 Task: Create an event for the kitchen organization day.
Action: Mouse moved to (85, 107)
Screenshot: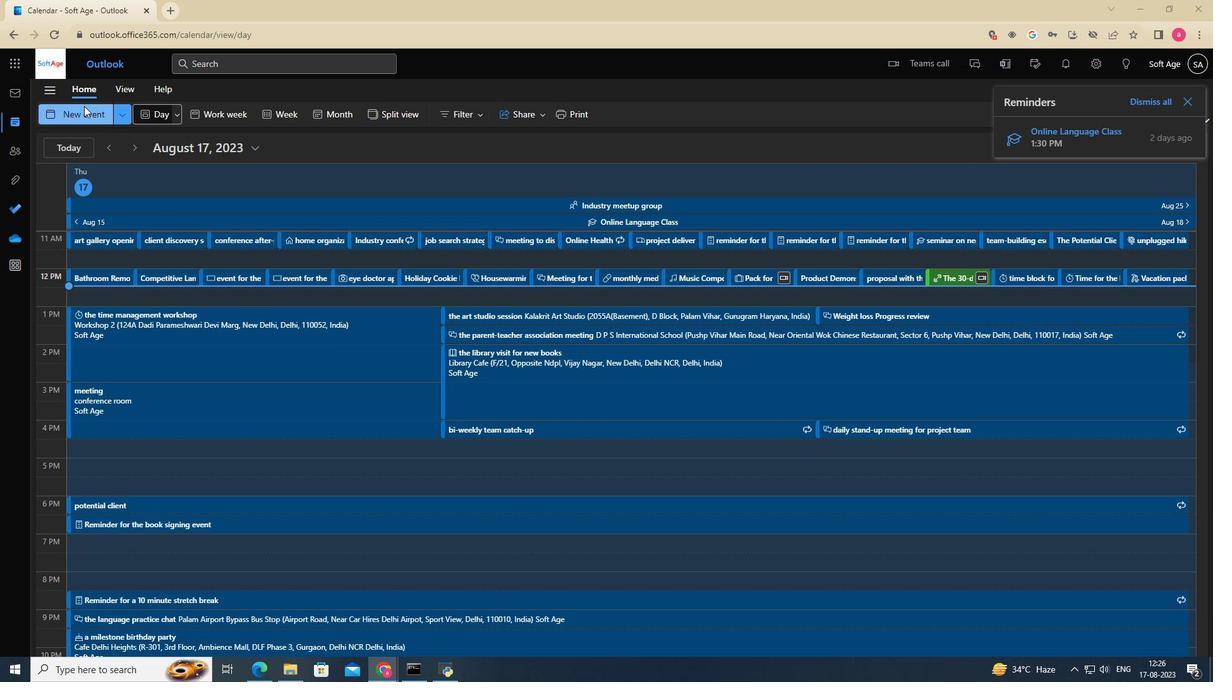 
Action: Mouse pressed left at (85, 107)
Screenshot: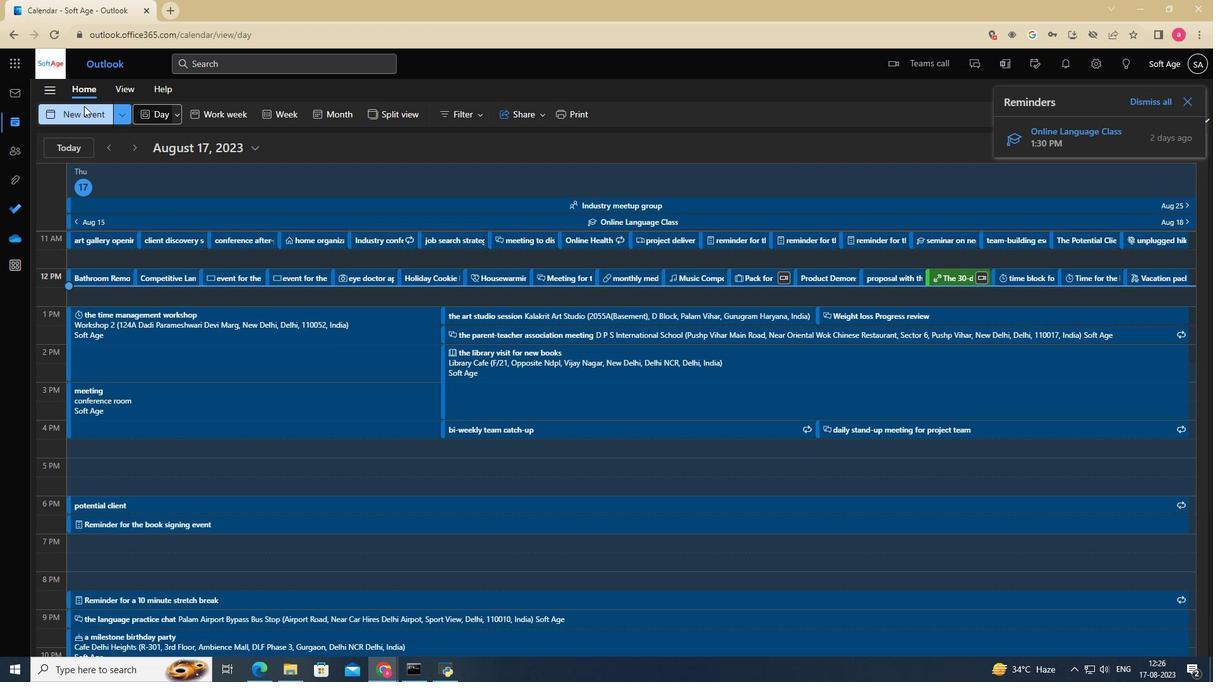 
Action: Mouse moved to (312, 194)
Screenshot: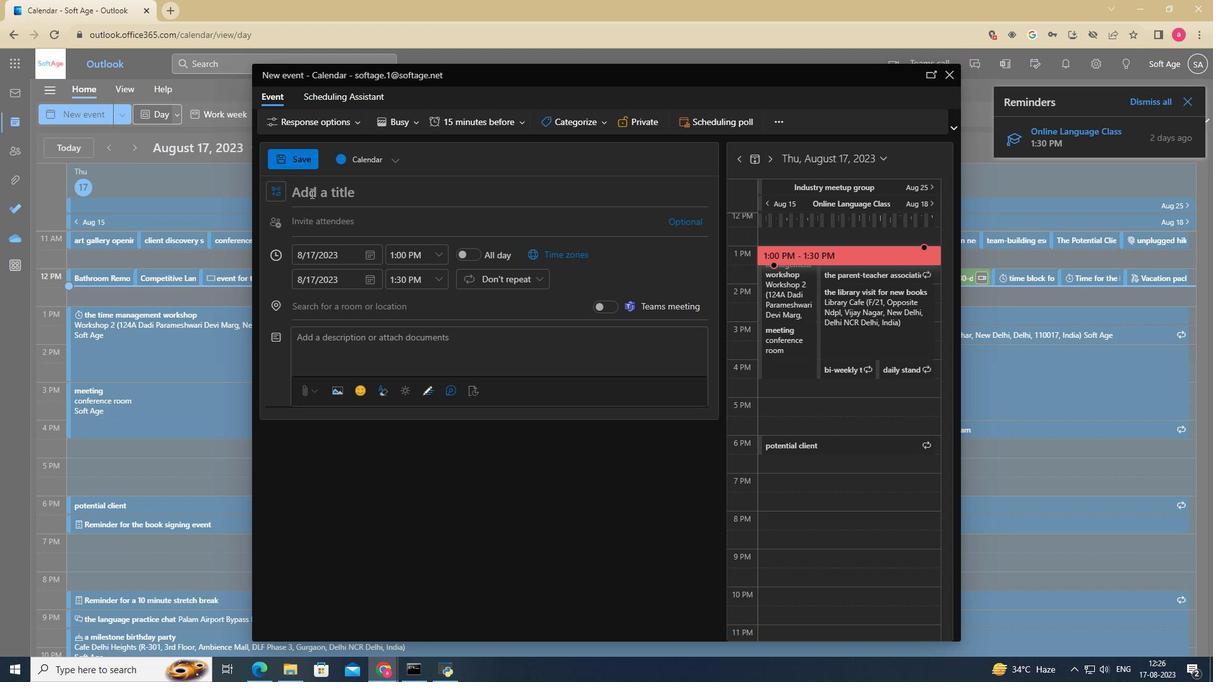
Action: Mouse pressed left at (312, 194)
Screenshot: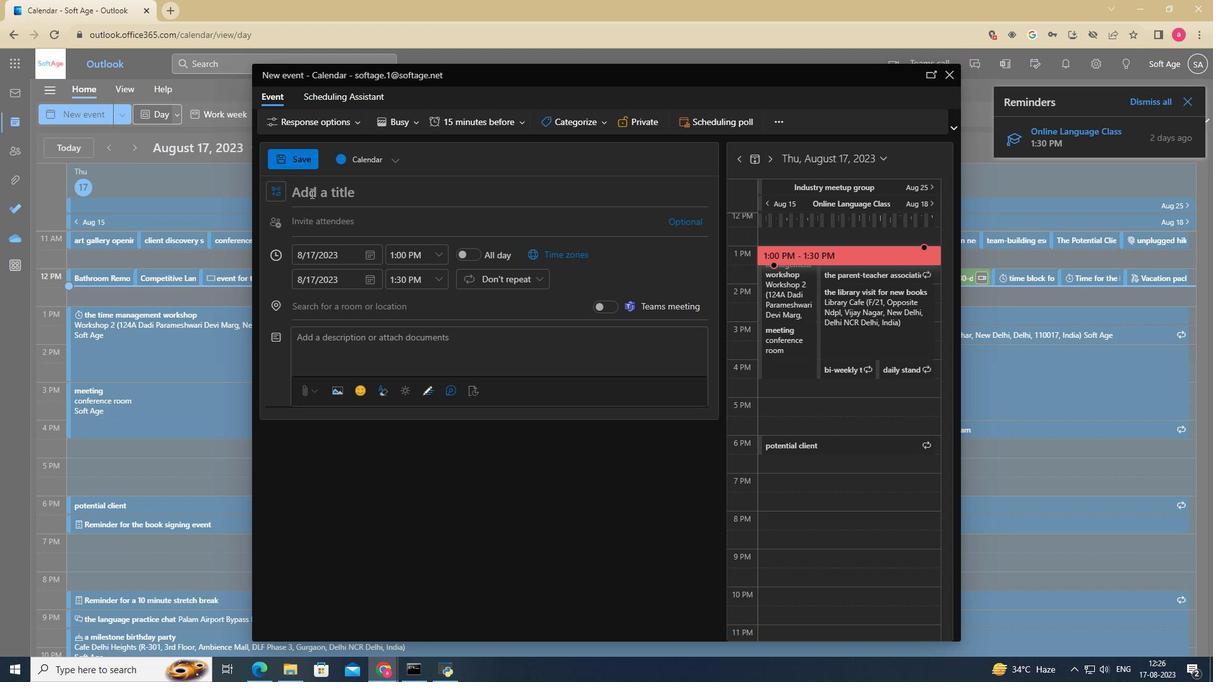 
Action: Key pressed the<Key.space>kicthen<Key.backspace><Key.backspace><Key.backspace><Key.backspace><Key.backspace>tchen<Key.space>organization<Key.space>day
Screenshot: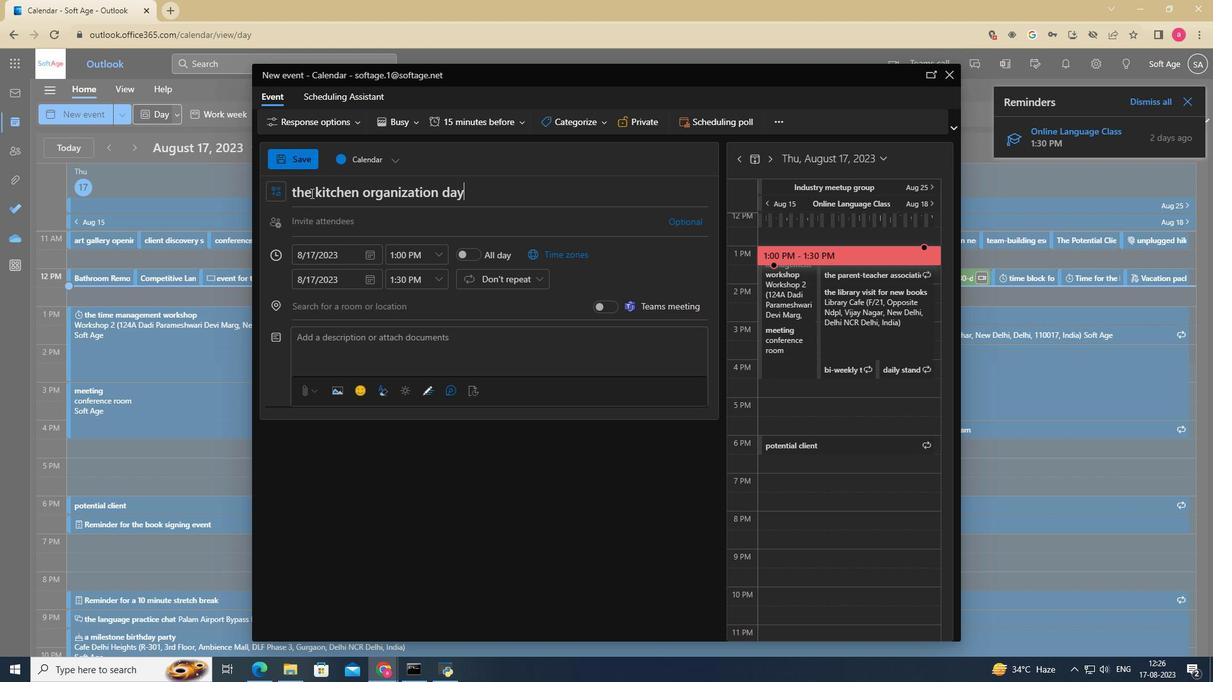 
Action: Mouse moved to (376, 220)
Screenshot: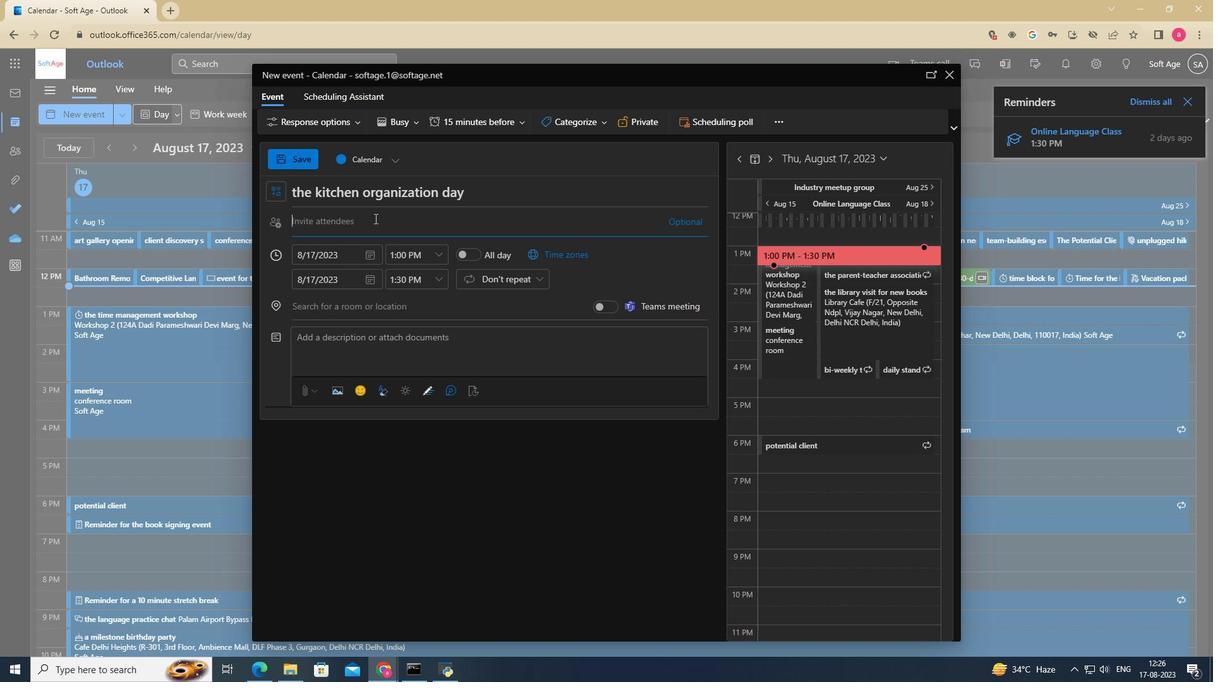 
Action: Mouse pressed left at (376, 220)
Screenshot: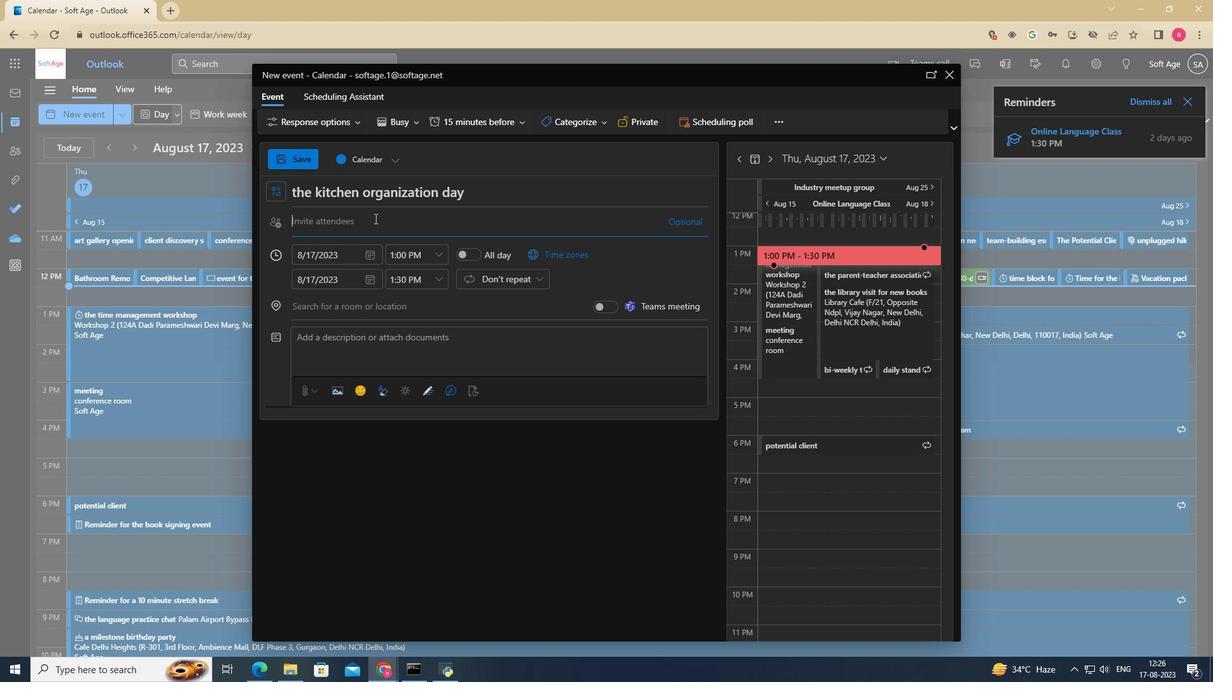 
Action: Mouse moved to (328, 328)
Screenshot: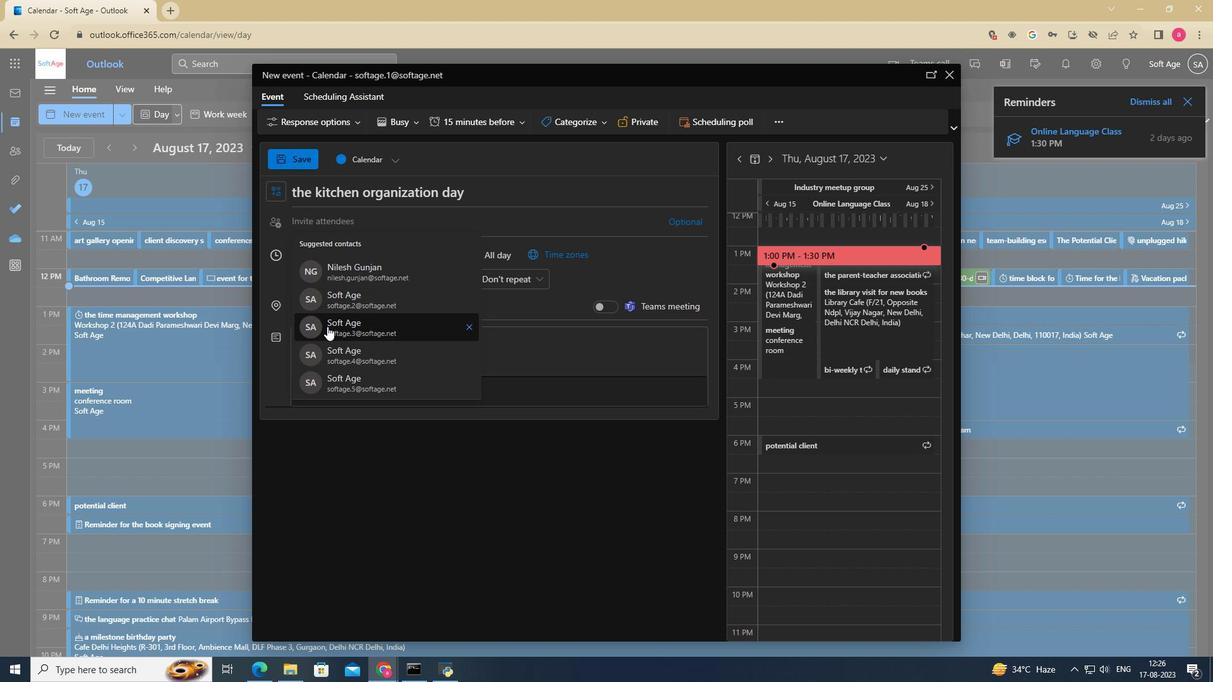 
Action: Mouse pressed left at (328, 328)
Screenshot: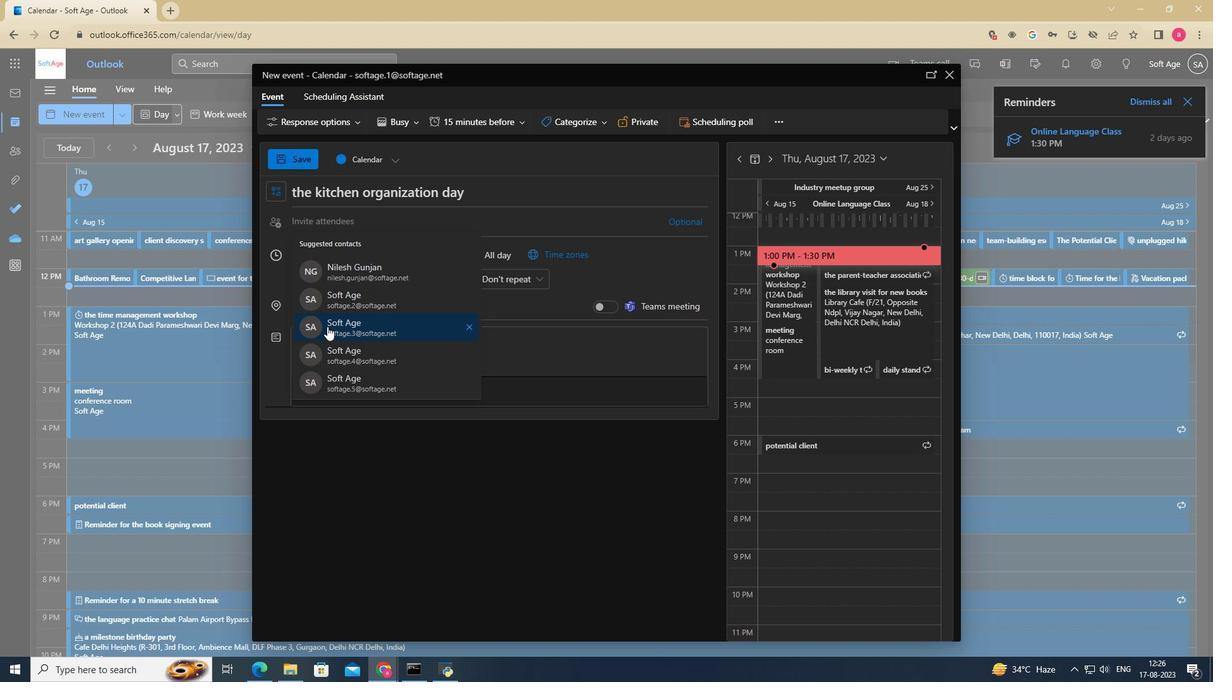 
Action: Mouse moved to (479, 290)
Screenshot: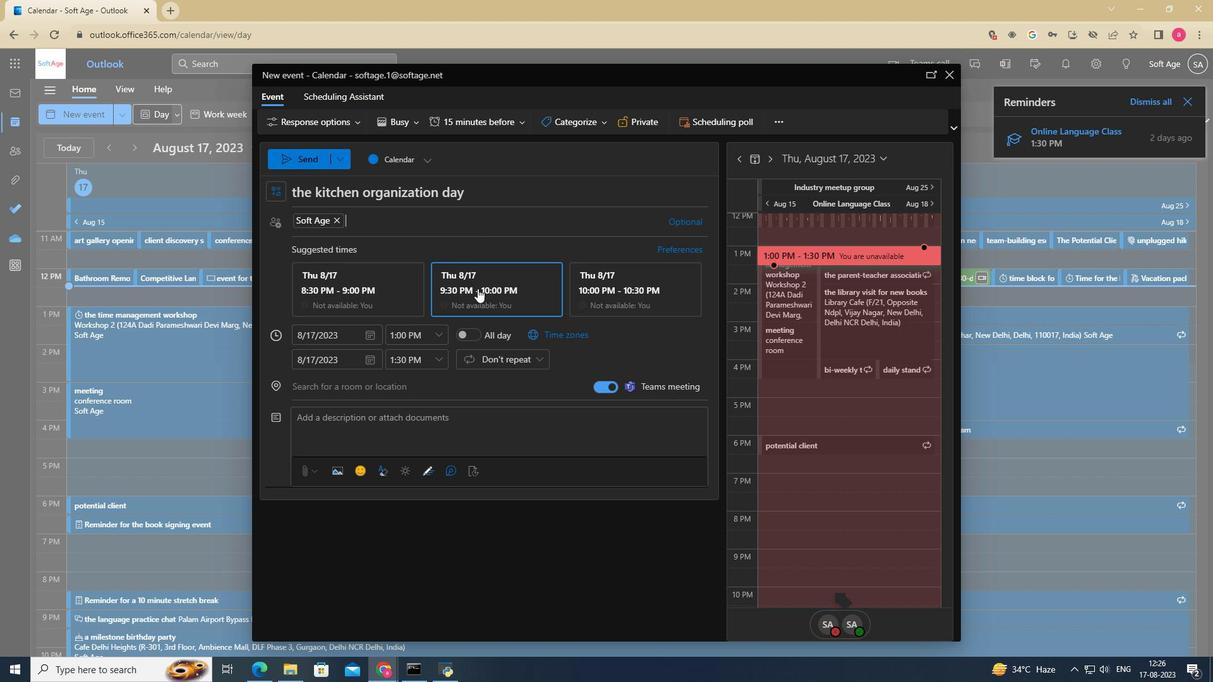 
Action: Mouse pressed left at (479, 290)
Screenshot: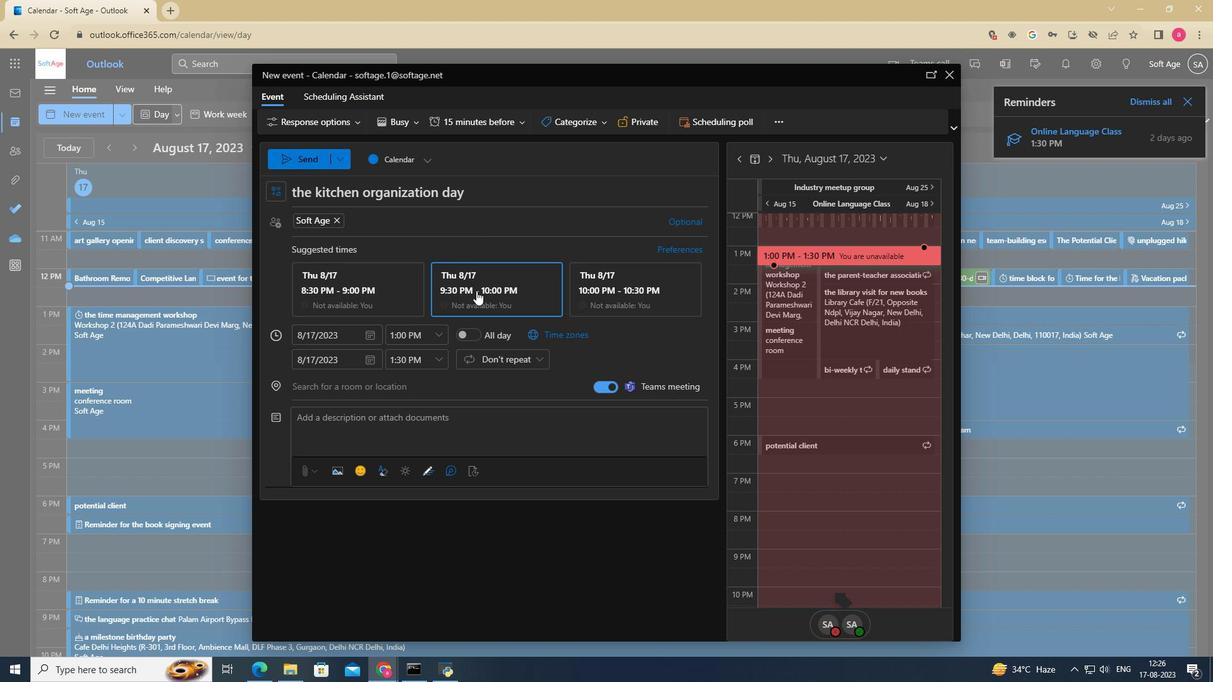 
Action: Mouse moved to (502, 360)
Screenshot: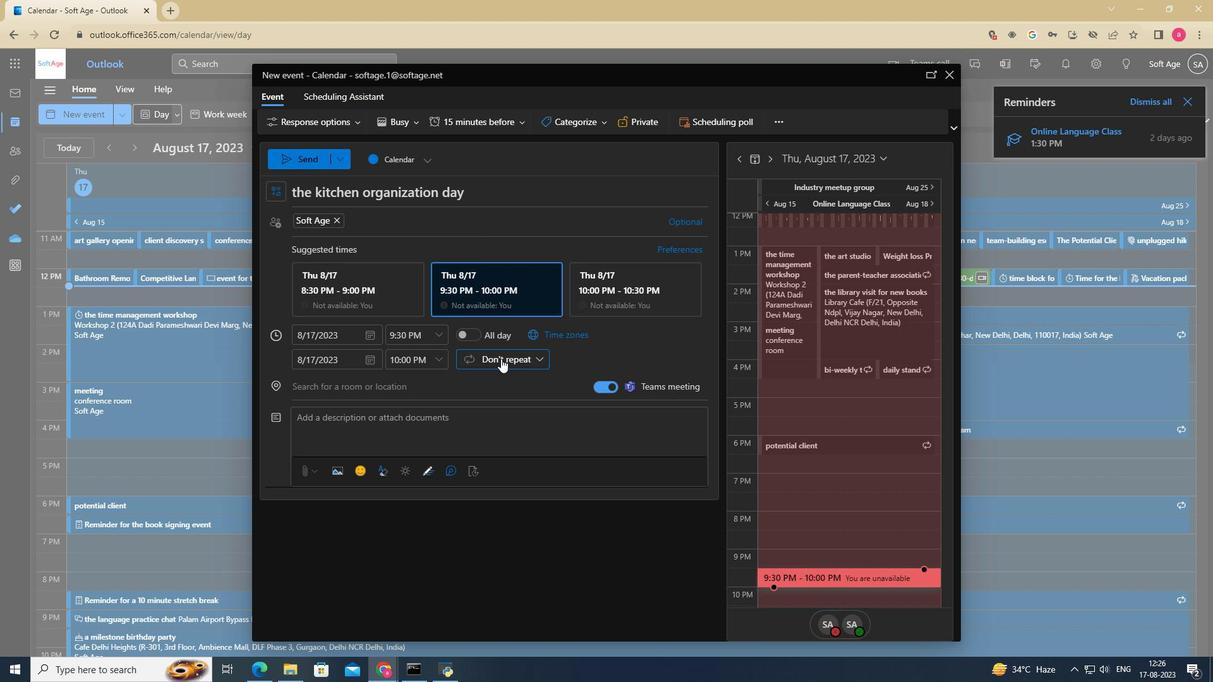 
Action: Mouse pressed left at (502, 360)
Screenshot: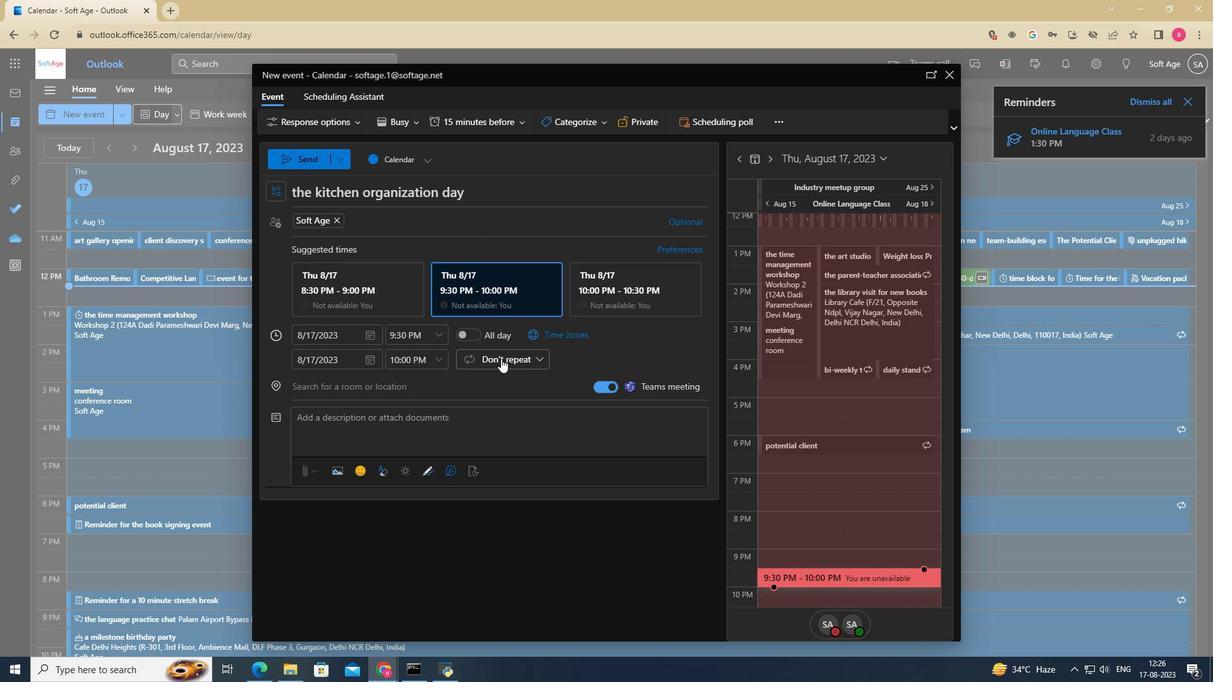 
Action: Mouse moved to (485, 406)
Screenshot: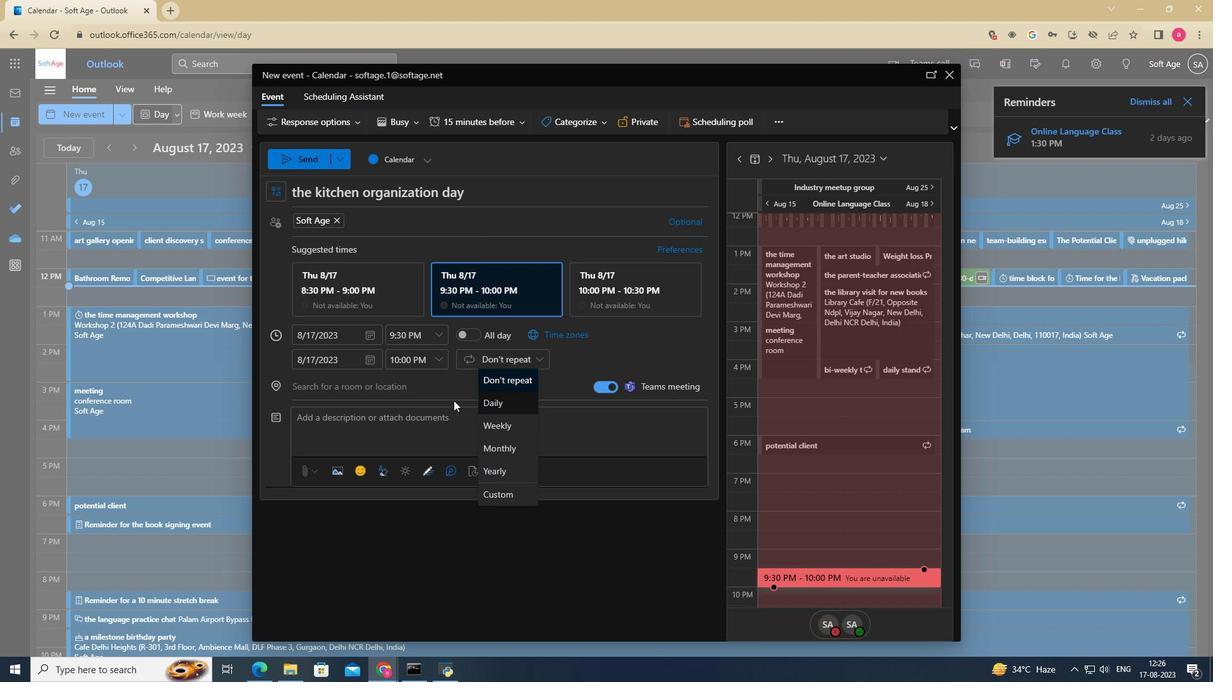 
Action: Mouse pressed left at (485, 406)
Screenshot: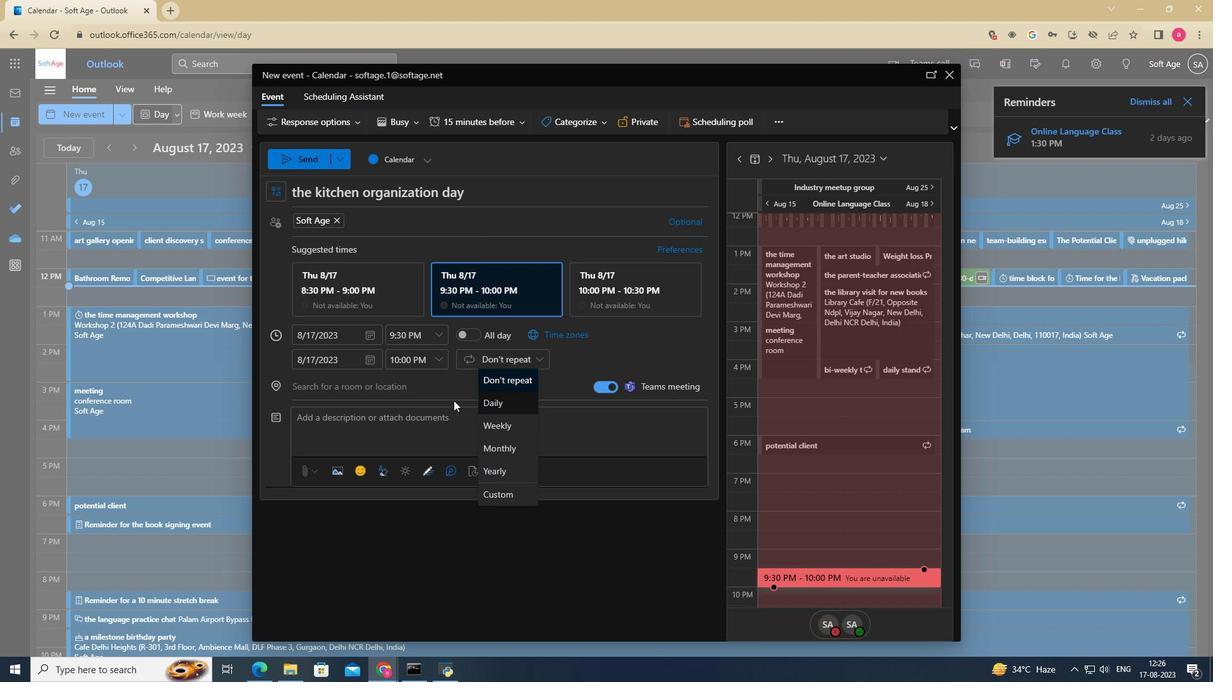 
Action: Mouse moved to (609, 373)
Screenshot: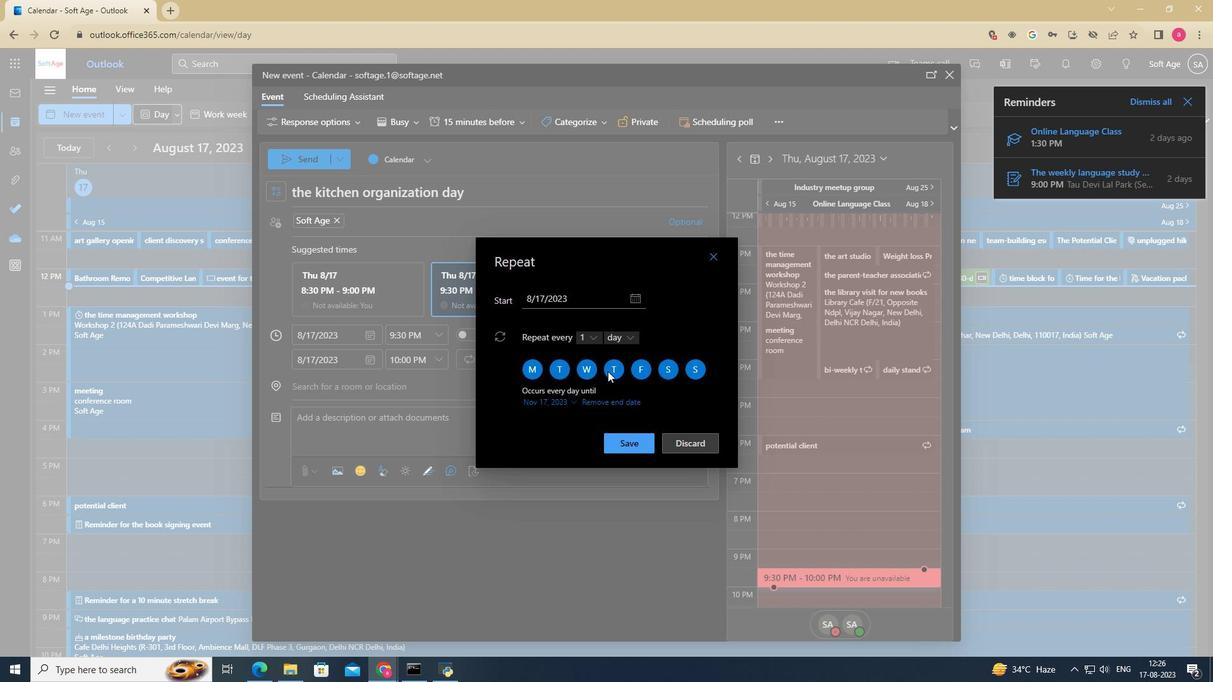 
Action: Mouse pressed left at (609, 373)
Screenshot: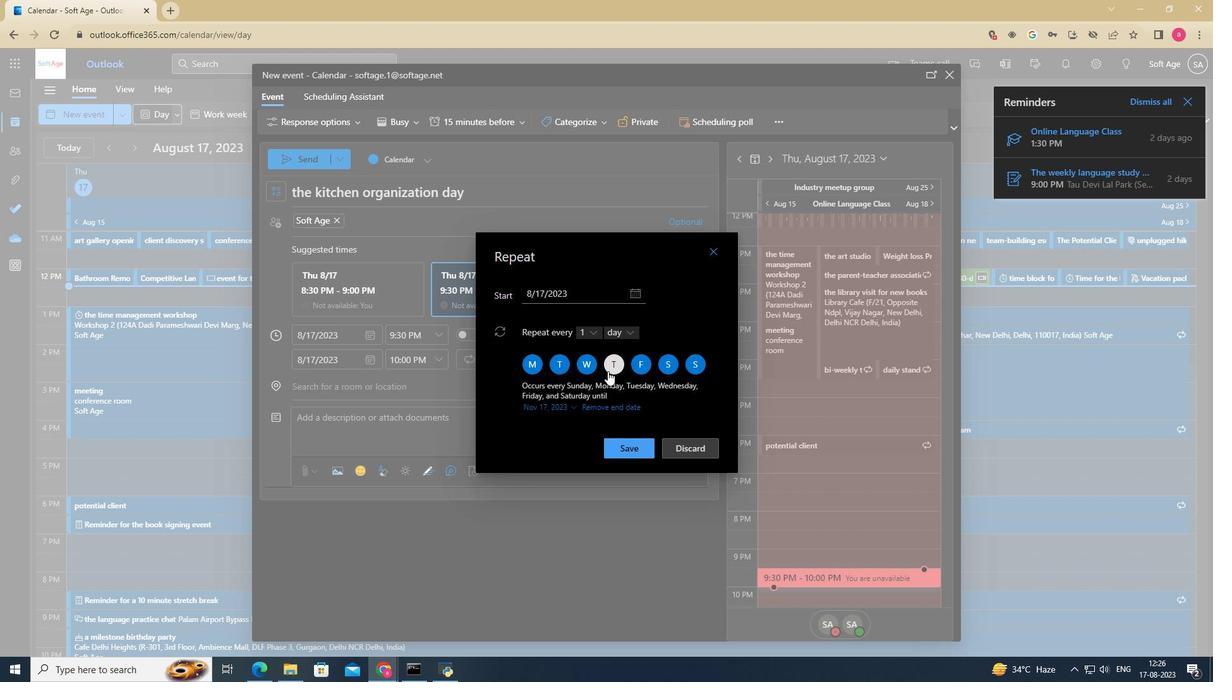 
Action: Mouse moved to (586, 365)
Screenshot: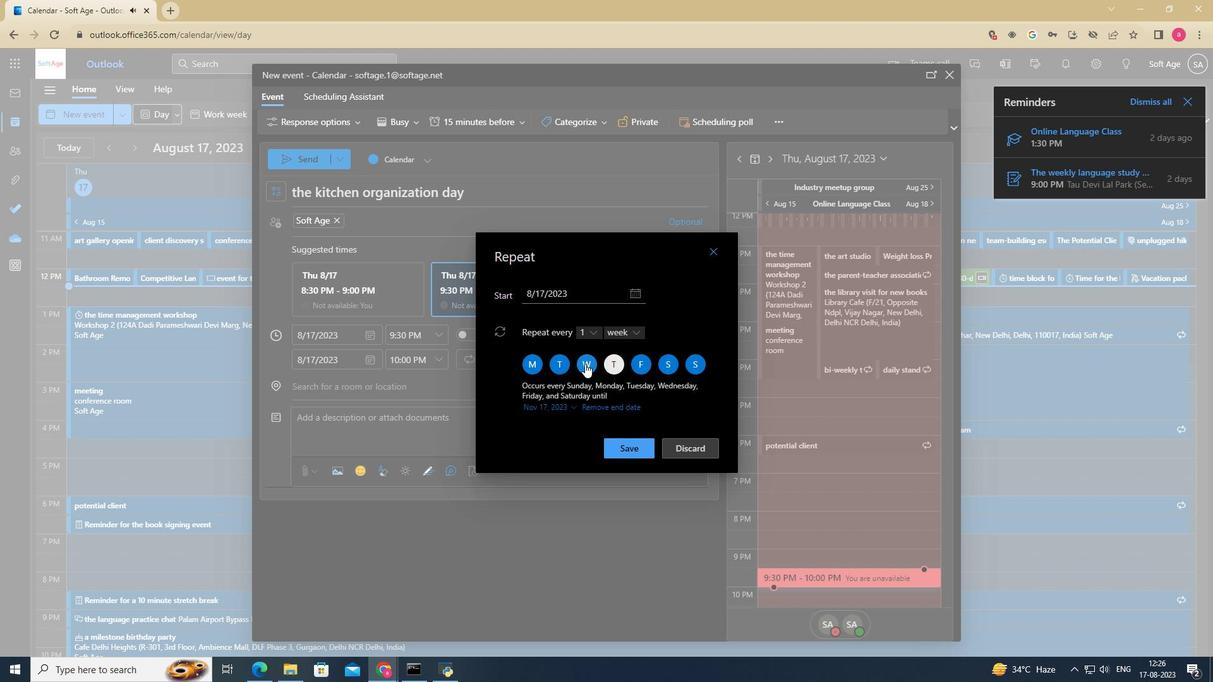 
Action: Mouse pressed left at (586, 365)
Screenshot: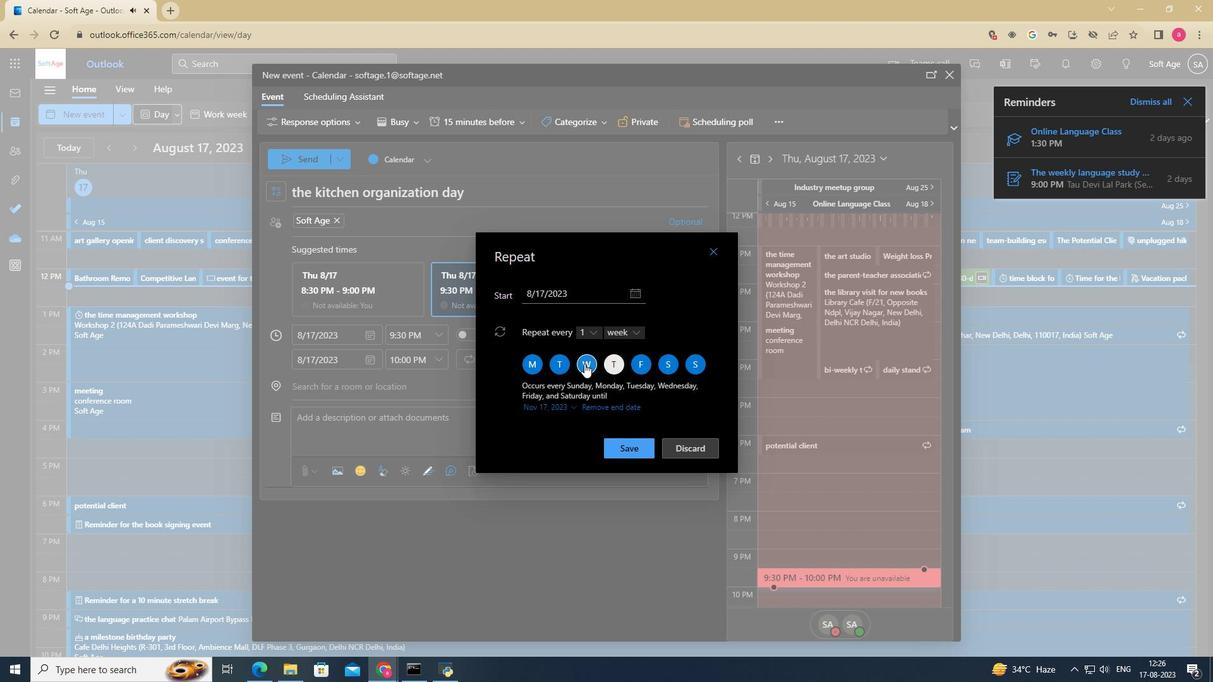 
Action: Mouse moved to (629, 448)
Screenshot: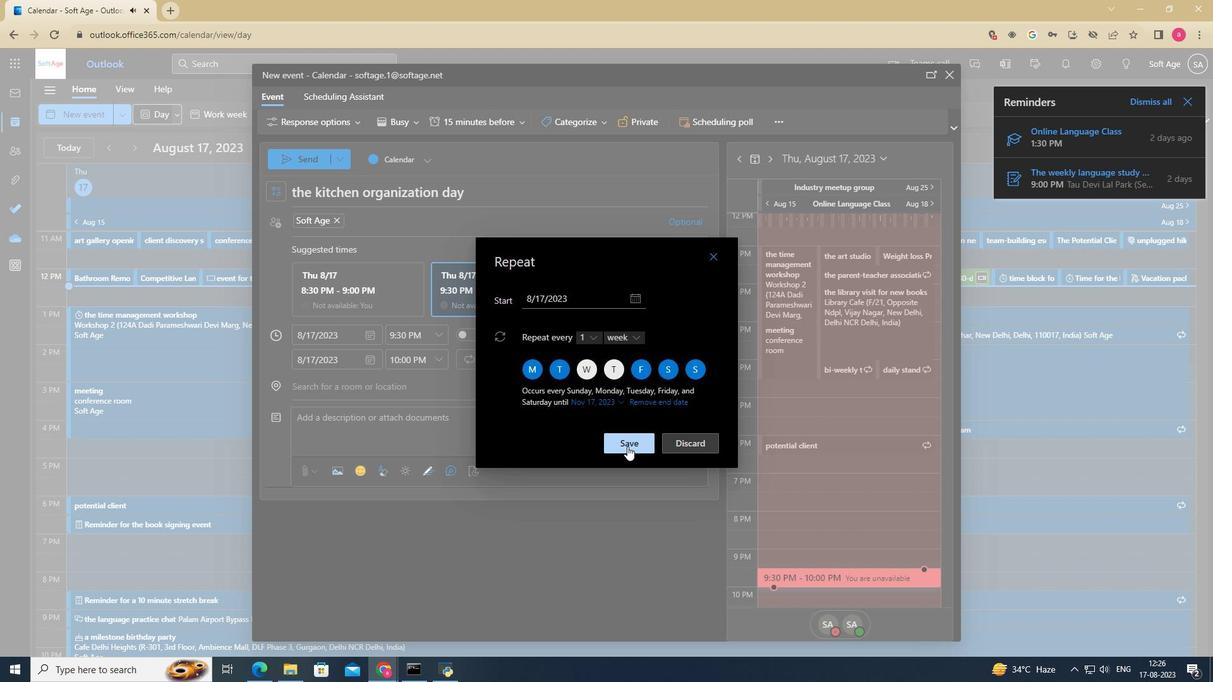 
Action: Mouse pressed left at (629, 448)
Screenshot: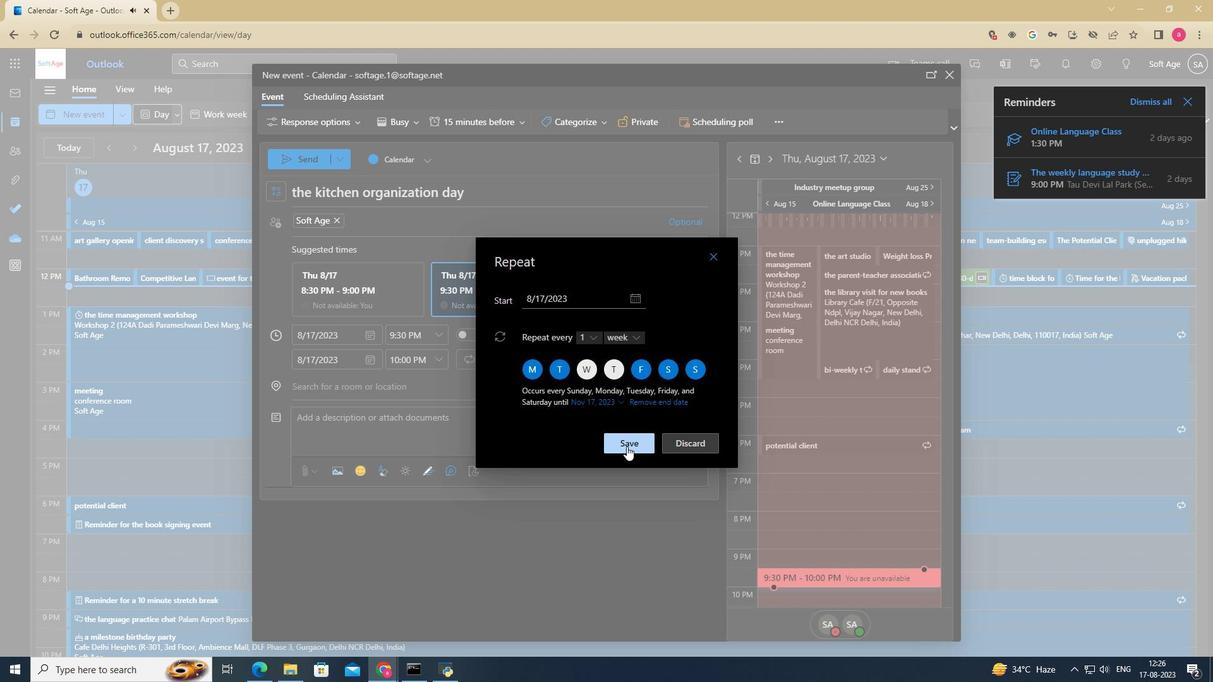 
Action: Mouse moved to (337, 410)
Screenshot: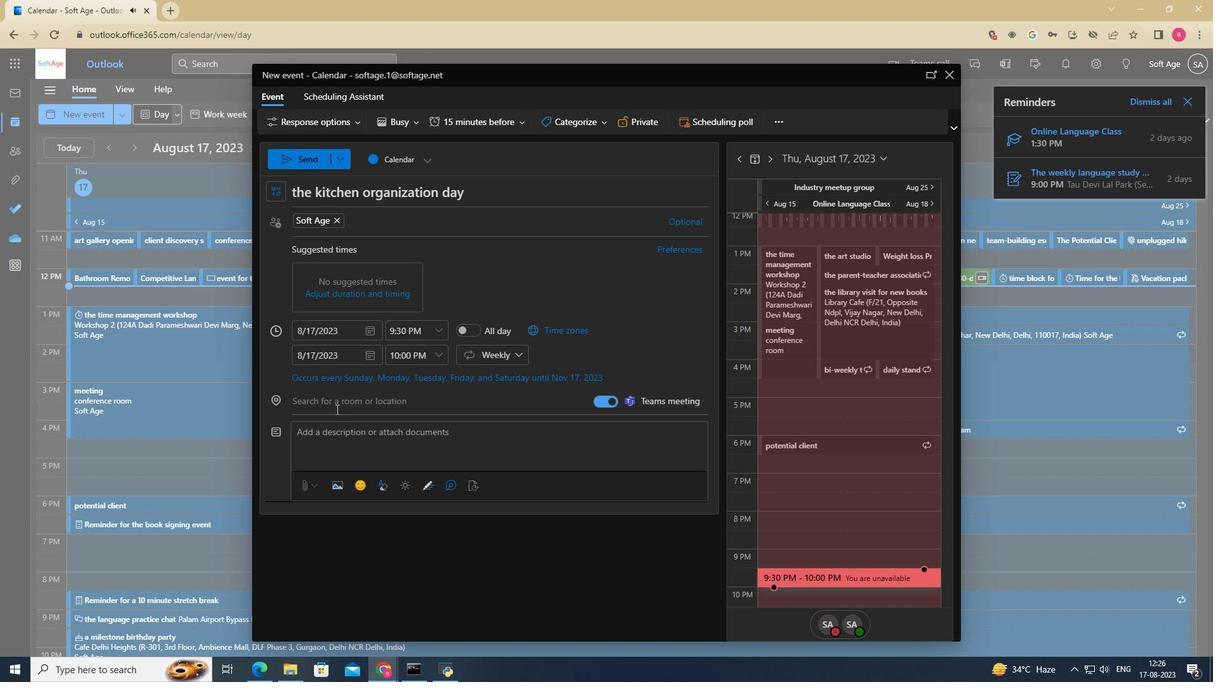 
Action: Mouse pressed left at (337, 410)
Screenshot: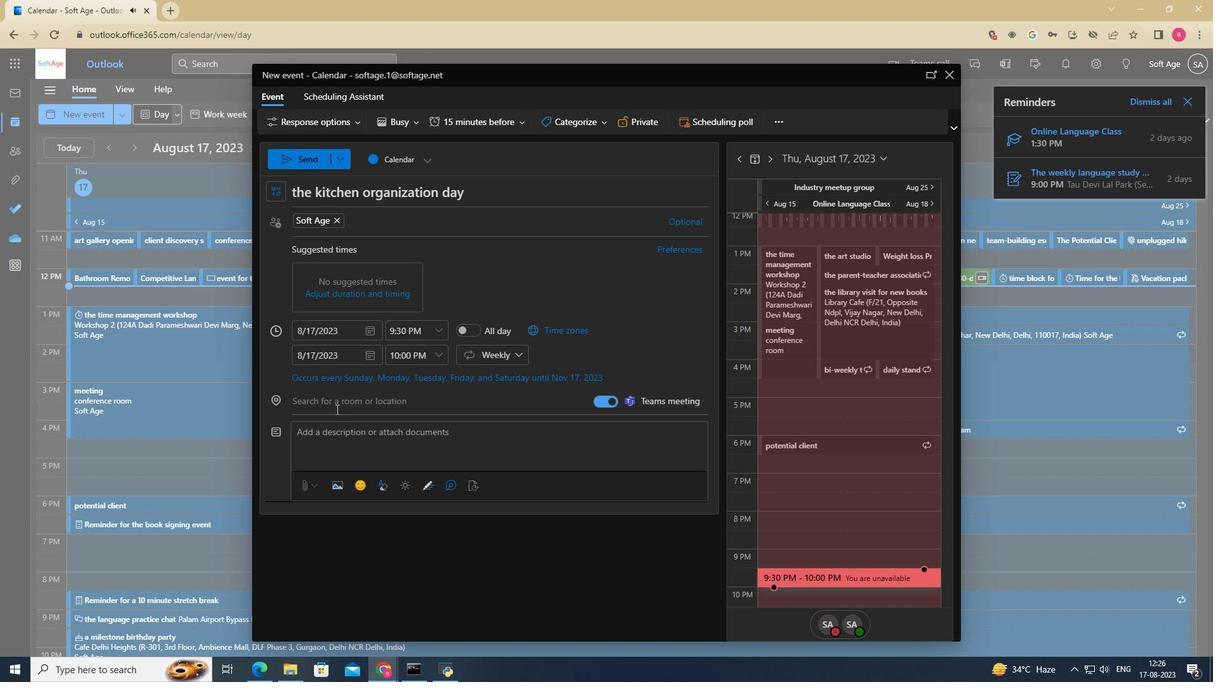 
Action: Mouse moved to (333, 406)
Screenshot: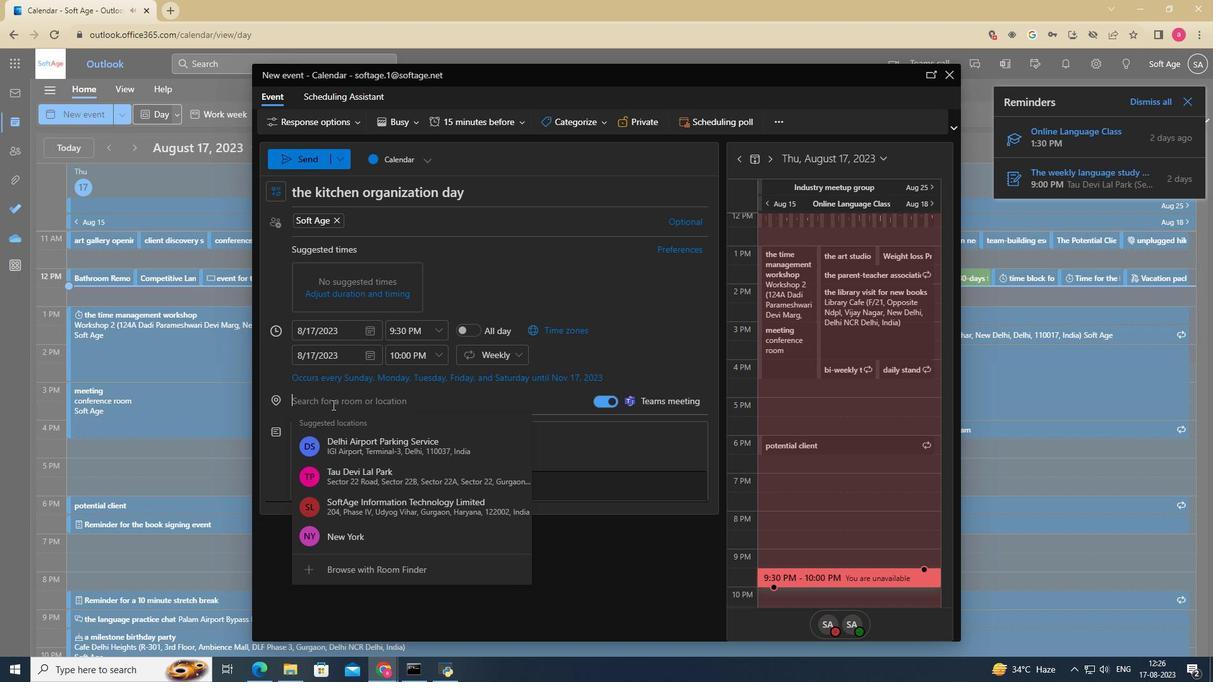 
Action: Key pressed kitchen<Key.space>
Screenshot: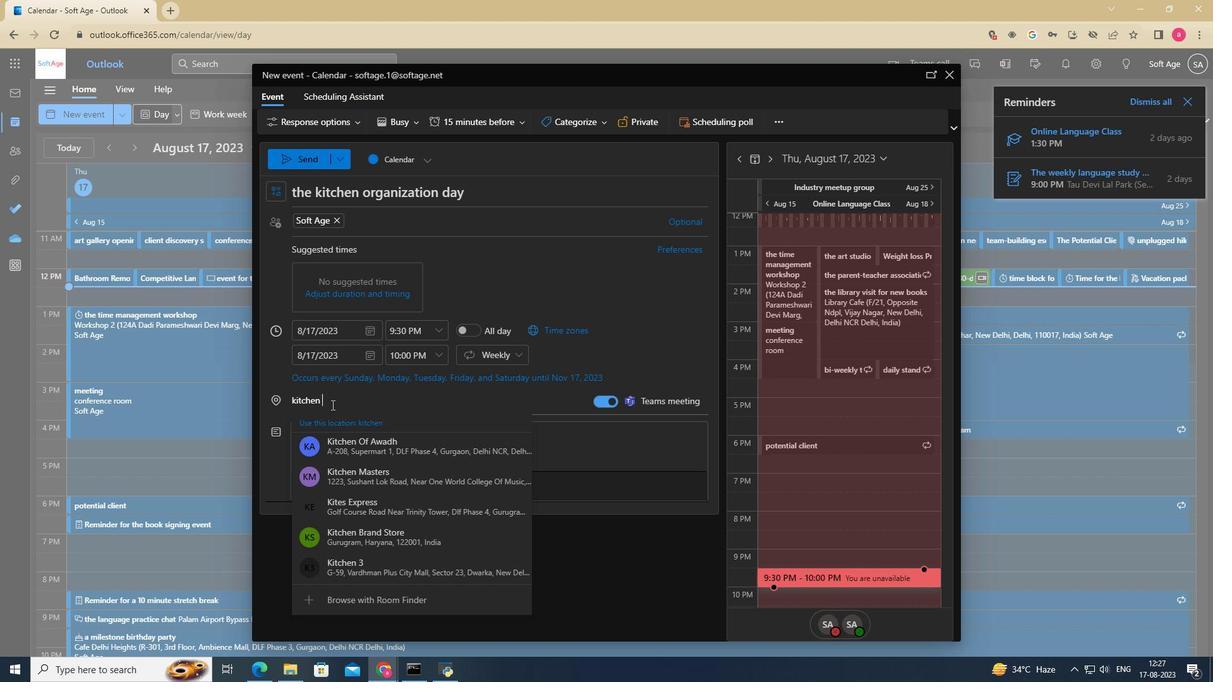 
Action: Mouse moved to (333, 406)
Screenshot: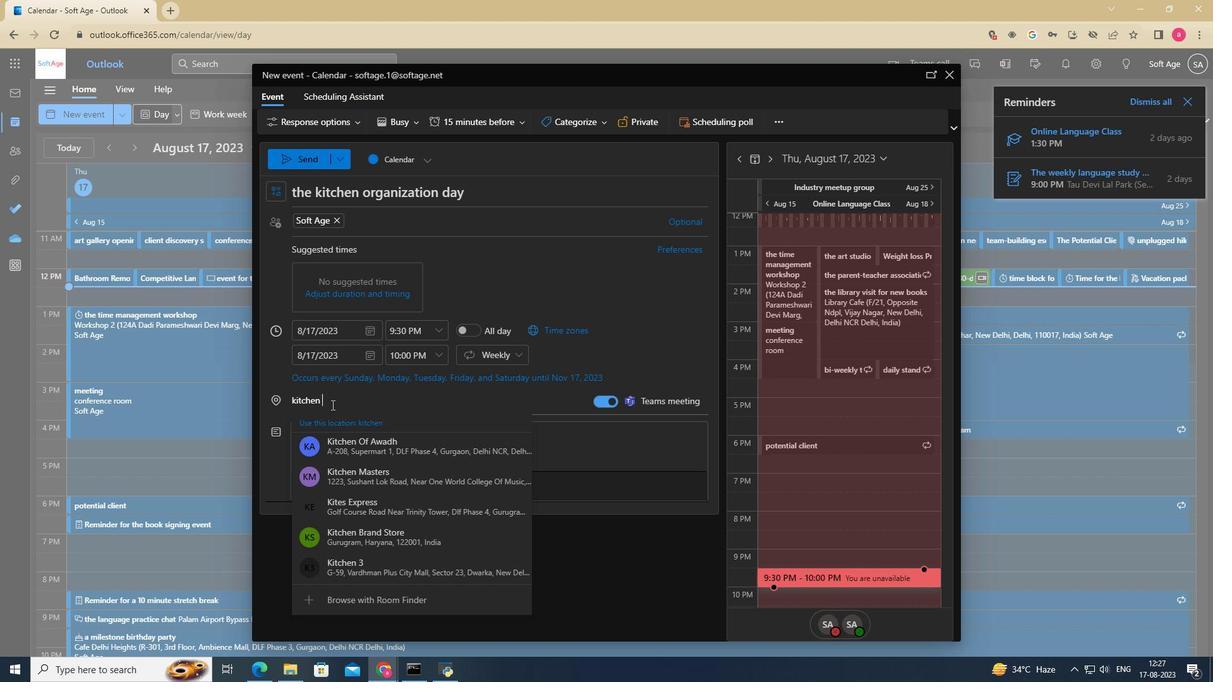 
Action: Key pressed c
Screenshot: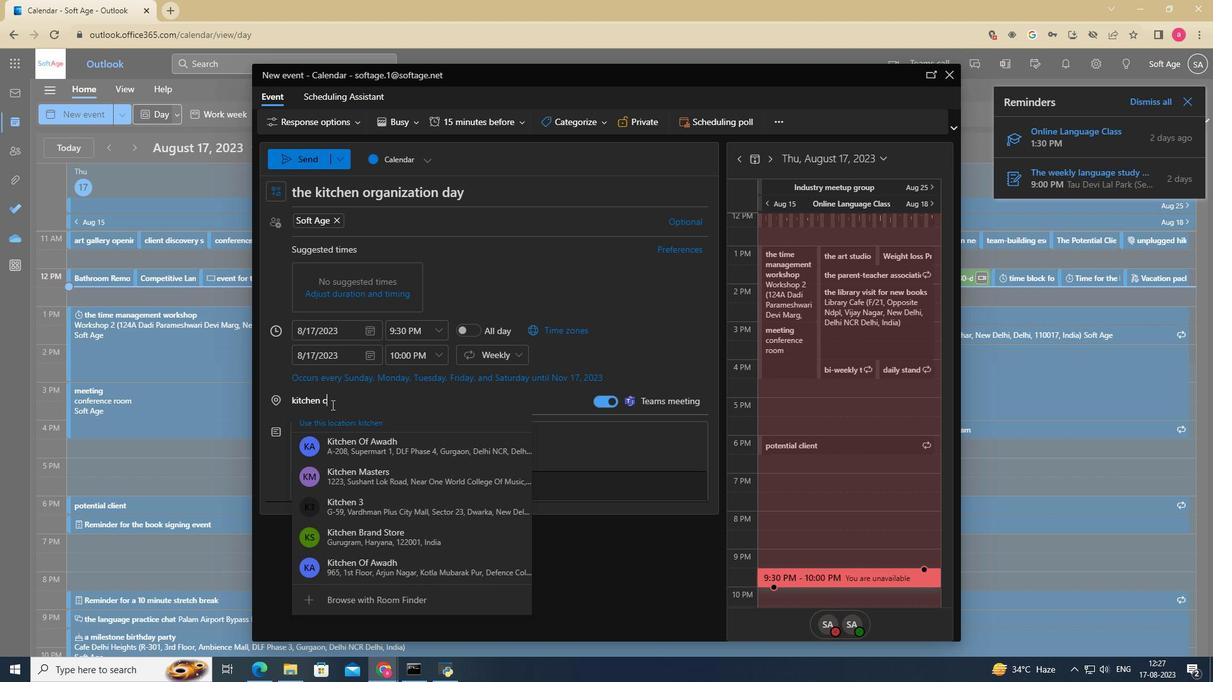 
Action: Mouse moved to (356, 468)
Screenshot: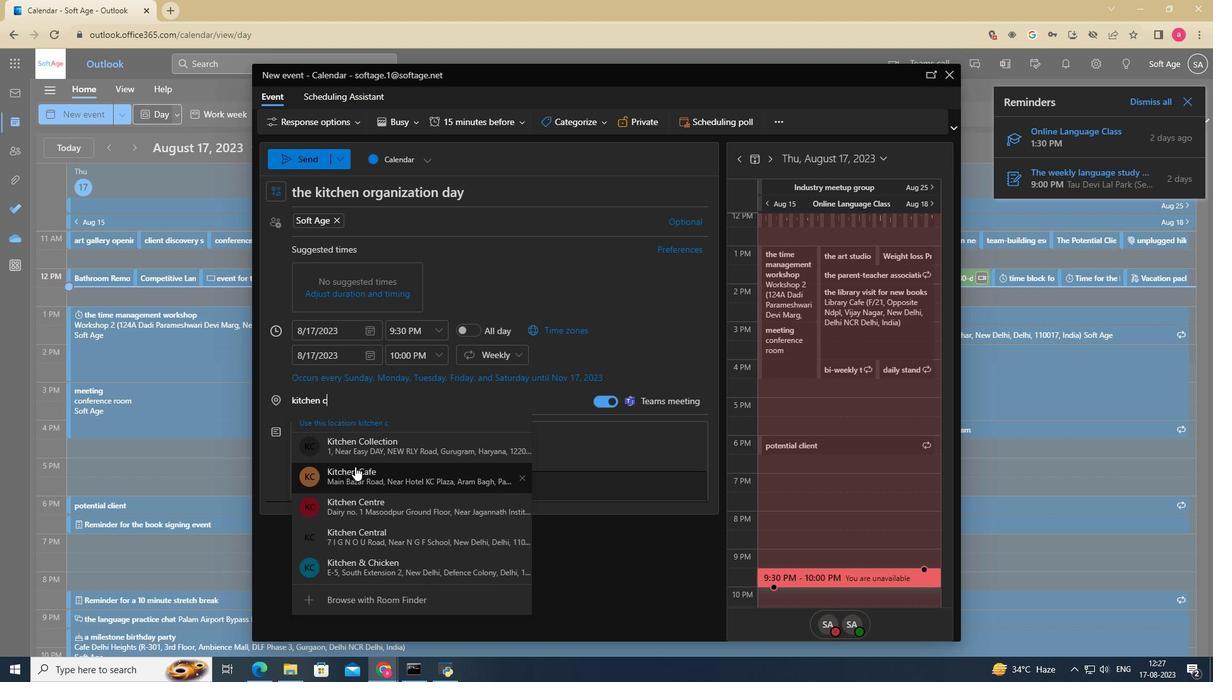 
Action: Mouse pressed left at (356, 468)
Screenshot: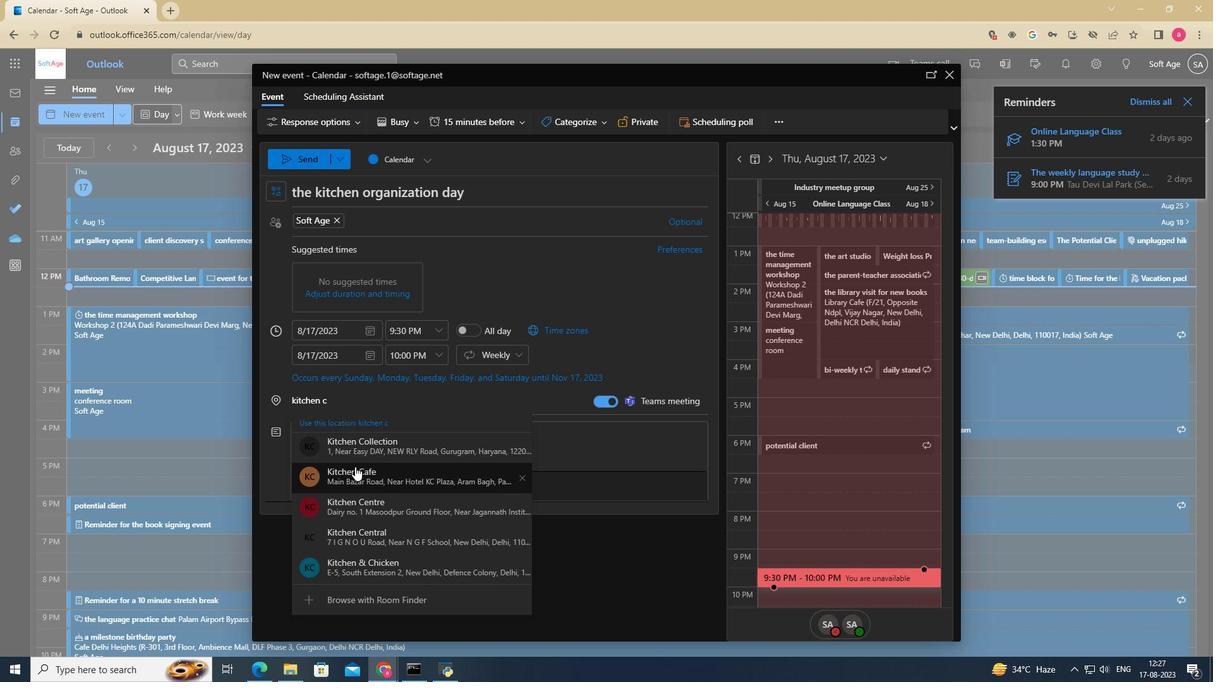 
Action: Mouse moved to (378, 438)
Screenshot: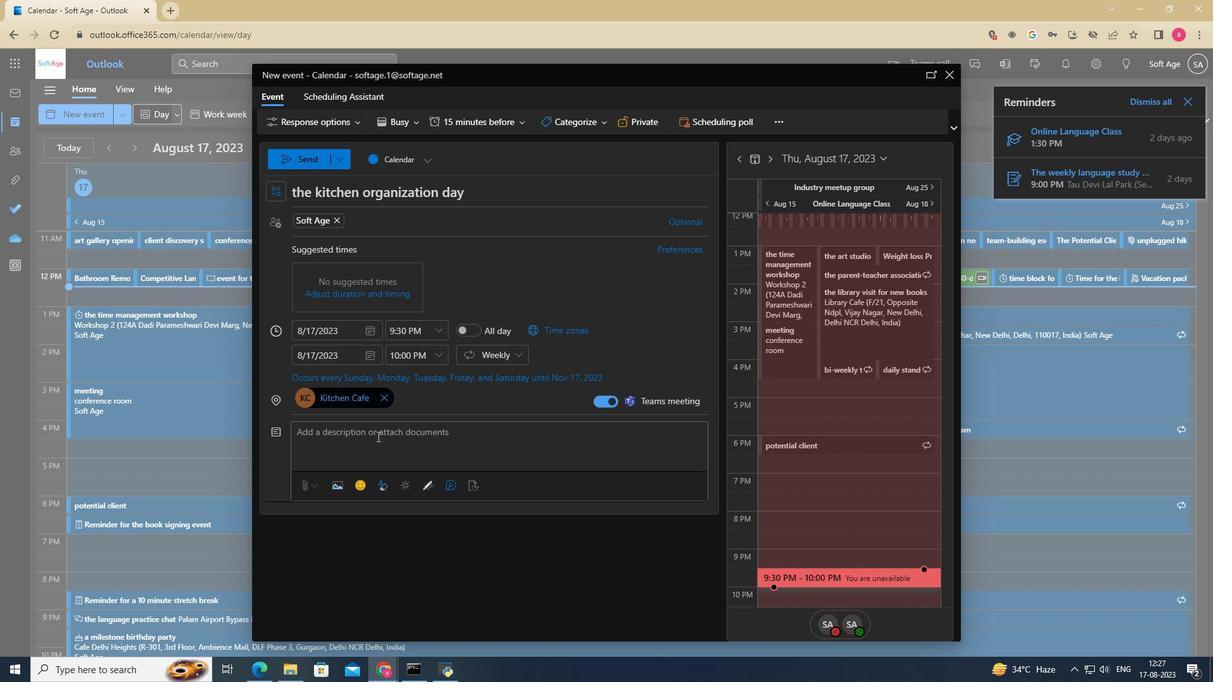 
Action: Mouse pressed left at (378, 438)
Screenshot: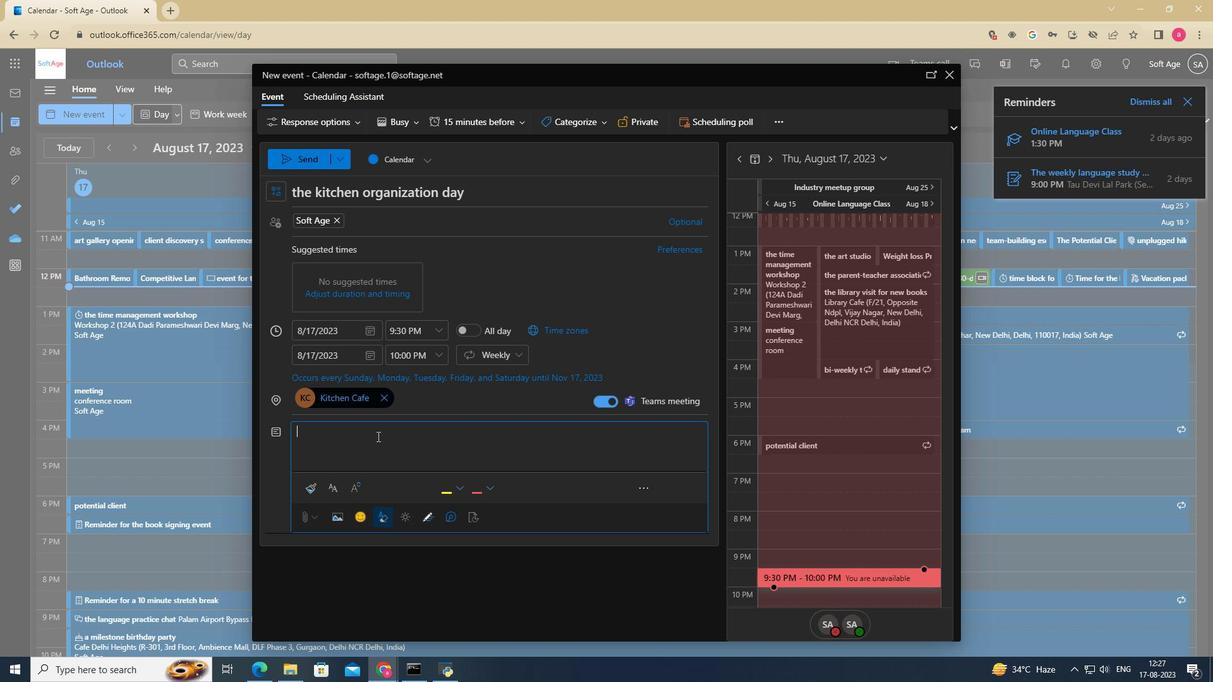 
Action: Mouse pressed left at (378, 438)
Screenshot: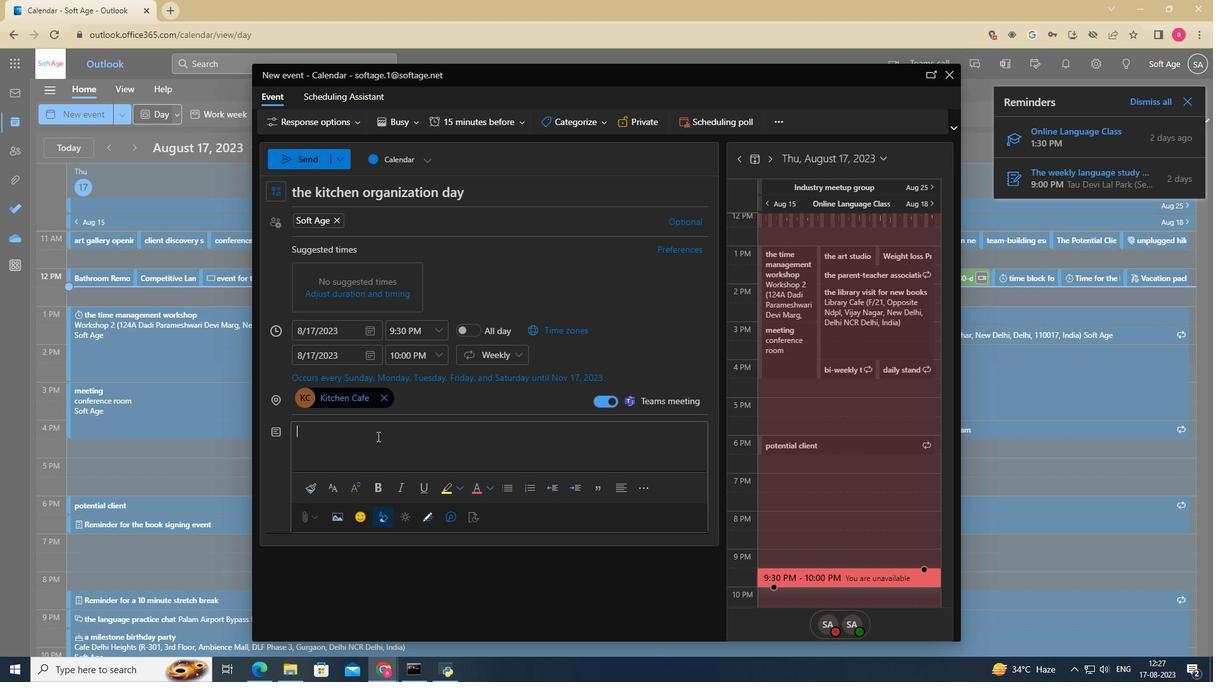 
Action: Mouse moved to (370, 424)
Screenshot: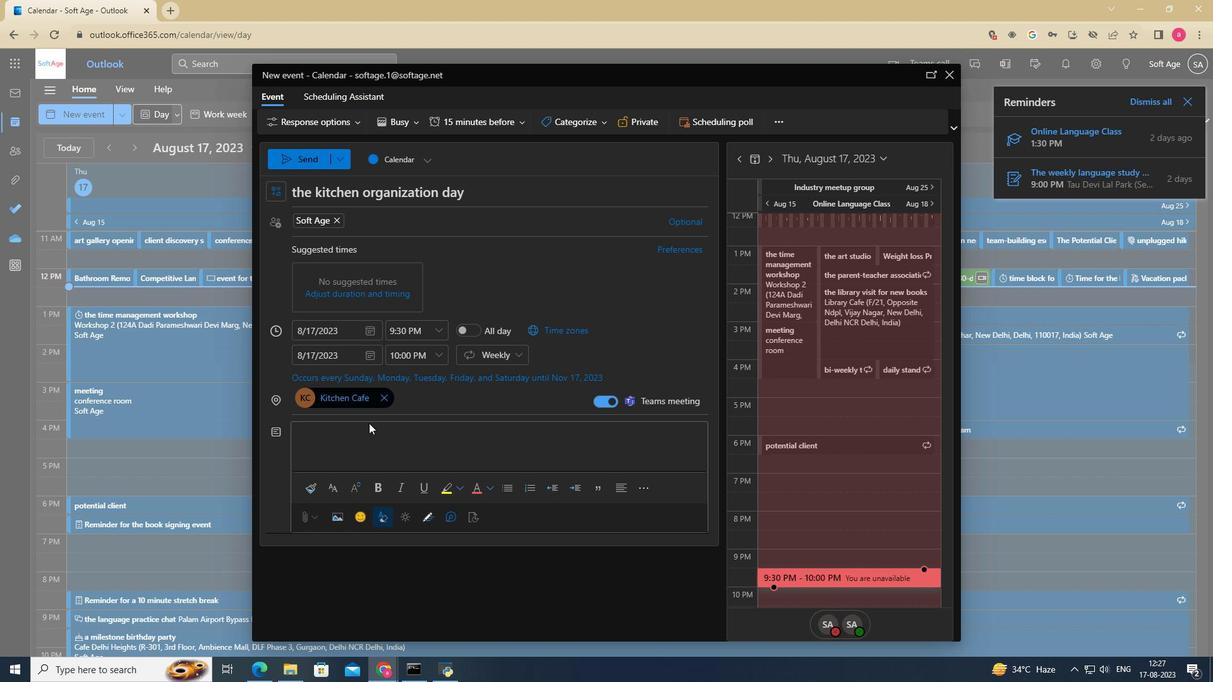 
Action: Key pressed <Key.shift>A<Key.space>kitchen<Key.space>organization<Key.space>day<Key.space>is<Key.space>a<Key.space>dedicated<Key.space>effort<Key.space>to<Key.space>declutter,<Key.space>reorganize<Key.space><Key.backspace>,<Key.space>and<Key.space>optimize<Key.space>the<Key.space>functiona<Key.backspace>ality<Key.space>of<Key.space>your<Key.space>kith<Key.backspace>chen<Key.space>space.<Key.space><Key.shift>It<Key.space>involves<Key.space>throught<Key.backspace>ly<Key.space>assessing<Key.space>the<Key.space>contents,<Key.space>layout<Key.space>,<Key.space>and<Key.space><Key.space>storage<Key.space>solutions<Key.space>withiin<Key.space>the<Key.space>t<Key.backspace>kitchen<Key.space>to<Key.space>create<Key.space>a<Key.space>more<Key.space>efficient<Key.space>and<Key.space>pleasant<Key.space>cooking<Key.space>and<Key.space>dining<Key.space>environment
Screenshot: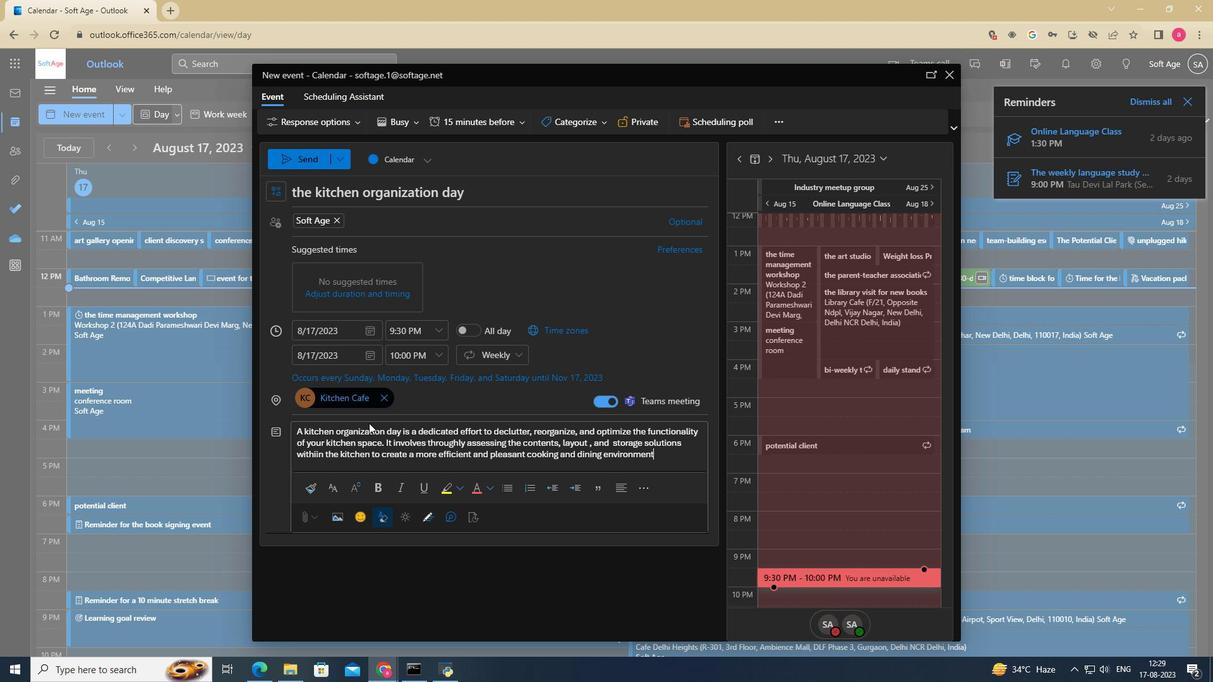 
Action: Mouse moved to (367, 447)
Screenshot: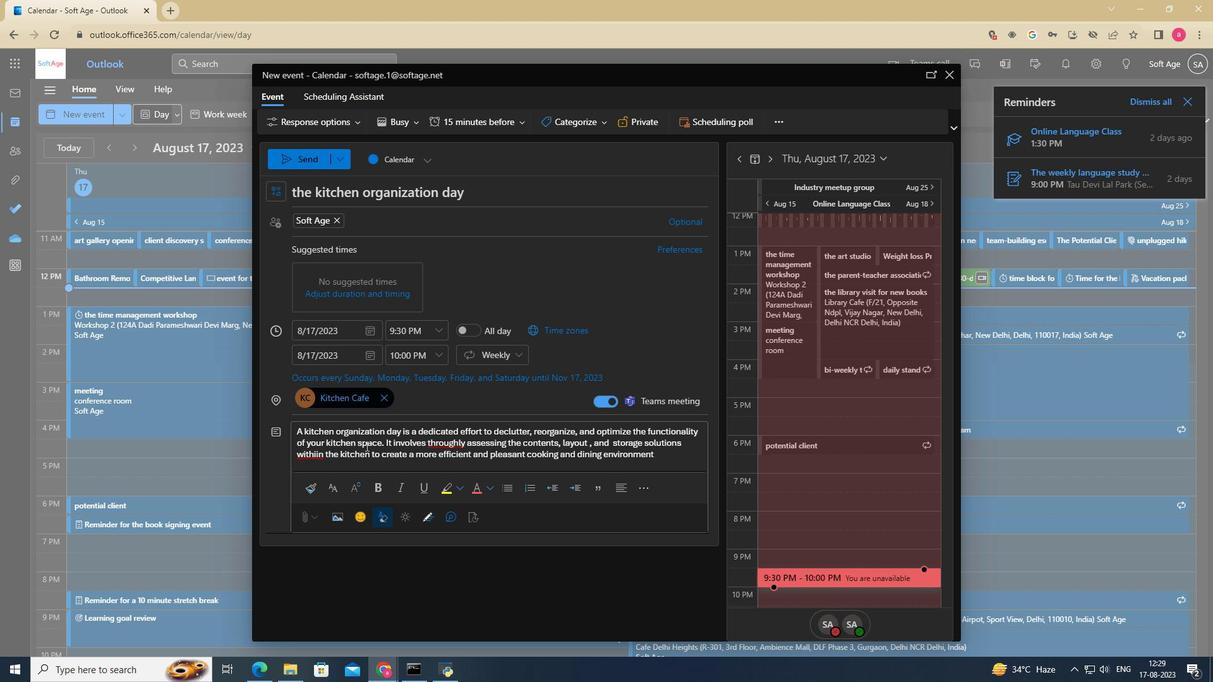 
Action: Mouse pressed left at (367, 447)
Screenshot: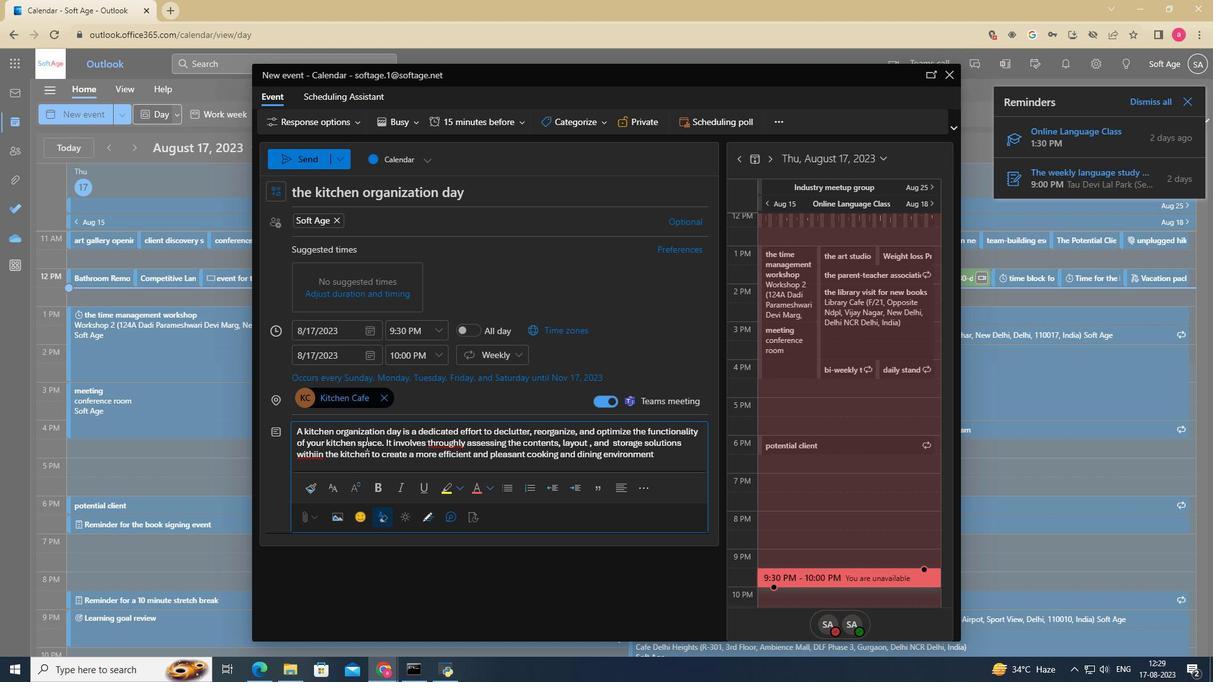 
Action: Mouse pressed left at (367, 447)
Screenshot: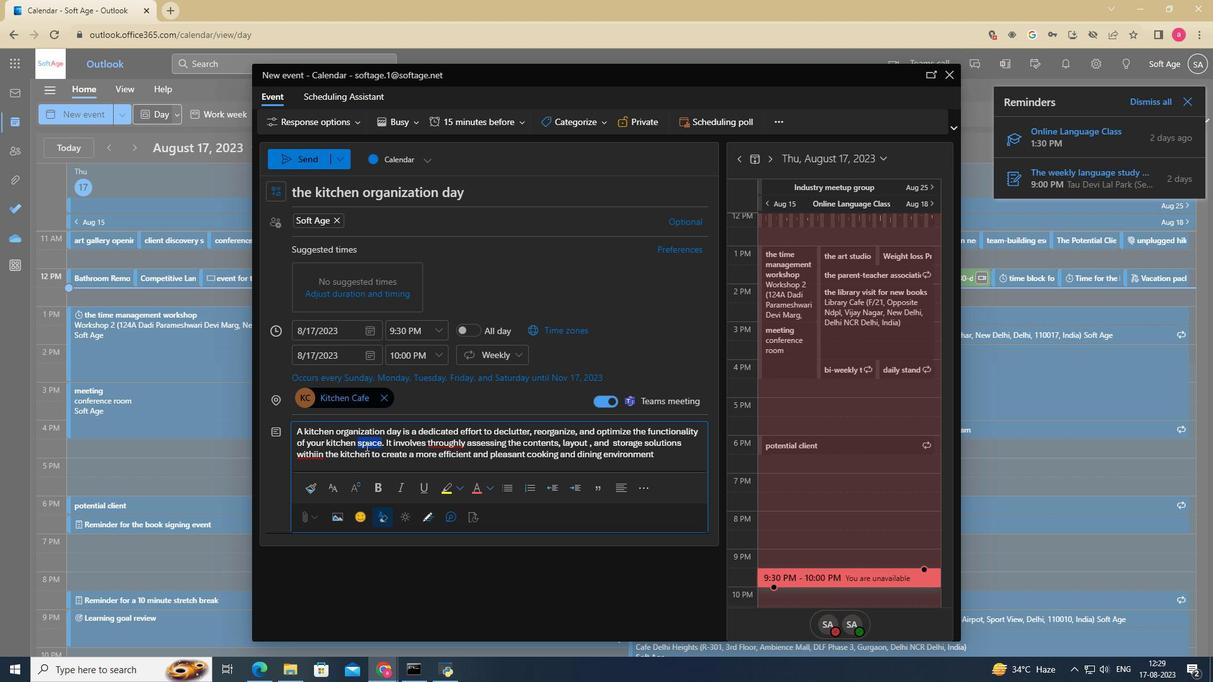 
Action: Mouse pressed left at (367, 447)
Screenshot: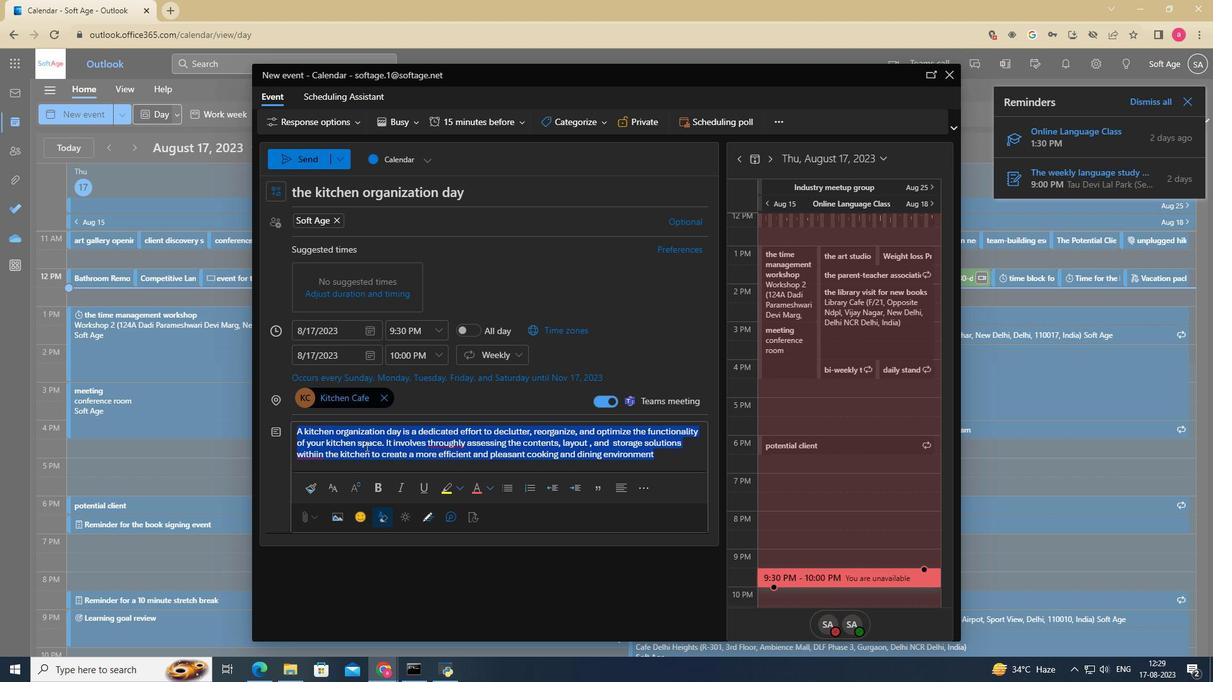 
Action: Mouse moved to (339, 492)
Screenshot: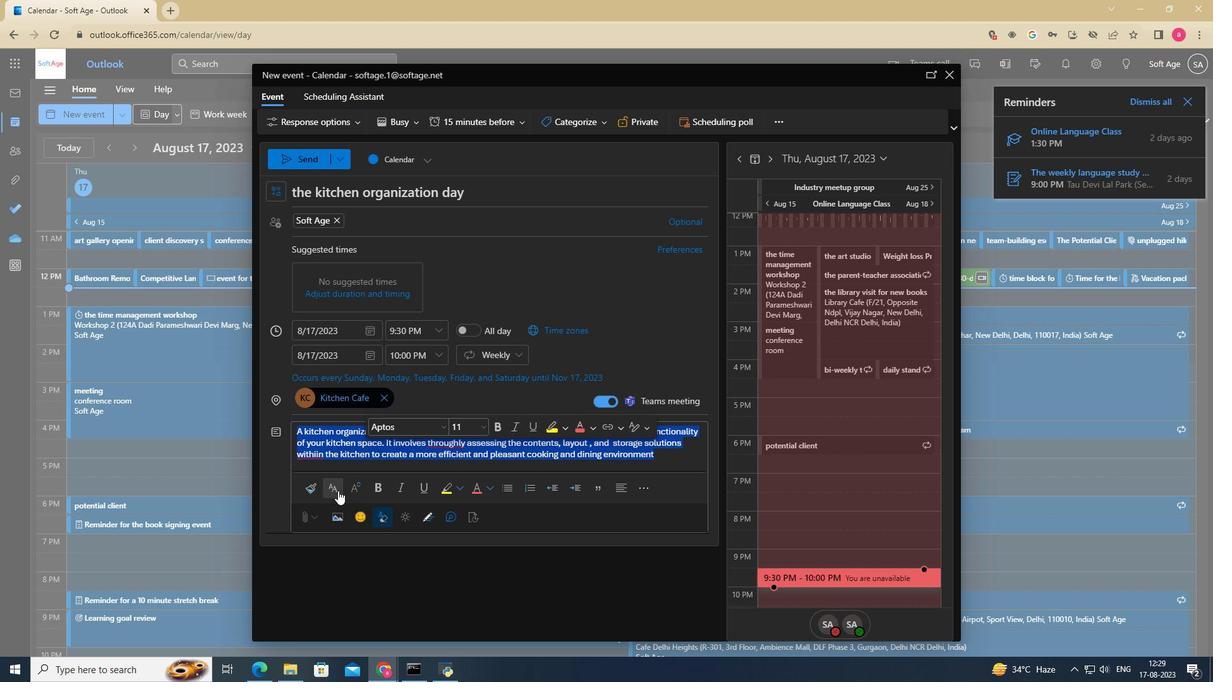 
Action: Mouse pressed left at (339, 492)
Screenshot: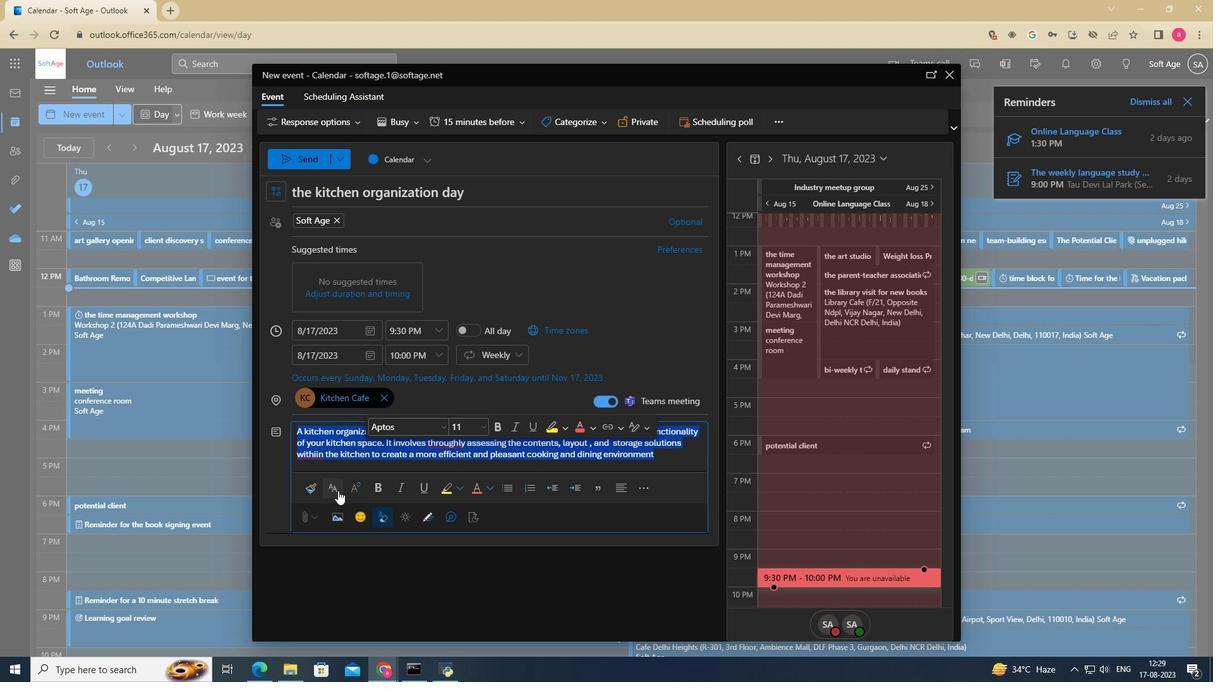 
Action: Mouse moved to (409, 398)
Screenshot: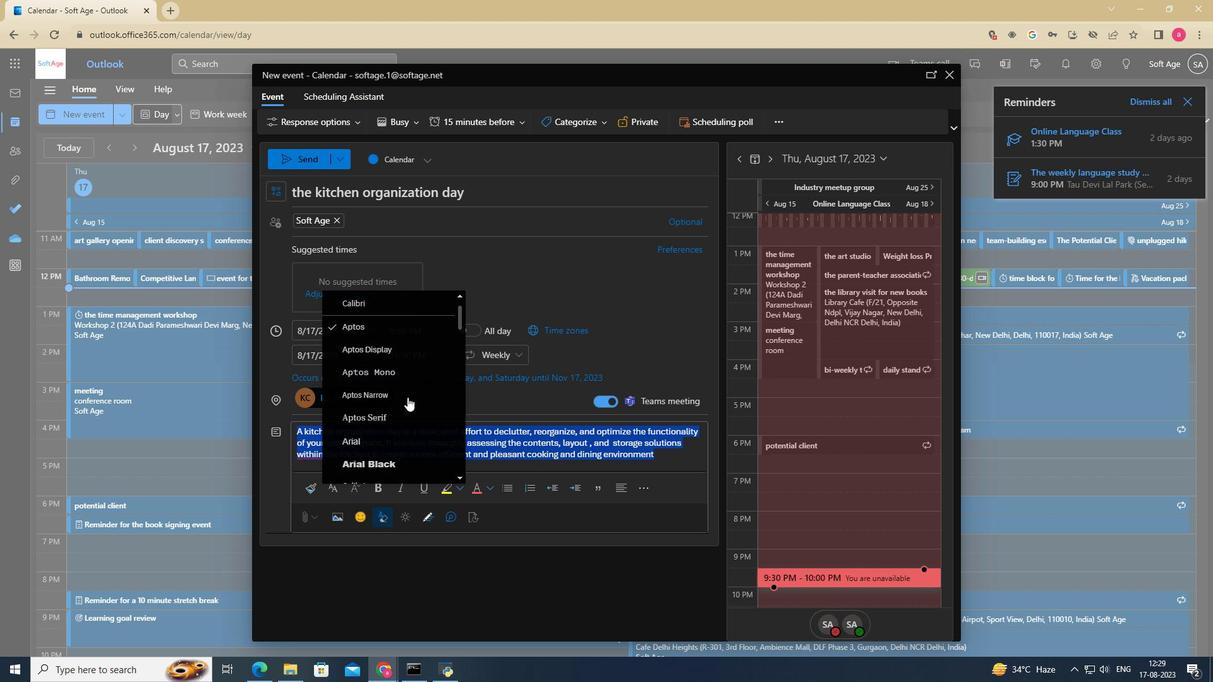 
Action: Mouse scrolled (409, 398) with delta (0, 0)
Screenshot: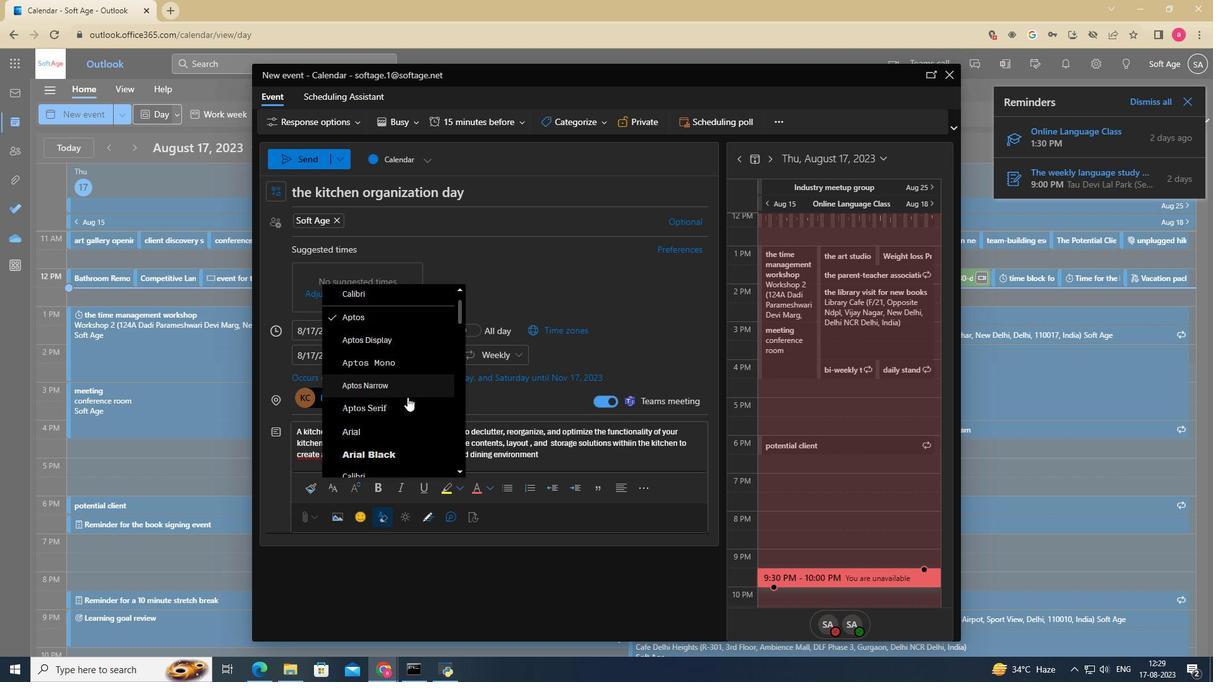 
Action: Mouse scrolled (409, 398) with delta (0, 0)
Screenshot: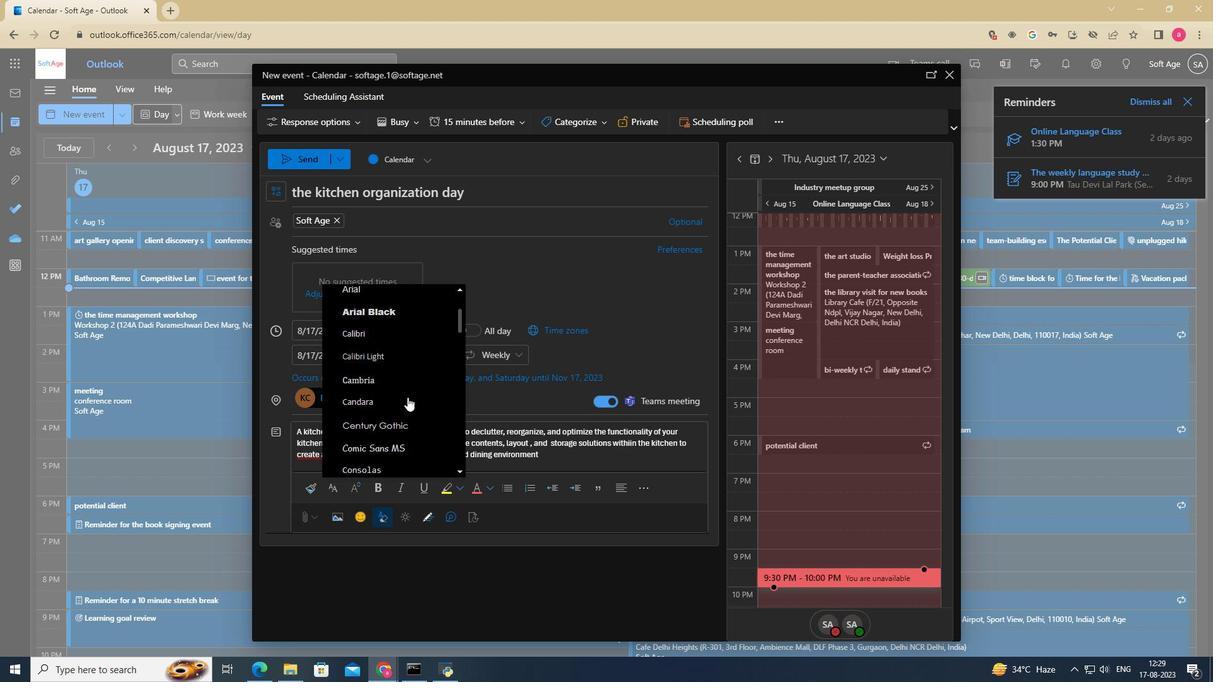 
Action: Mouse scrolled (409, 398) with delta (0, 0)
Screenshot: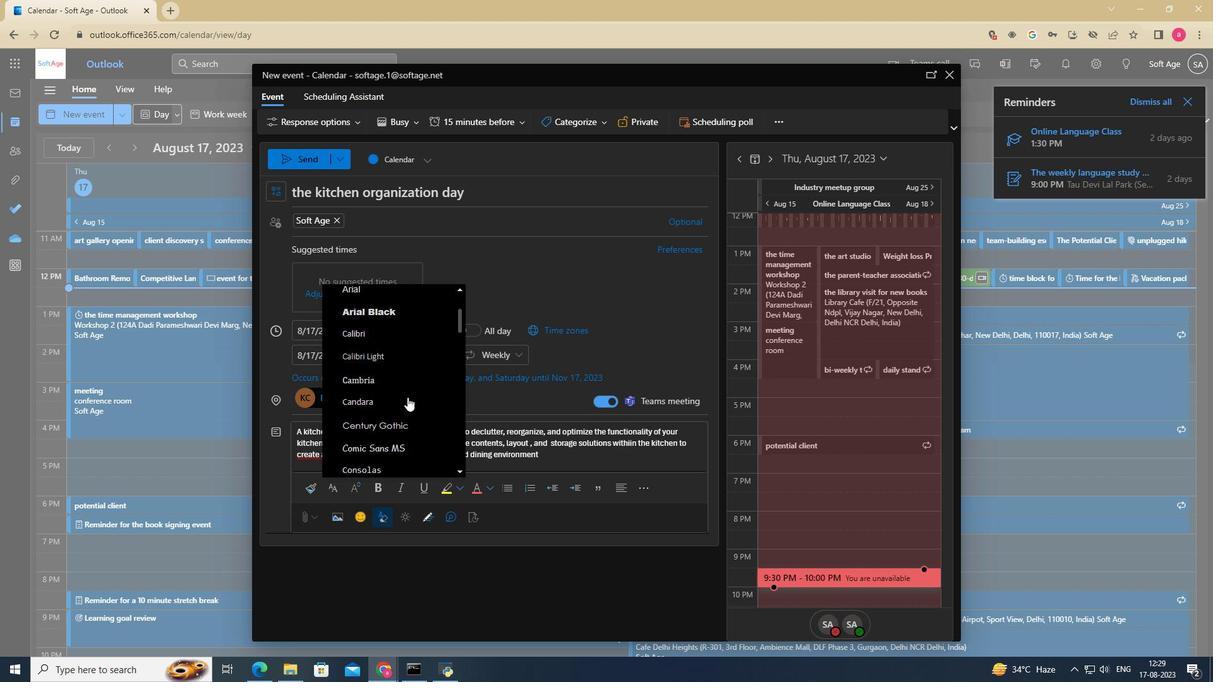 
Action: Mouse scrolled (409, 398) with delta (0, 0)
Screenshot: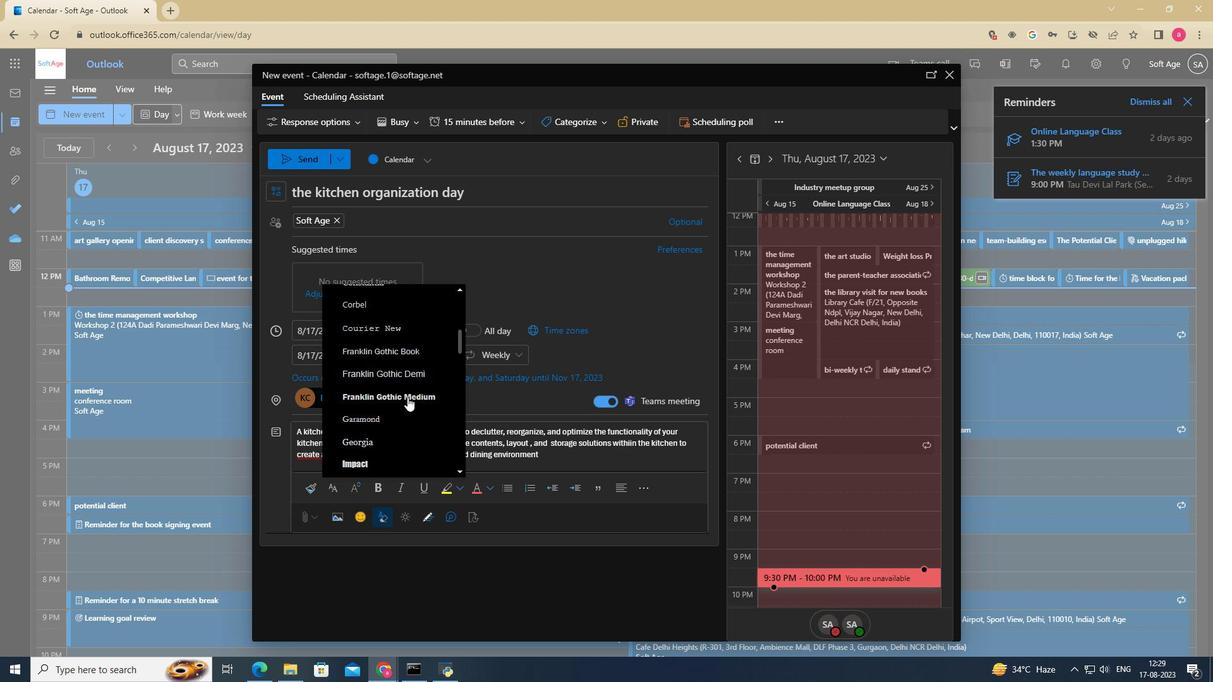 
Action: Mouse scrolled (409, 398) with delta (0, 0)
Screenshot: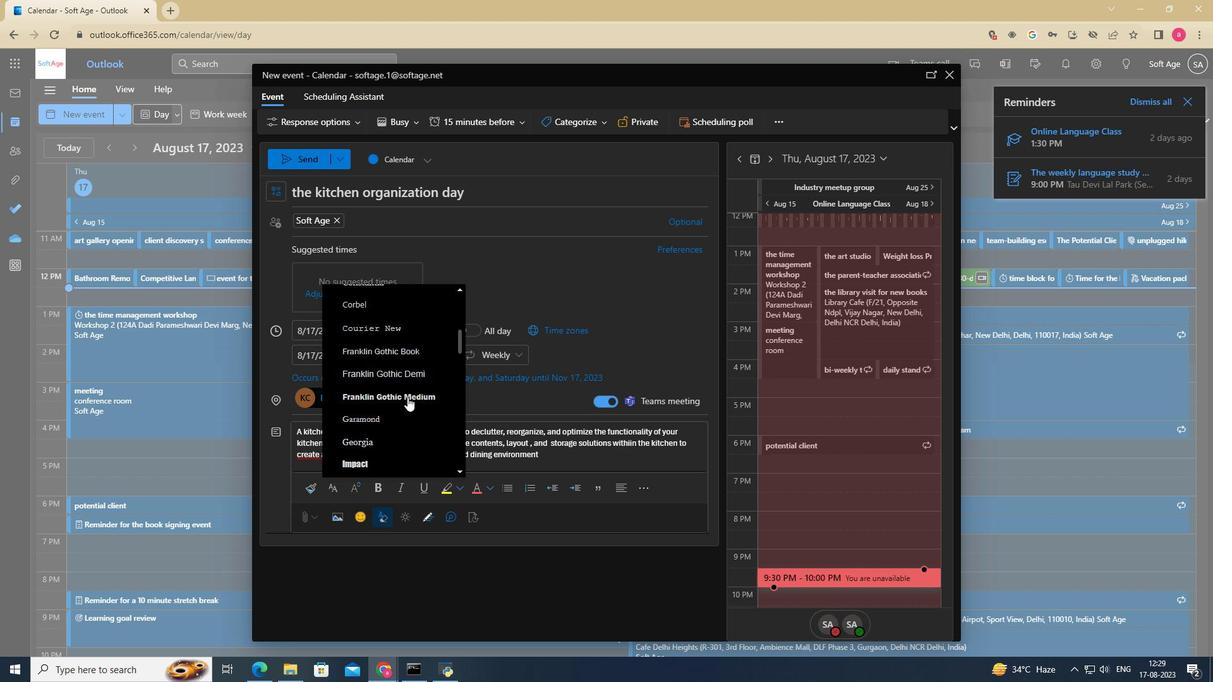 
Action: Mouse scrolled (409, 398) with delta (0, 0)
Screenshot: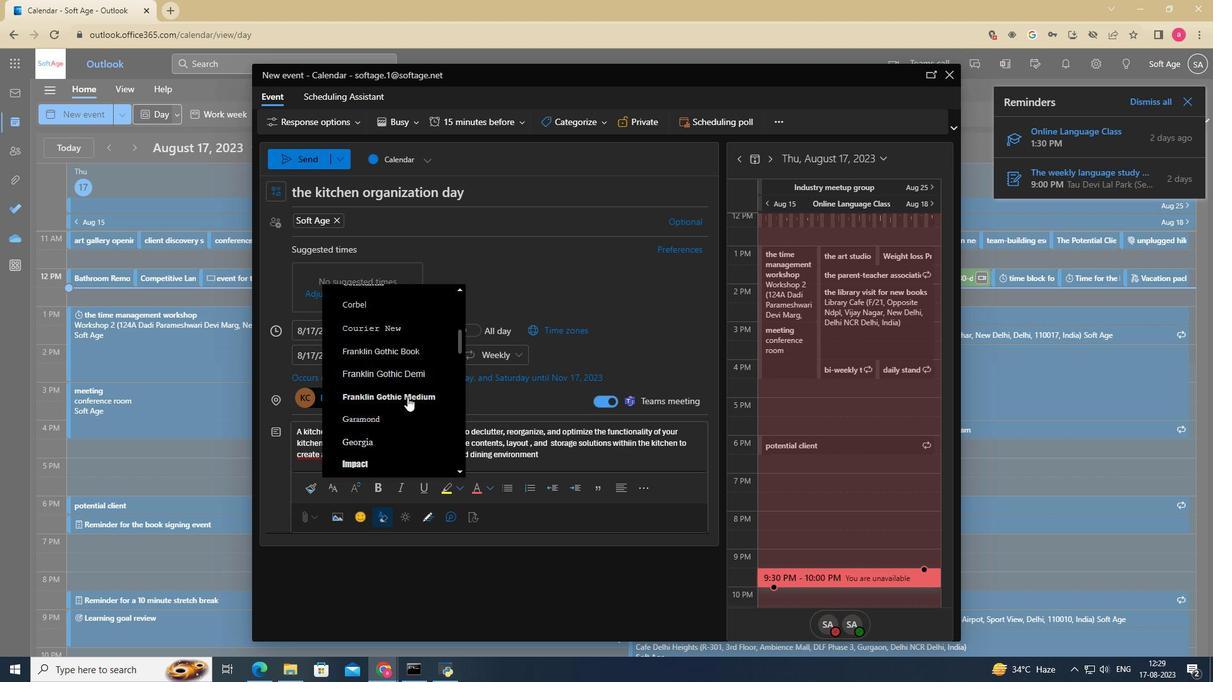 
Action: Mouse moved to (364, 421)
Screenshot: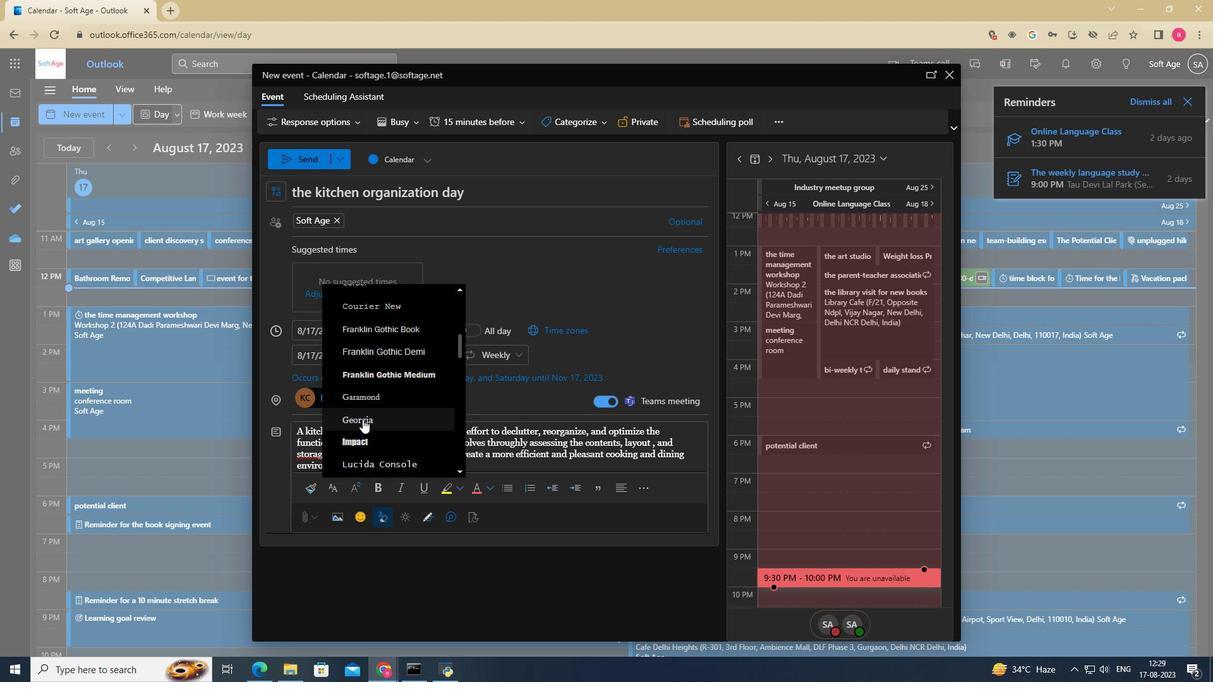 
Action: Mouse scrolled (364, 420) with delta (0, 0)
Screenshot: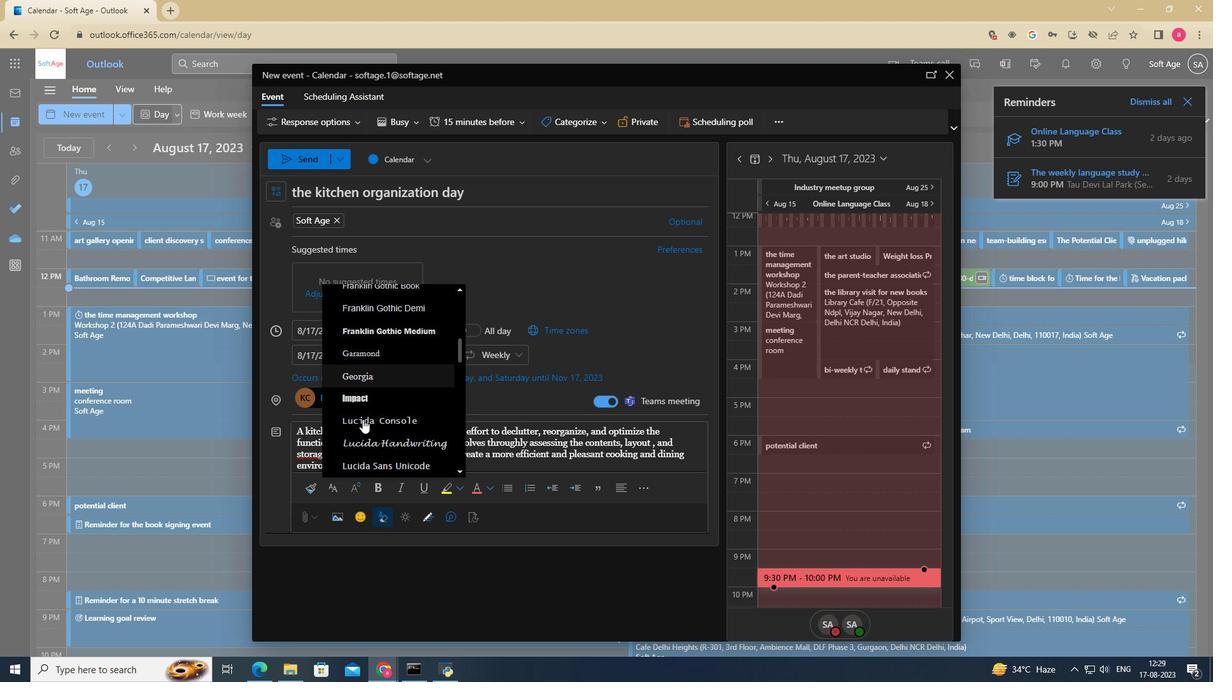 
Action: Mouse scrolled (364, 420) with delta (0, 0)
Screenshot: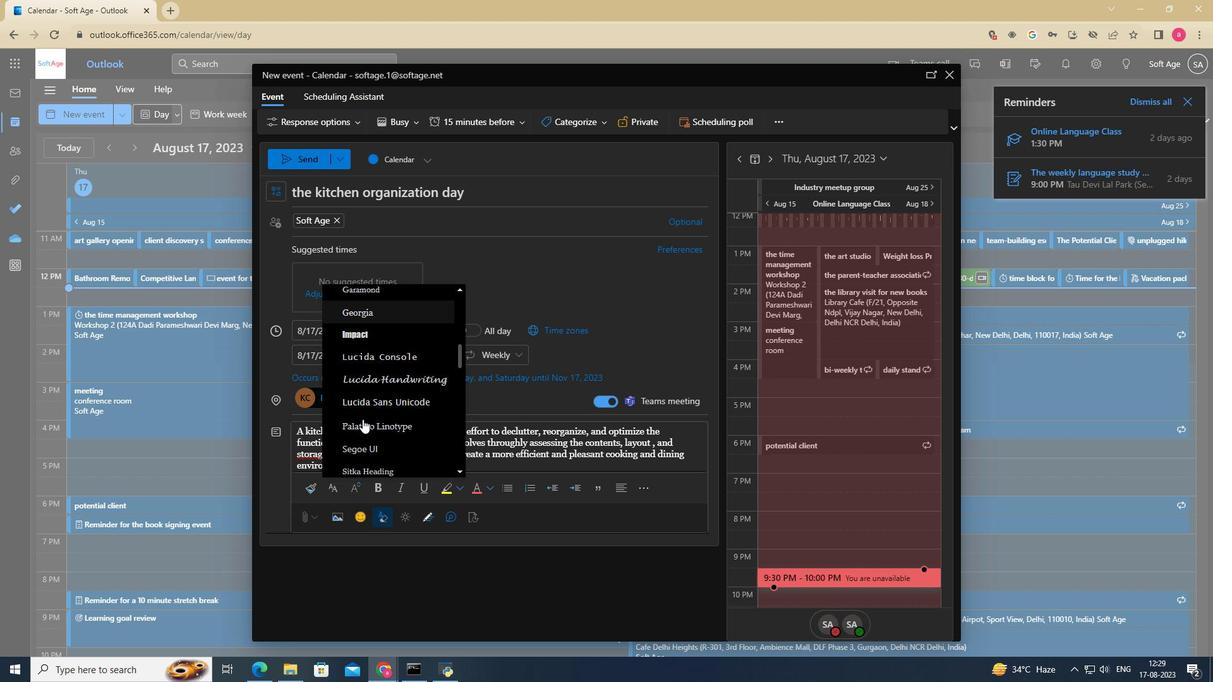 
Action: Mouse scrolled (364, 420) with delta (0, 0)
Screenshot: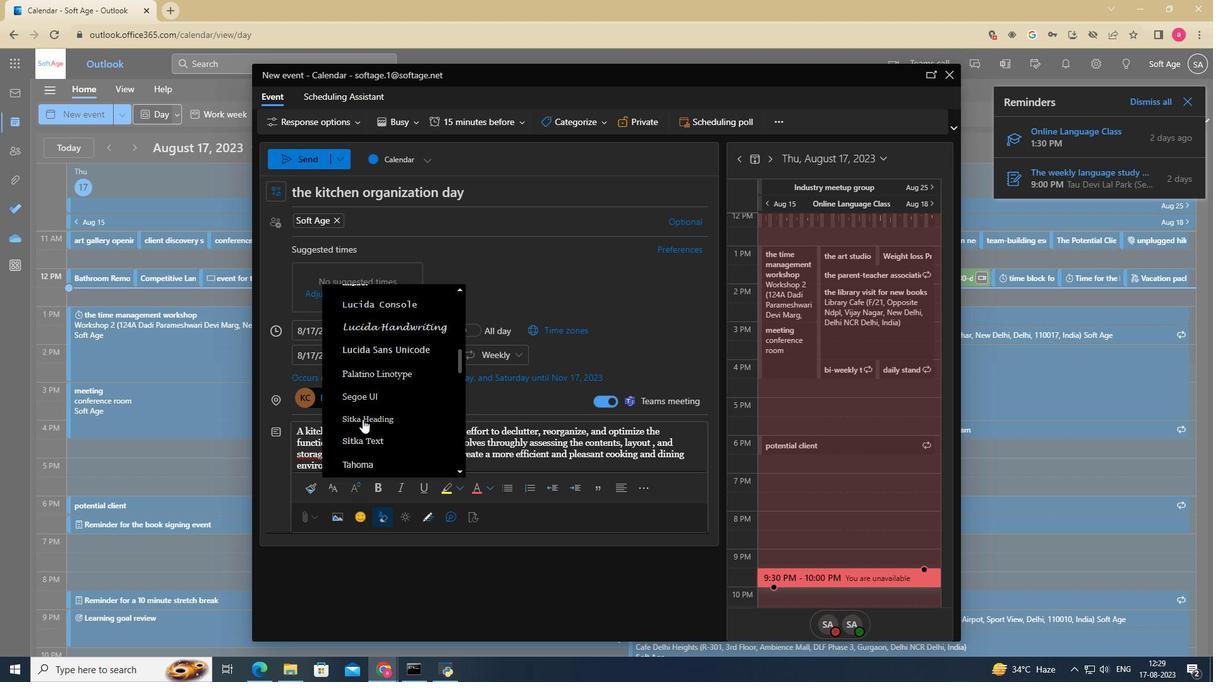 
Action: Mouse moved to (368, 367)
Screenshot: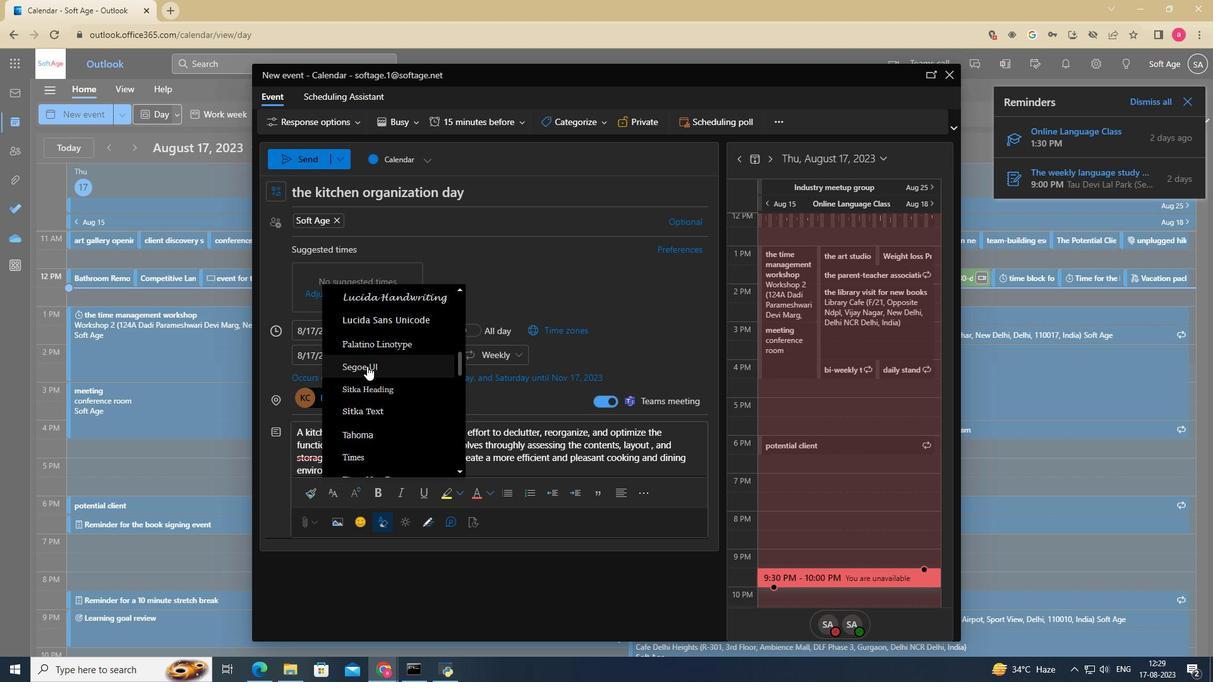 
Action: Mouse pressed left at (368, 367)
Screenshot: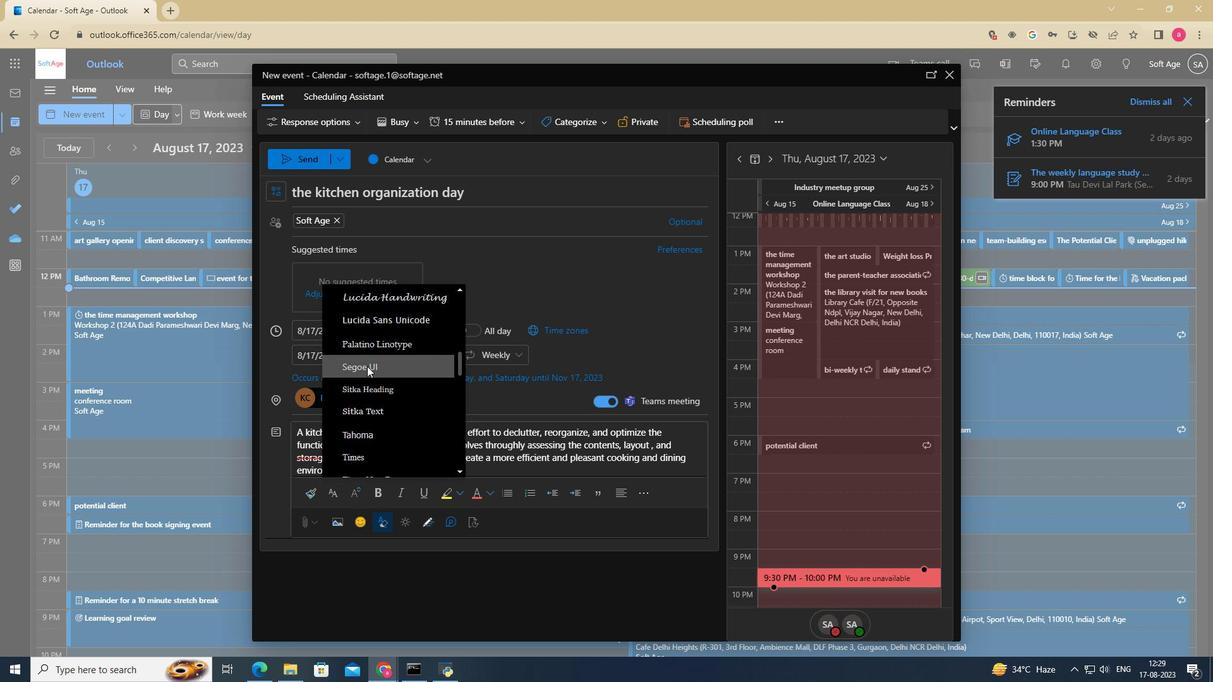 
Action: Mouse moved to (374, 494)
Screenshot: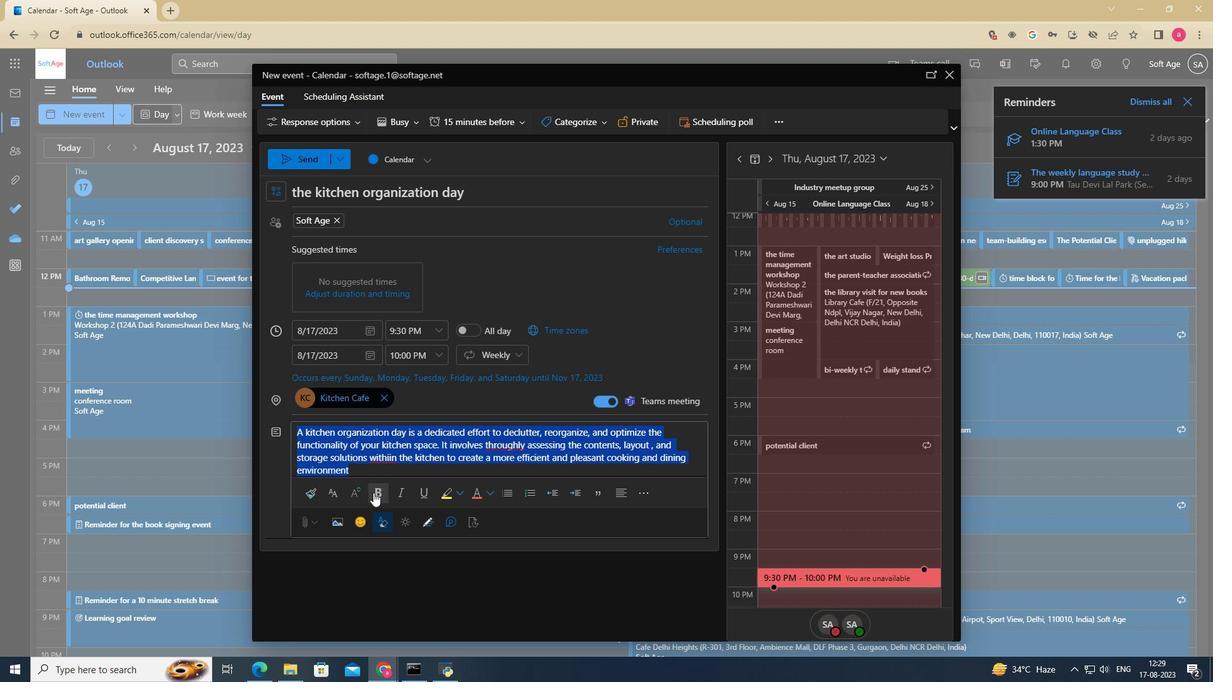 
Action: Mouse pressed left at (374, 494)
Screenshot: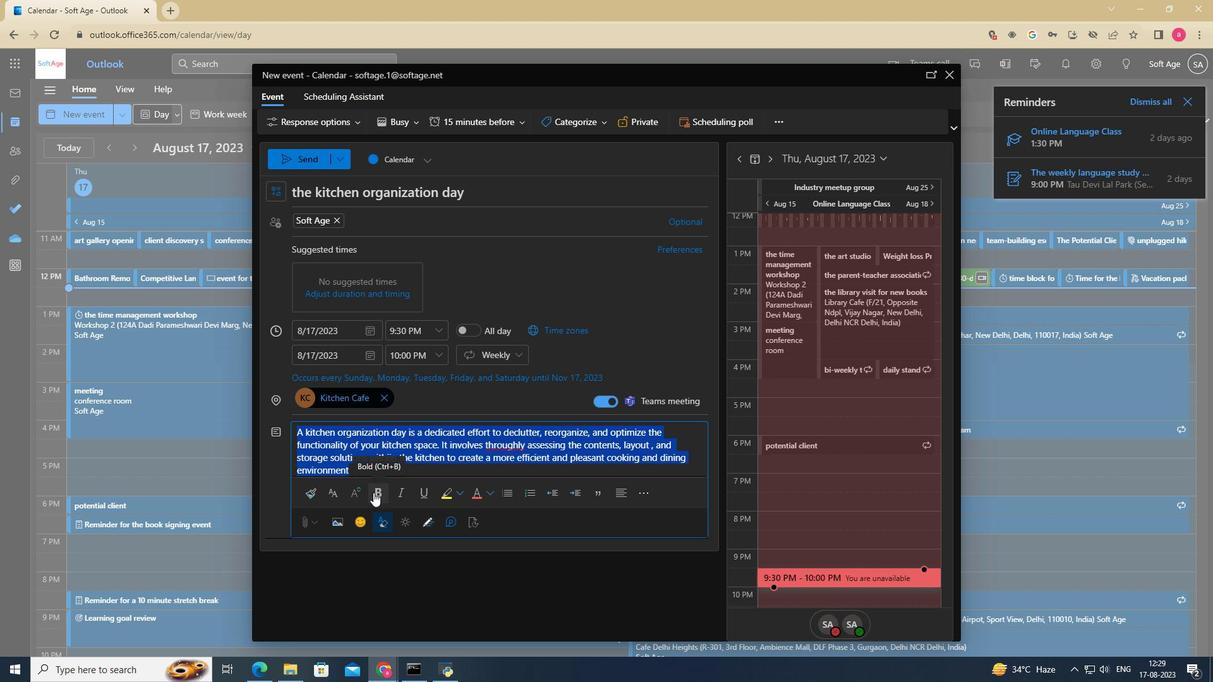 
Action: Mouse pressed left at (374, 494)
Screenshot: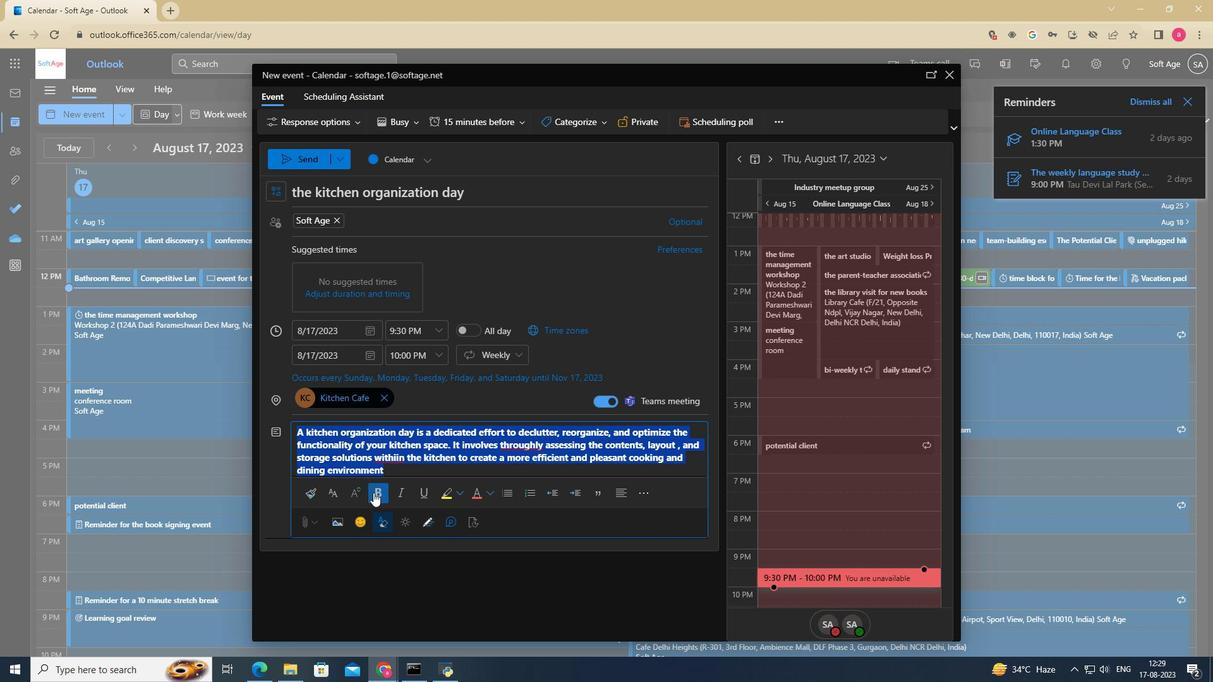 
Action: Mouse moved to (405, 496)
Screenshot: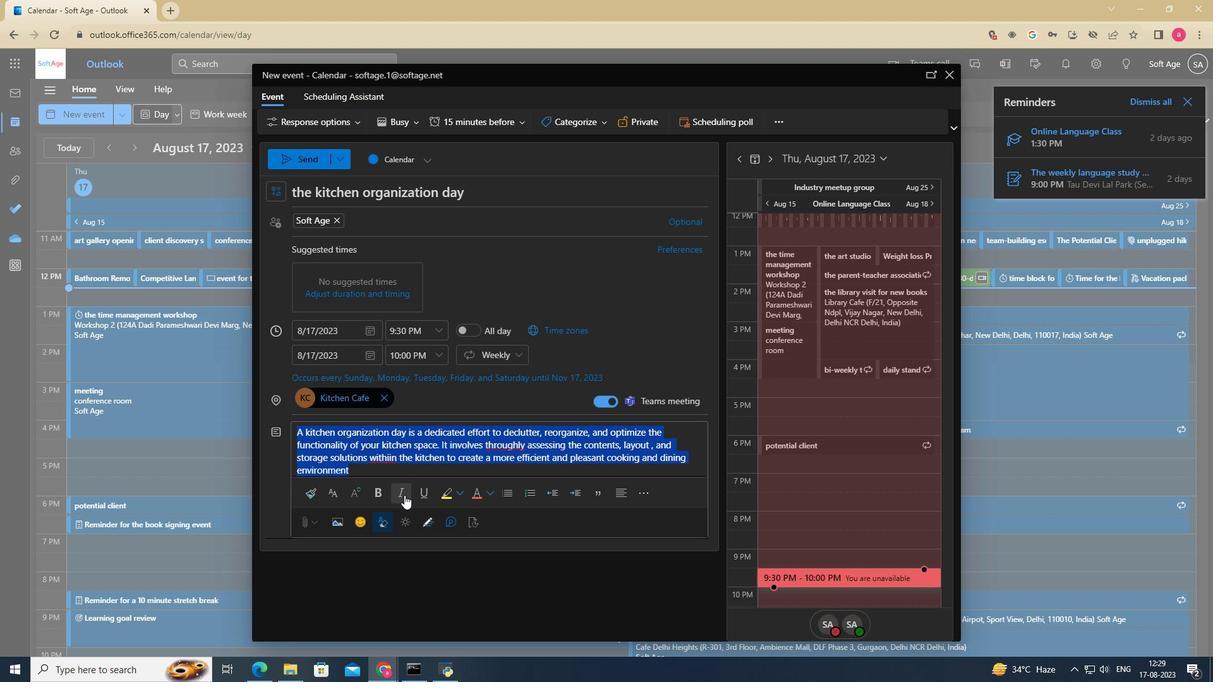
Action: Mouse pressed left at (405, 496)
Screenshot: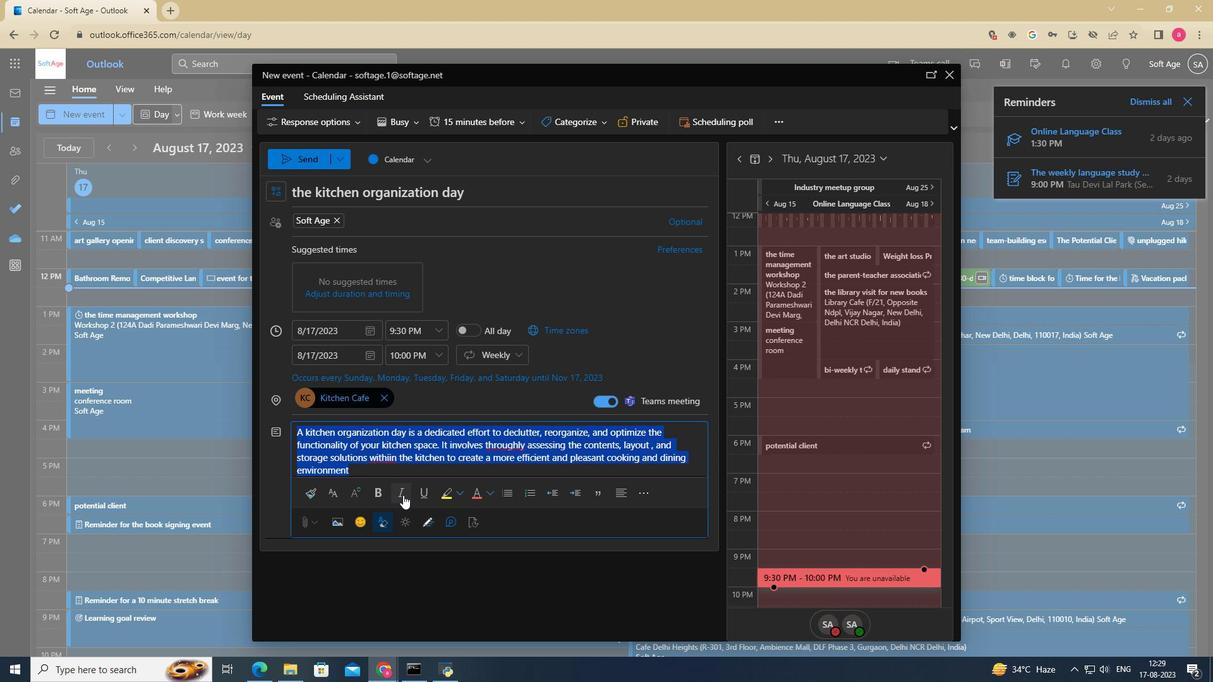
Action: Mouse moved to (395, 494)
Screenshot: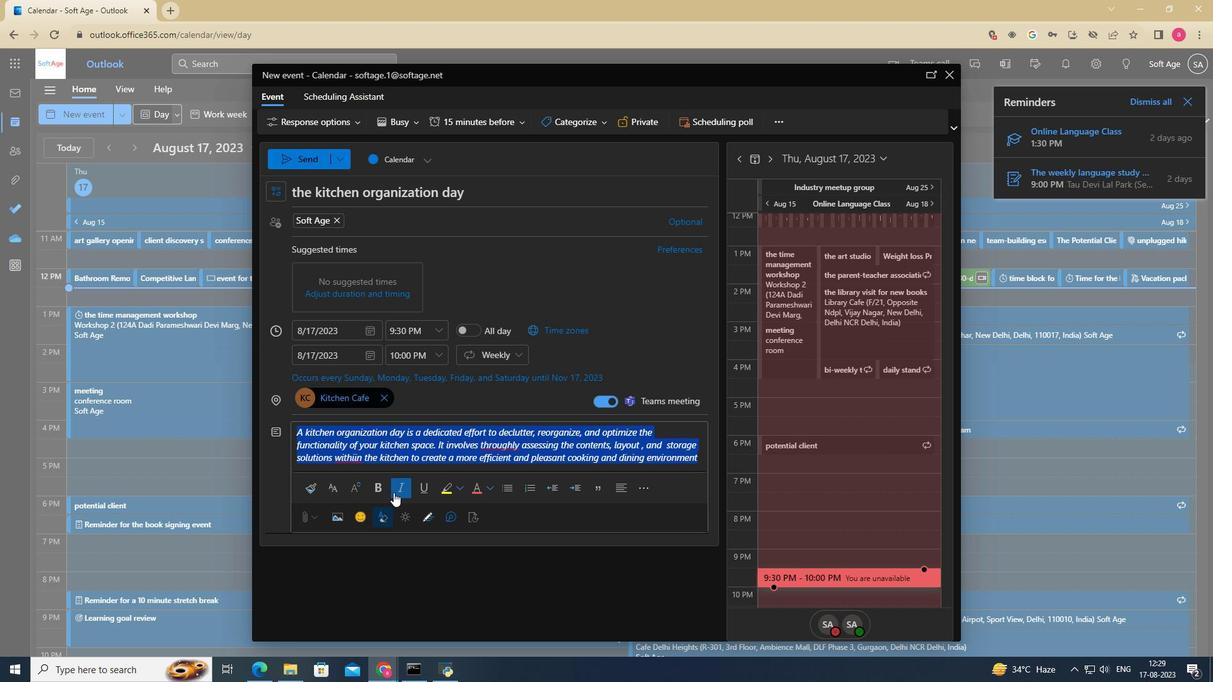 
Action: Mouse pressed left at (395, 494)
Screenshot: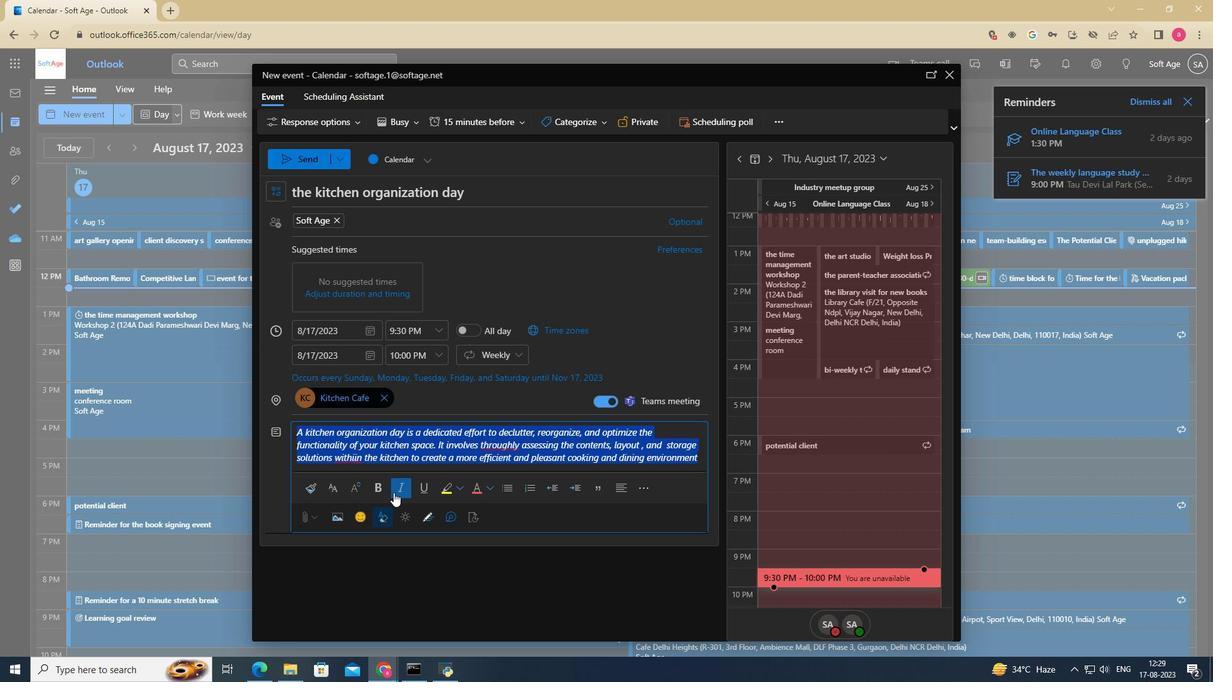
Action: Mouse moved to (352, 501)
Screenshot: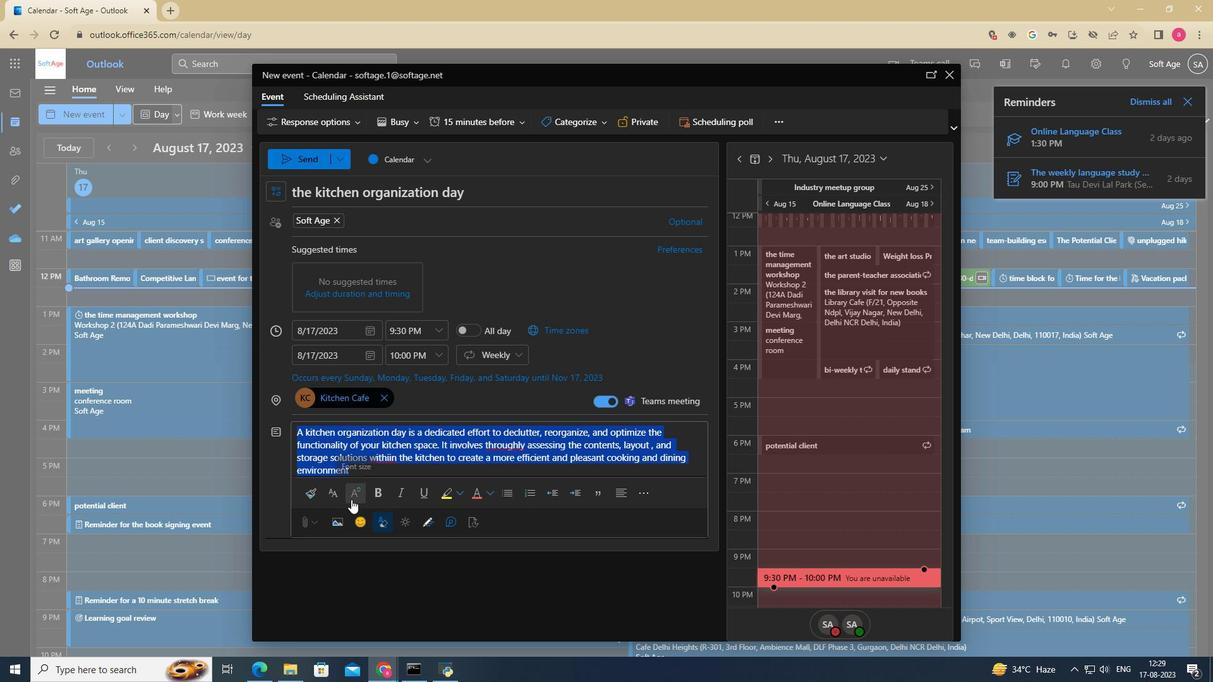 
Action: Mouse pressed left at (352, 501)
Screenshot: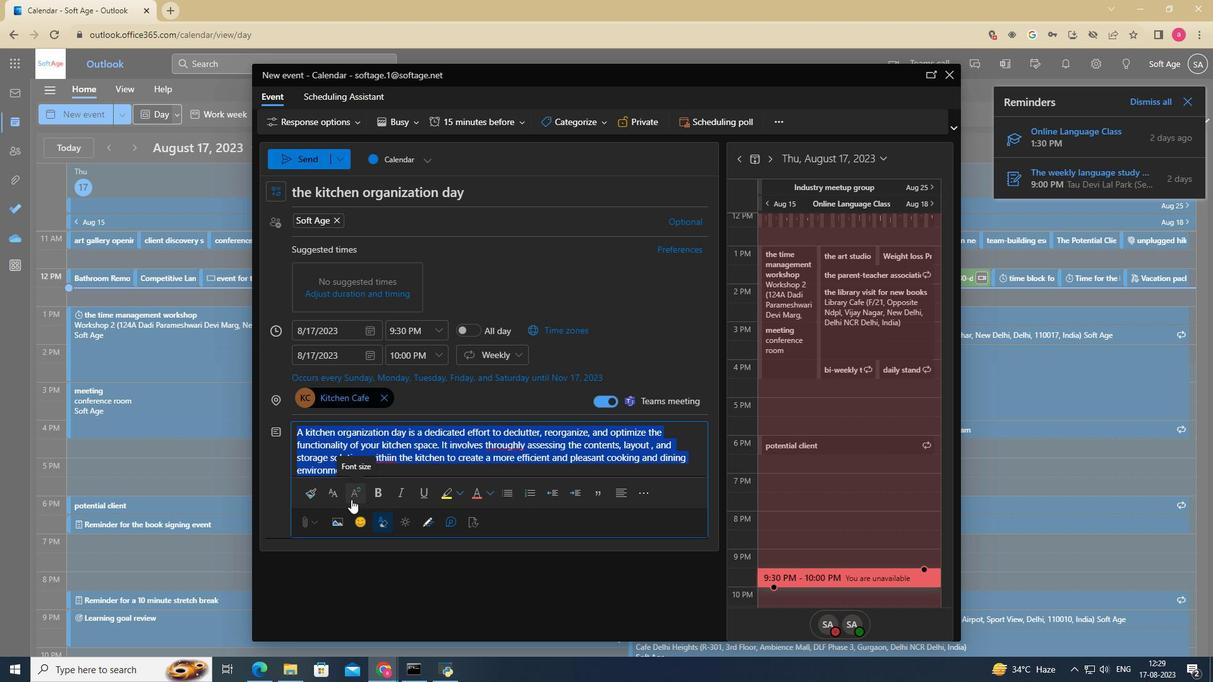 
Action: Mouse moved to (380, 378)
Screenshot: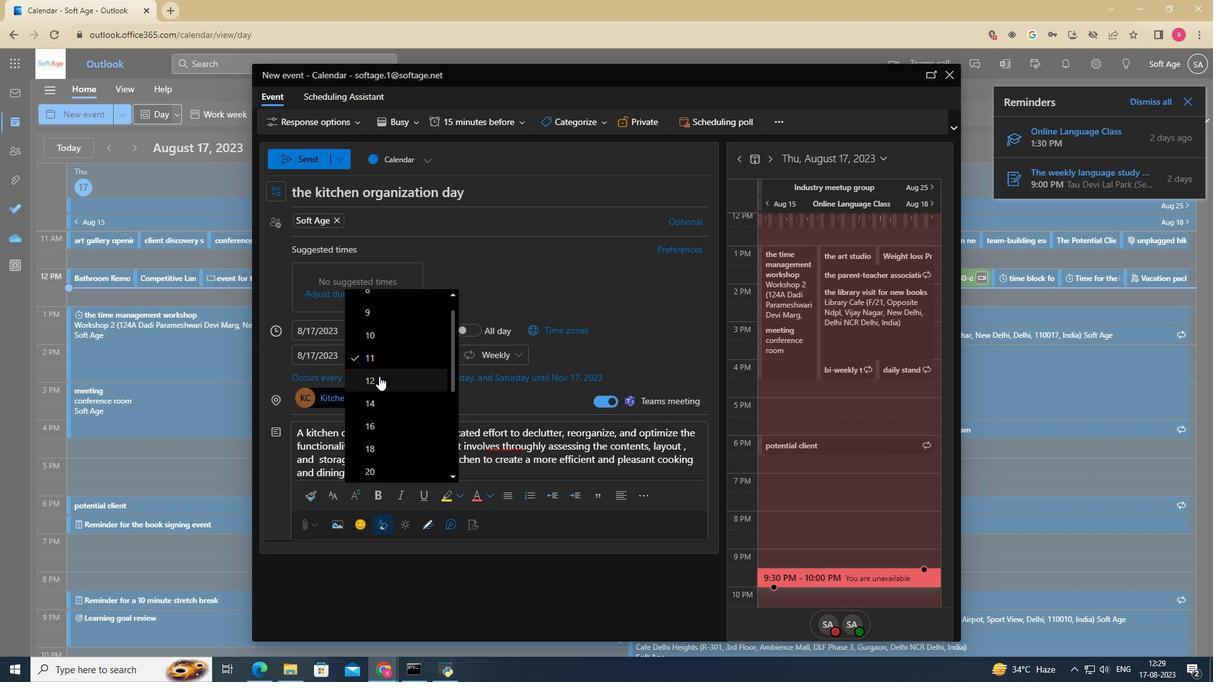 
Action: Mouse pressed left at (380, 378)
Screenshot: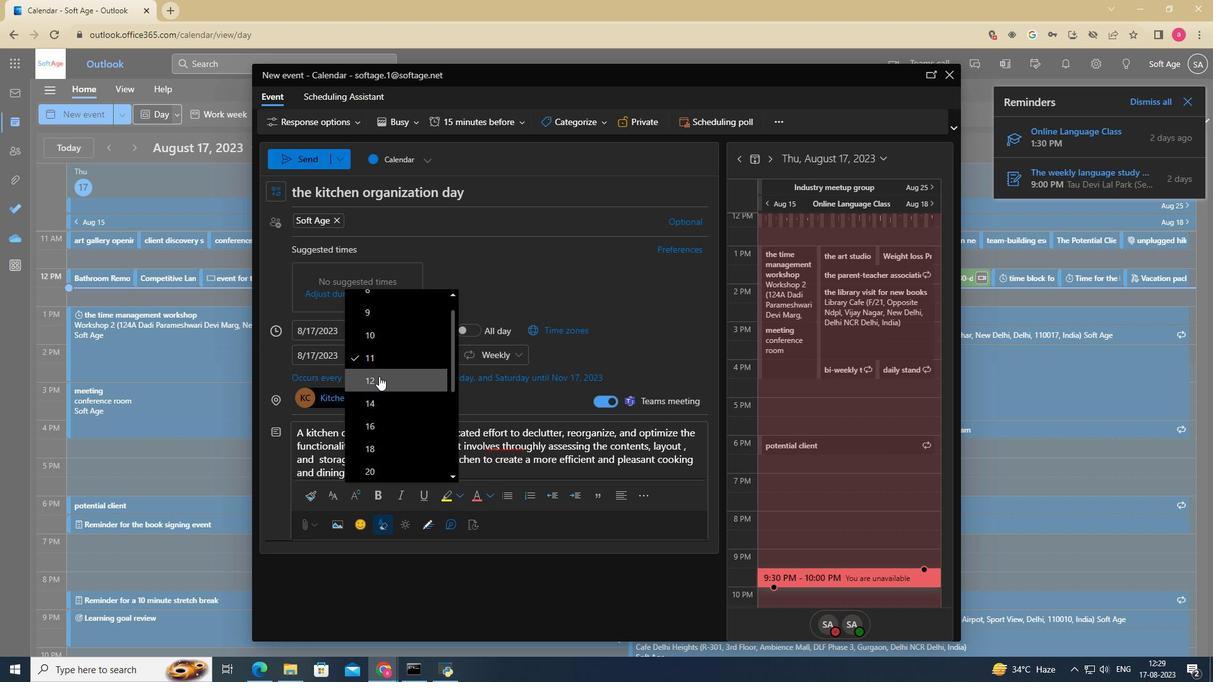 
Action: Mouse moved to (481, 500)
Screenshot: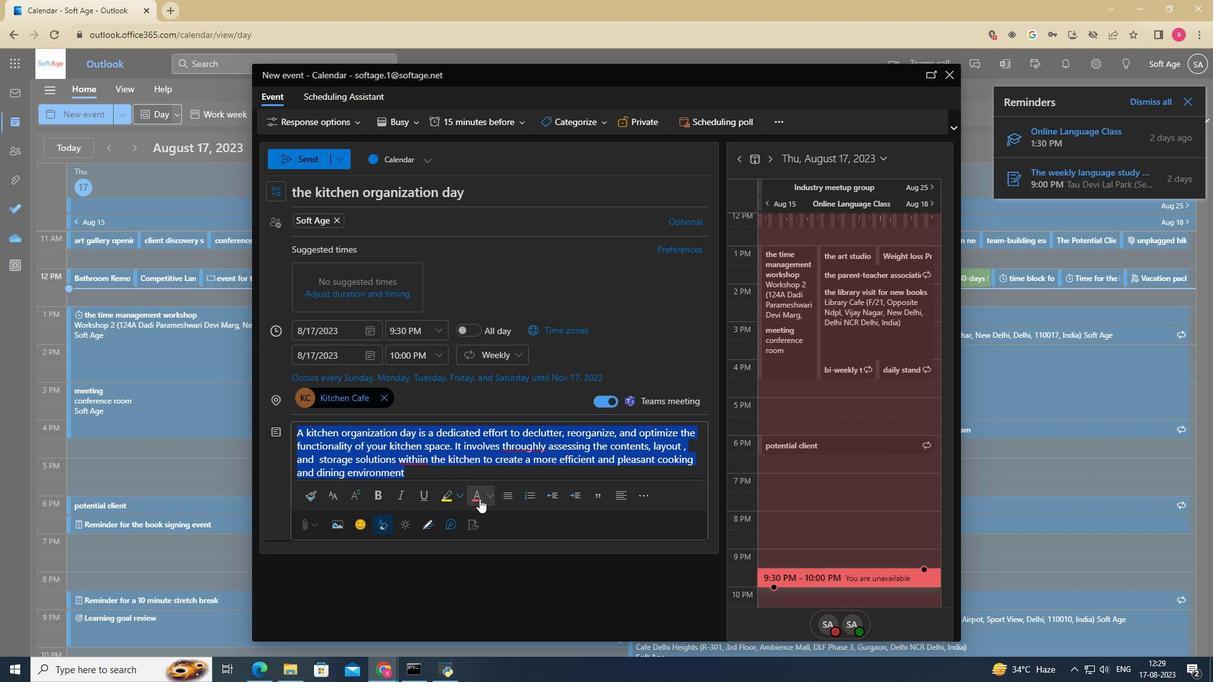 
Action: Mouse pressed left at (481, 500)
Screenshot: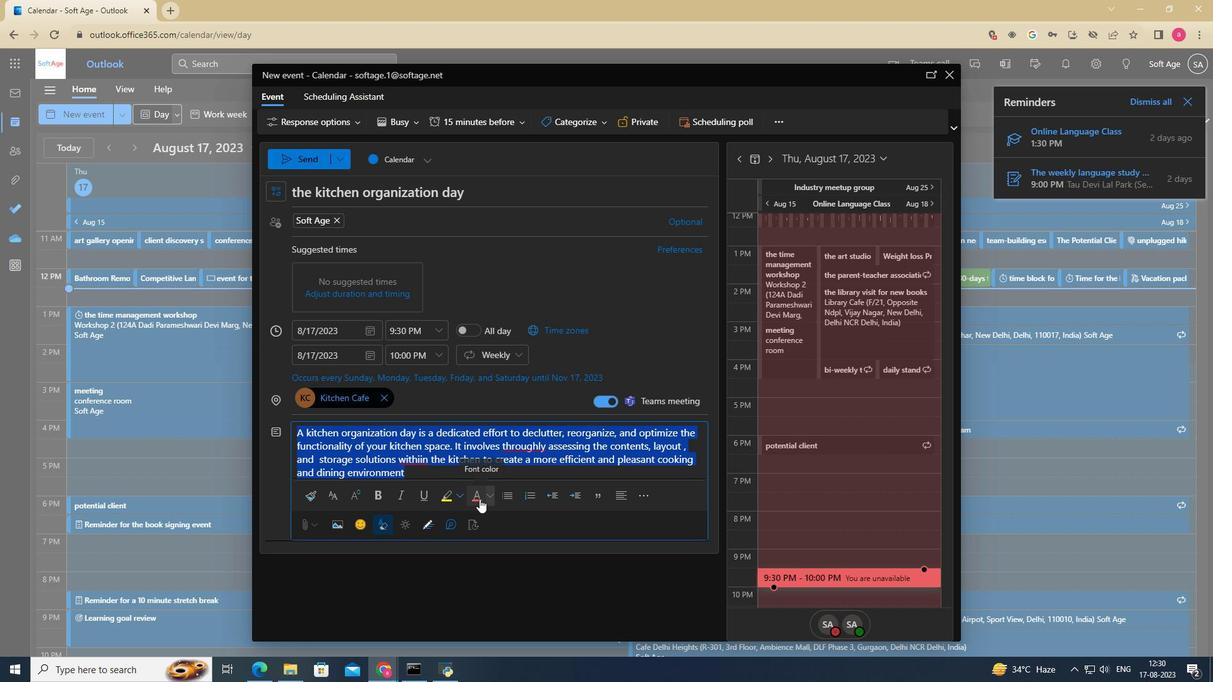 
Action: Mouse moved to (464, 496)
Screenshot: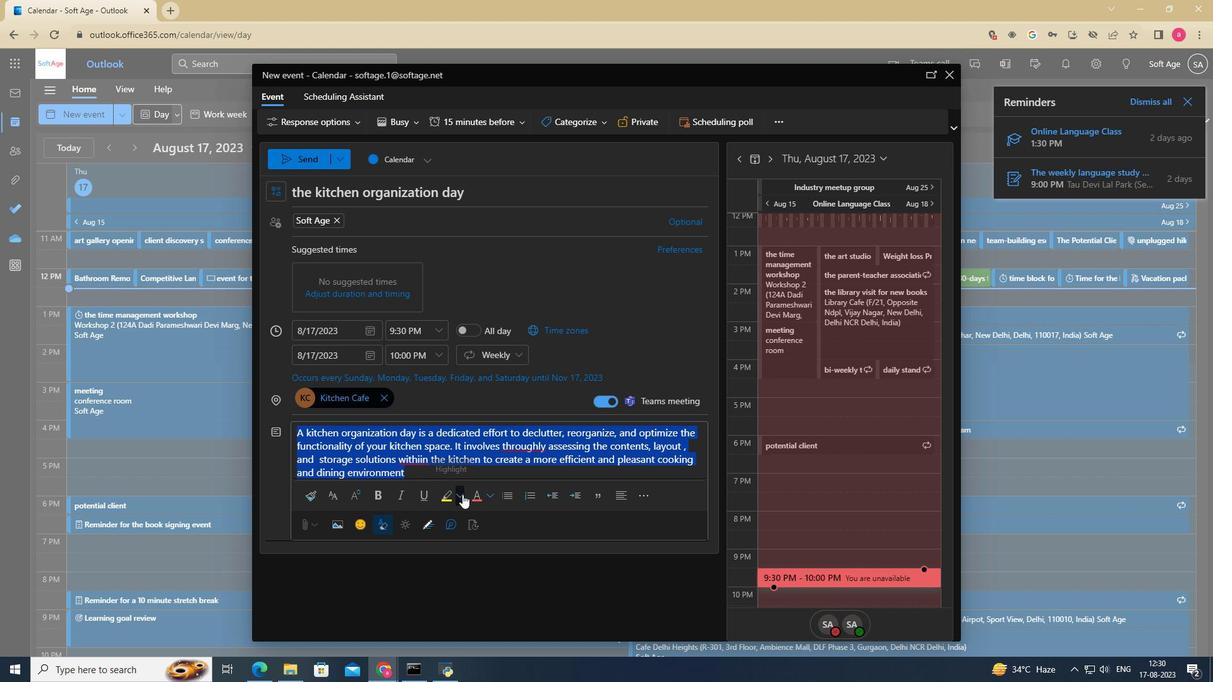 
Action: Mouse pressed left at (464, 496)
Screenshot: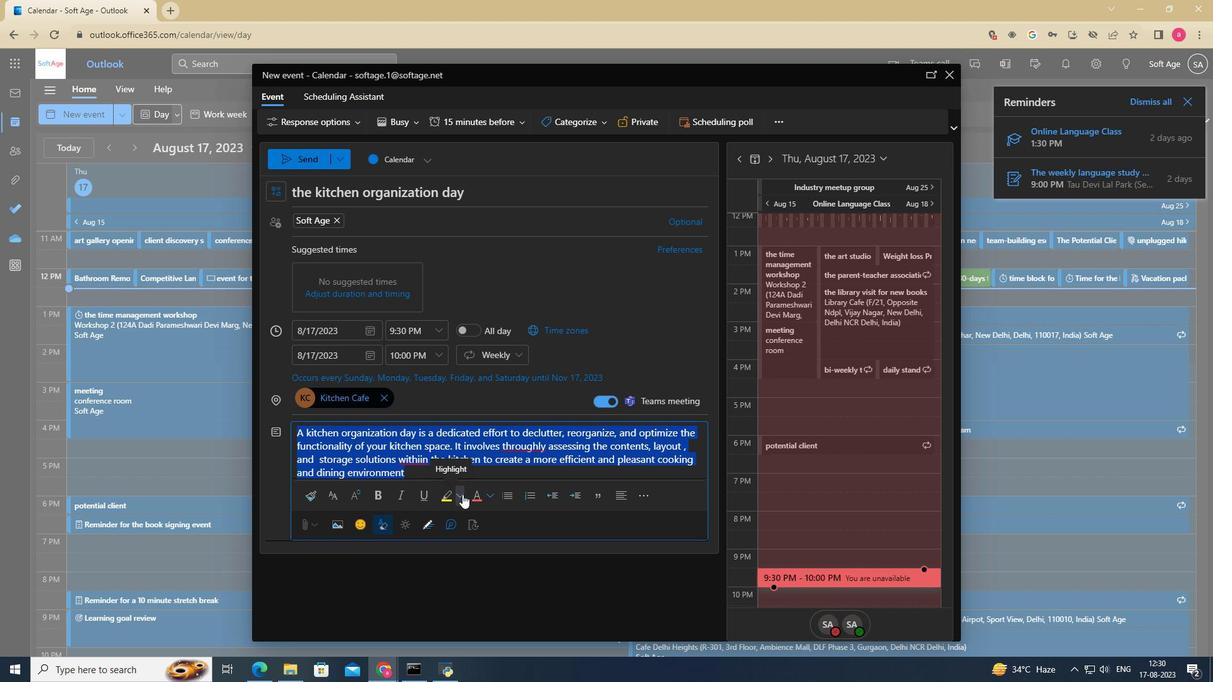 
Action: Mouse moved to (518, 527)
Screenshot: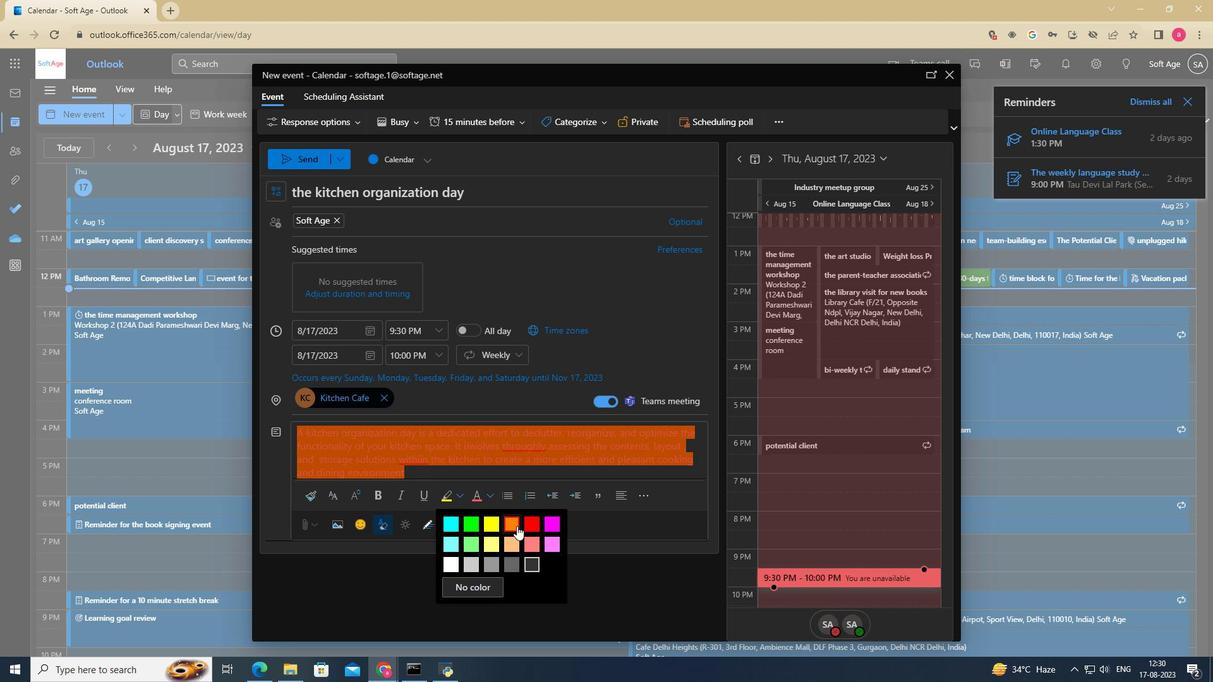 
Action: Mouse pressed left at (518, 527)
Screenshot: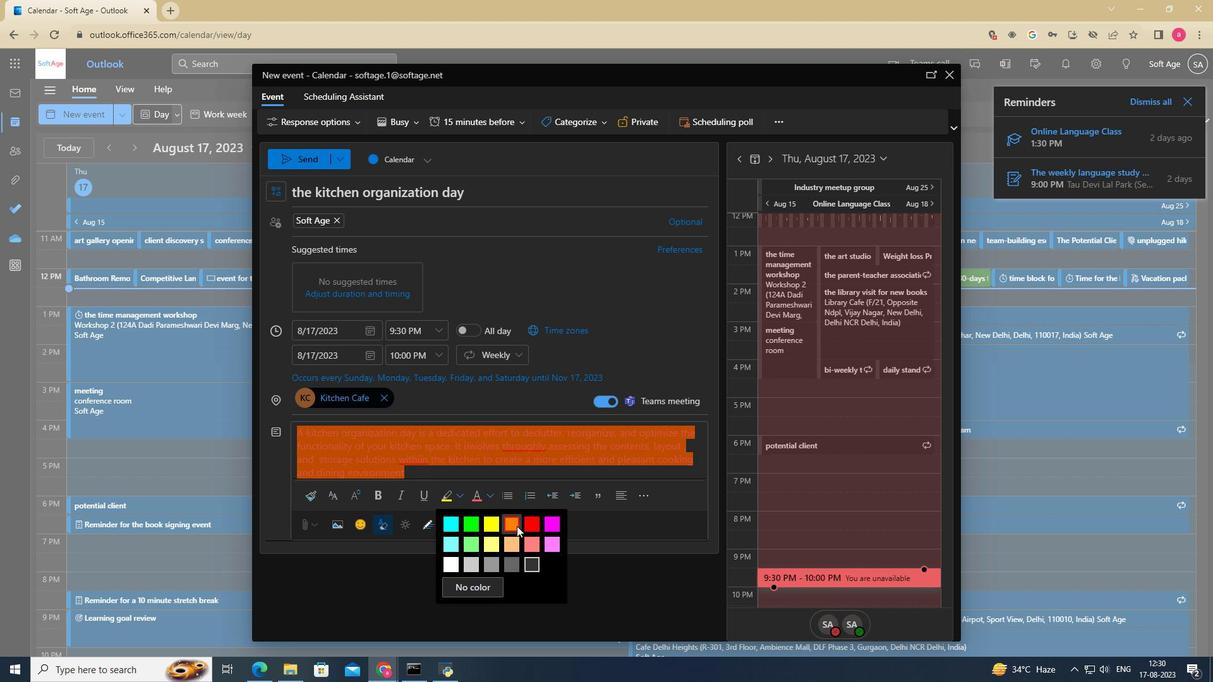 
Action: Mouse moved to (491, 477)
Screenshot: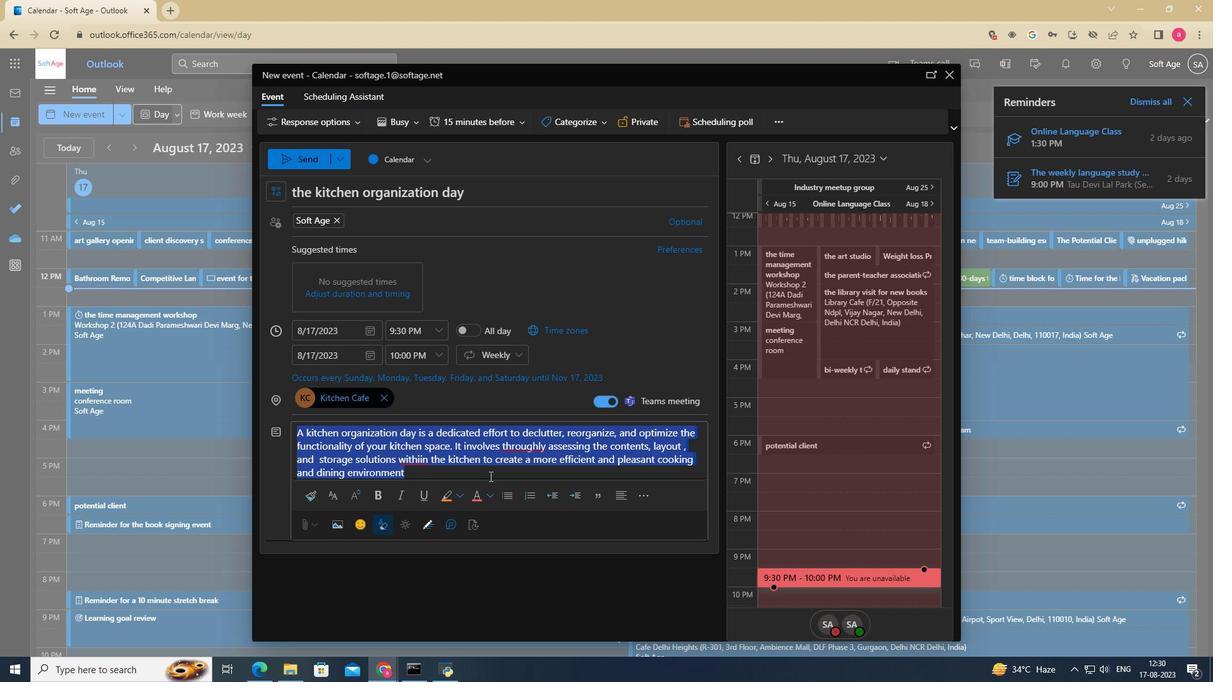 
Action: Mouse pressed left at (491, 477)
Screenshot: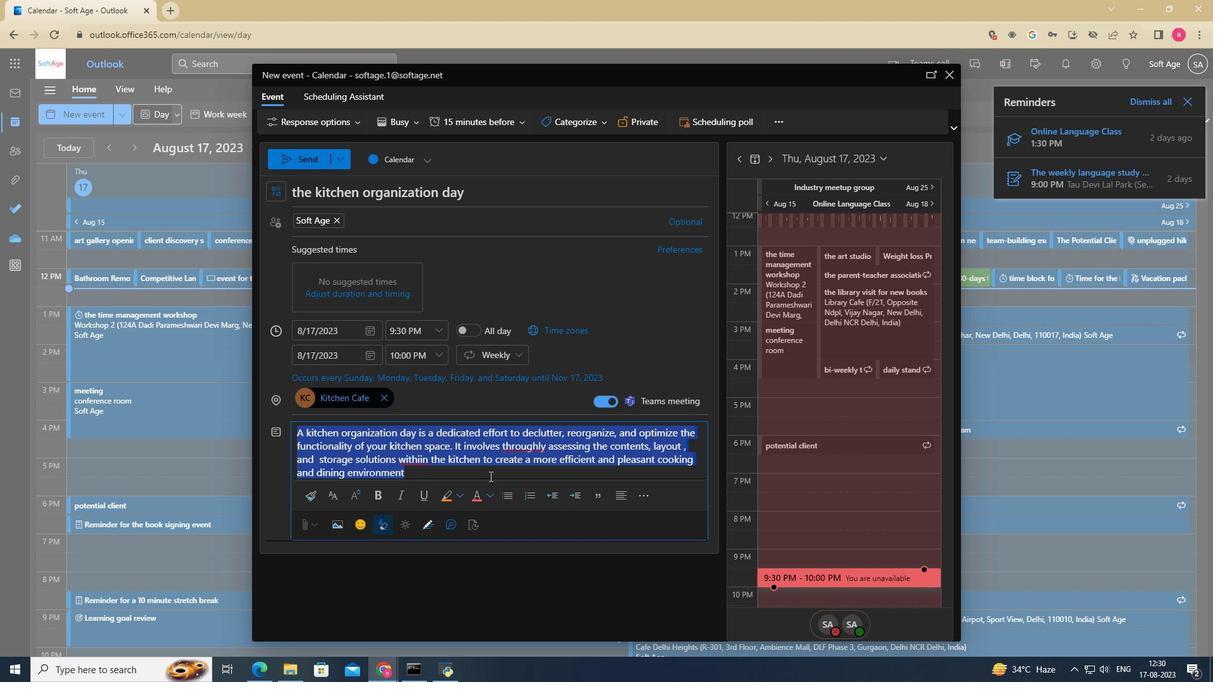 
Action: Mouse moved to (464, 494)
Screenshot: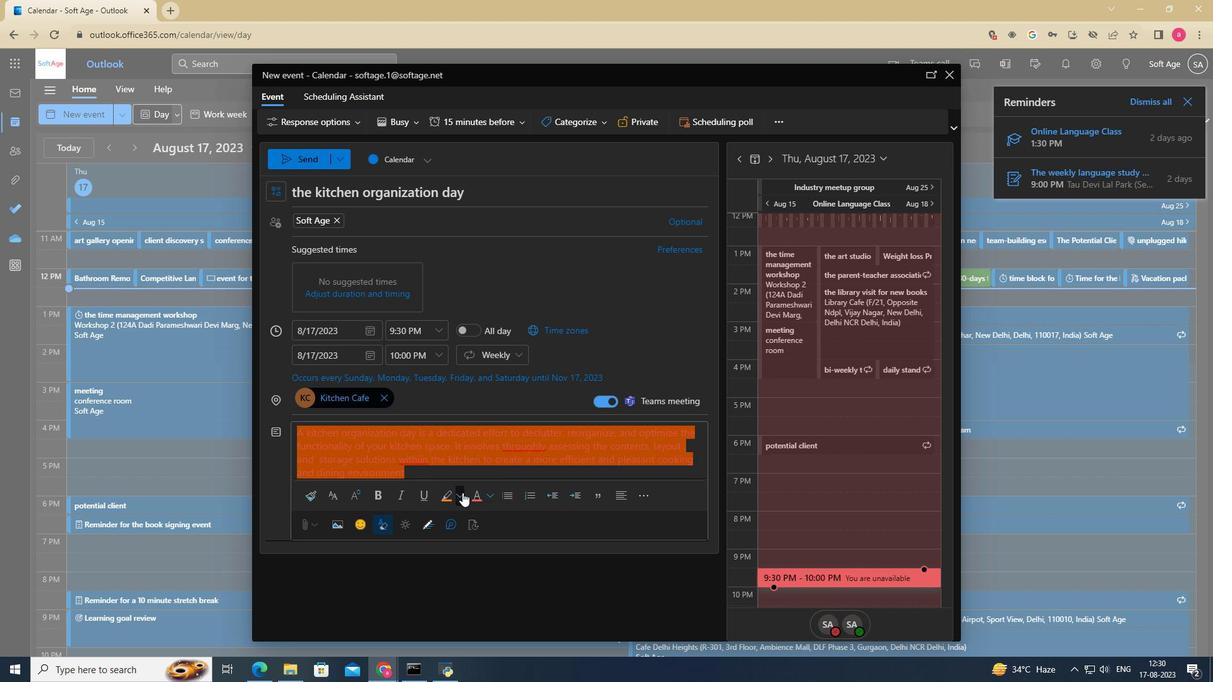 
Action: Mouse pressed left at (464, 494)
Screenshot: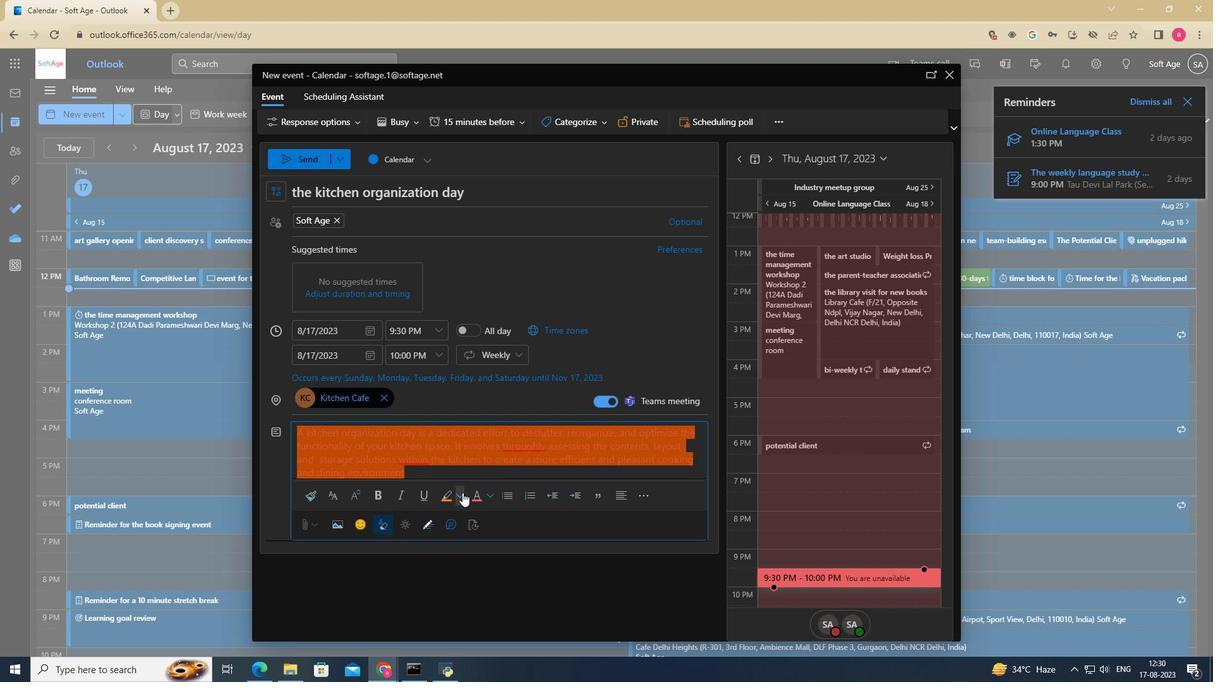 
Action: Mouse moved to (447, 568)
Screenshot: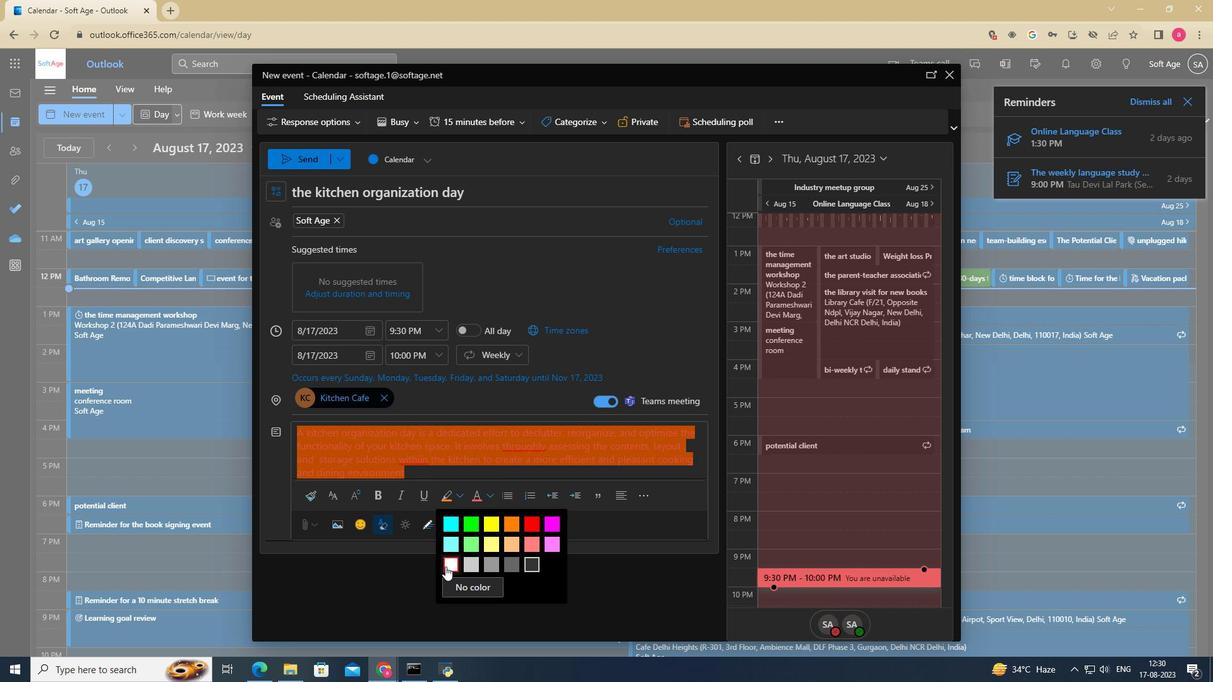 
Action: Mouse pressed left at (447, 568)
Screenshot: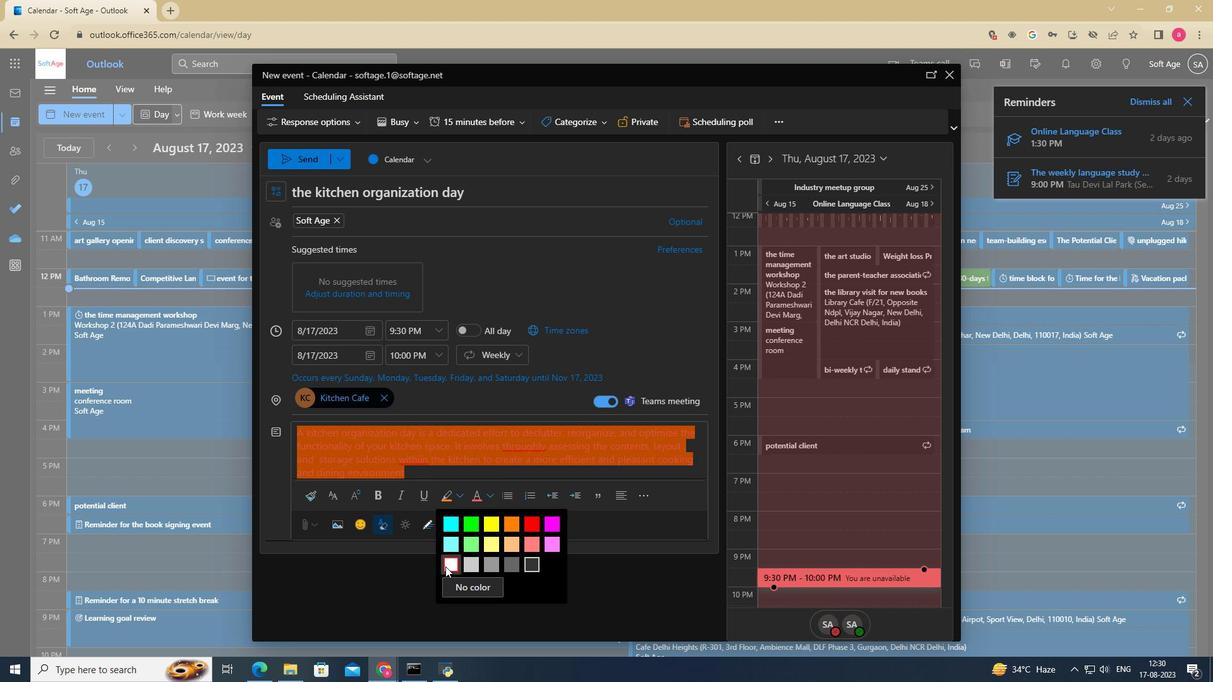 
Action: Mouse moved to (479, 480)
Screenshot: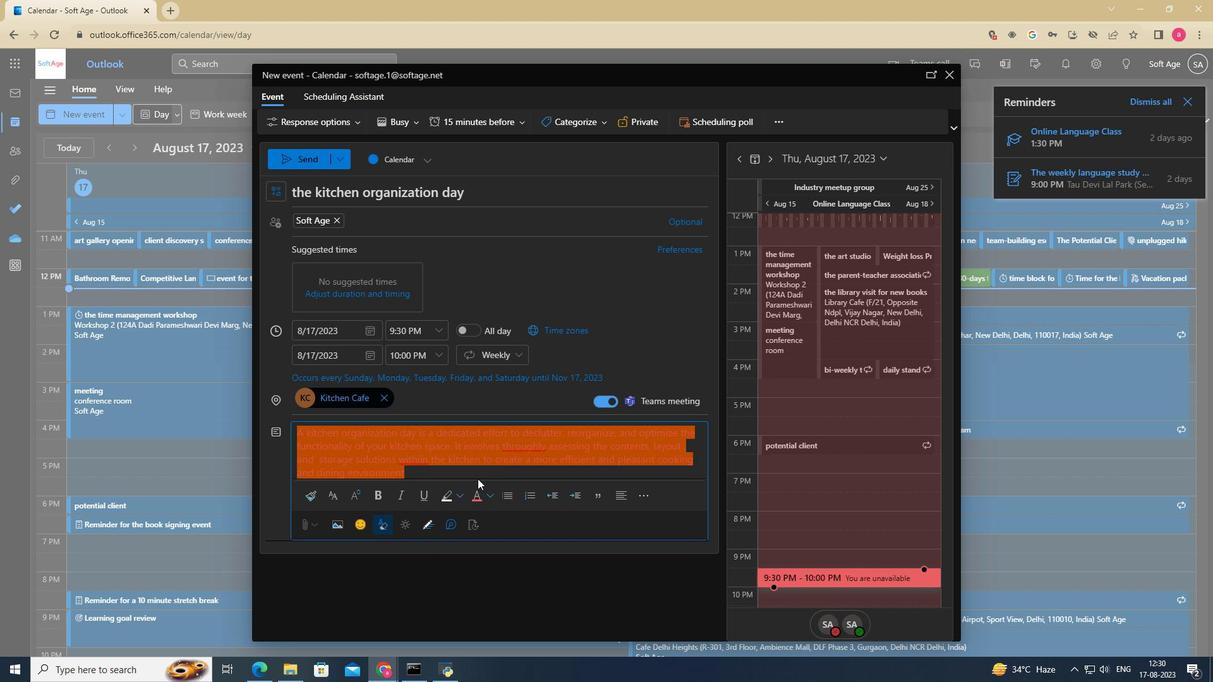 
Action: Mouse pressed left at (479, 480)
Screenshot: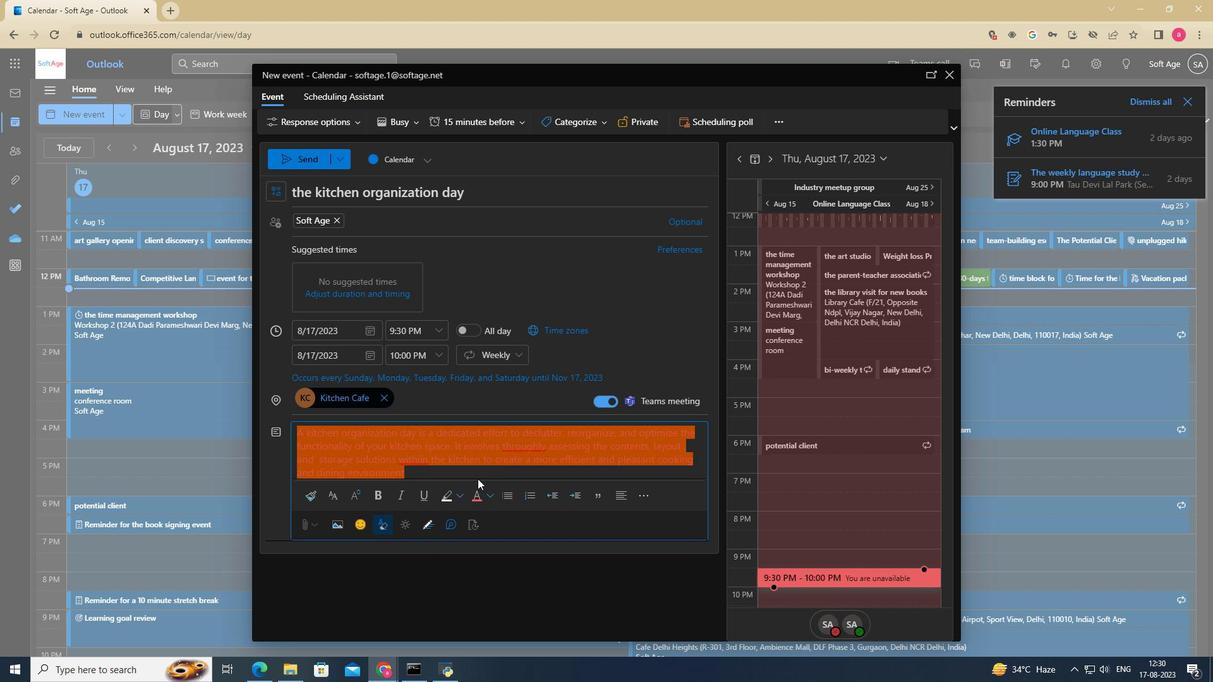 
Action: Mouse moved to (493, 469)
Screenshot: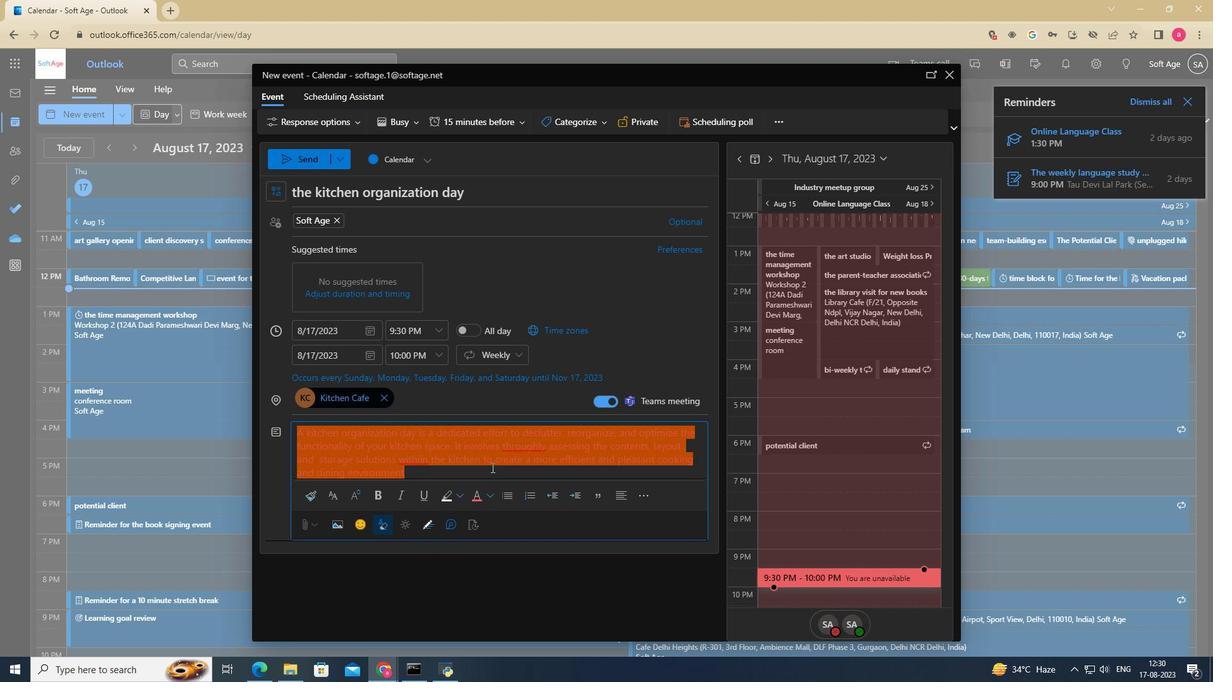 
Action: Mouse pressed left at (493, 469)
Screenshot: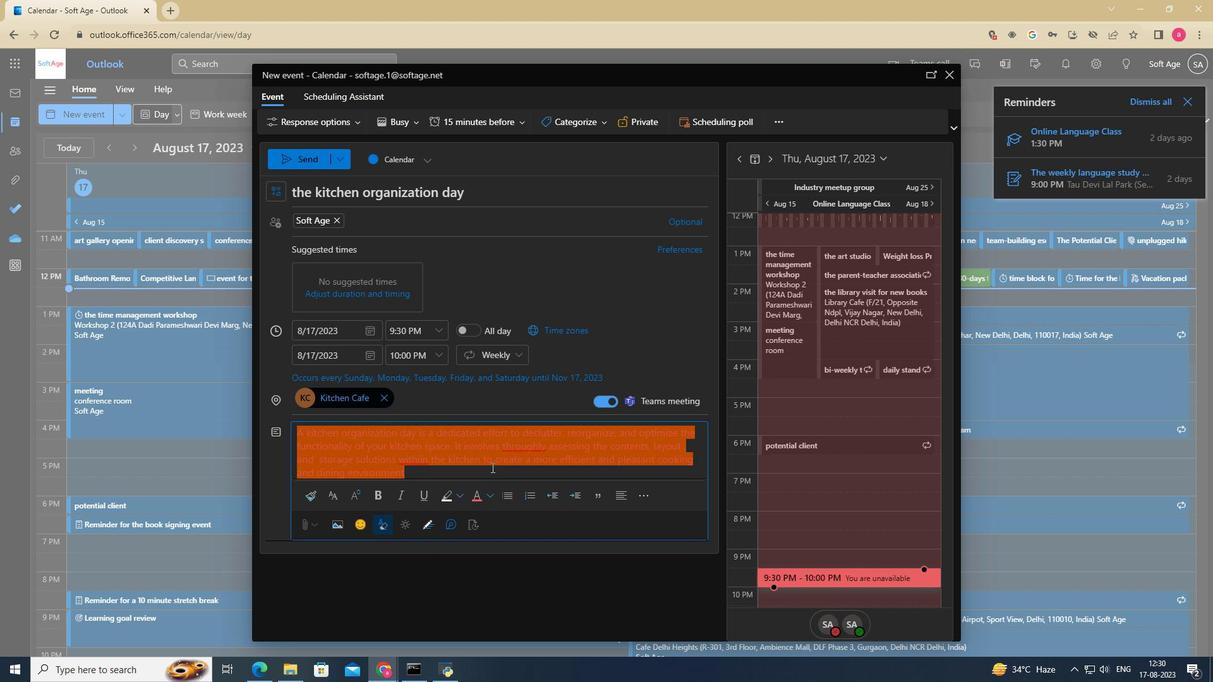 
Action: Mouse moved to (493, 460)
Screenshot: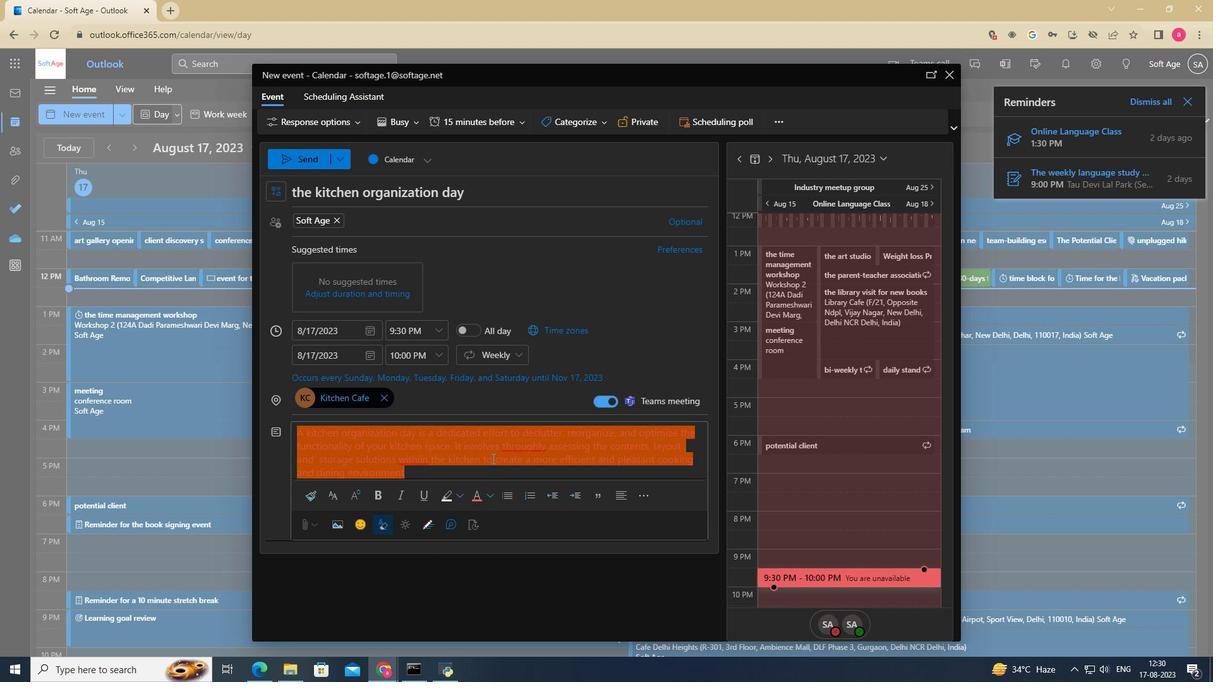 
Action: Mouse pressed left at (493, 460)
Screenshot: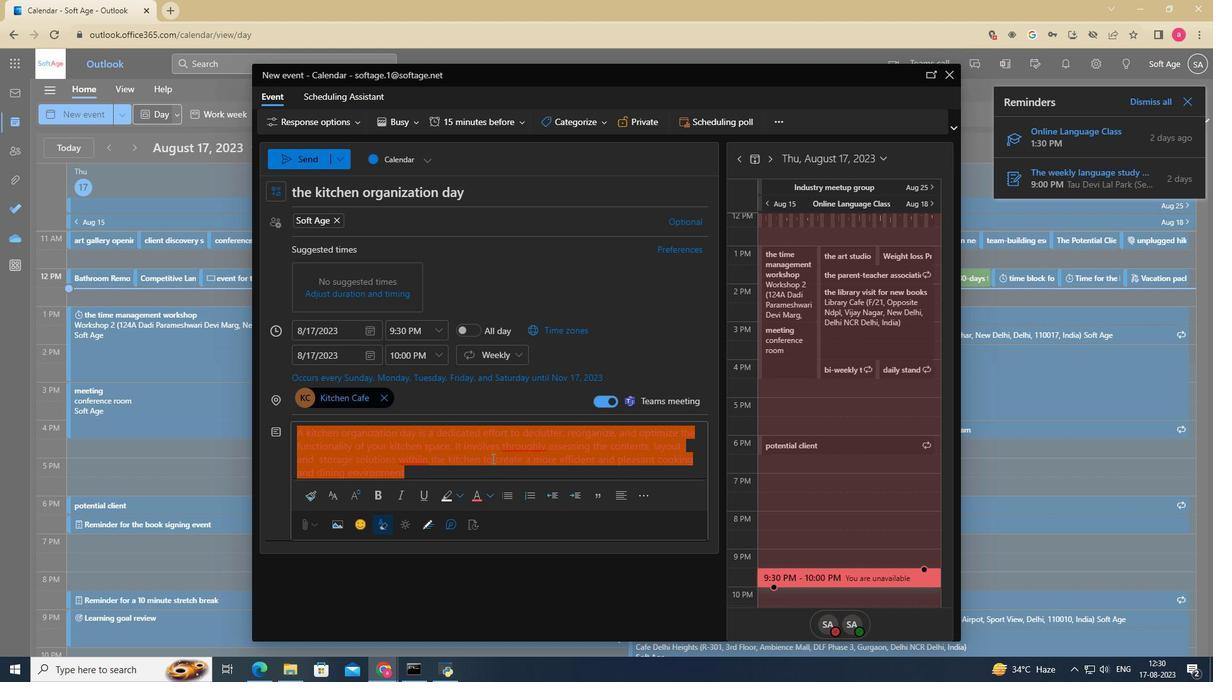 
Action: Mouse moved to (483, 457)
Screenshot: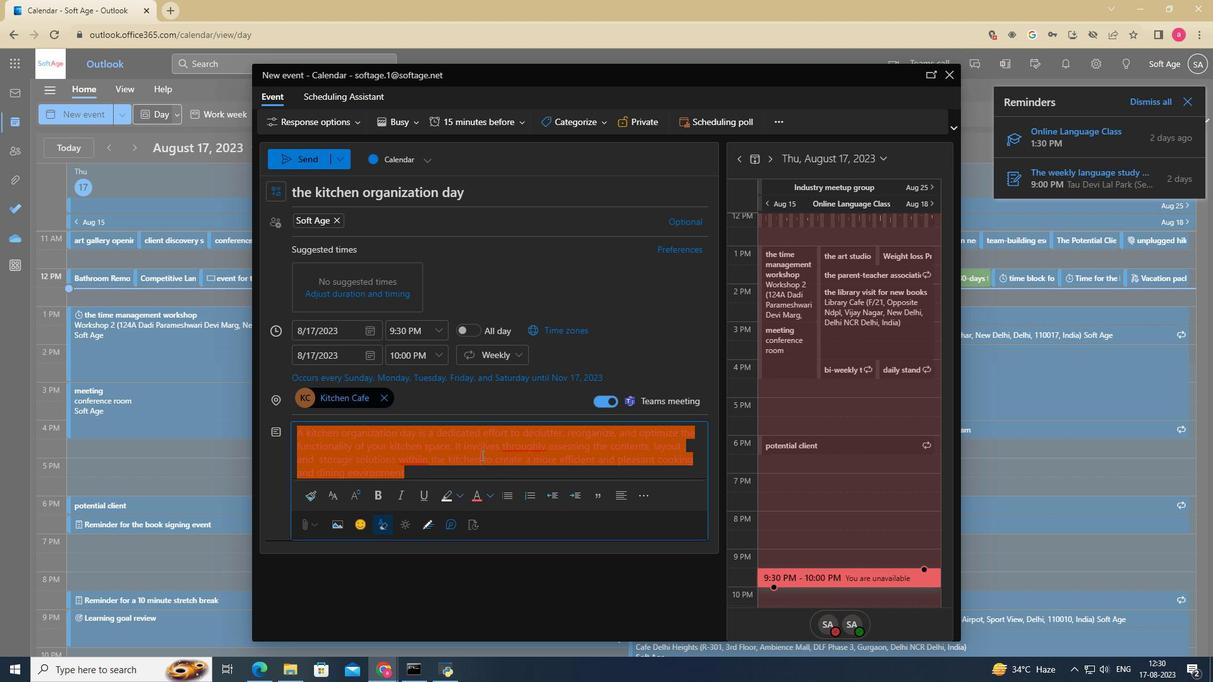 
Action: Mouse pressed left at (483, 457)
Screenshot: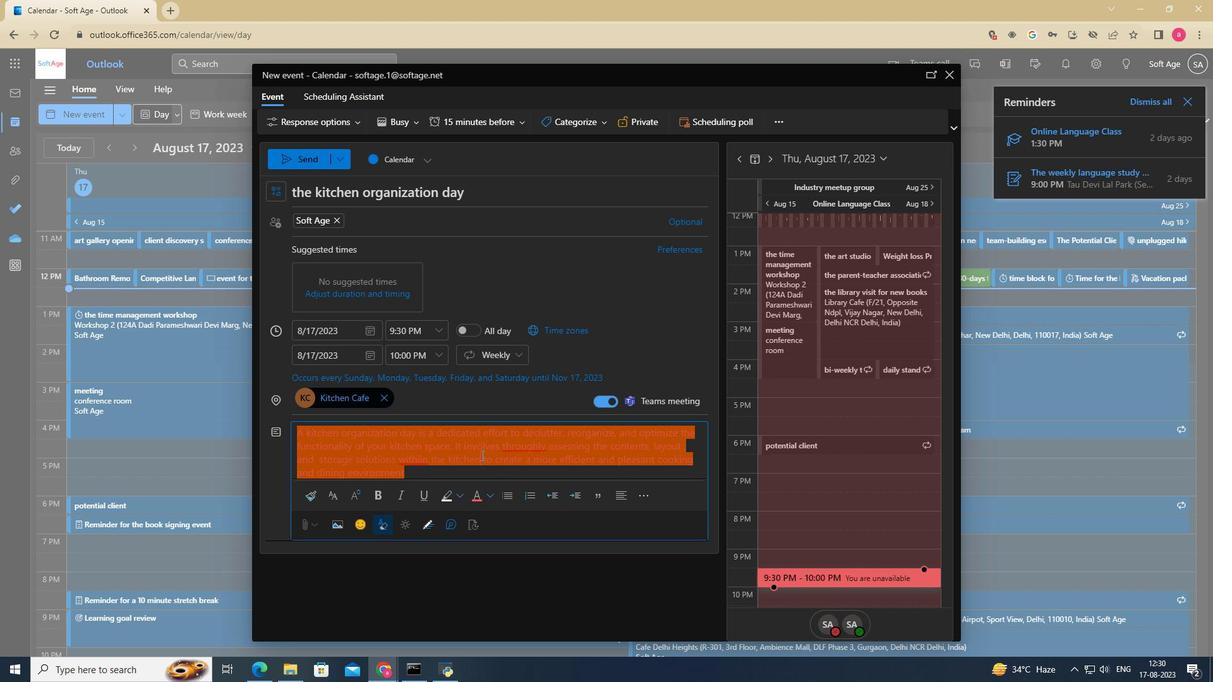 
Action: Mouse pressed left at (483, 457)
Screenshot: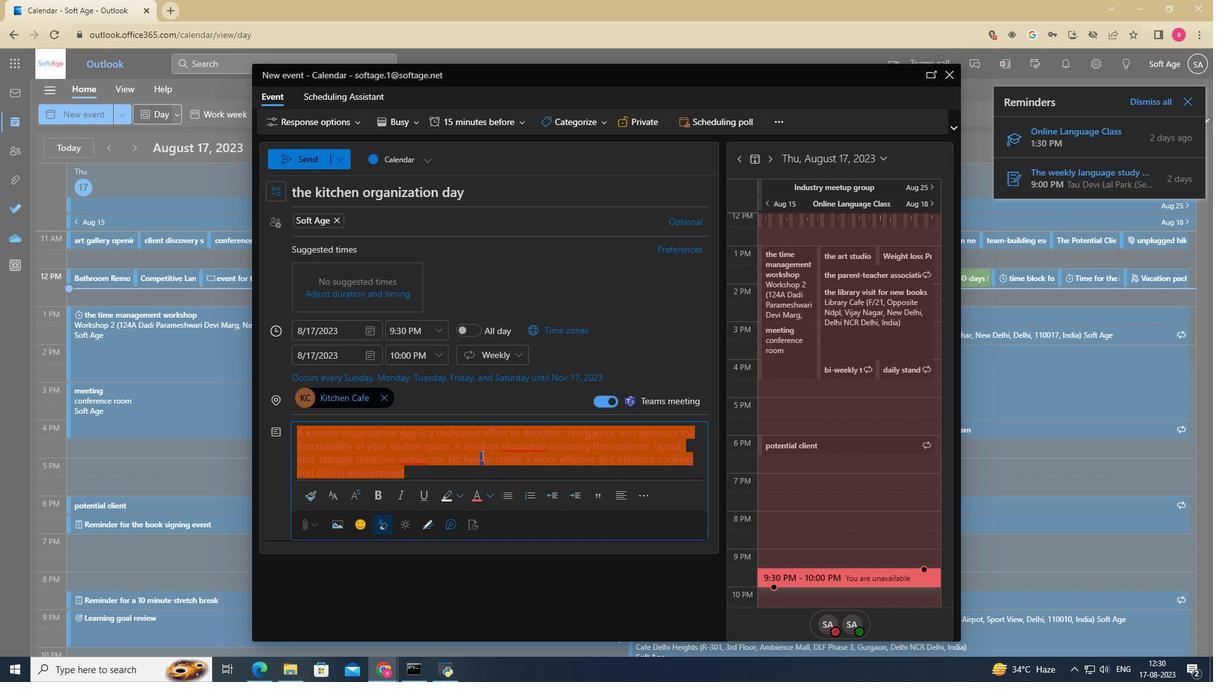 
Action: Mouse pressed left at (483, 457)
Screenshot: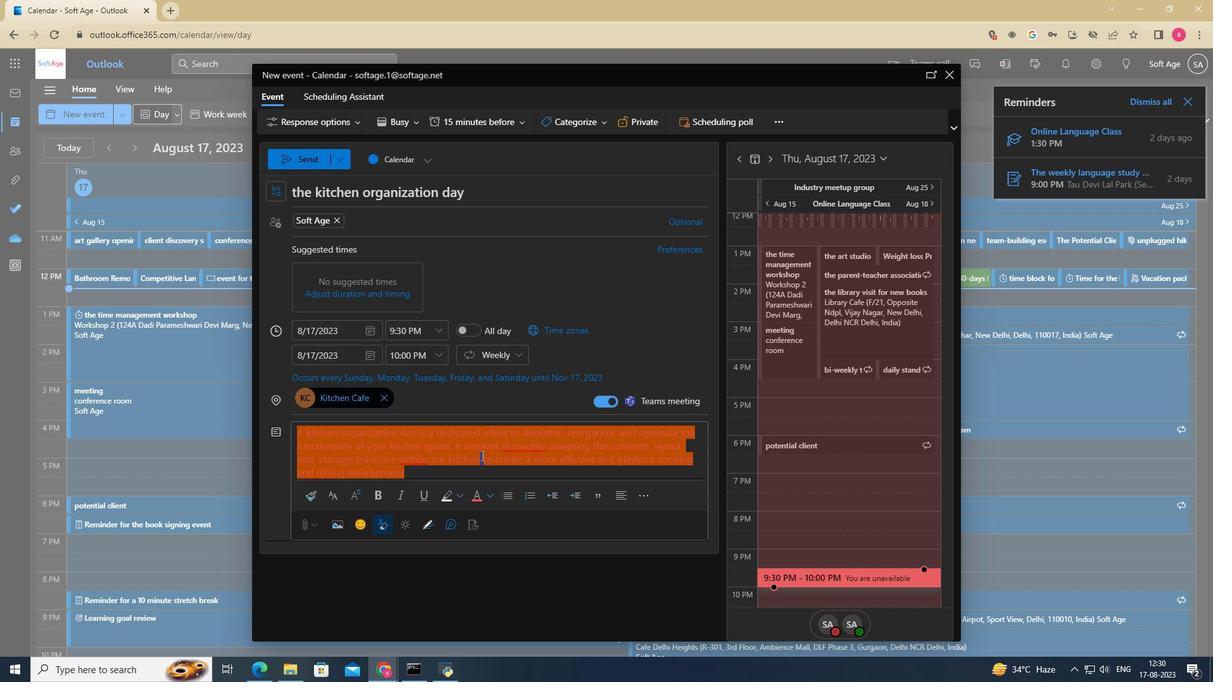 
Action: Mouse moved to (459, 500)
Screenshot: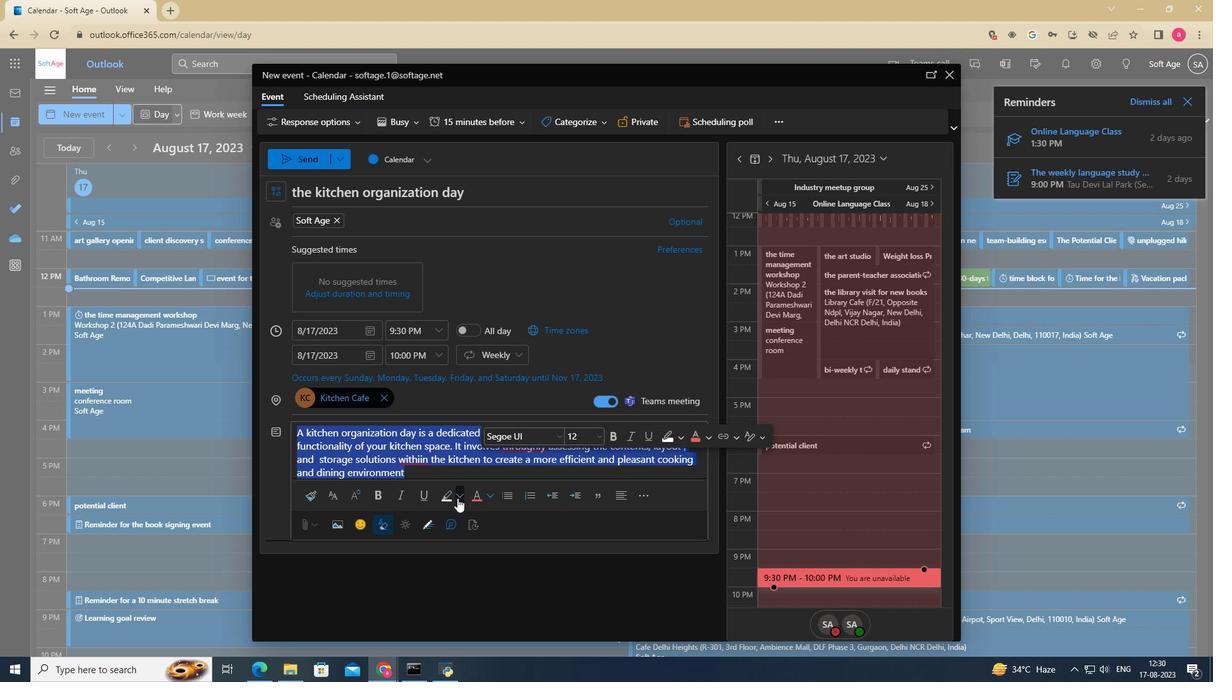 
Action: Mouse pressed left at (459, 500)
Screenshot: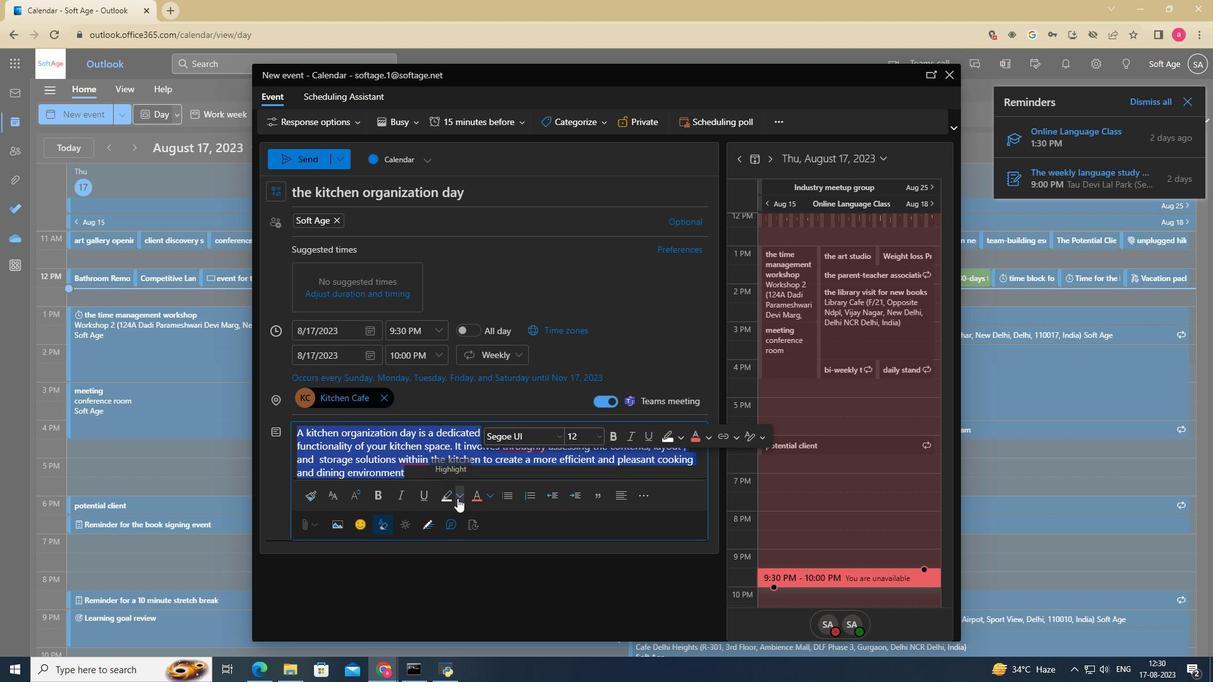 
Action: Mouse moved to (450, 502)
Screenshot: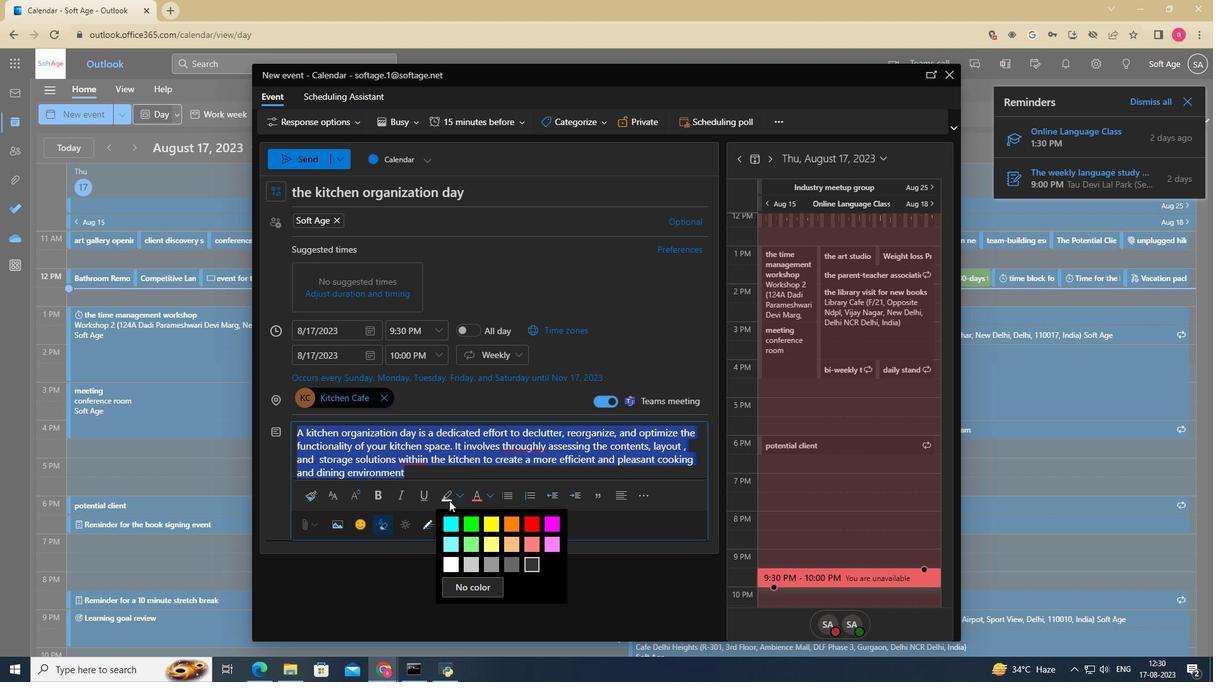 
Action: Mouse pressed left at (450, 502)
Screenshot: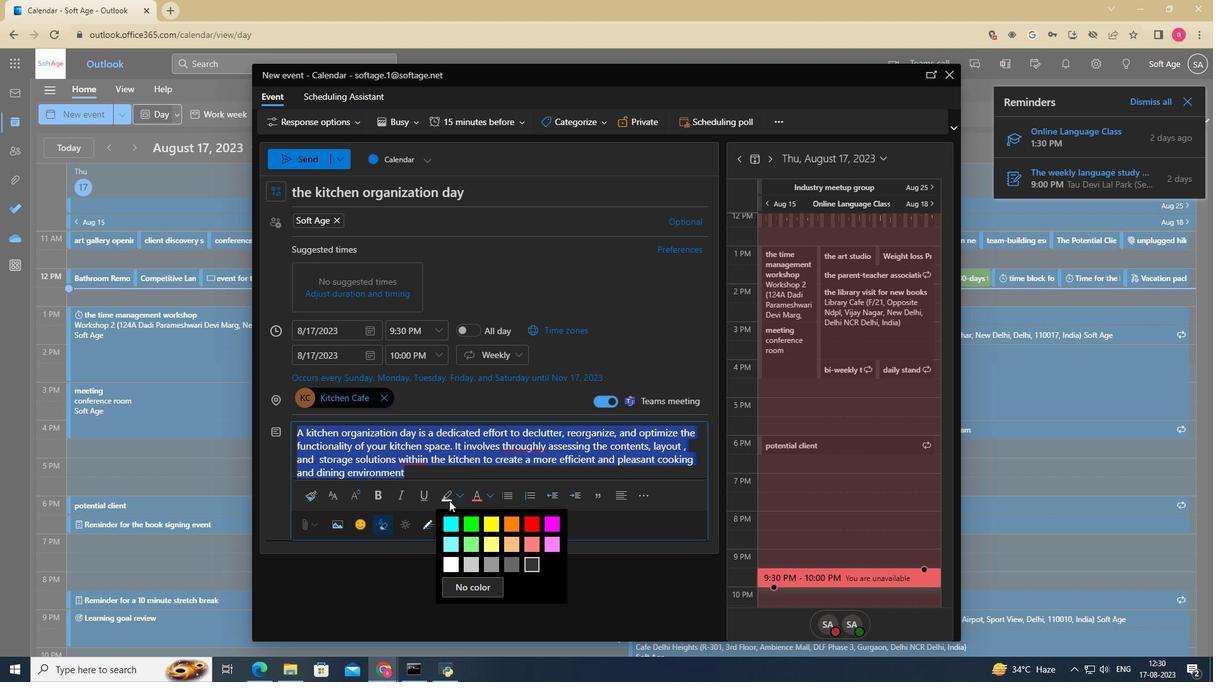 
Action: Mouse moved to (483, 477)
Screenshot: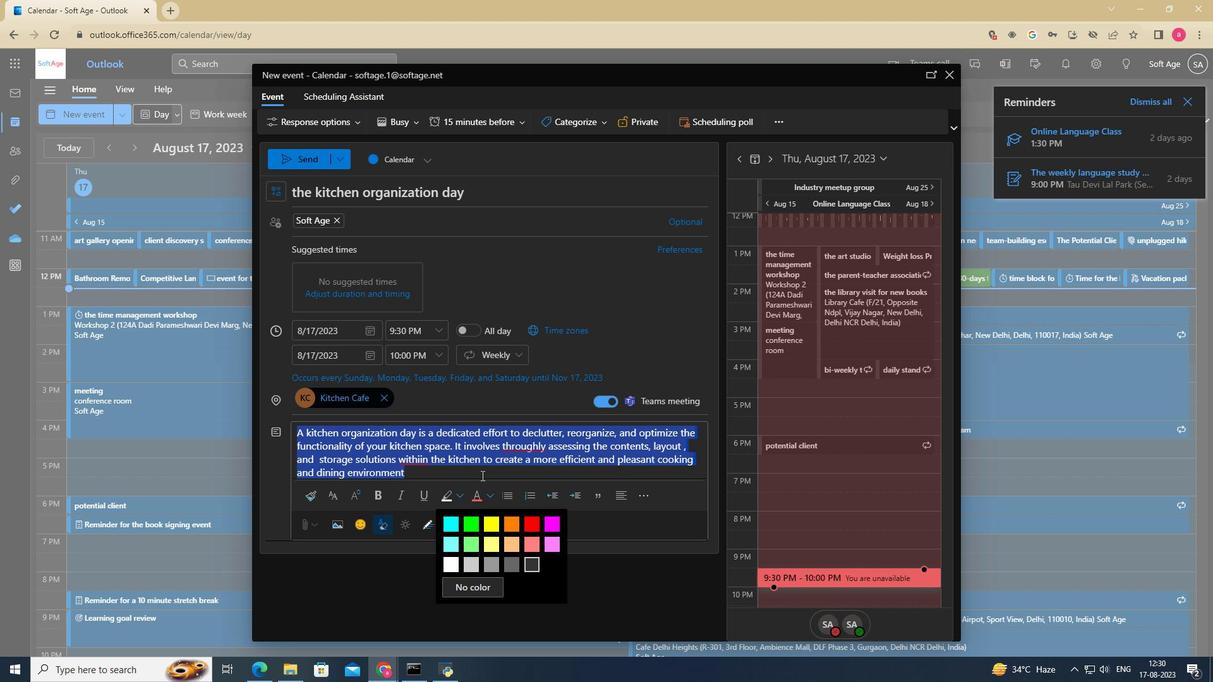
Action: Mouse pressed left at (483, 477)
Screenshot: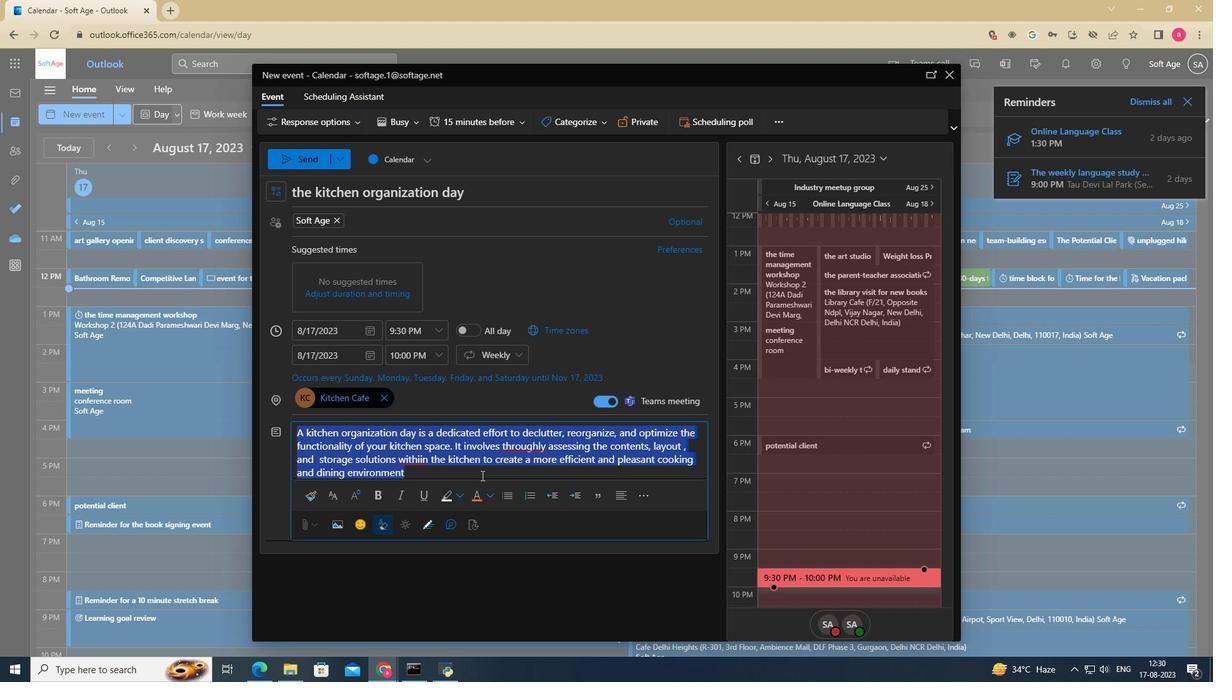 
Action: Mouse moved to (483, 472)
Screenshot: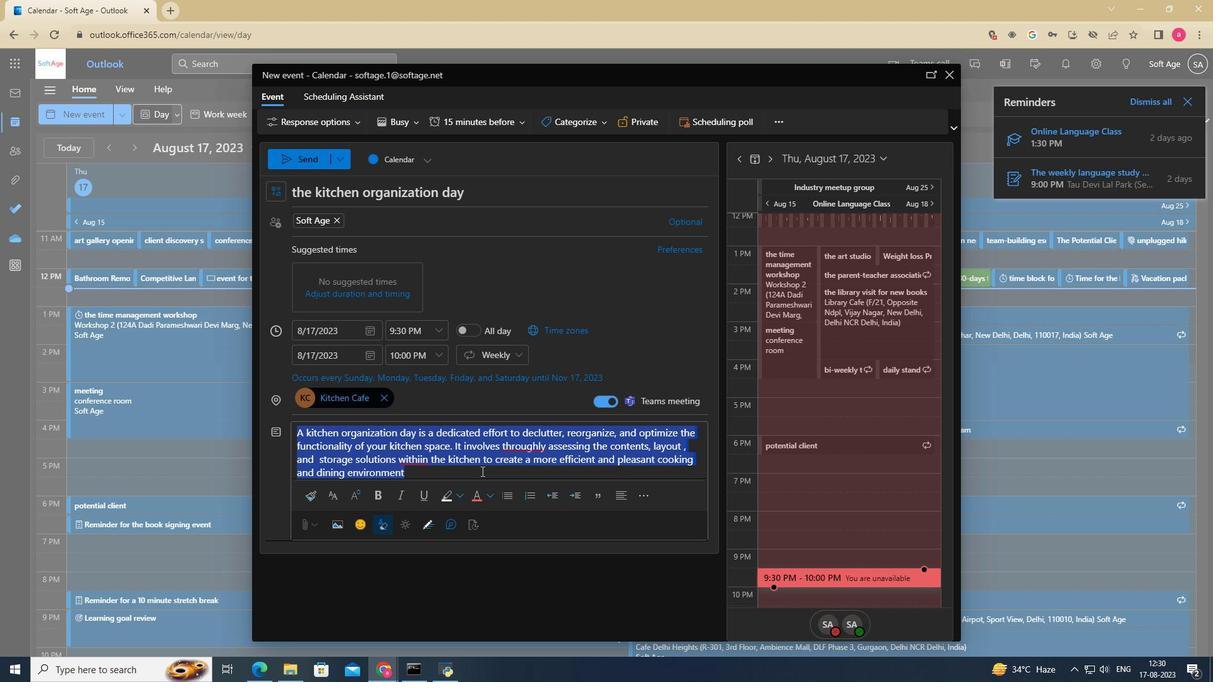 
Action: Mouse pressed left at (483, 472)
Screenshot: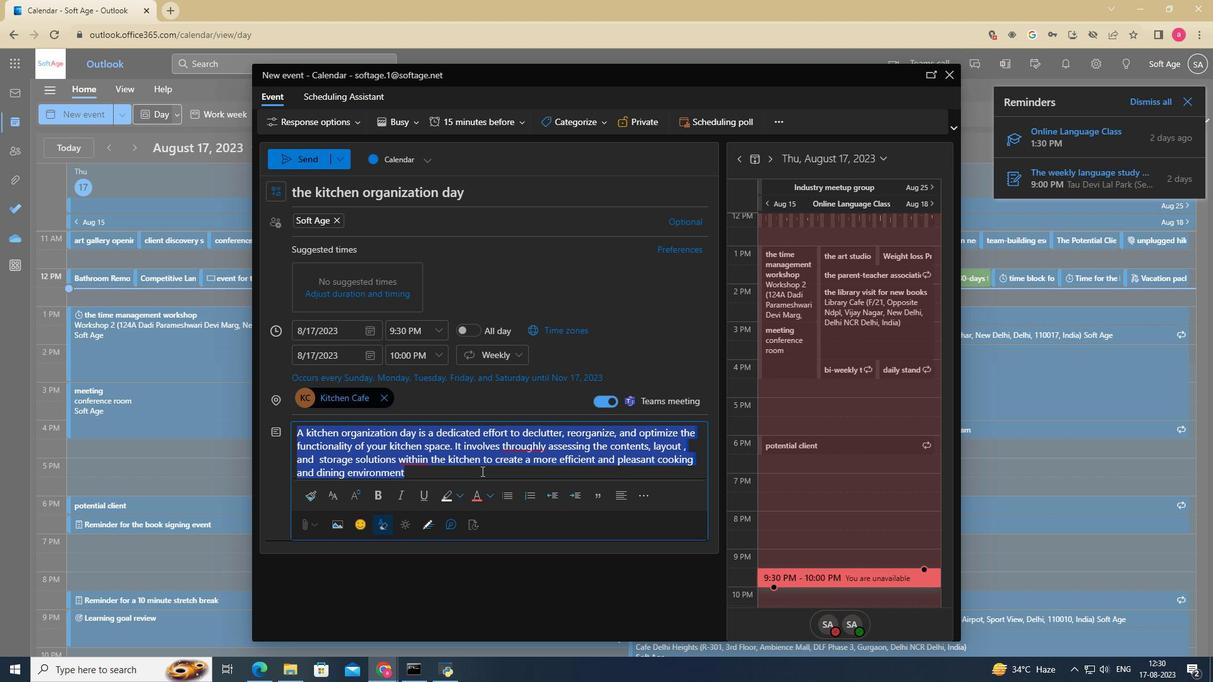 
Action: Mouse moved to (420, 478)
Screenshot: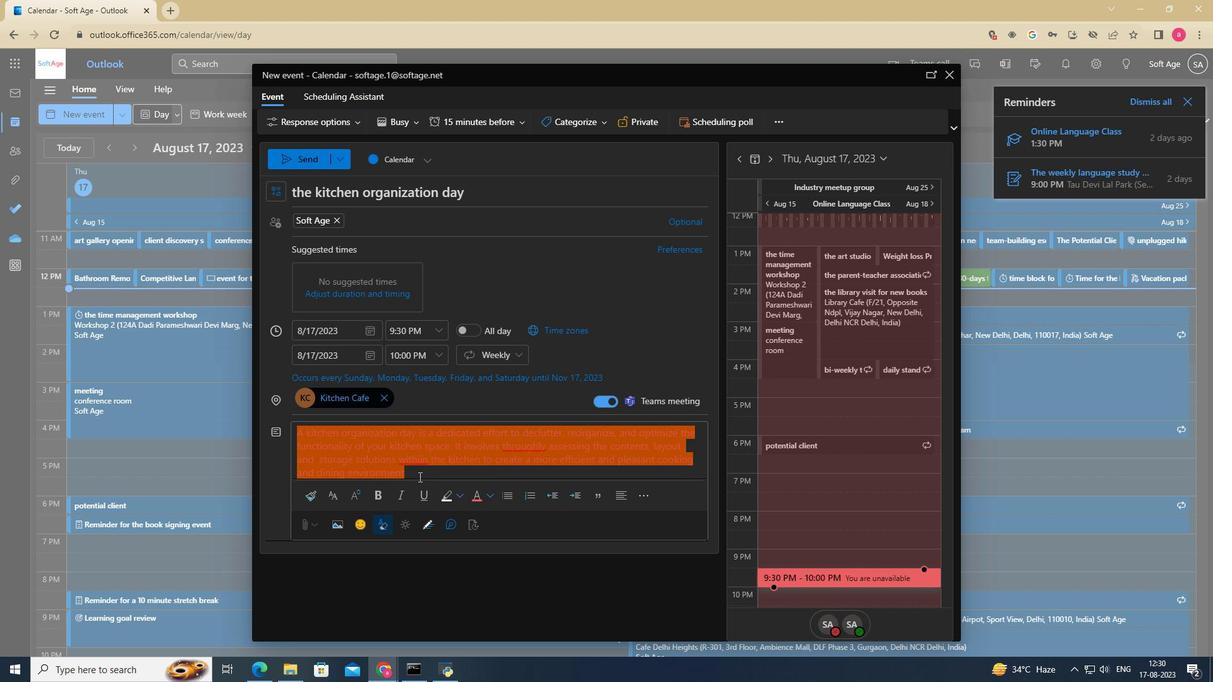 
Action: Mouse pressed left at (420, 478)
Screenshot: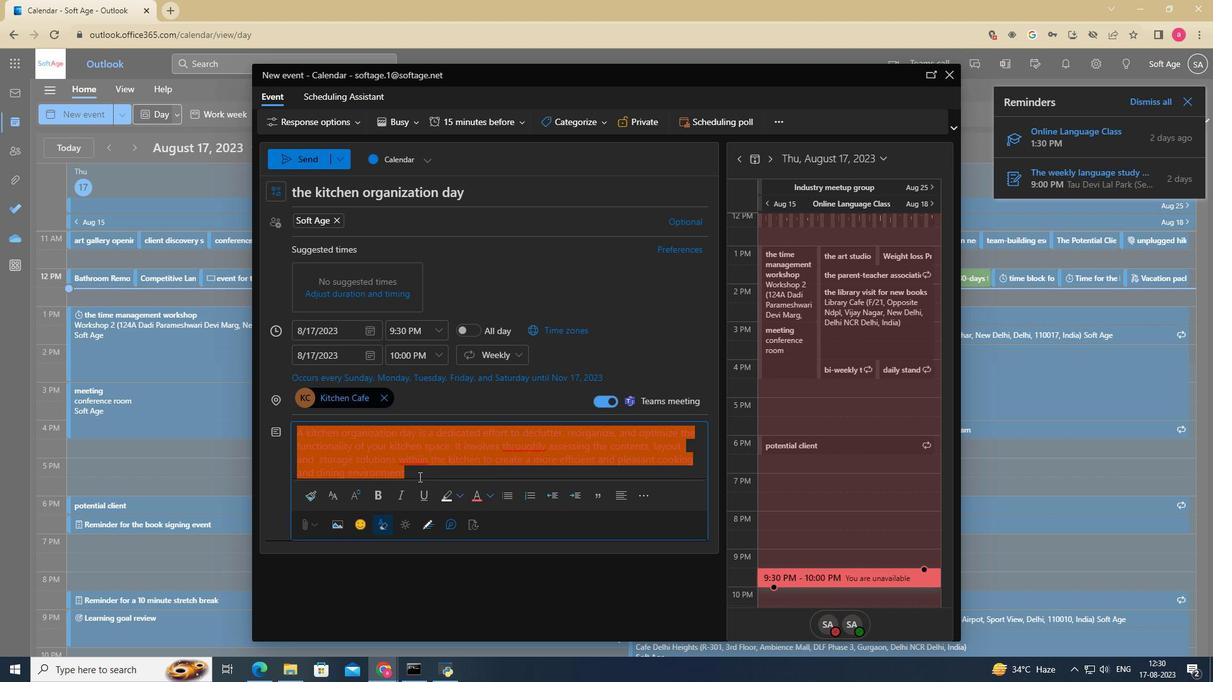
Action: Mouse moved to (414, 477)
Screenshot: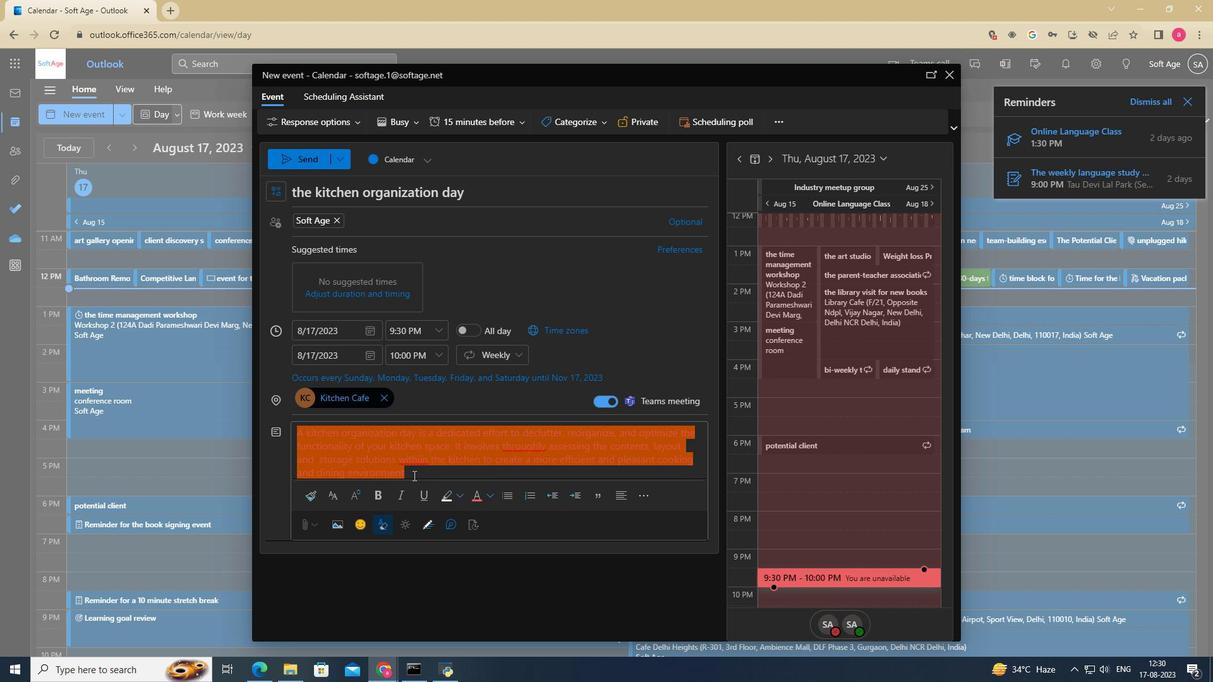 
Action: Mouse pressed left at (414, 477)
Screenshot: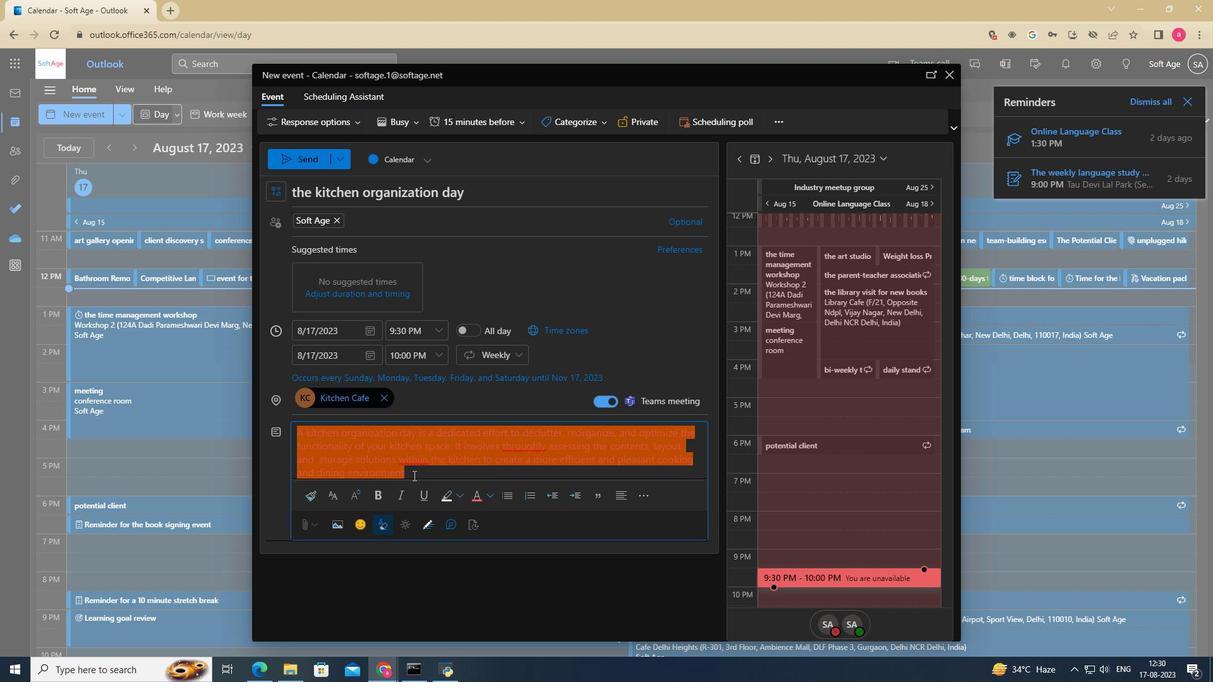 
Action: Mouse pressed left at (414, 477)
Screenshot: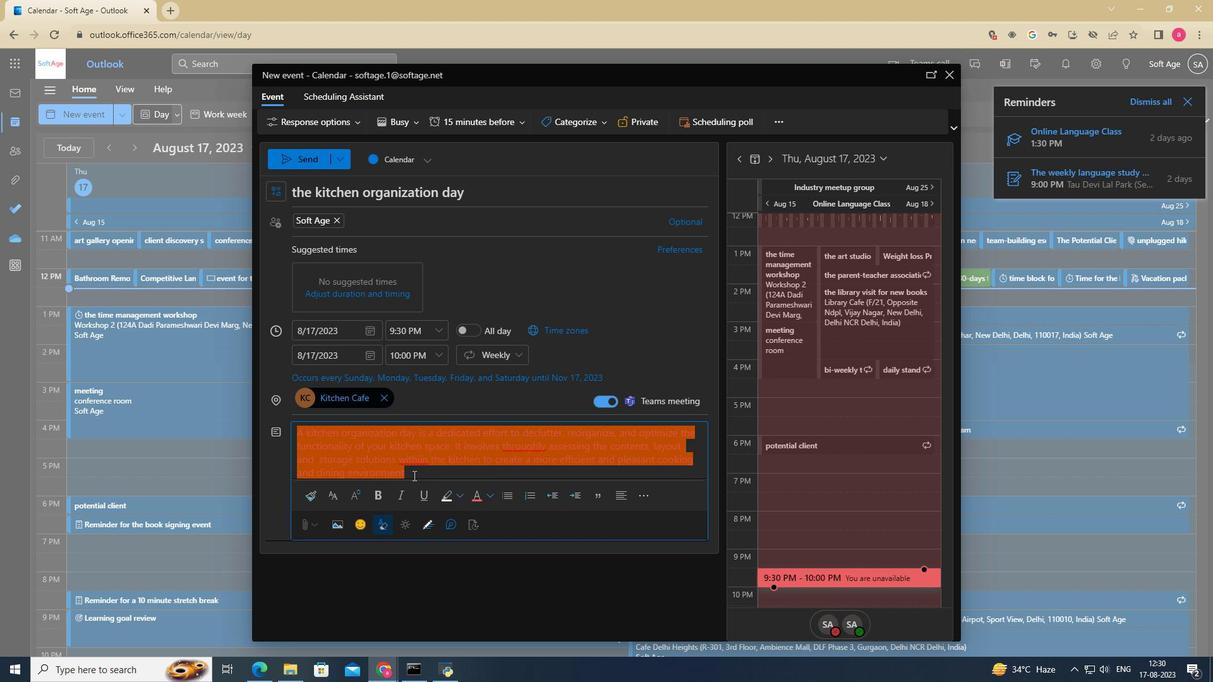 
Action: Mouse pressed left at (414, 477)
Screenshot: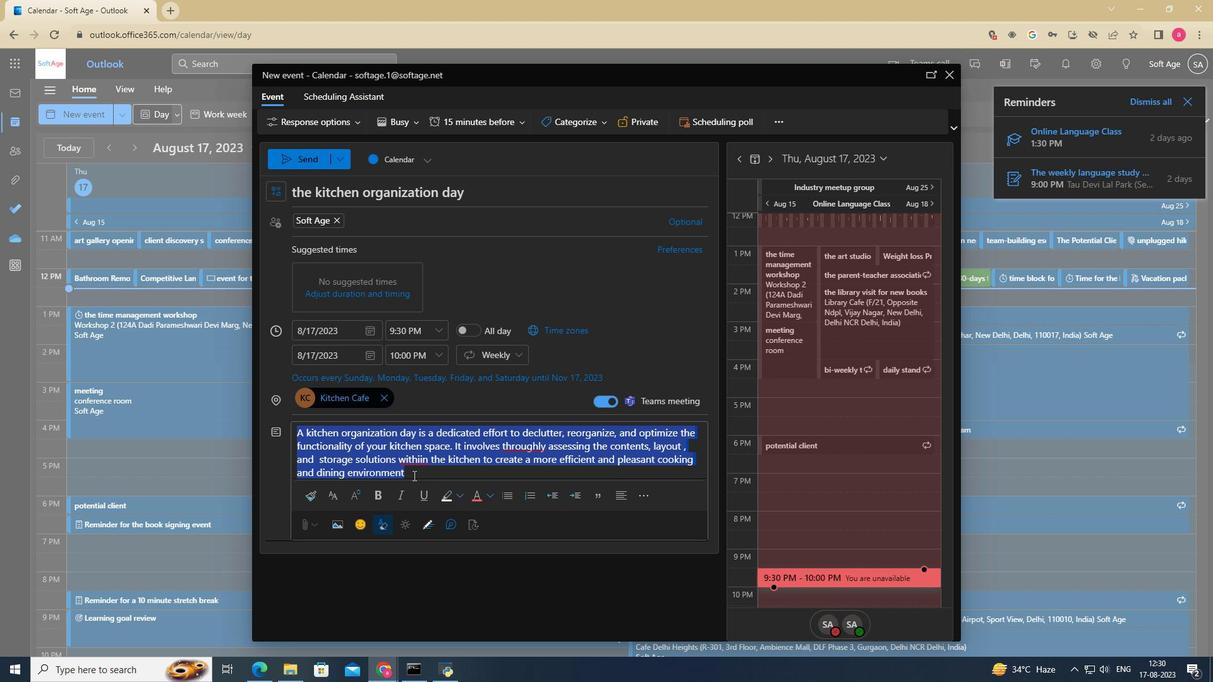 
Action: Mouse moved to (447, 499)
Screenshot: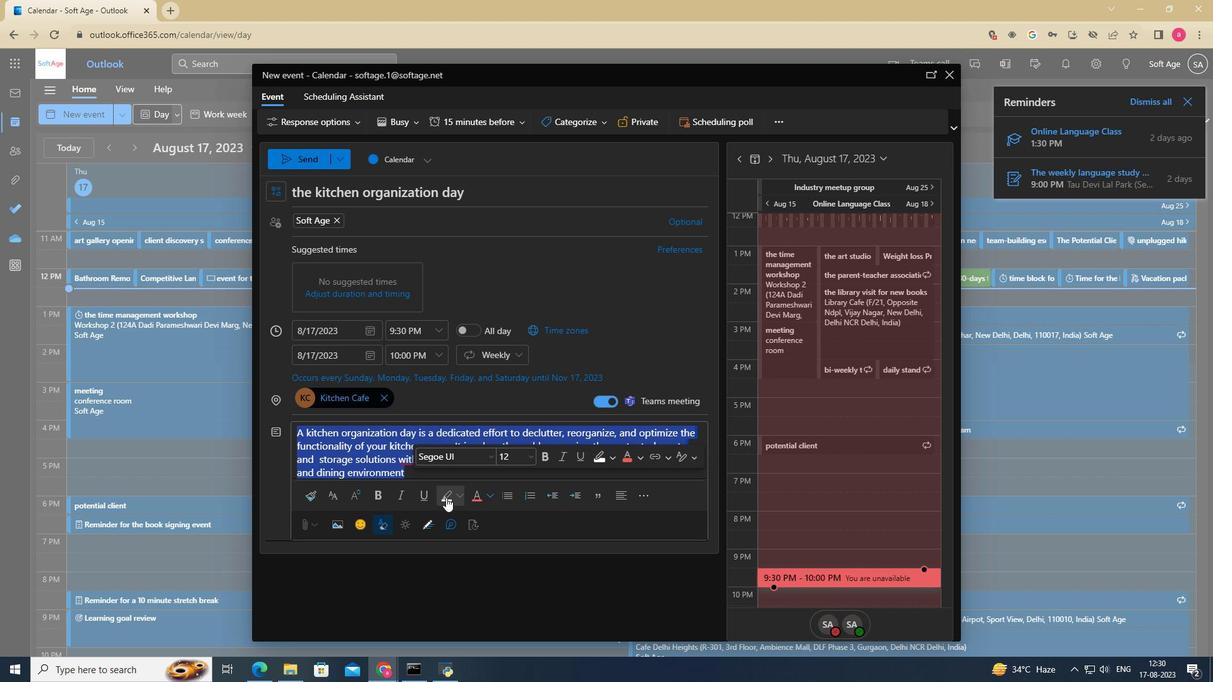 
Action: Mouse pressed left at (447, 499)
Screenshot: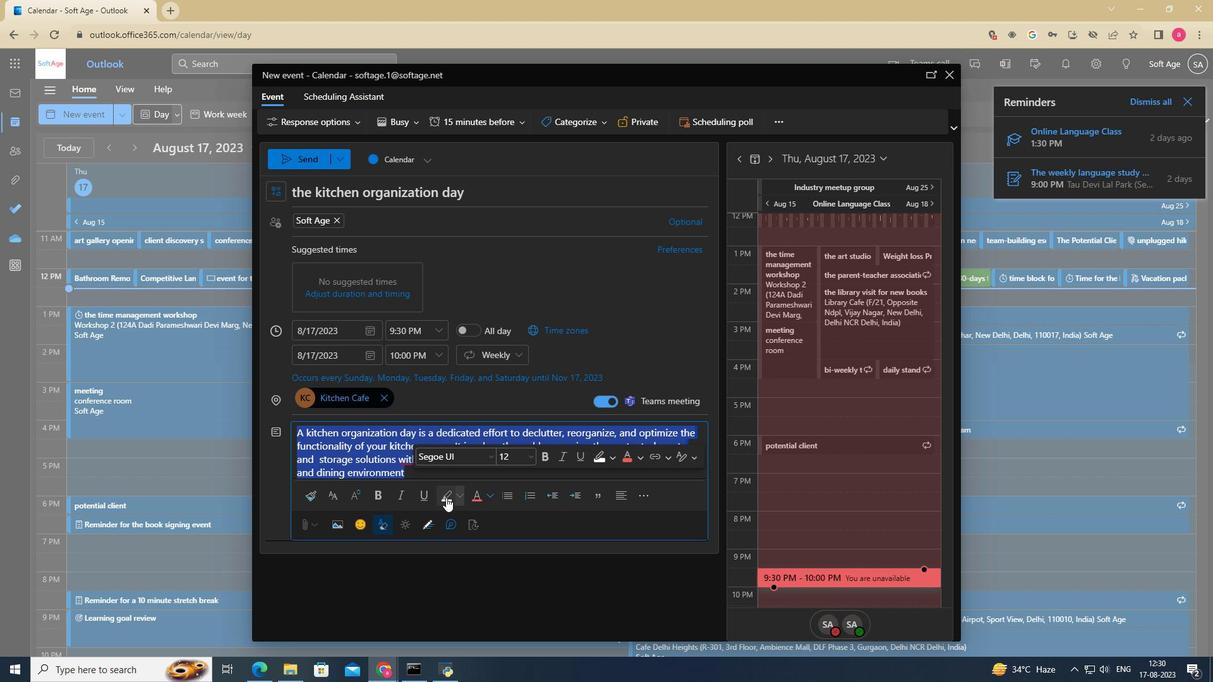 
Action: Mouse moved to (481, 496)
Screenshot: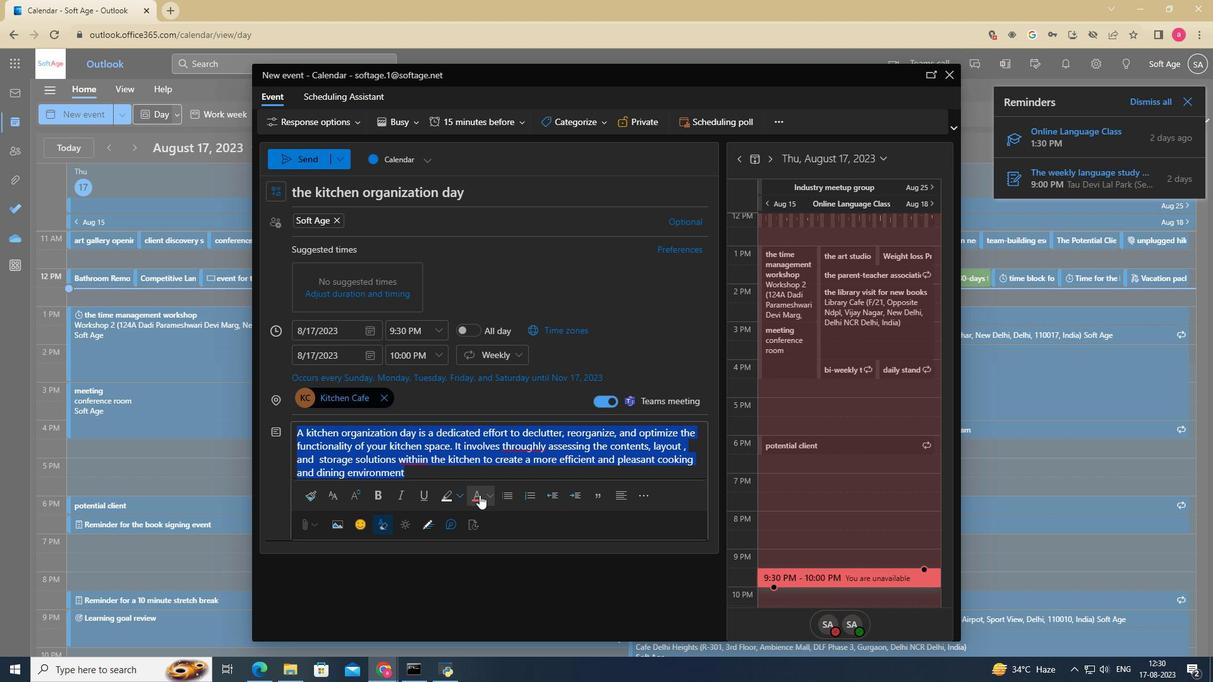 
Action: Mouse pressed left at (481, 496)
Screenshot: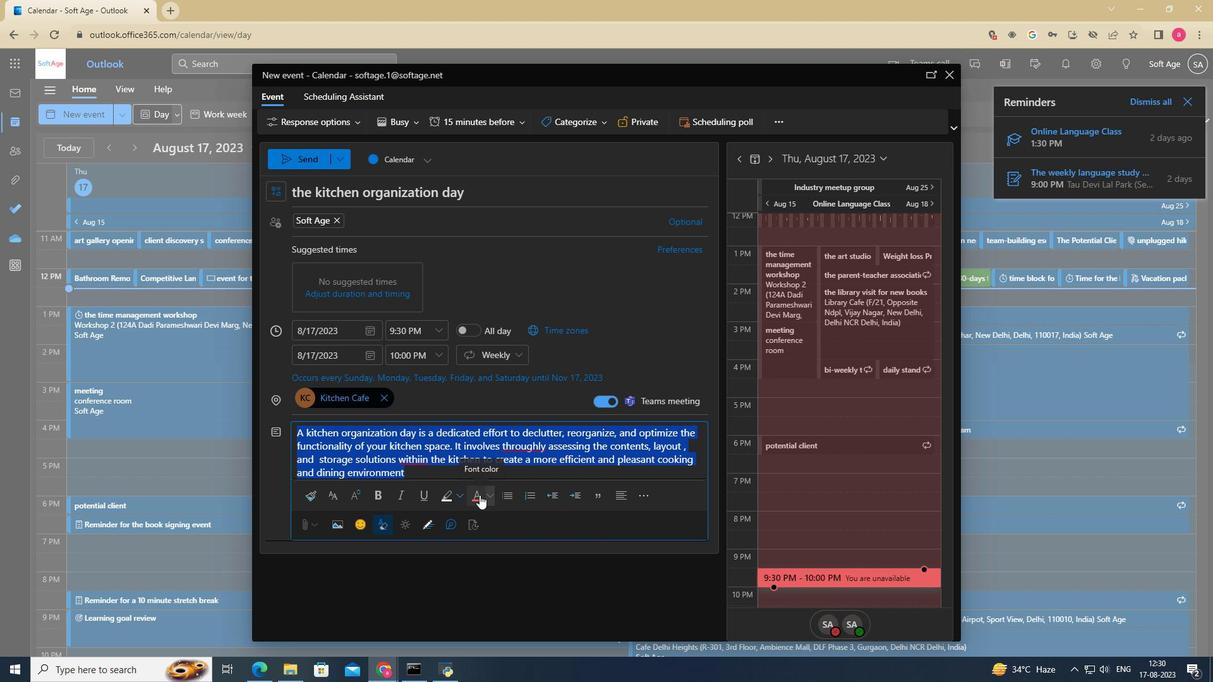 
Action: Mouse moved to (491, 499)
Screenshot: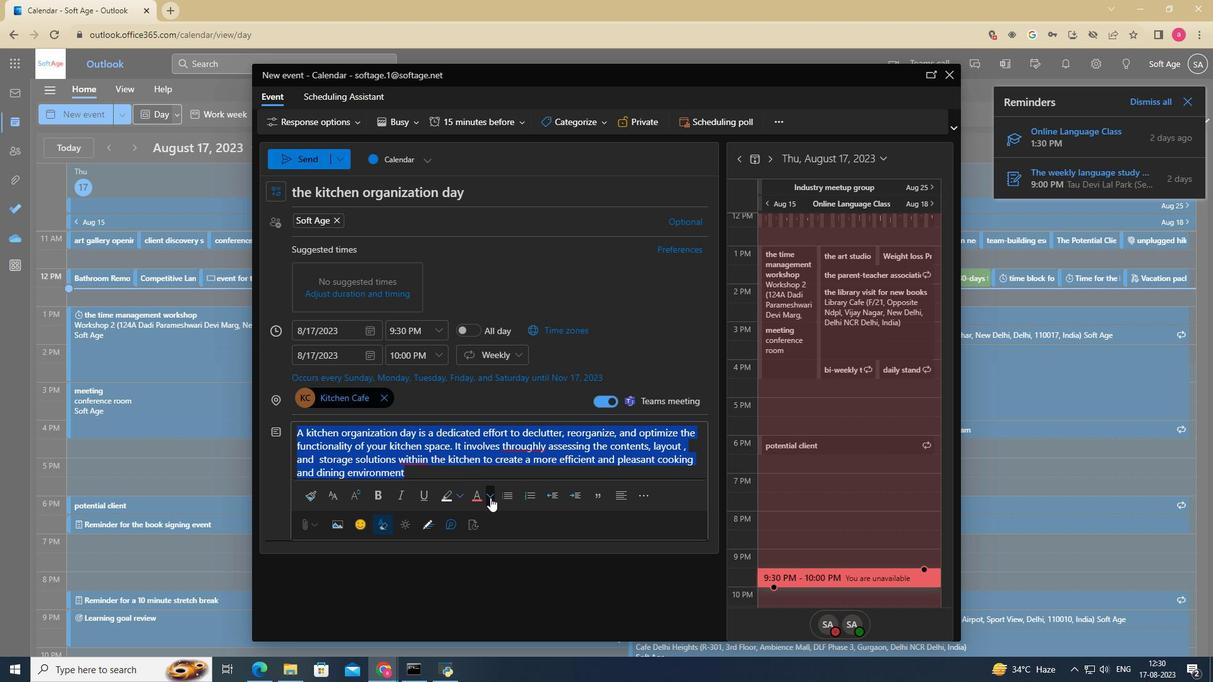 
Action: Mouse pressed left at (491, 499)
Screenshot: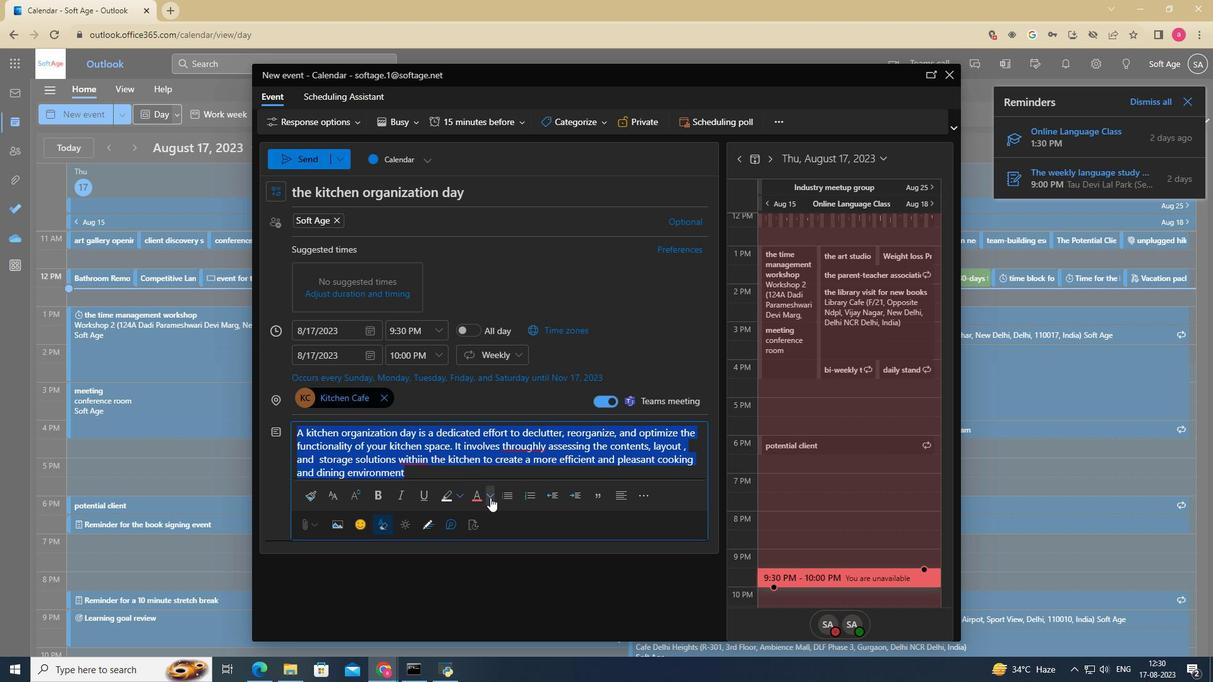 
Action: Mouse moved to (496, 527)
Screenshot: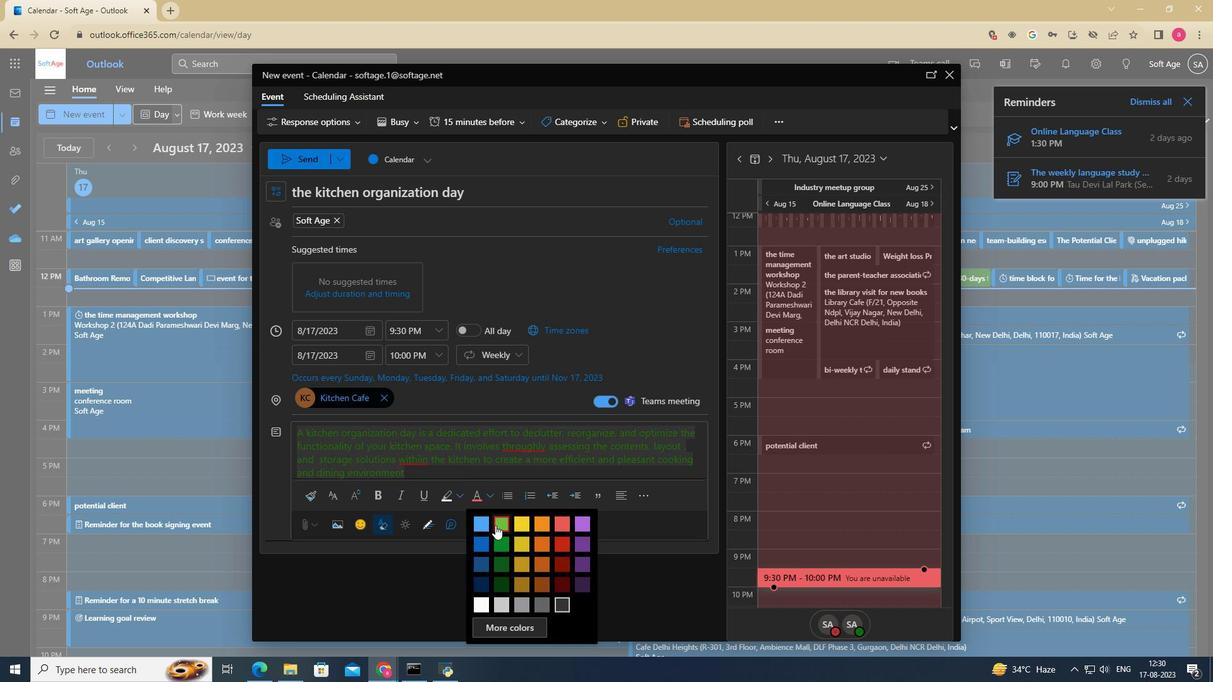 
Action: Mouse pressed left at (496, 527)
Screenshot: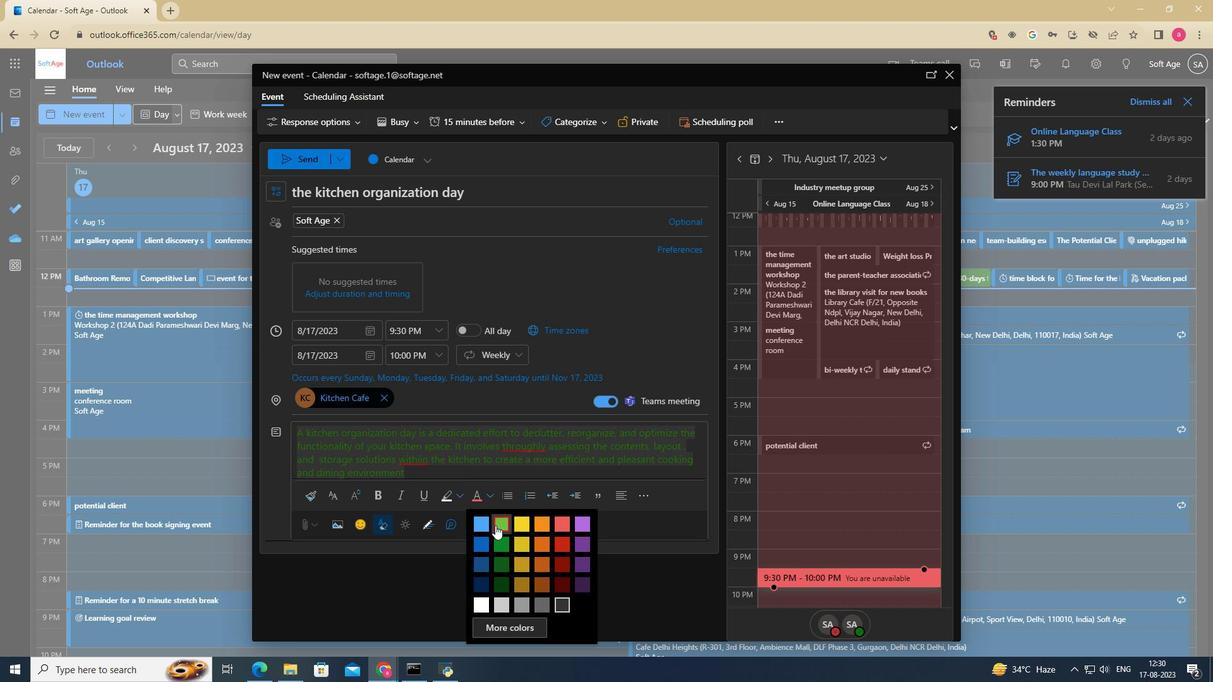 
Action: Mouse moved to (432, 479)
Screenshot: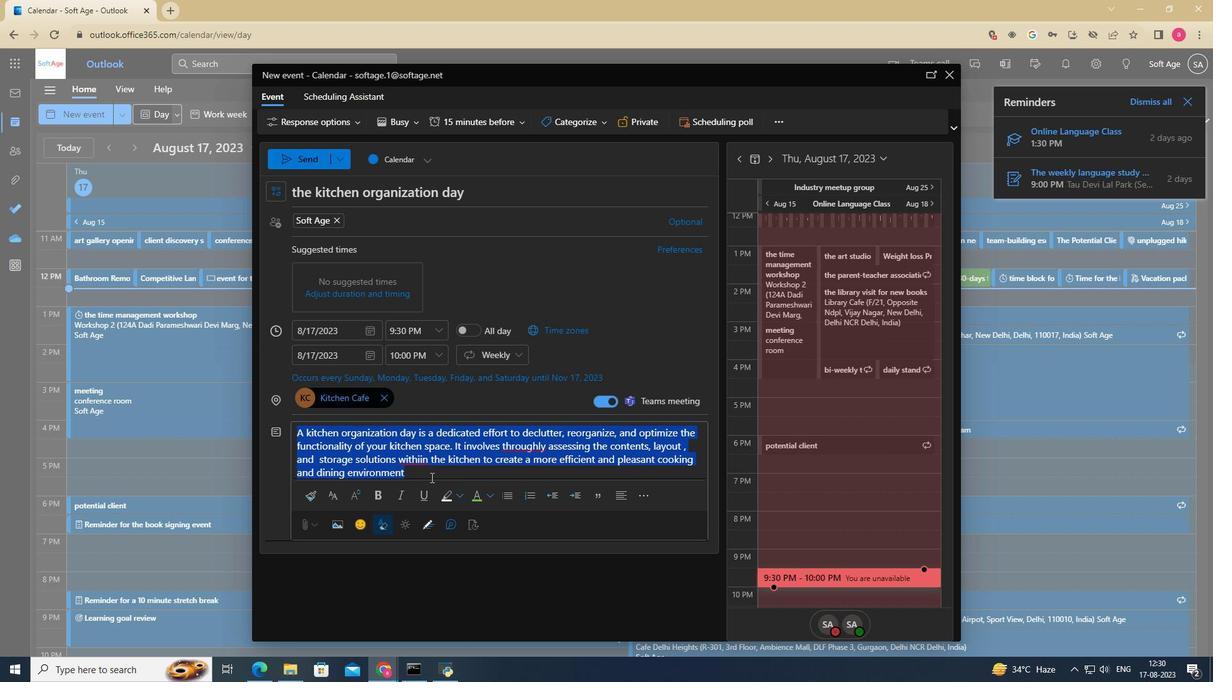 
Action: Mouse pressed left at (432, 479)
Screenshot: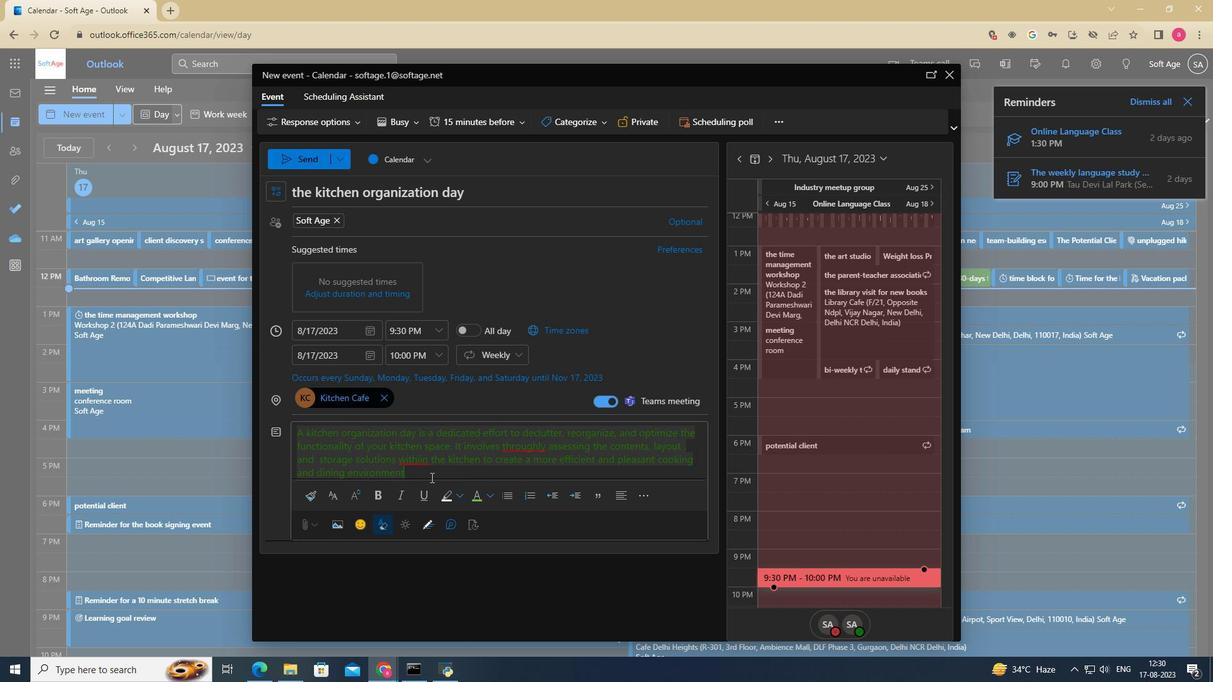 
Action: Mouse moved to (528, 514)
Screenshot: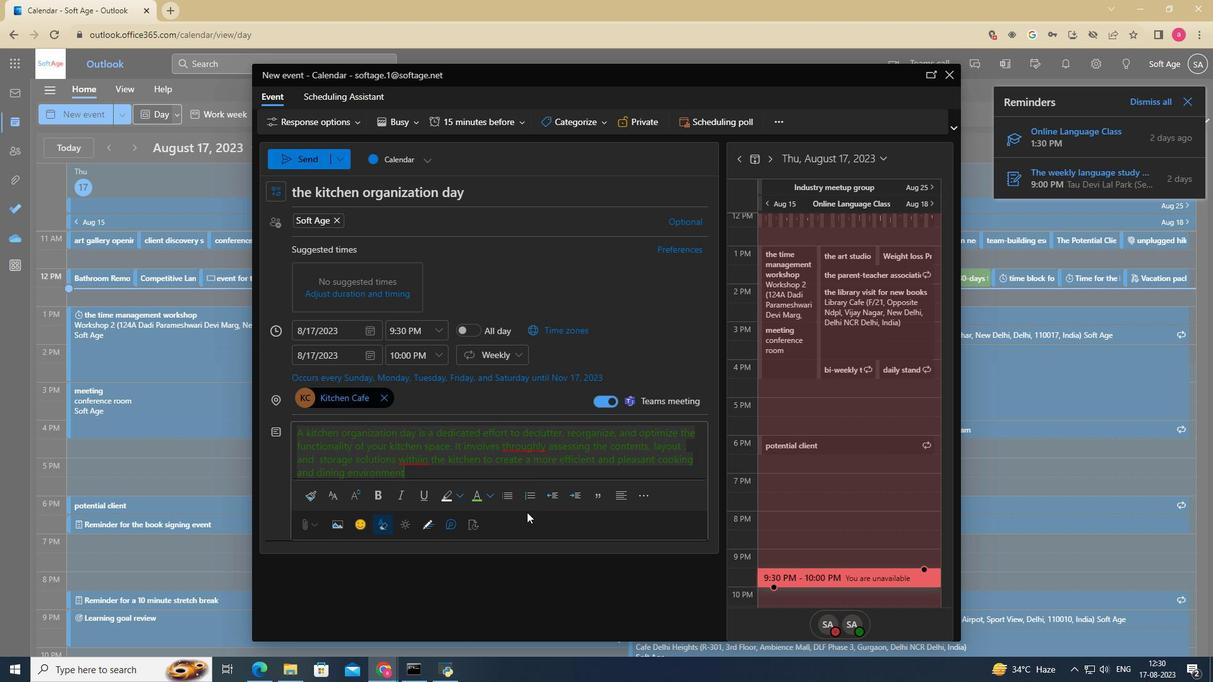 
Action: Key pressed <Key.space>
Screenshot: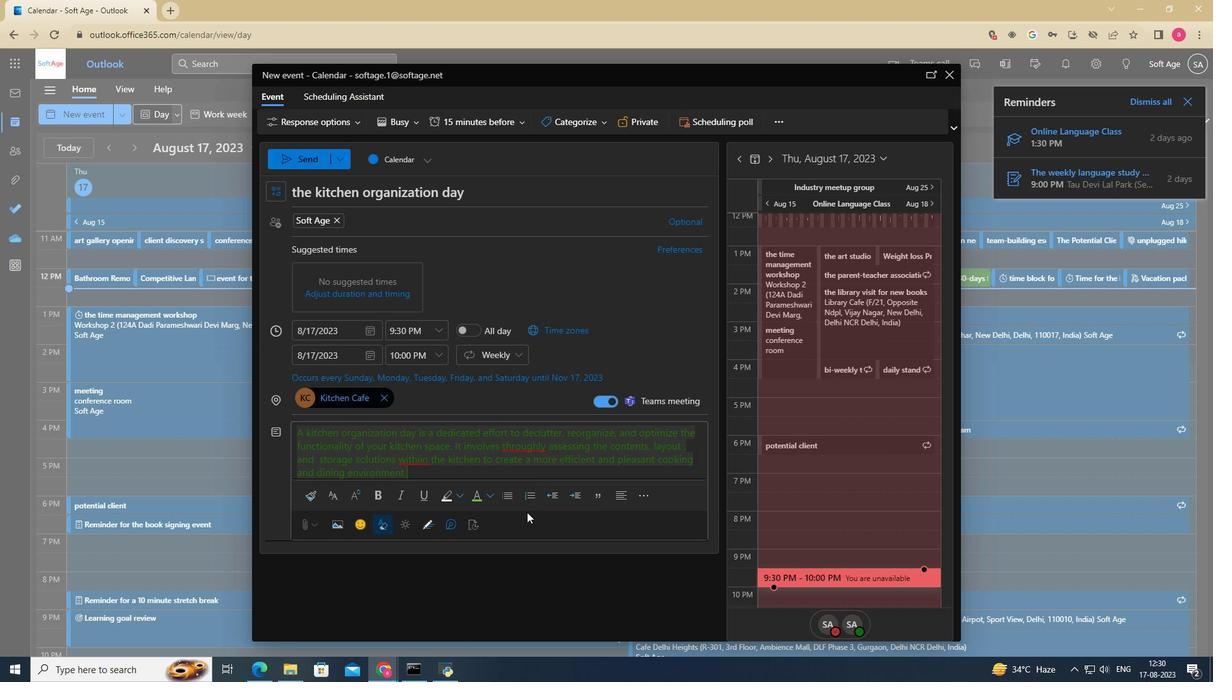 
Action: Mouse moved to (360, 531)
Screenshot: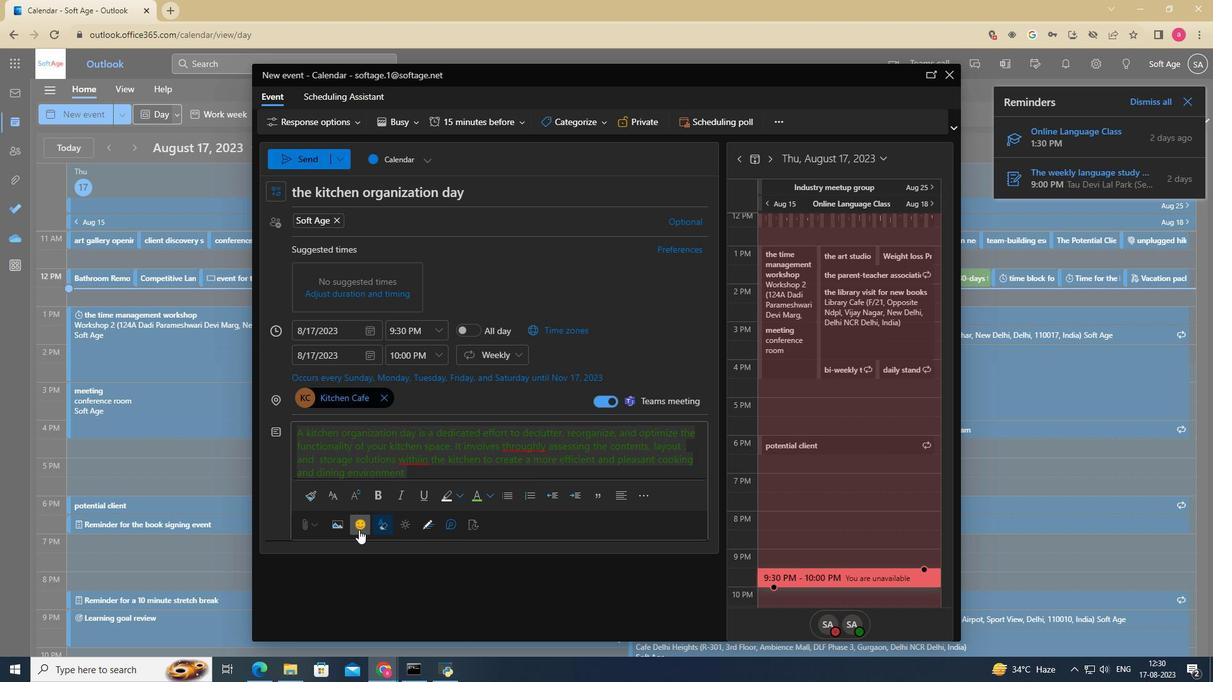 
Action: Mouse pressed left at (360, 531)
Screenshot: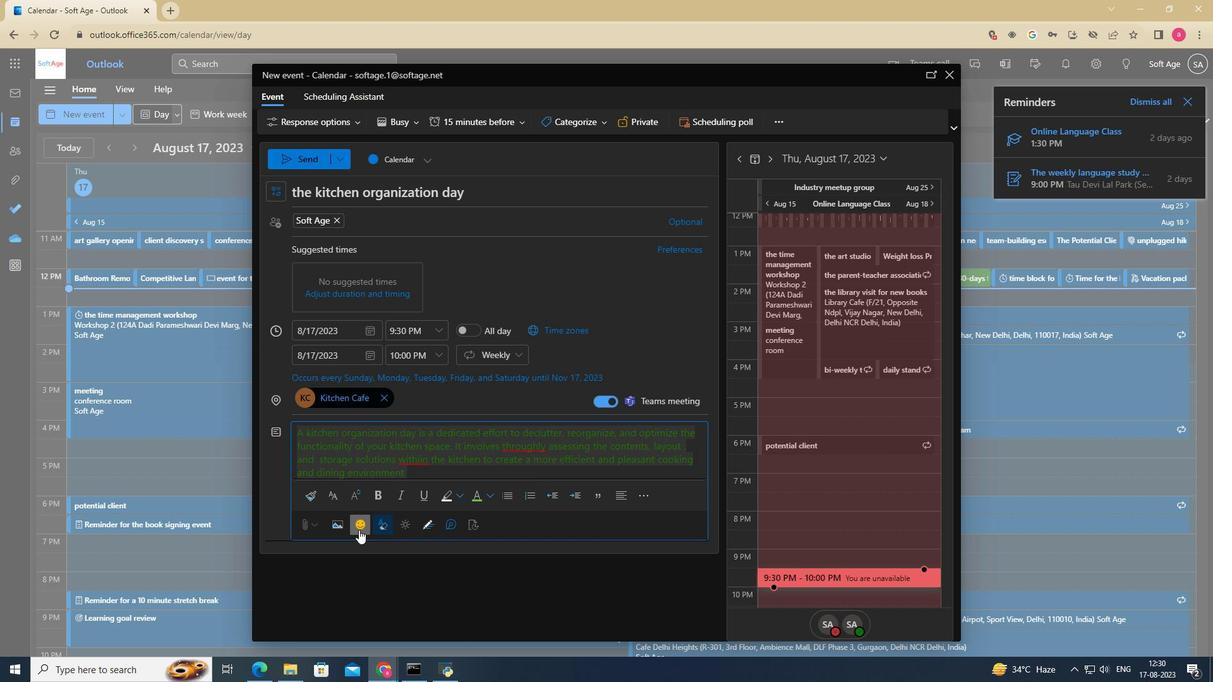 
Action: Mouse moved to (787, 457)
Screenshot: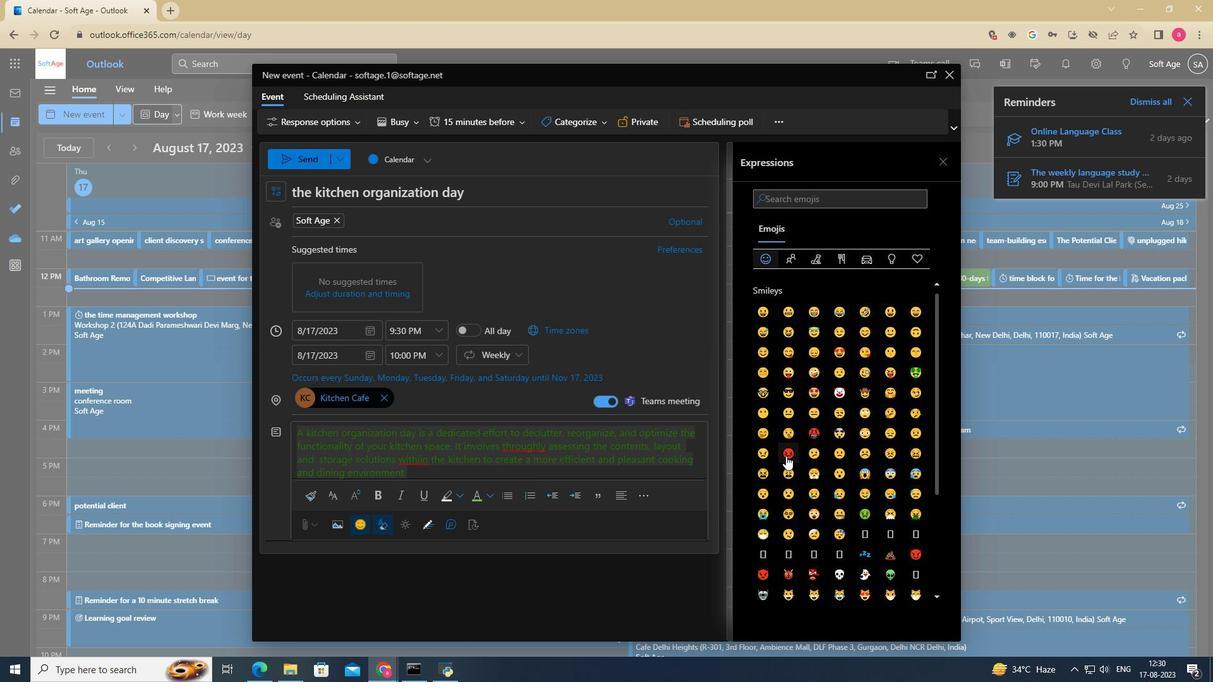 
Action: Mouse pressed left at (787, 457)
Screenshot: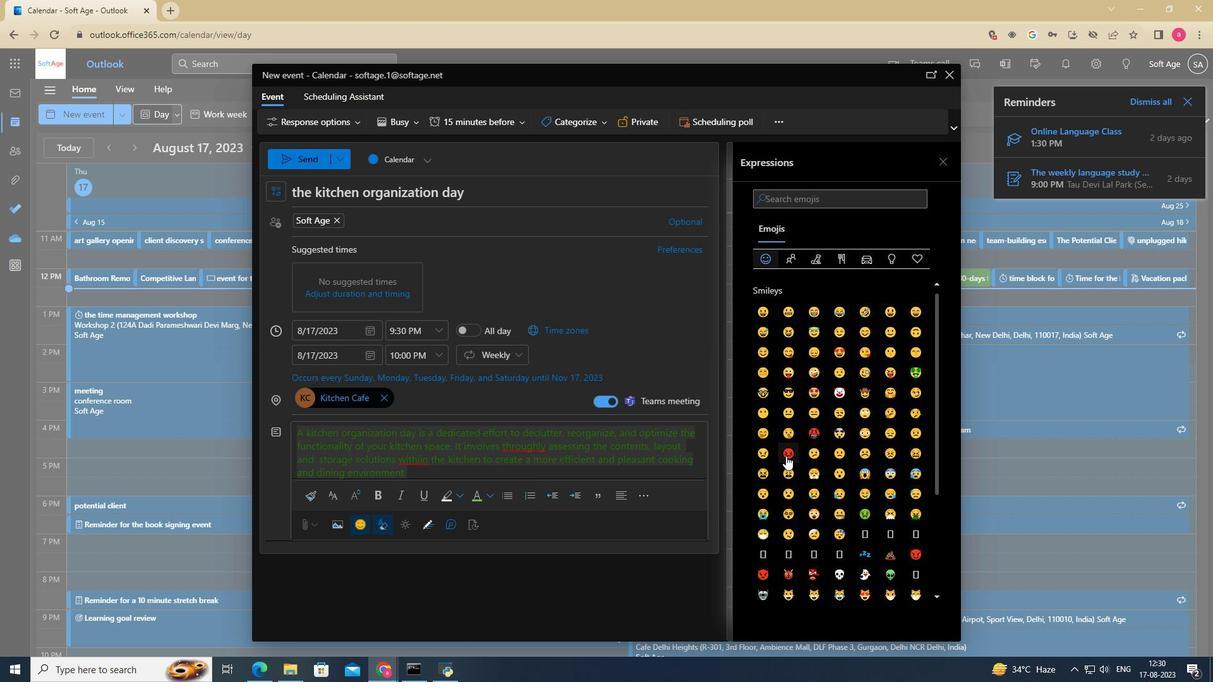 
Action: Mouse pressed left at (787, 457)
Screenshot: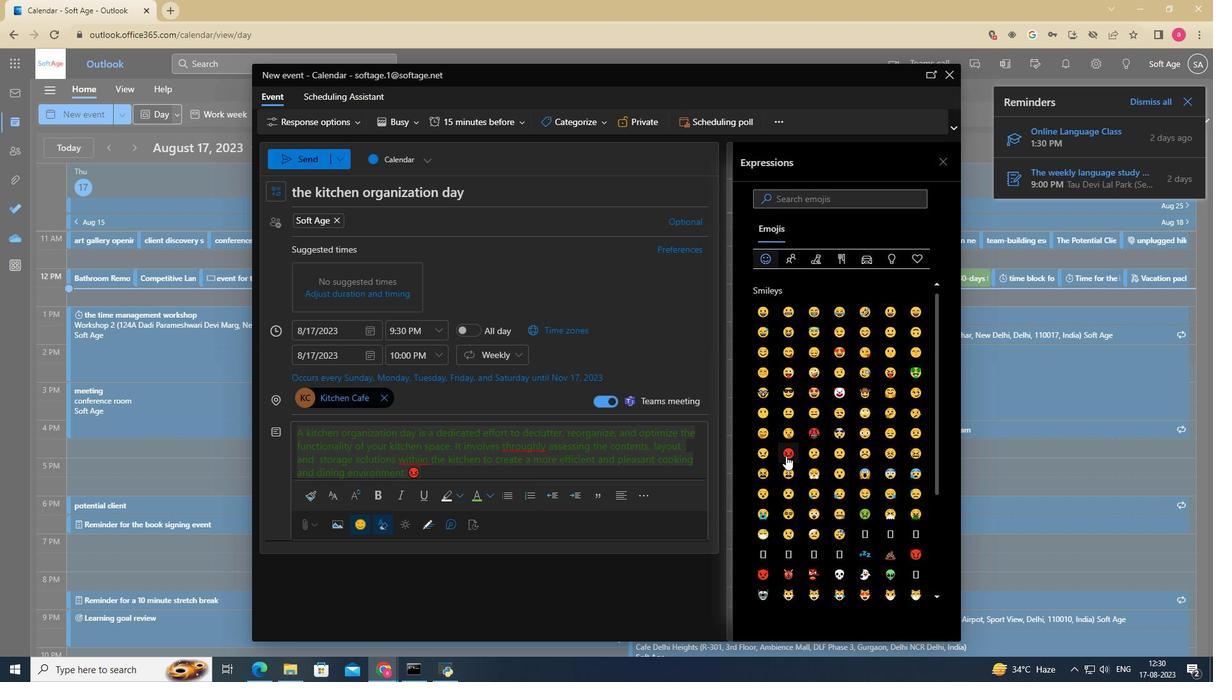 
Action: Mouse moved to (335, 524)
Screenshot: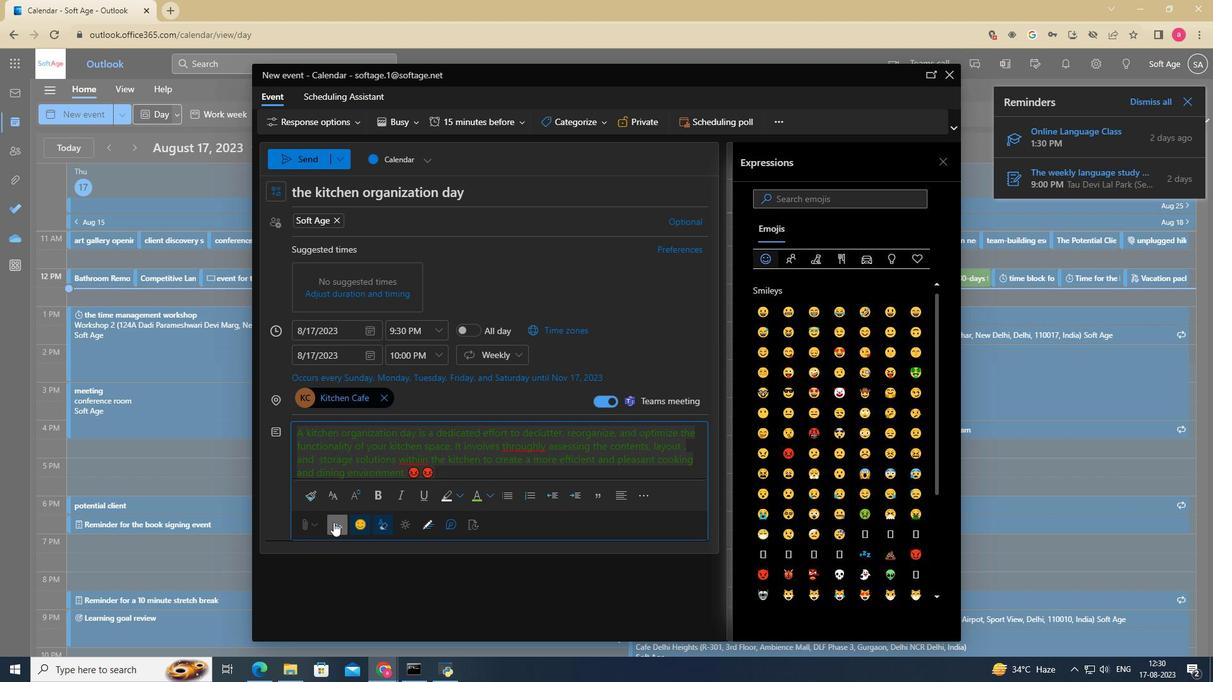 
Action: Mouse pressed left at (335, 524)
Screenshot: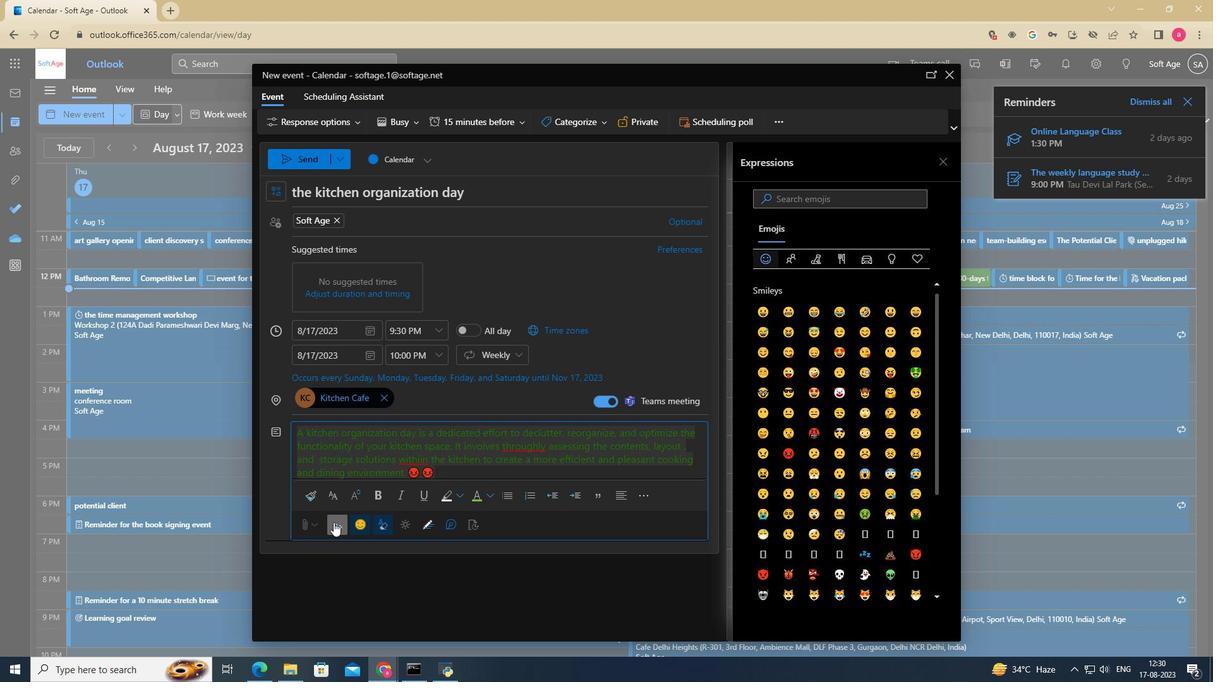 
Action: Mouse moved to (552, 316)
Screenshot: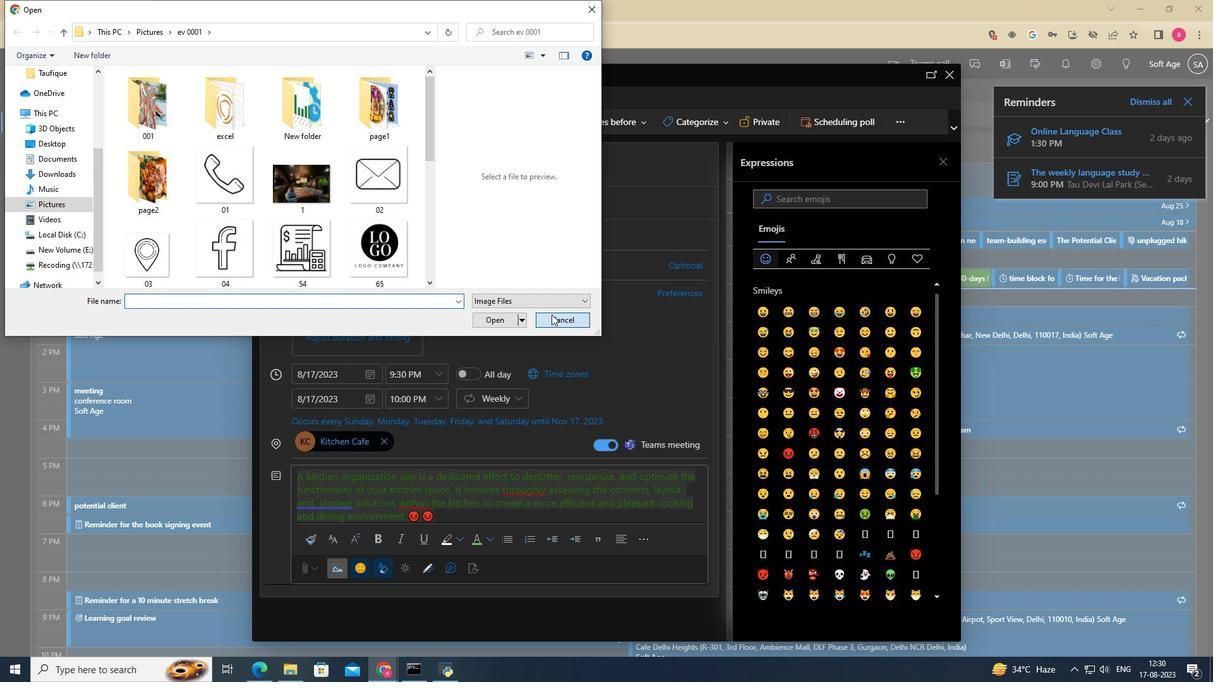 
Action: Mouse pressed left at (552, 316)
Screenshot: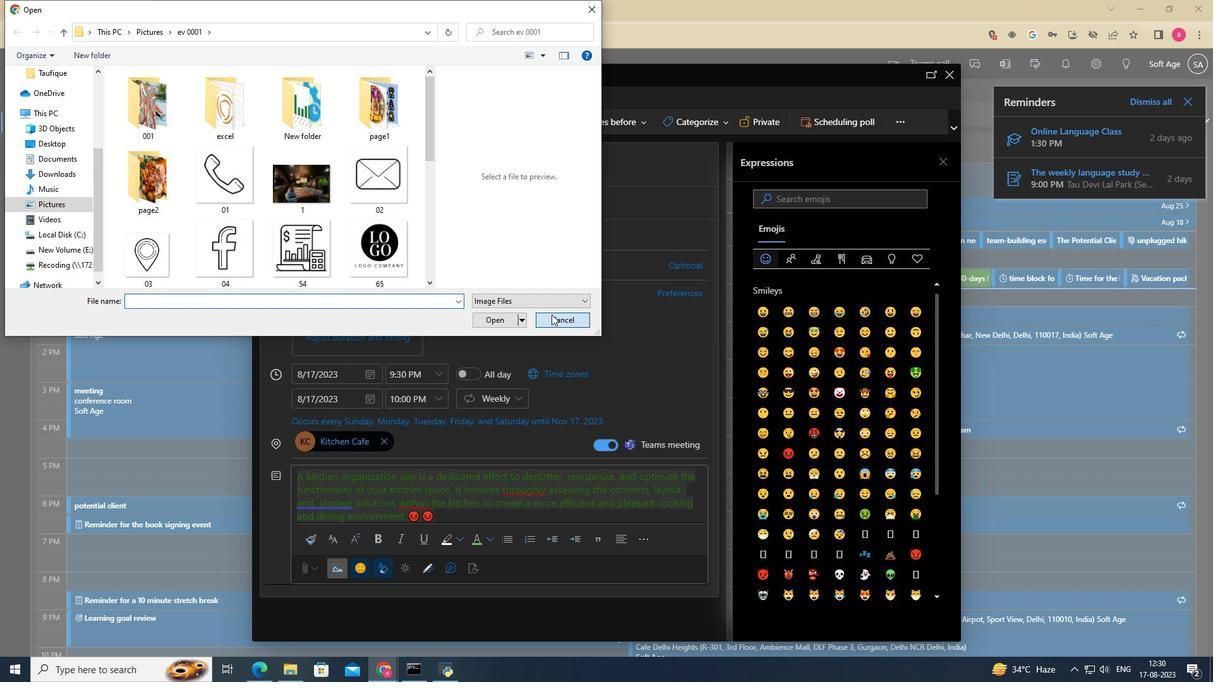
Action: Mouse moved to (438, 519)
Screenshot: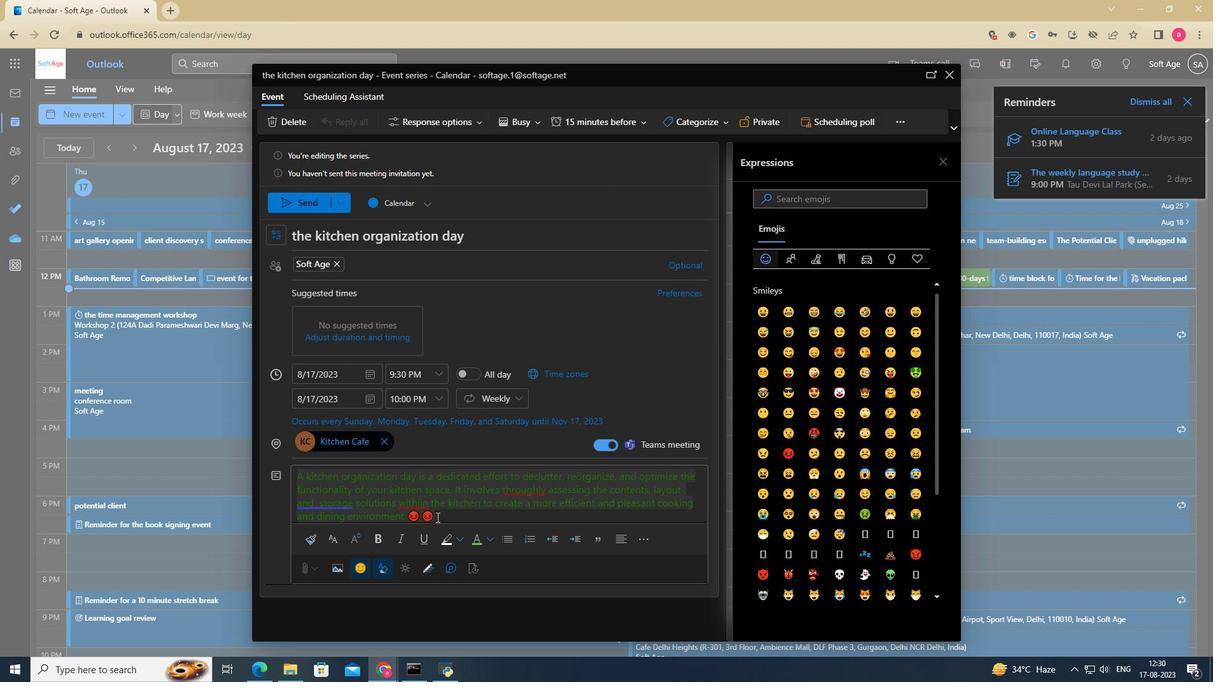 
Action: Mouse pressed left at (438, 519)
Screenshot: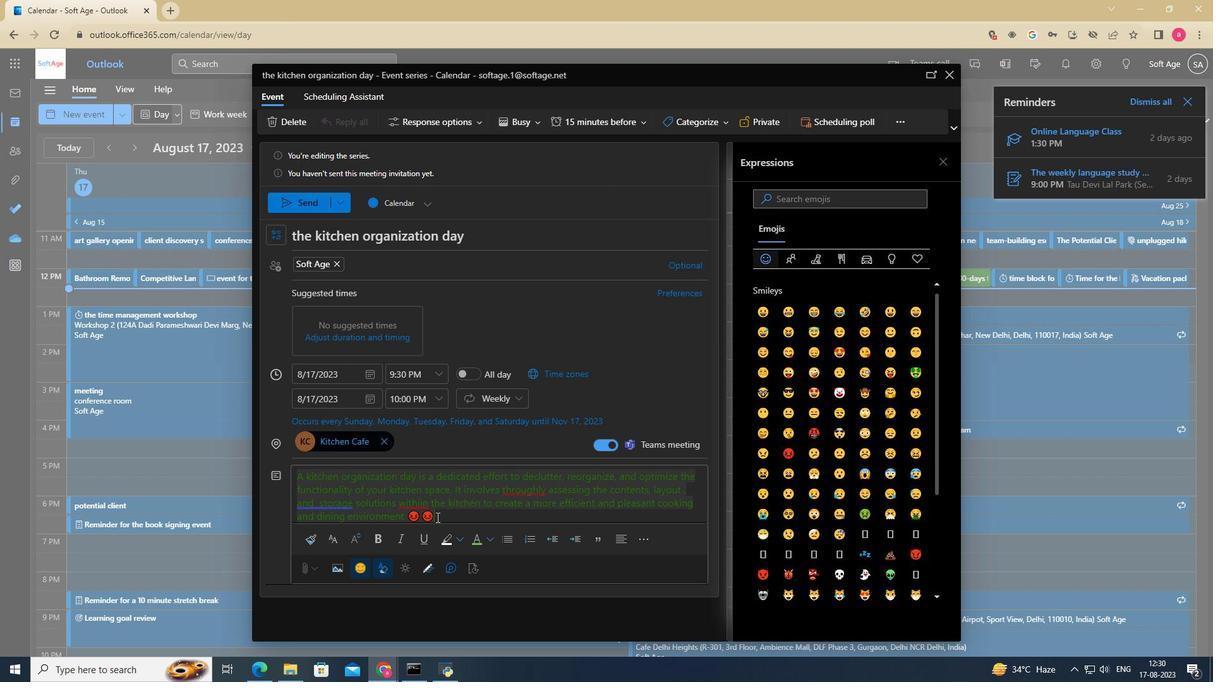 
Action: Mouse moved to (445, 522)
Screenshot: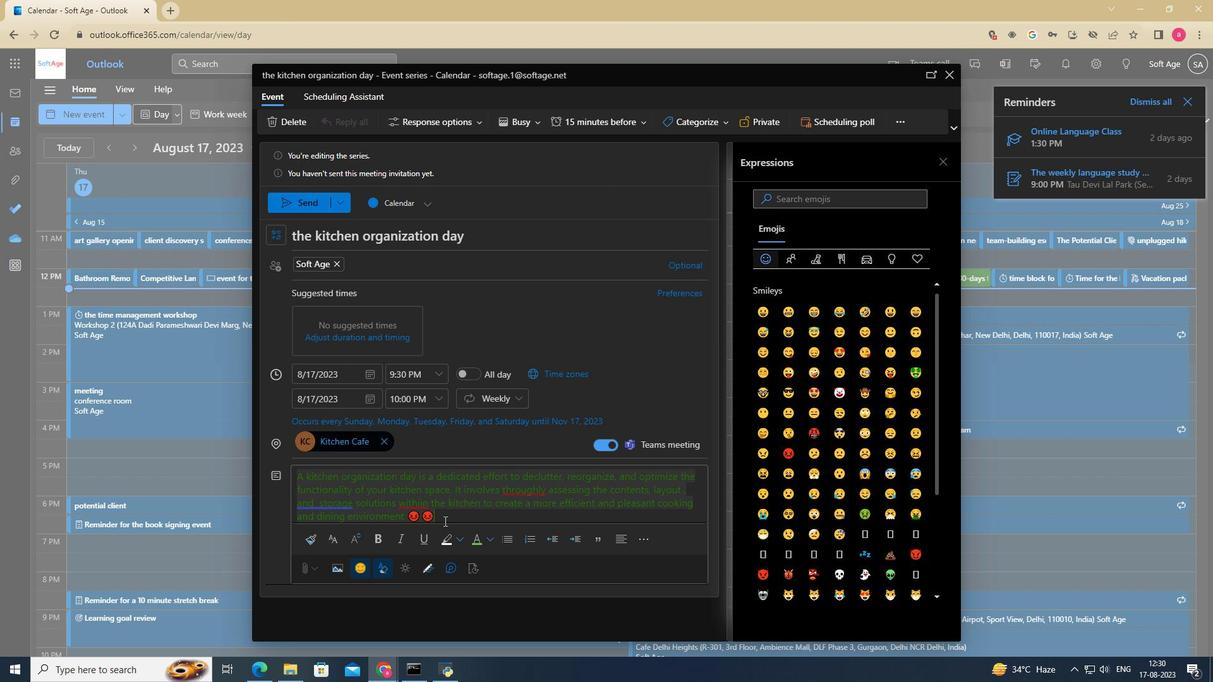 
Action: Key pressed <Key.enter><Key.enter><Key.enter>
Screenshot: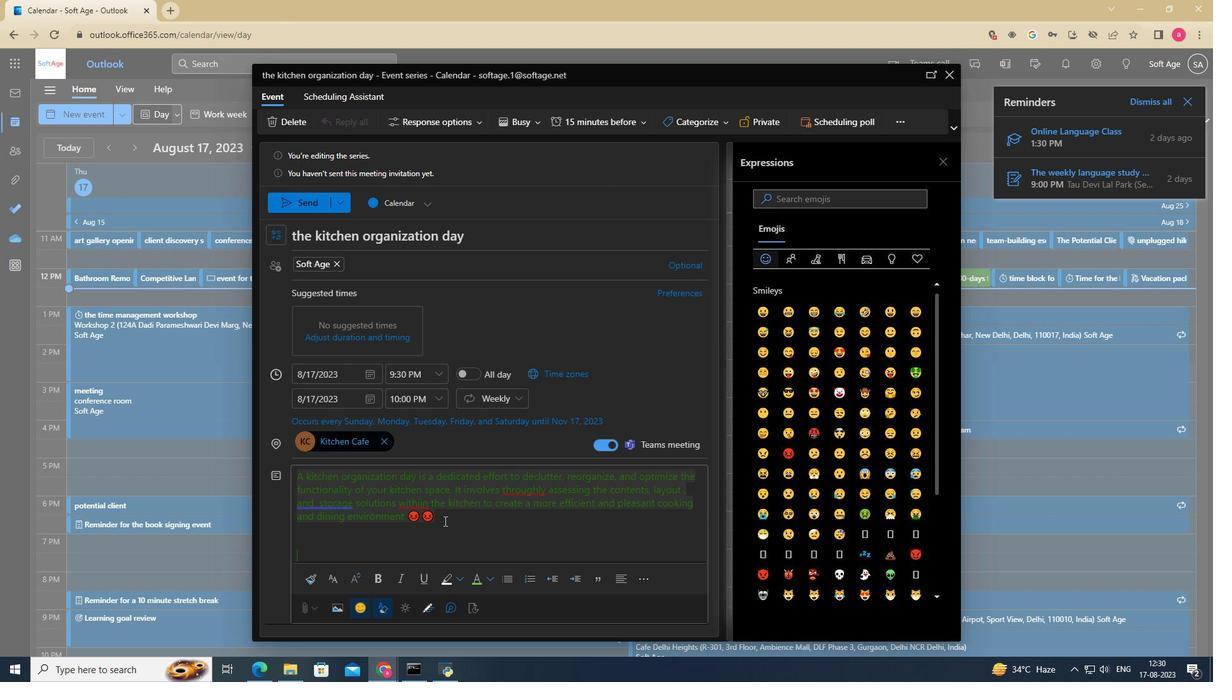 
Action: Mouse moved to (328, 262)
Screenshot: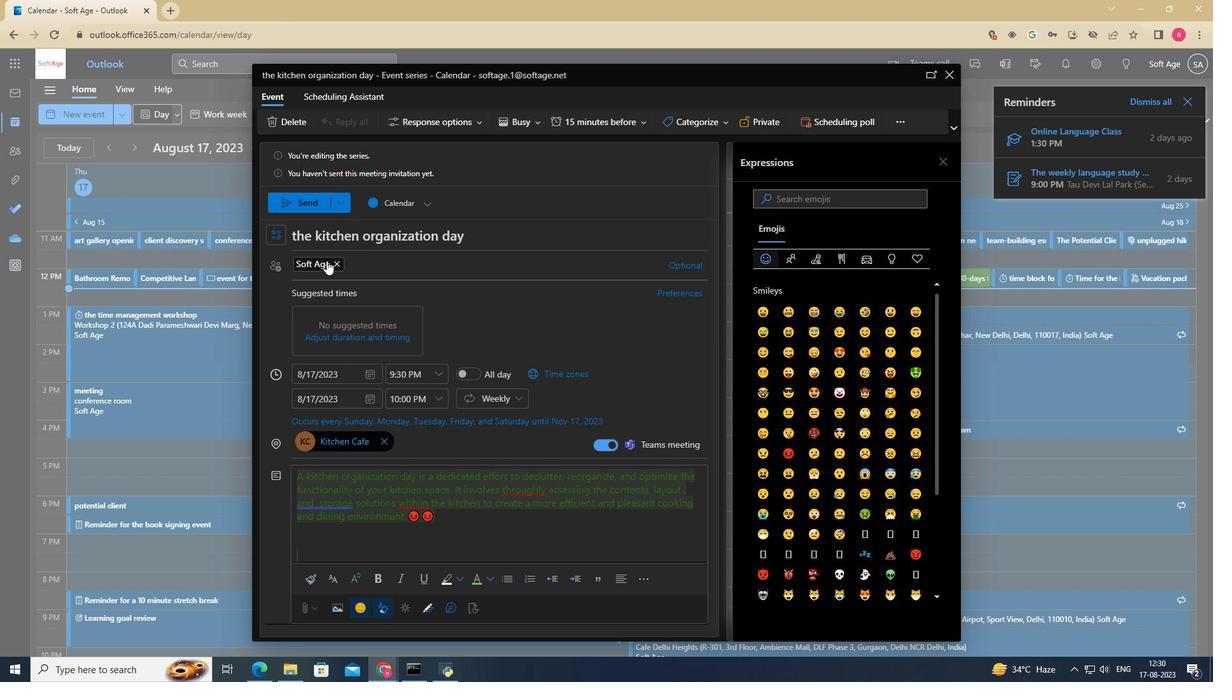
Action: Key pressed <Key.backspace>
Screenshot: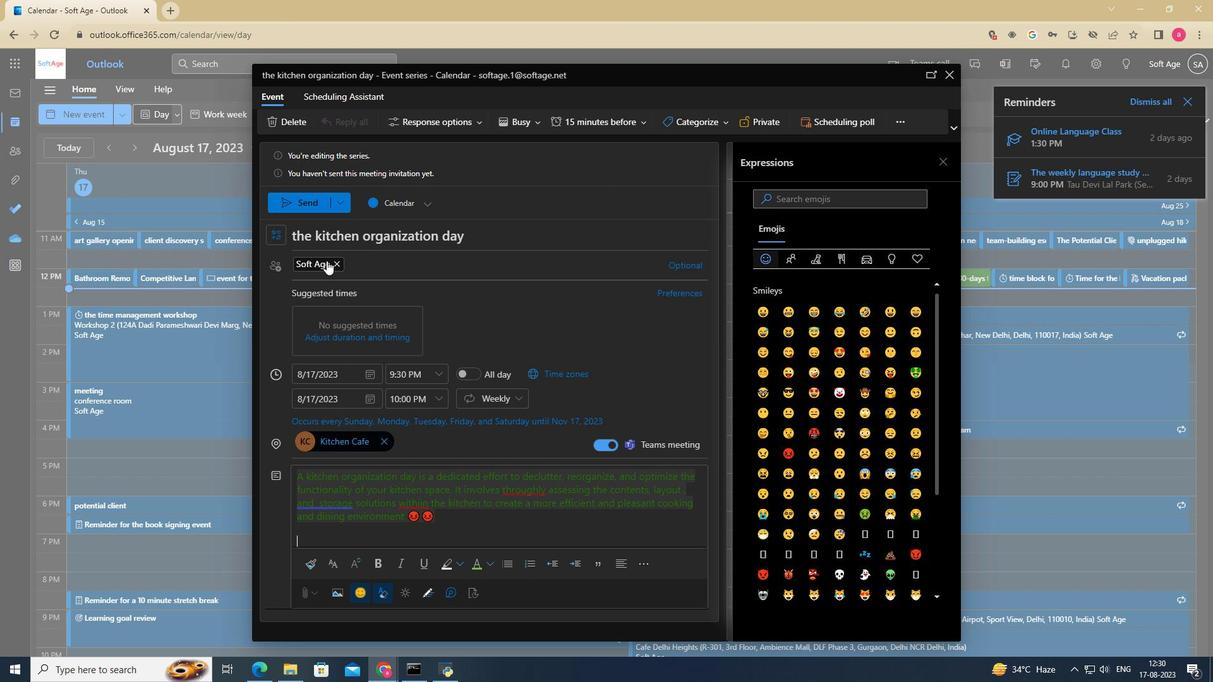 
Action: Mouse moved to (340, 589)
Screenshot: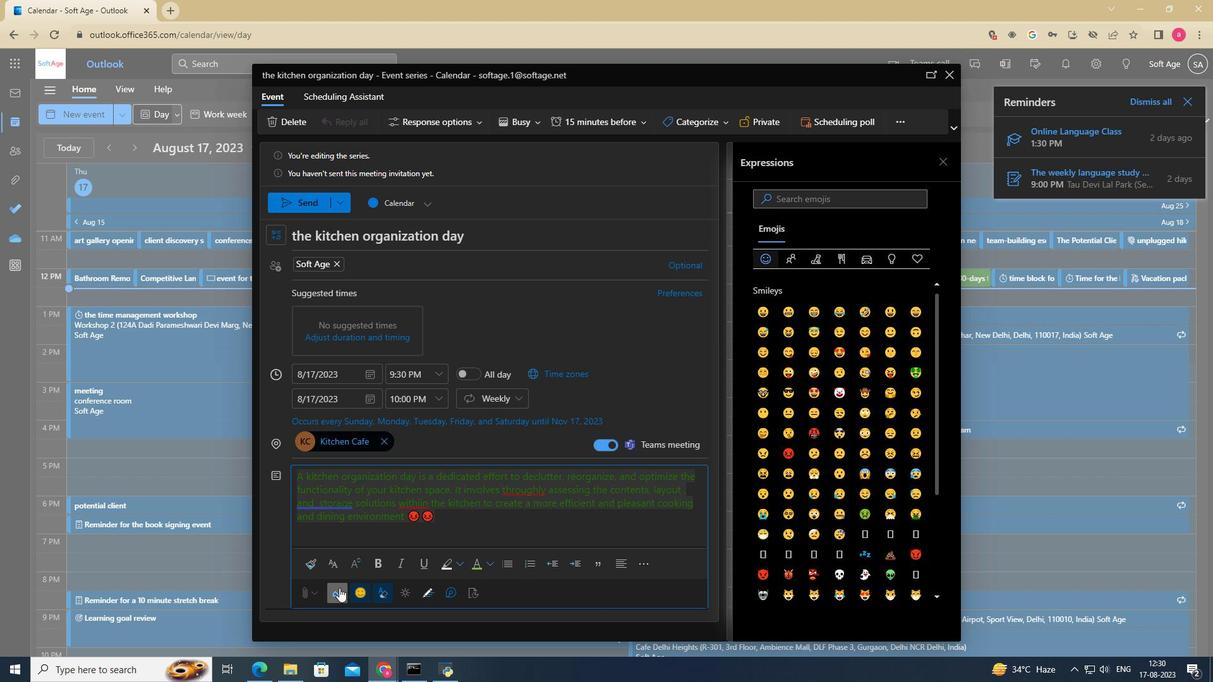 
Action: Mouse pressed left at (340, 589)
Screenshot: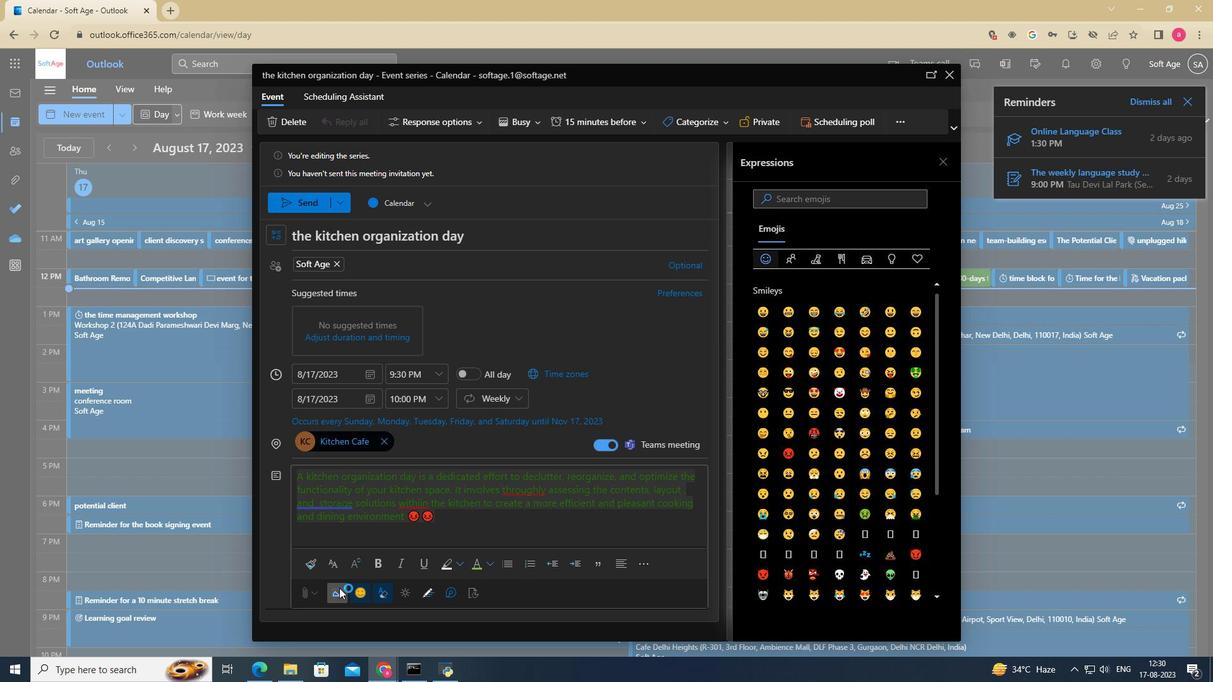 
Action: Mouse moved to (147, 175)
Screenshot: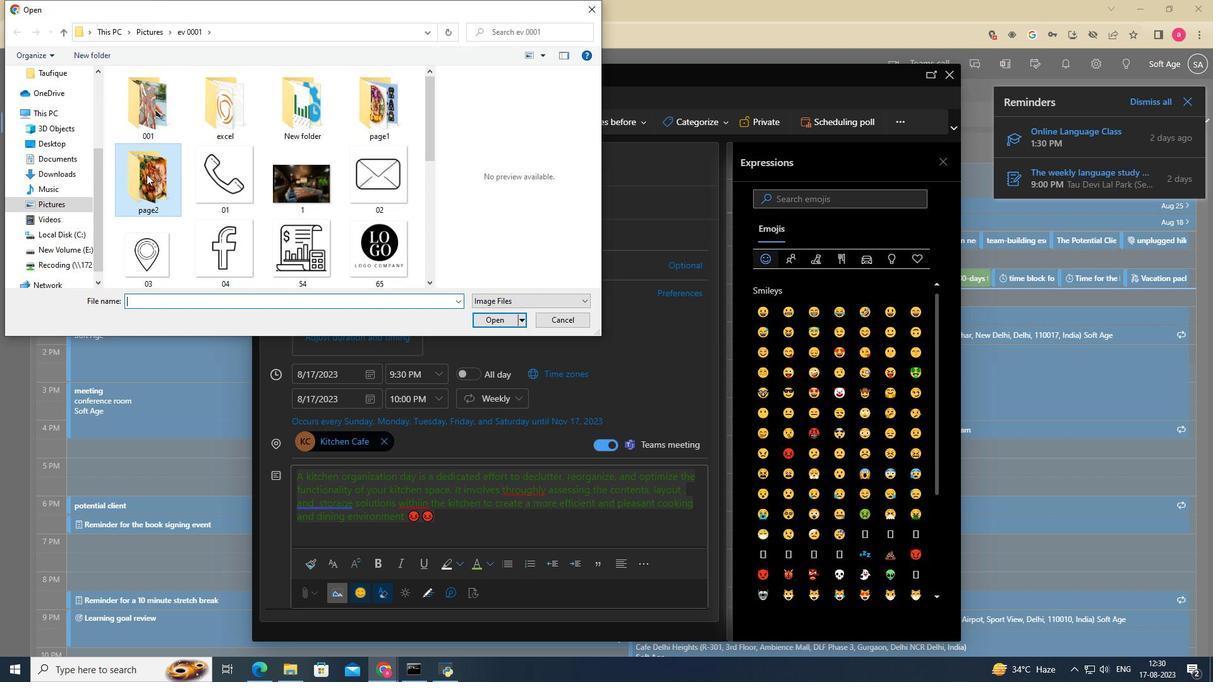 
Action: Mouse pressed left at (147, 175)
Screenshot: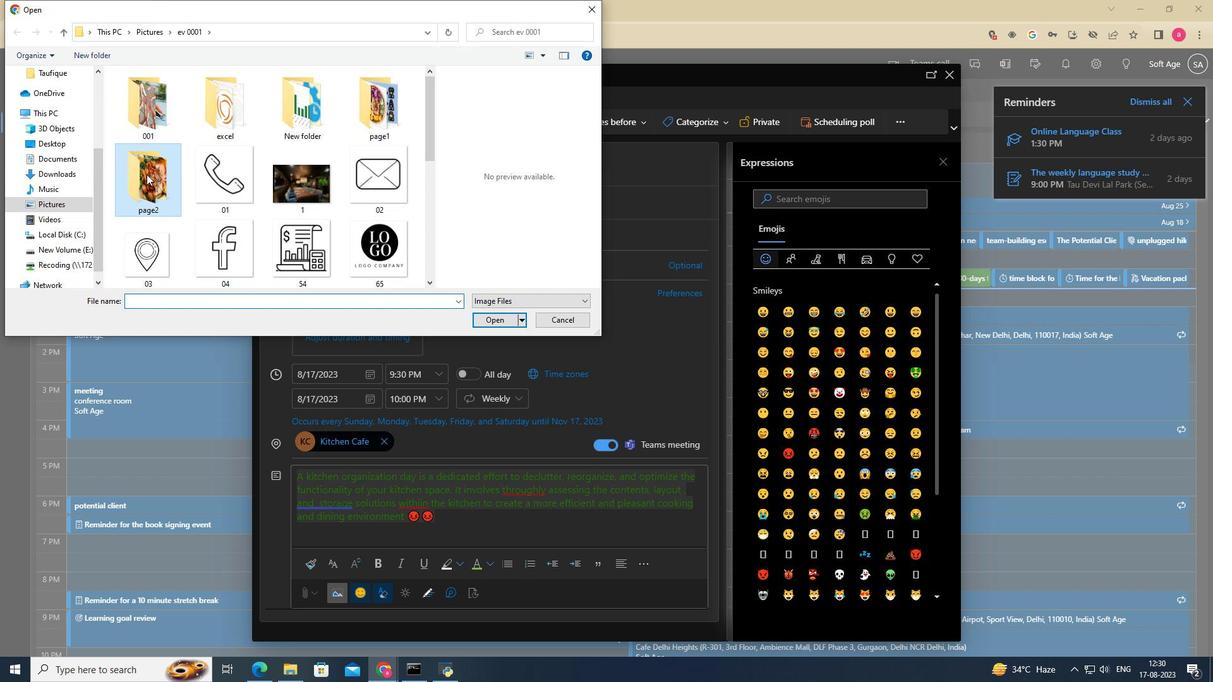 
Action: Mouse pressed left at (147, 175)
Screenshot: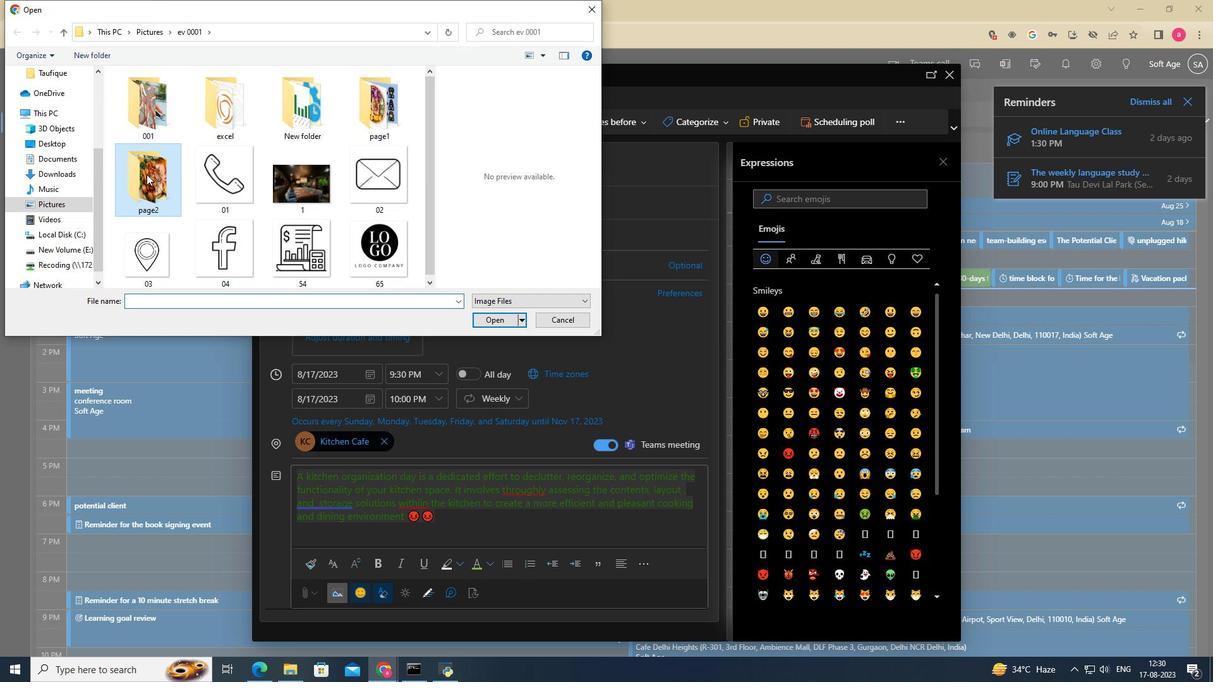 
Action: Mouse moved to (144, 202)
Screenshot: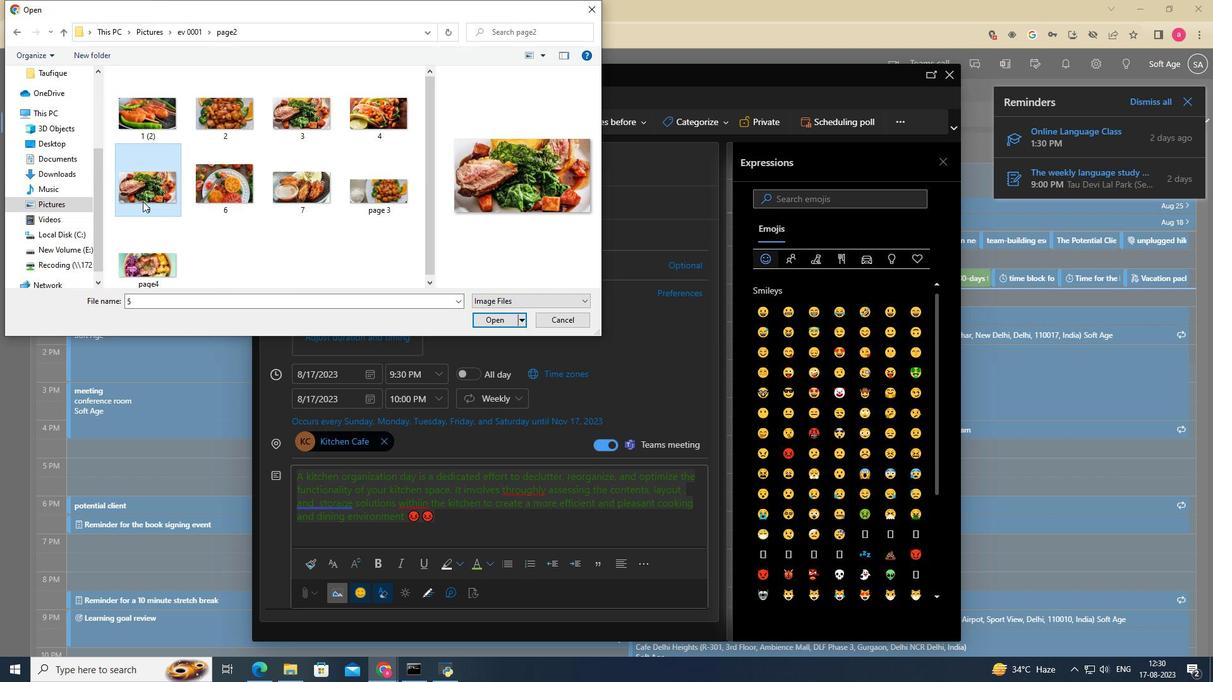 
Action: Mouse pressed left at (144, 202)
Screenshot: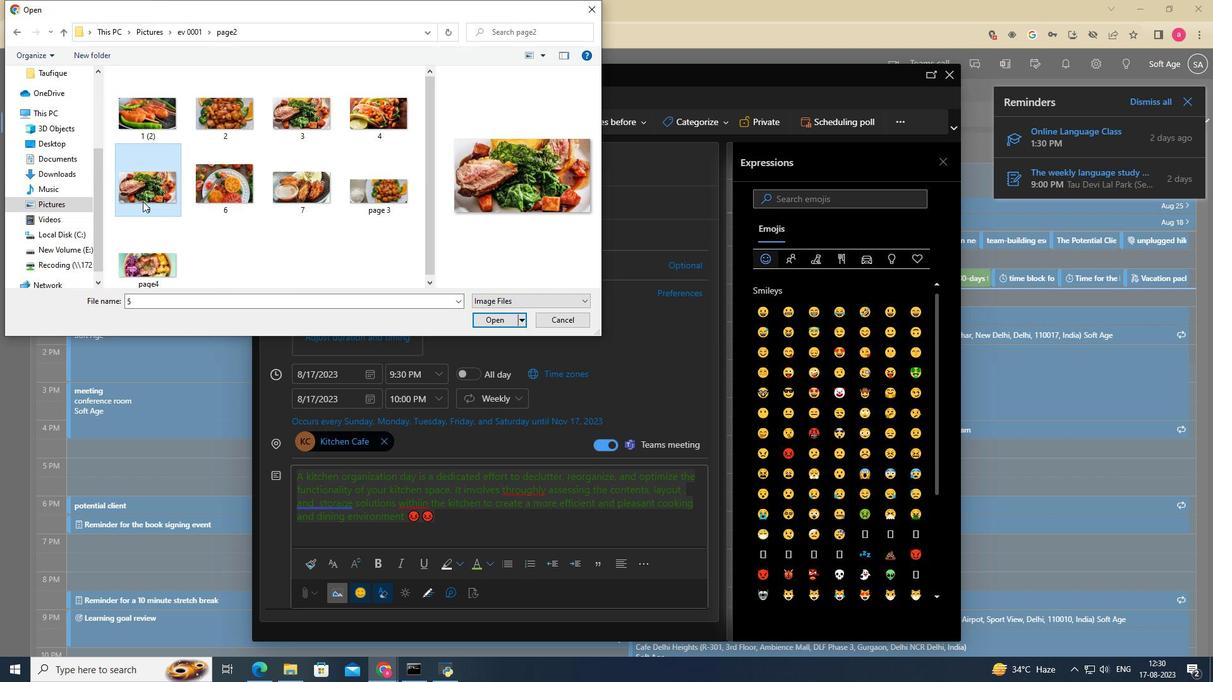 
Action: Mouse moved to (327, 186)
Screenshot: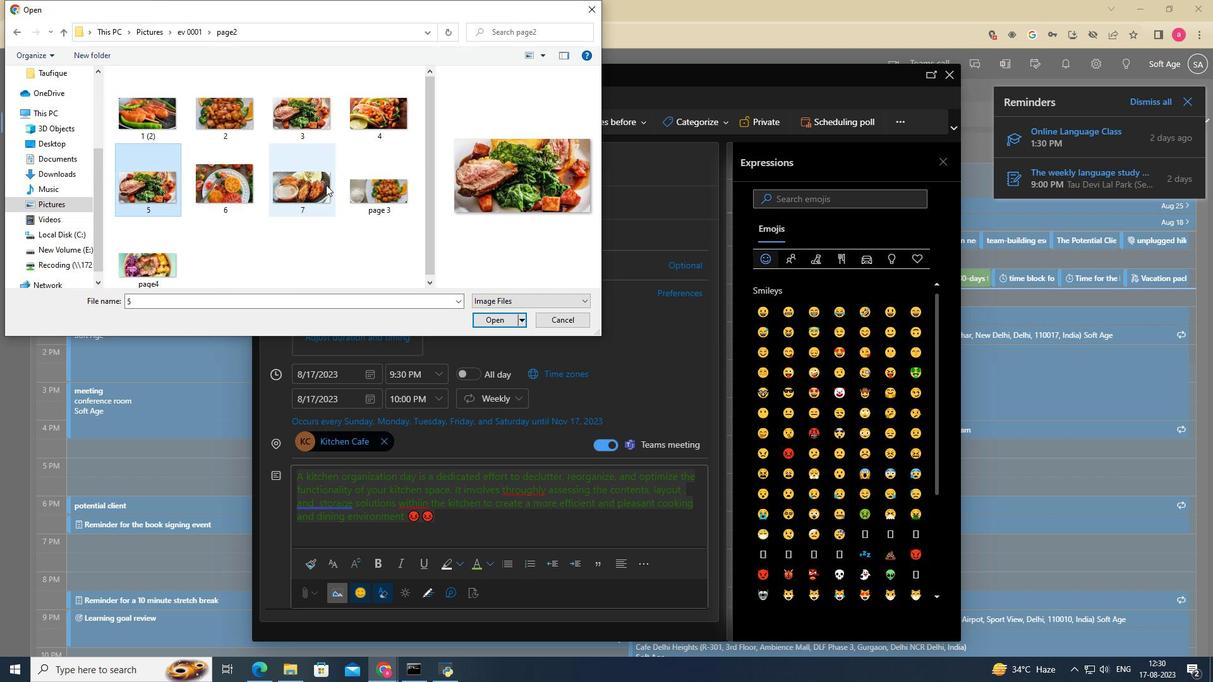 
Action: Mouse pressed left at (327, 186)
Screenshot: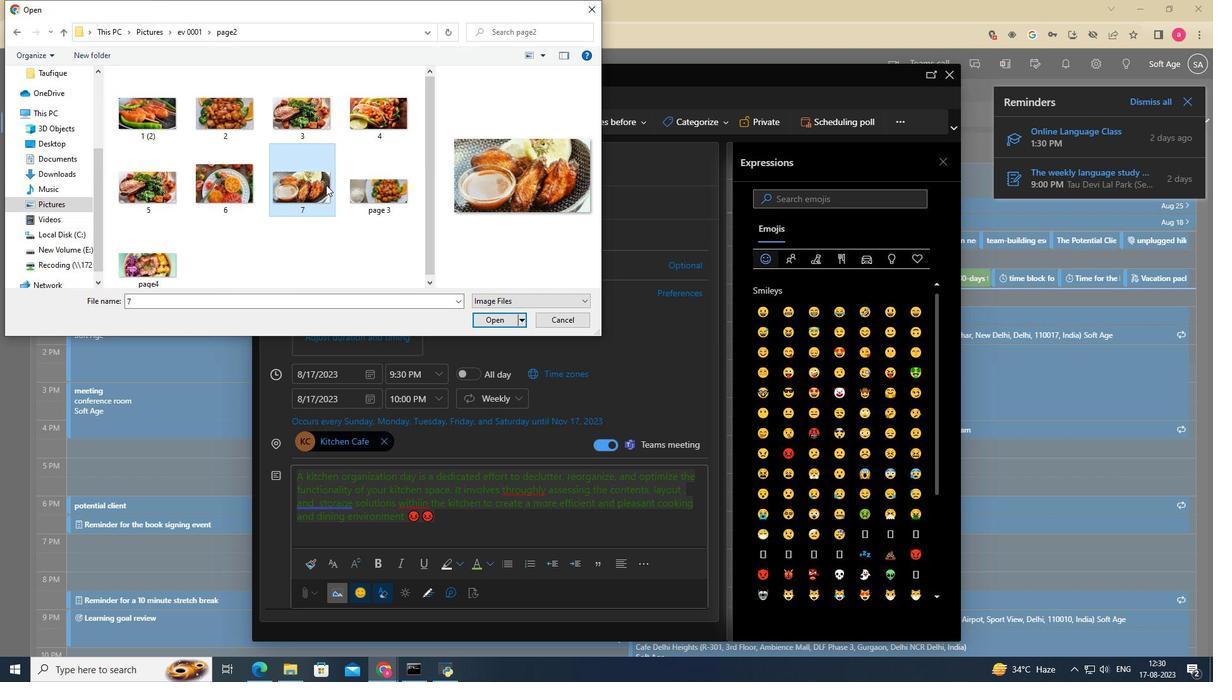 
Action: Mouse moved to (489, 330)
Screenshot: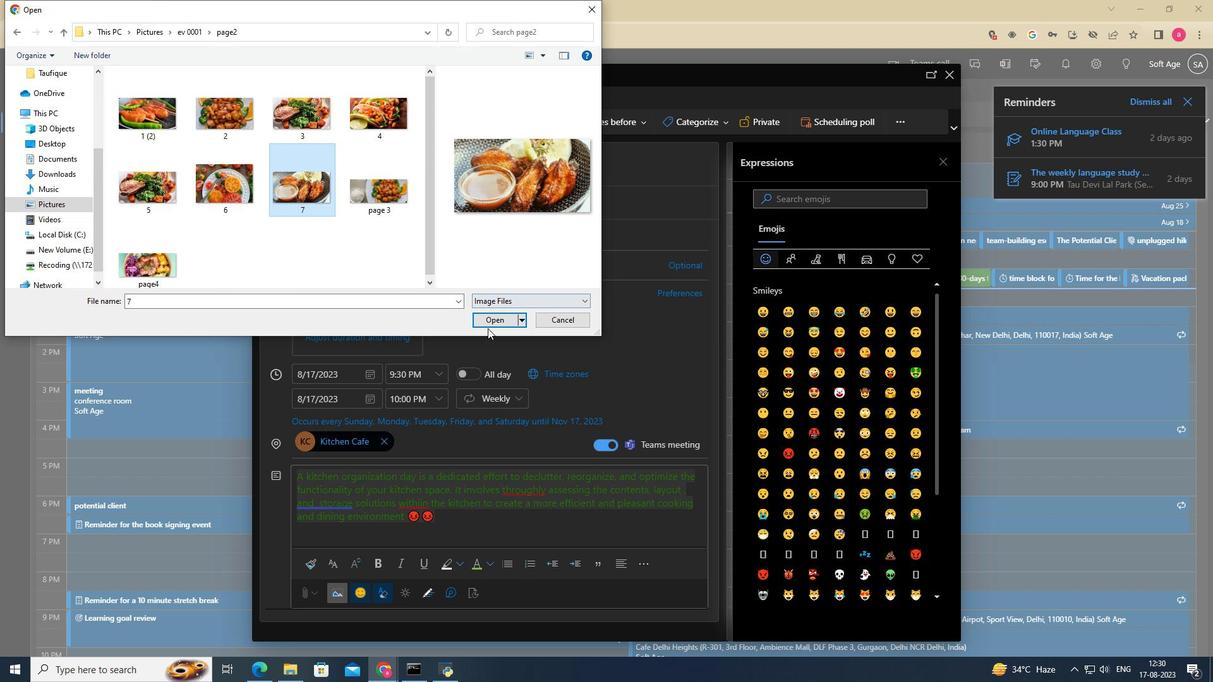 
Action: Mouse pressed left at (489, 330)
Screenshot: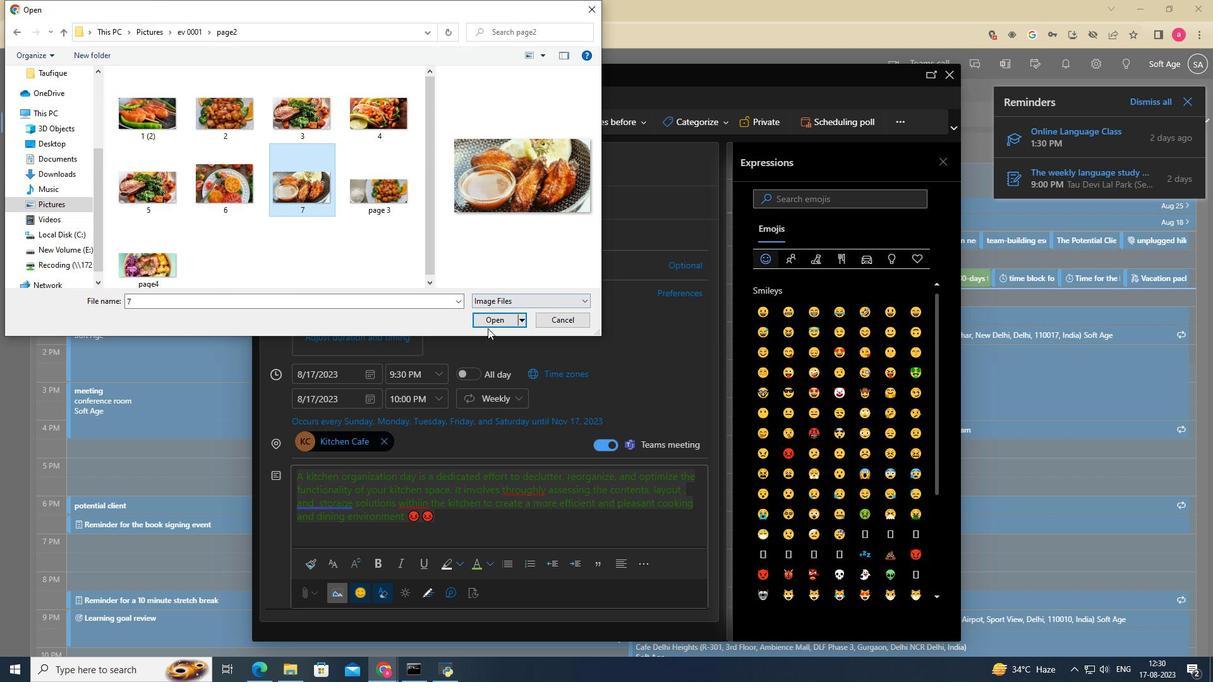 
Action: Mouse moved to (495, 326)
Screenshot: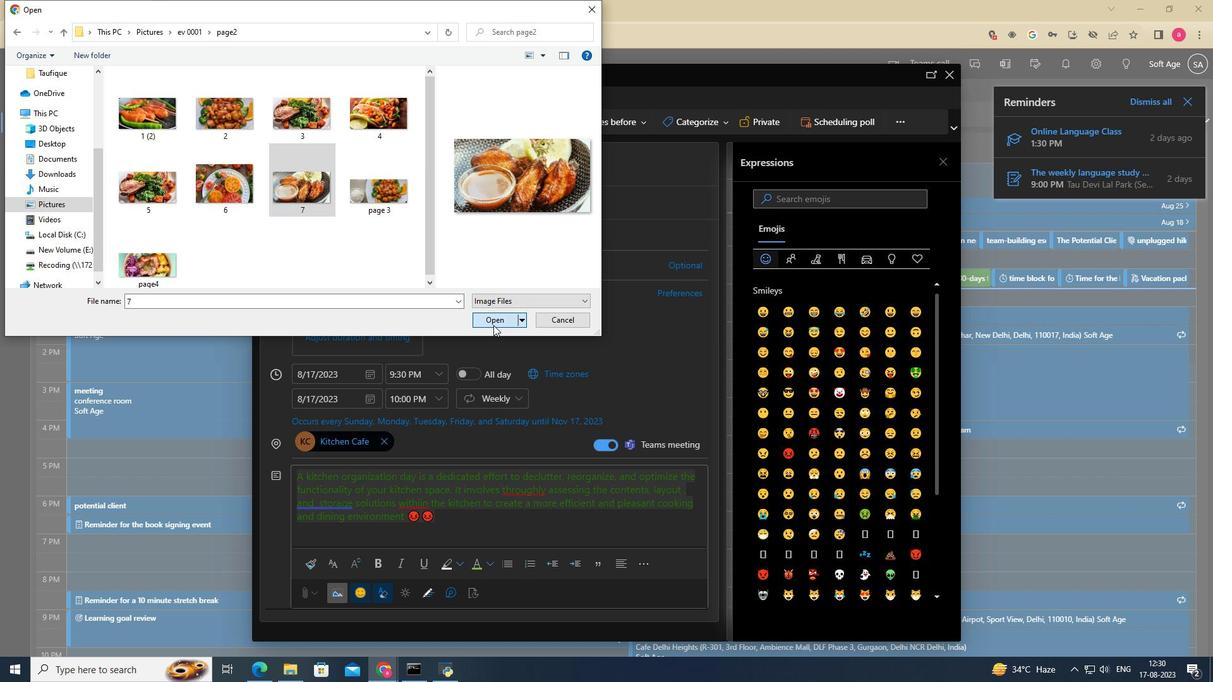 
Action: Mouse pressed left at (495, 326)
Screenshot: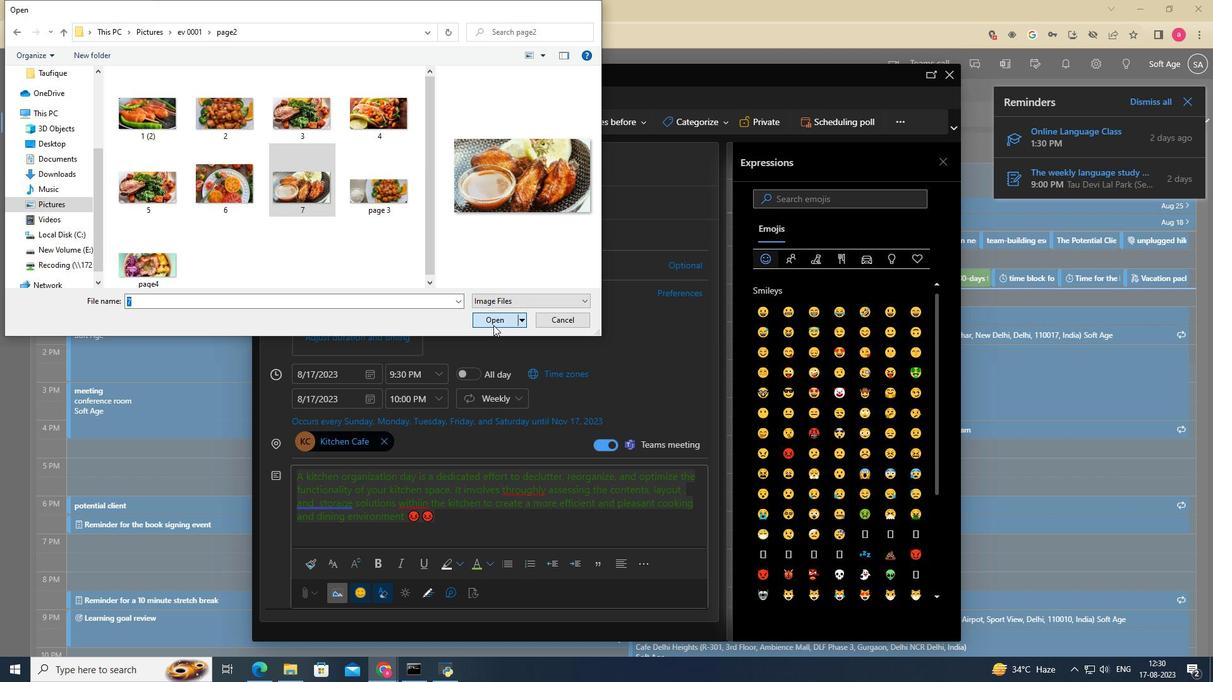 
Action: Mouse moved to (495, 326)
Screenshot: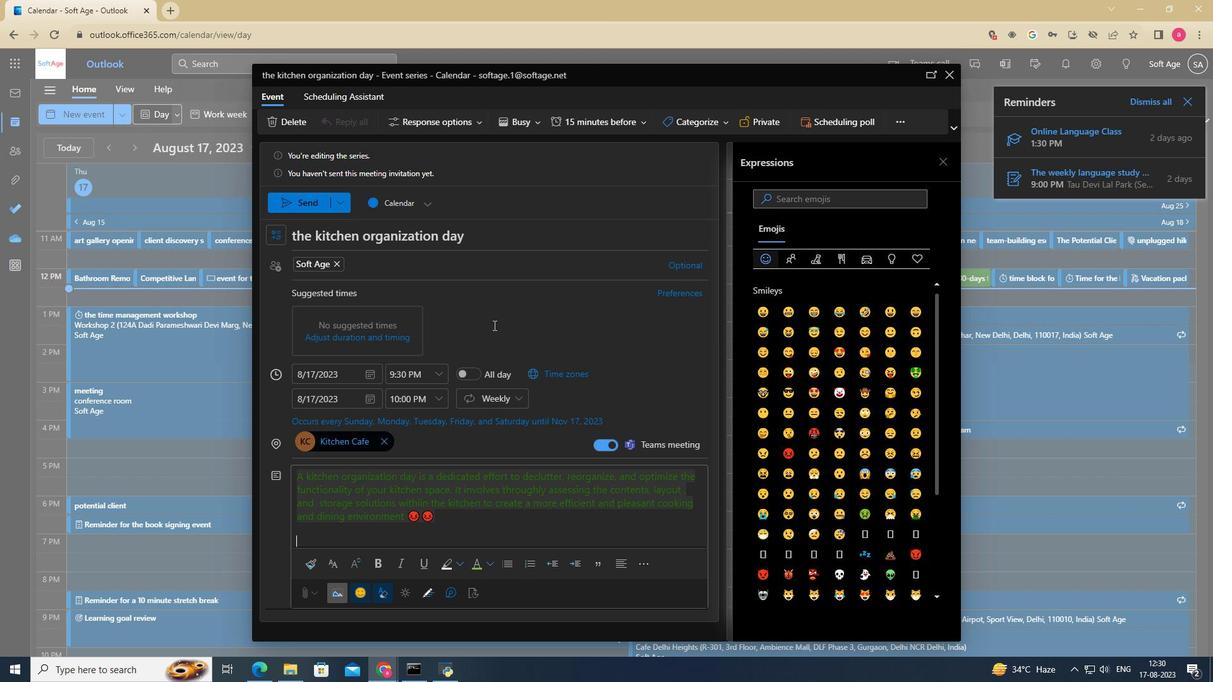 
Action: Mouse scrolled (495, 326) with delta (0, 0)
Screenshot: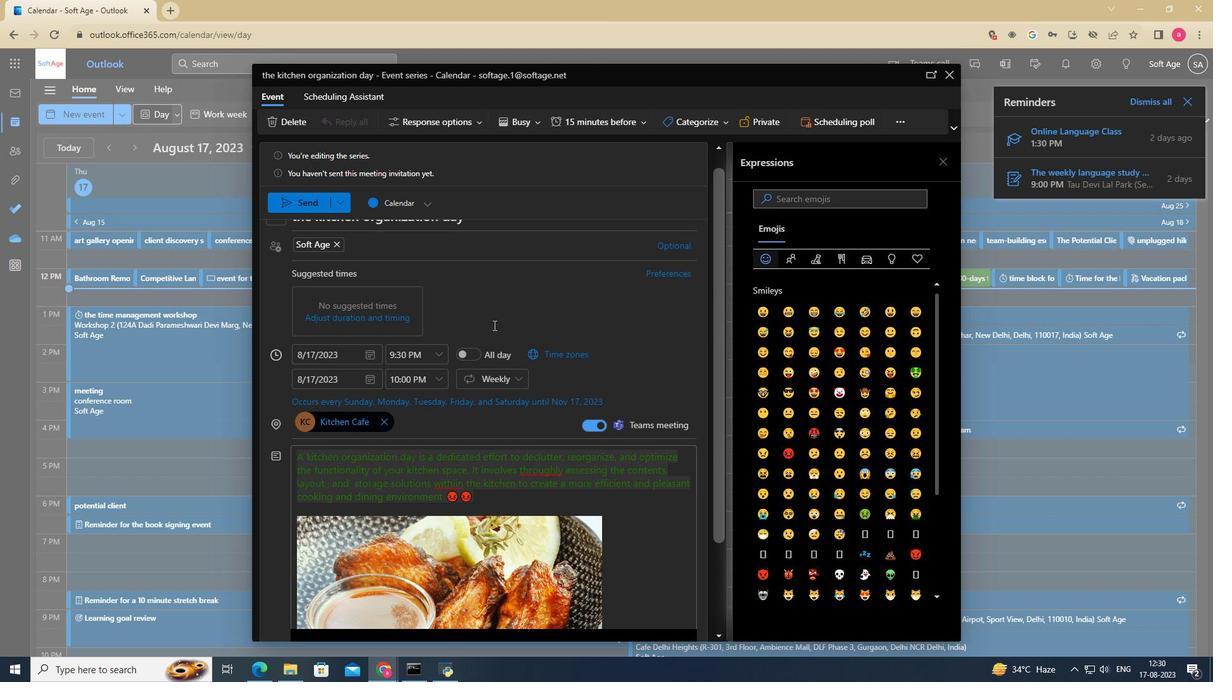 
Action: Mouse scrolled (495, 326) with delta (0, 0)
Screenshot: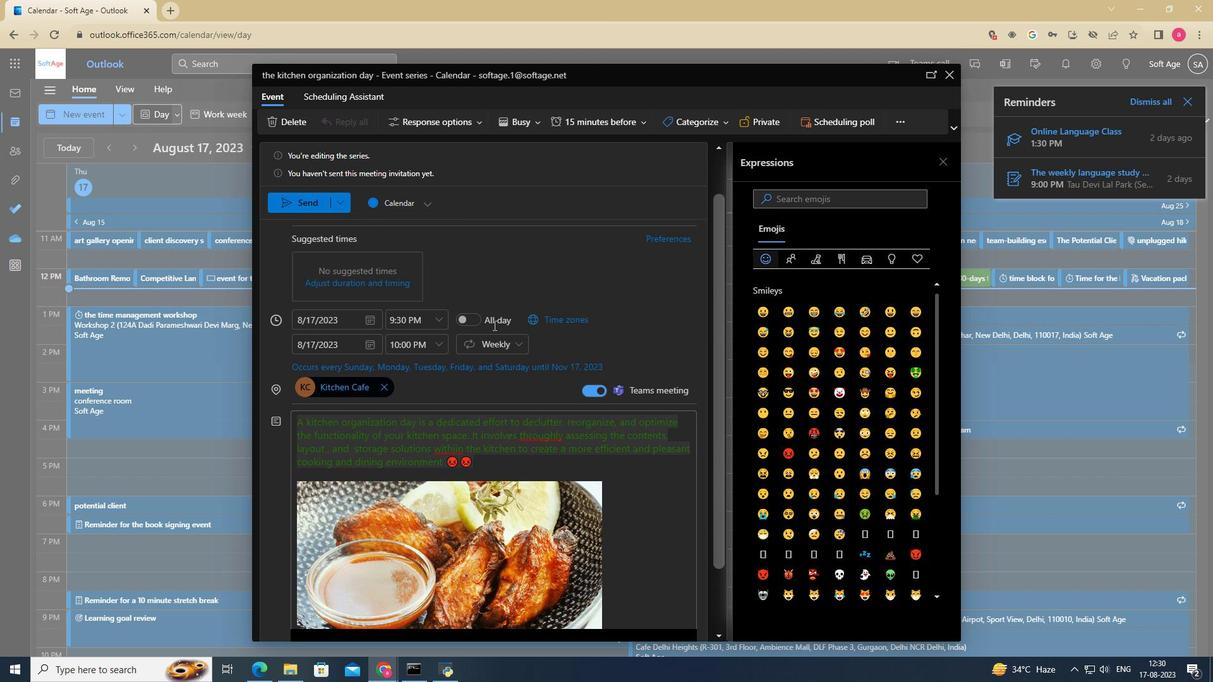 
Action: Mouse scrolled (495, 326) with delta (0, 0)
Screenshot: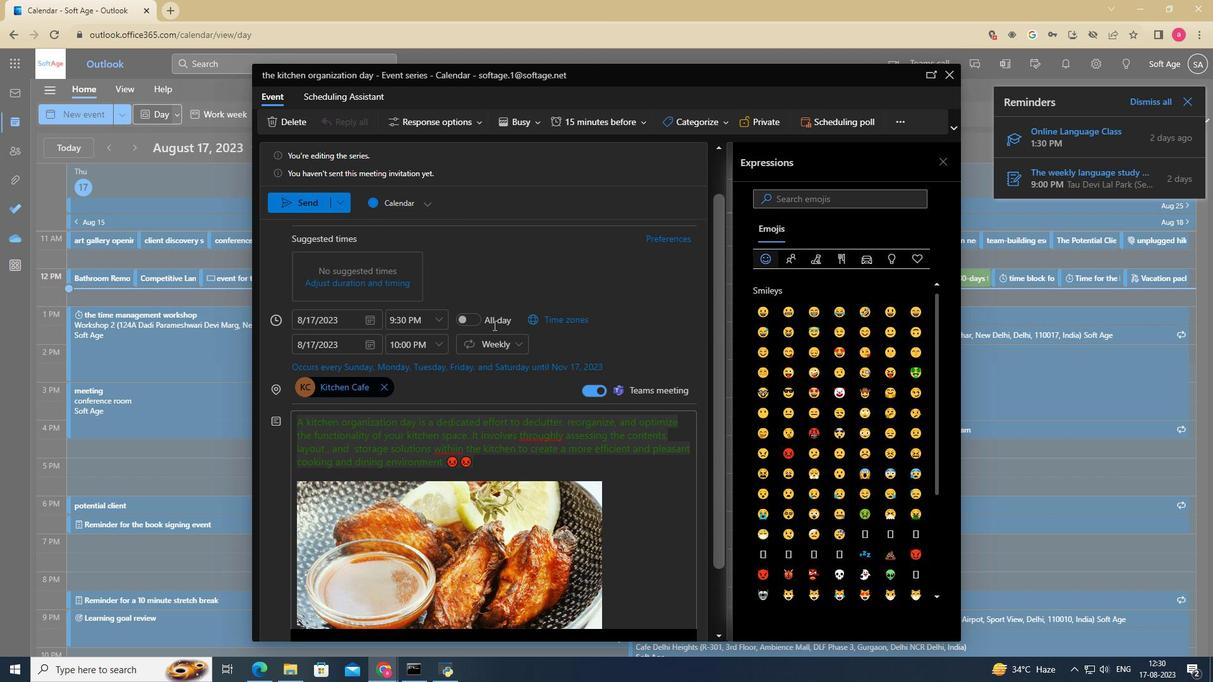
Action: Mouse scrolled (495, 326) with delta (0, 0)
Screenshot: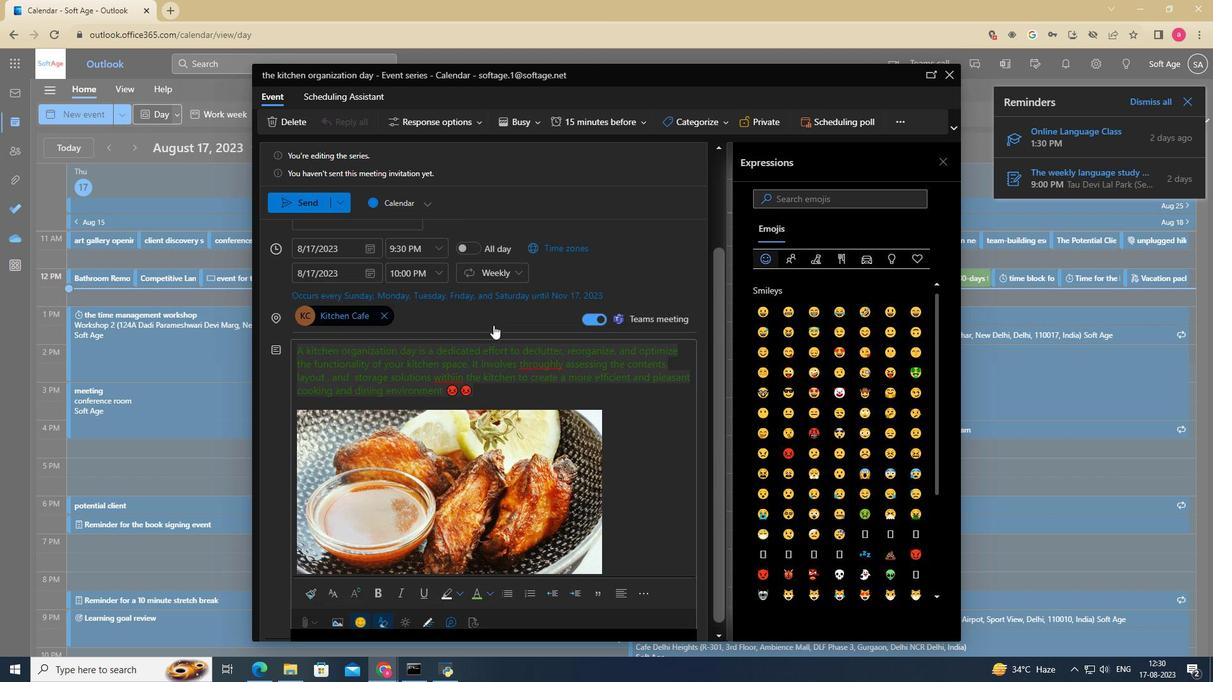 
Action: Mouse moved to (494, 355)
Screenshot: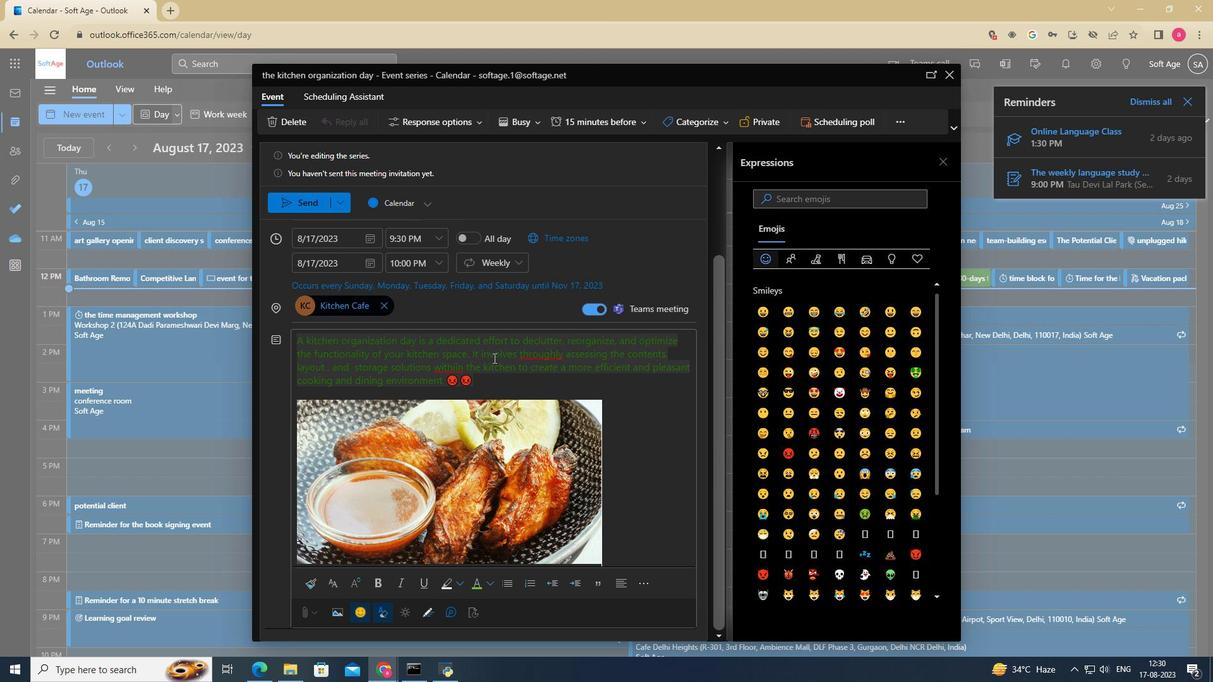 
Action: Mouse scrolled (494, 354) with delta (0, 0)
Screenshot: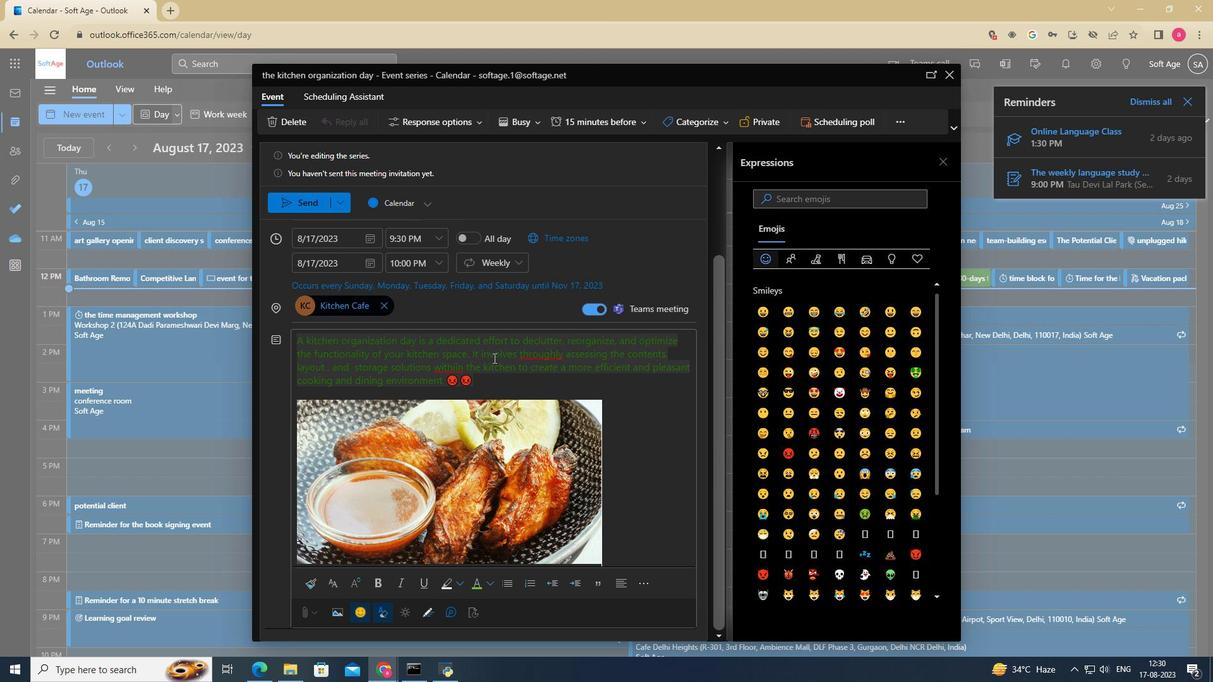 
Action: Mouse moved to (495, 359)
Screenshot: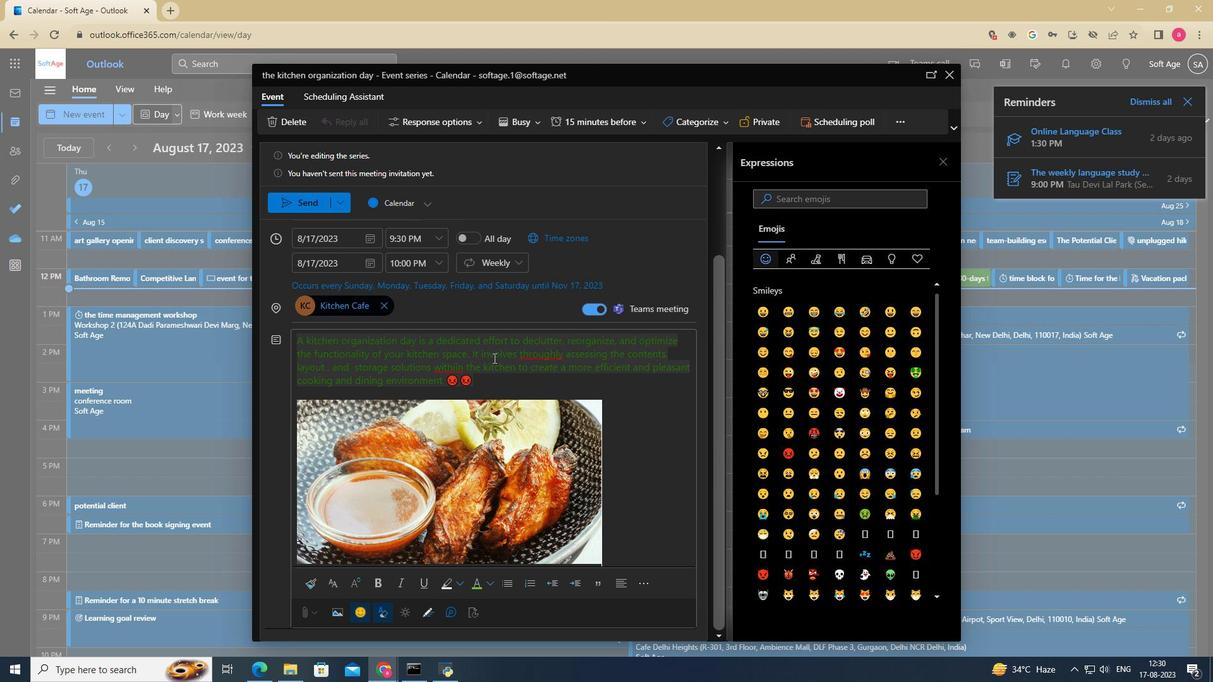 
Action: Mouse scrolled (495, 358) with delta (0, 0)
Screenshot: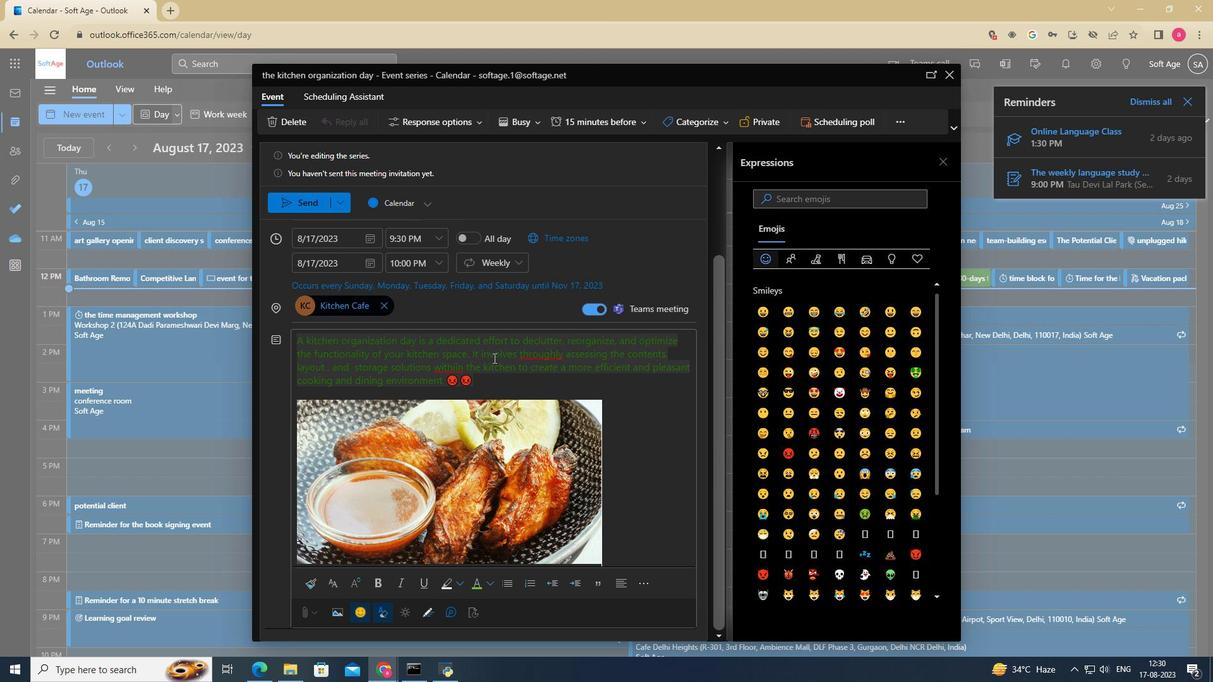 
Action: Mouse moved to (482, 426)
Screenshot: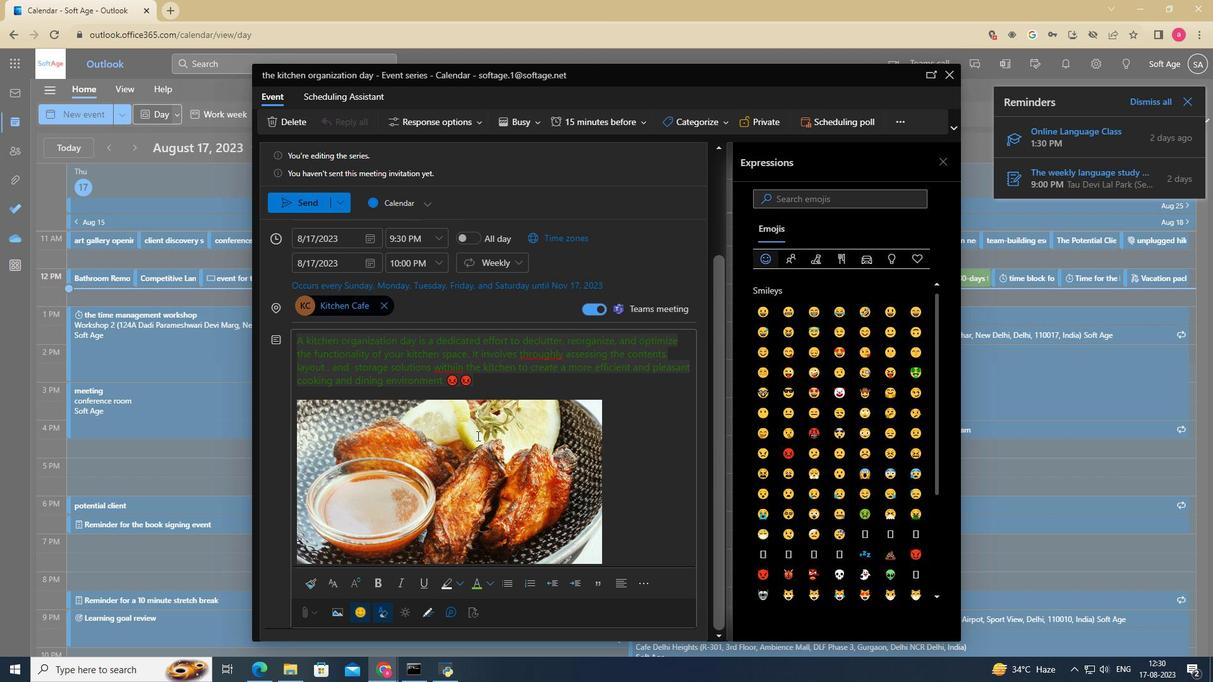 
Action: Mouse scrolled (482, 425) with delta (0, 0)
Screenshot: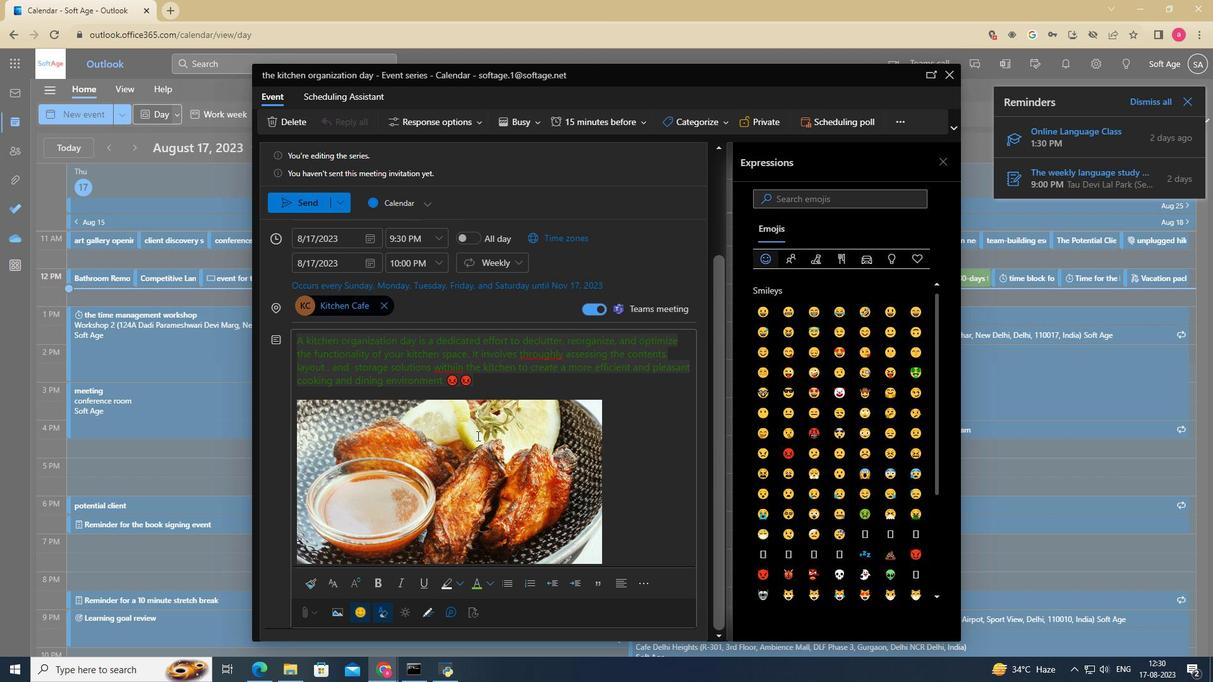 
Action: Mouse moved to (478, 437)
Screenshot: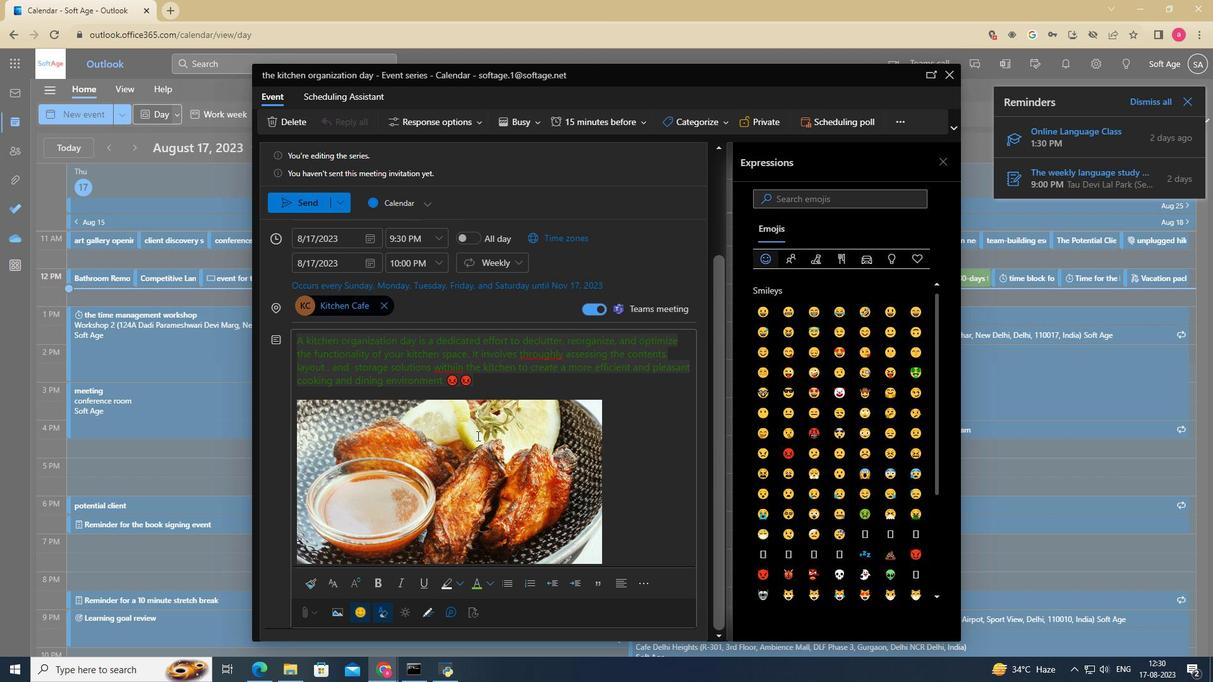 
Action: Mouse scrolled (478, 438) with delta (0, 0)
Screenshot: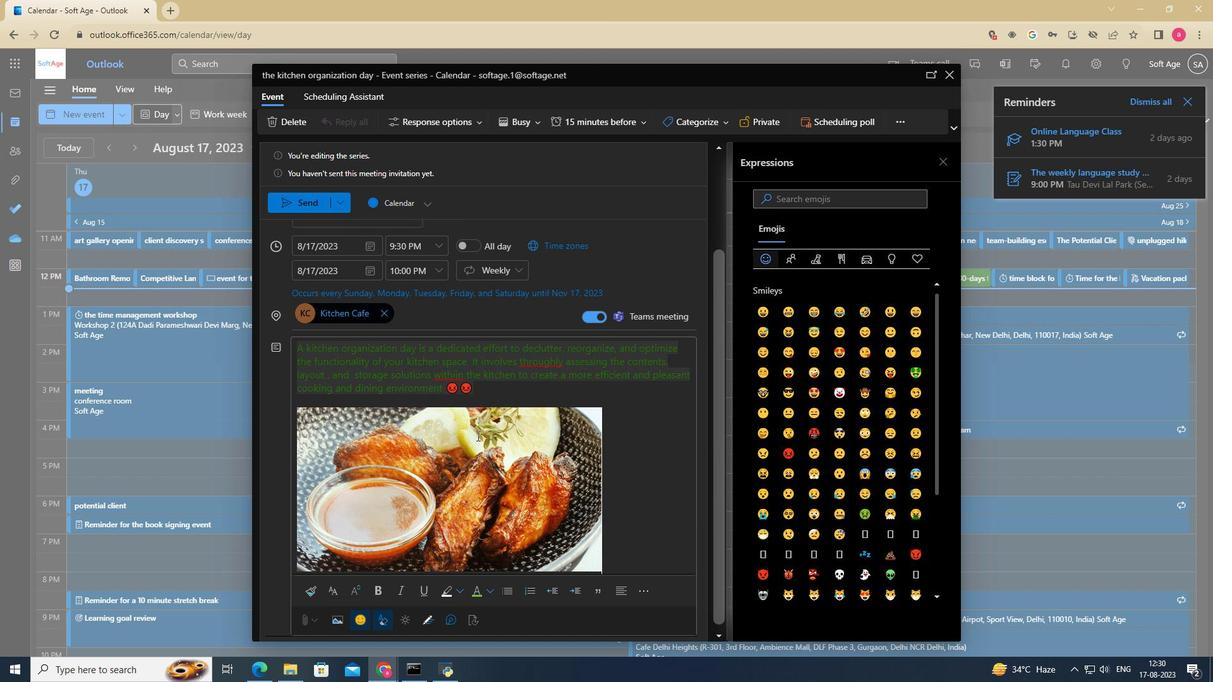 
Action: Mouse scrolled (478, 438) with delta (0, 0)
Screenshot: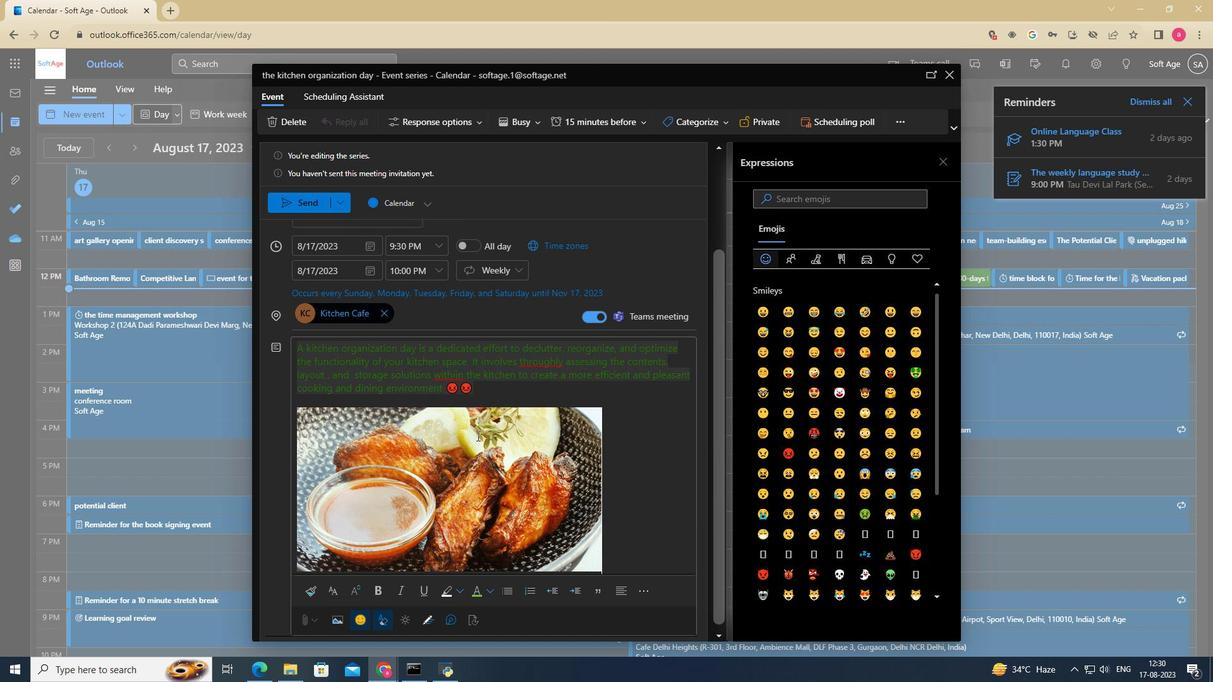 
Action: Mouse scrolled (478, 438) with delta (0, 0)
Screenshot: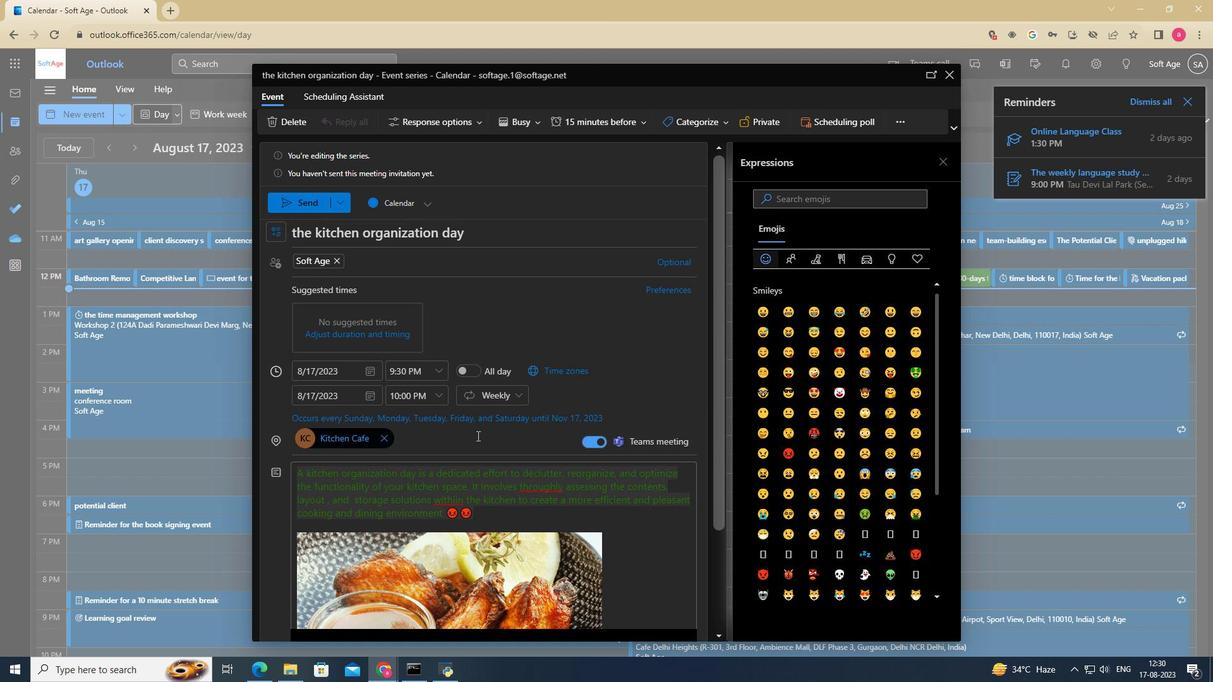 
Action: Mouse scrolled (478, 438) with delta (0, 0)
Screenshot: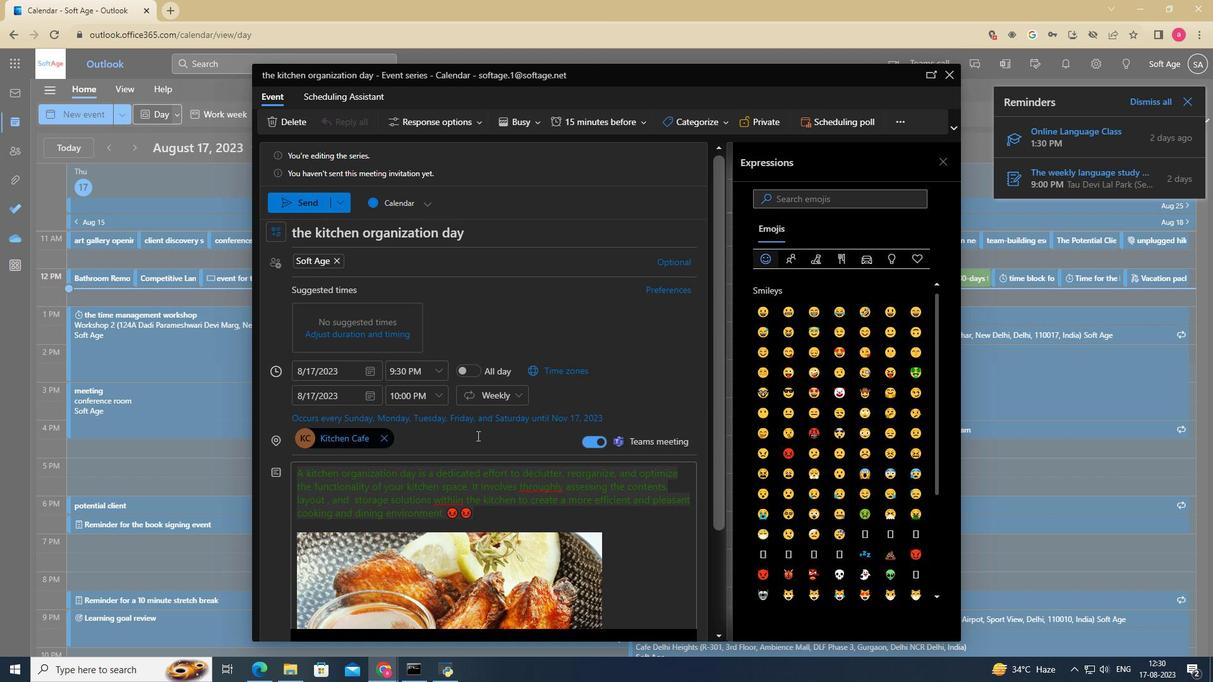 
Action: Mouse scrolled (478, 438) with delta (0, 0)
Screenshot: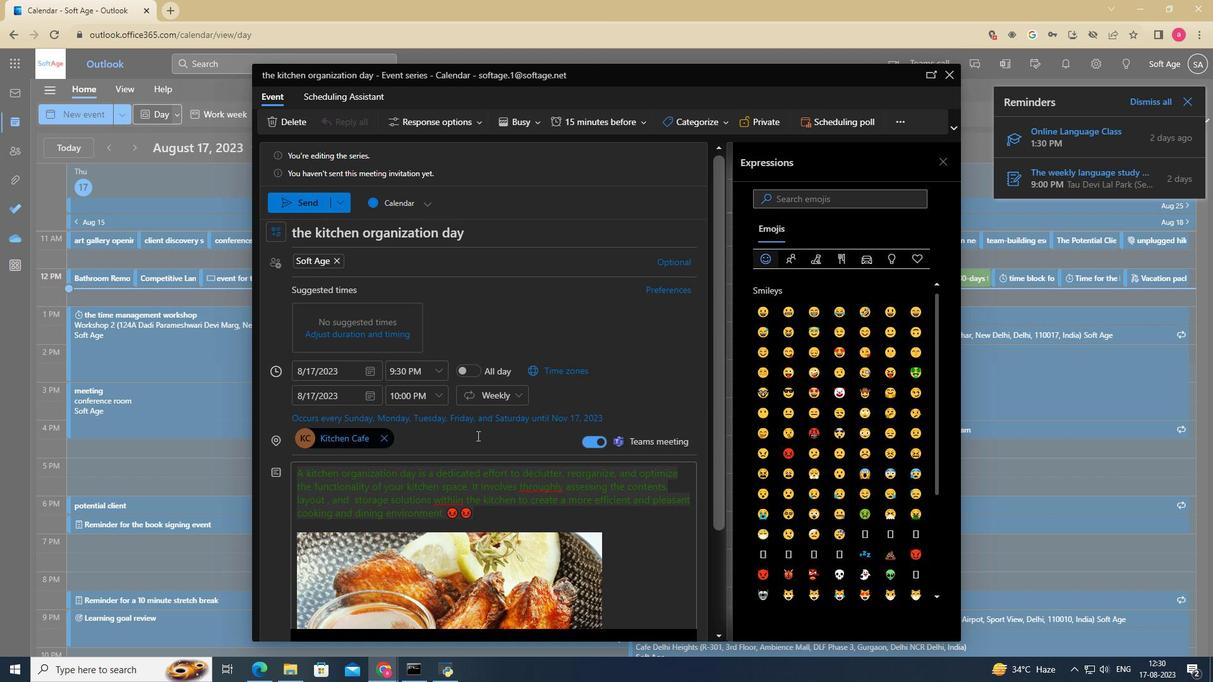 
Action: Mouse scrolled (478, 438) with delta (0, 0)
Screenshot: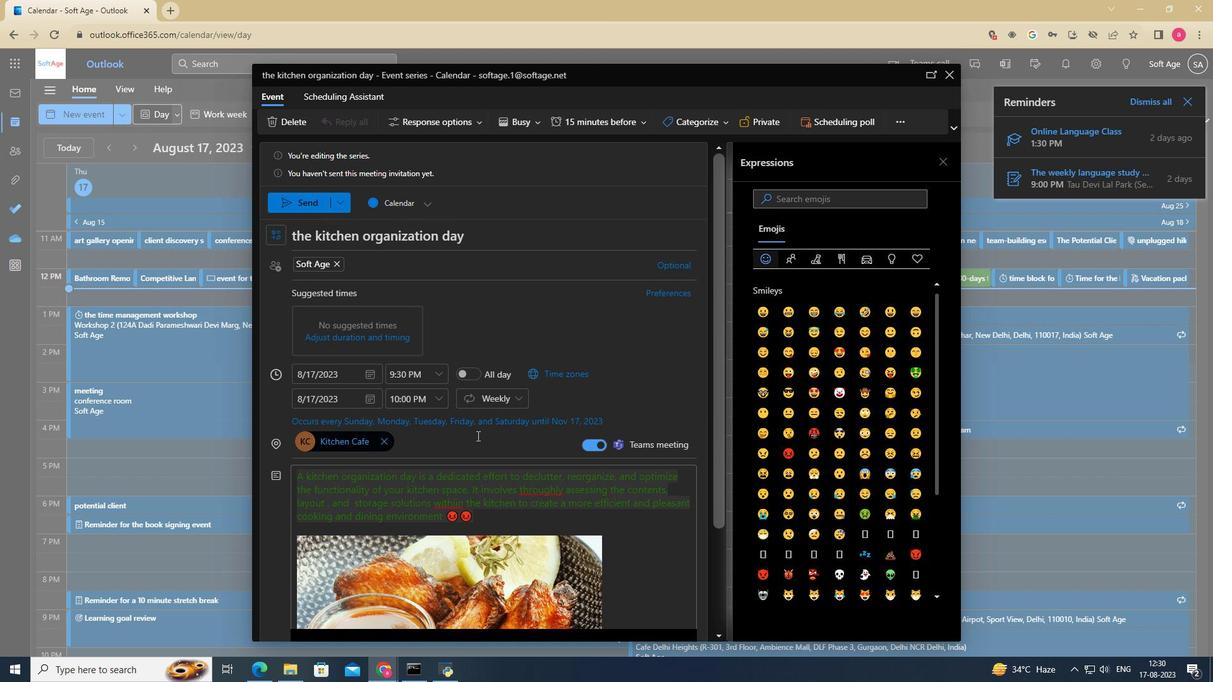 
Action: Mouse scrolled (478, 438) with delta (0, 0)
Screenshot: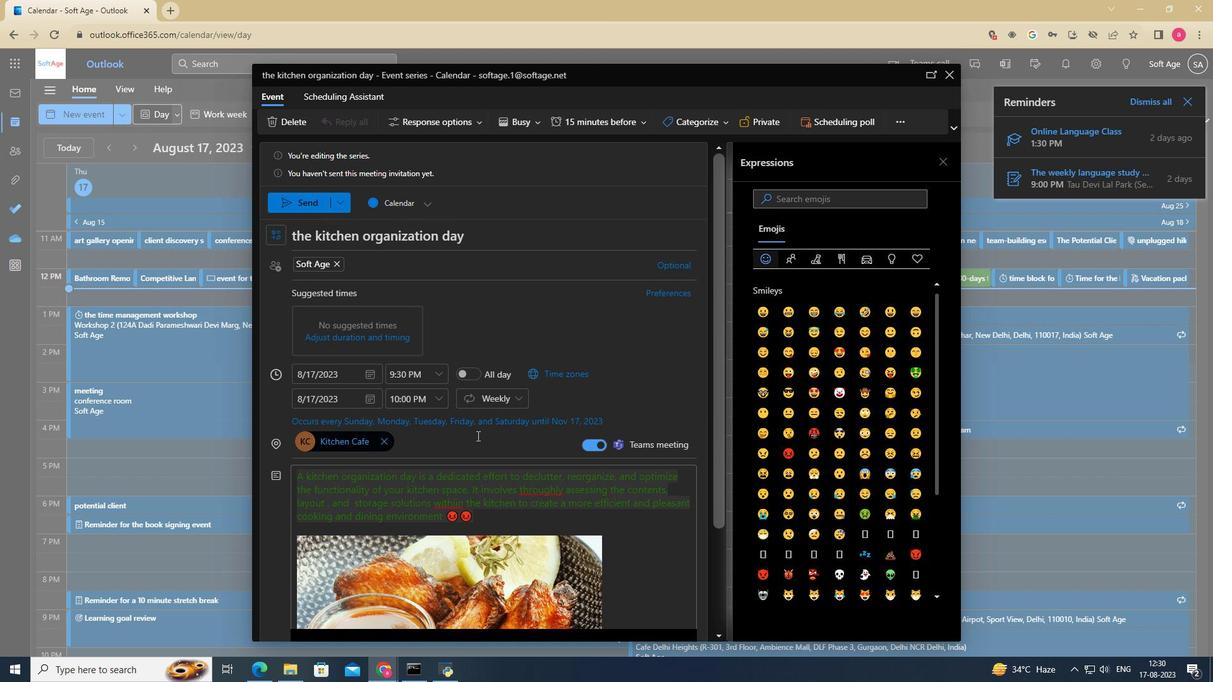 
Action: Mouse scrolled (478, 438) with delta (0, 0)
Screenshot: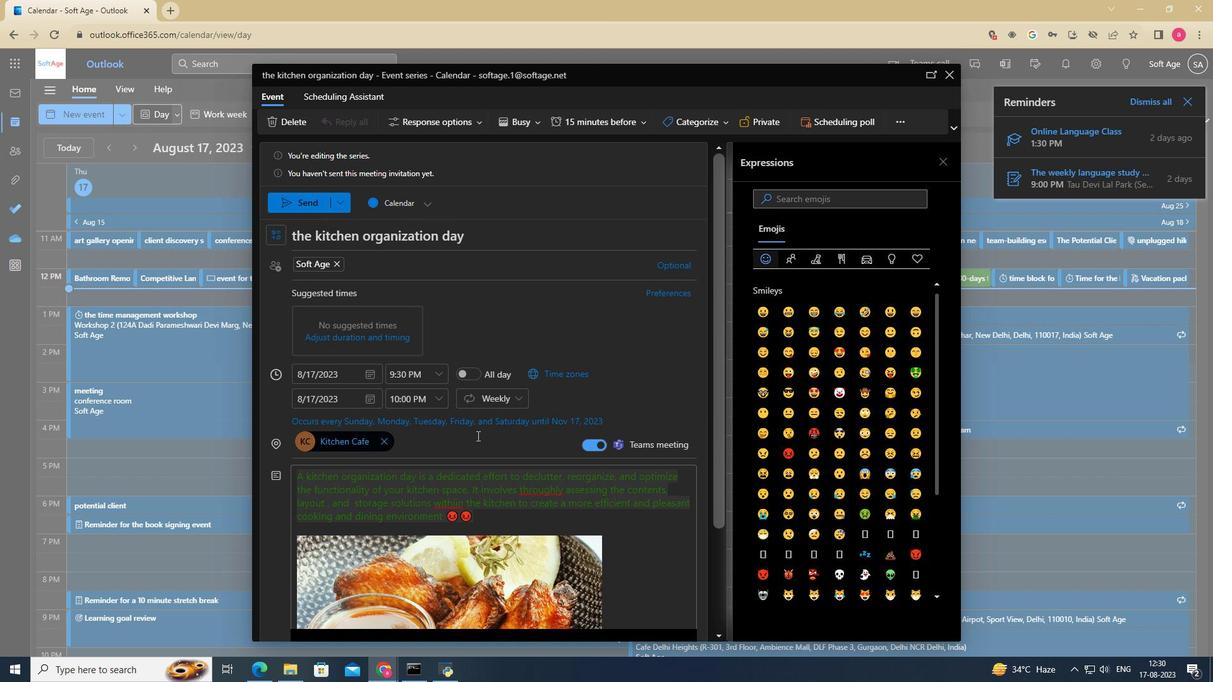 
Action: Mouse scrolled (478, 436) with delta (0, 0)
Screenshot: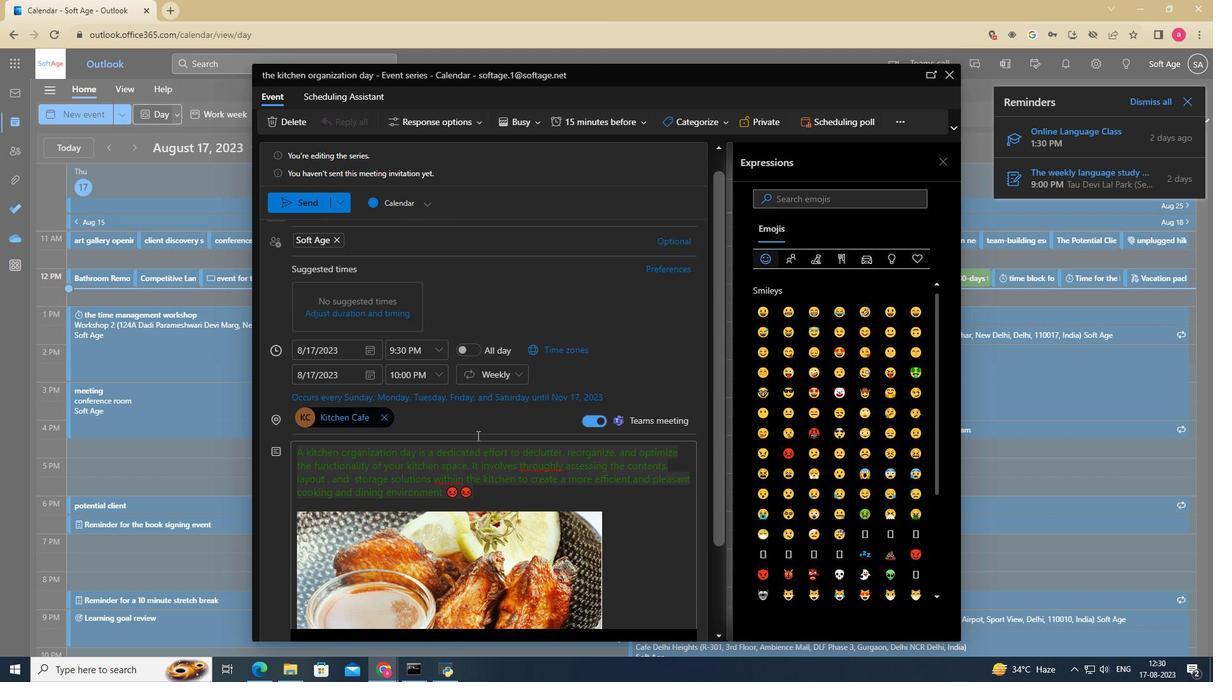 
Action: Mouse scrolled (478, 436) with delta (0, 0)
Screenshot: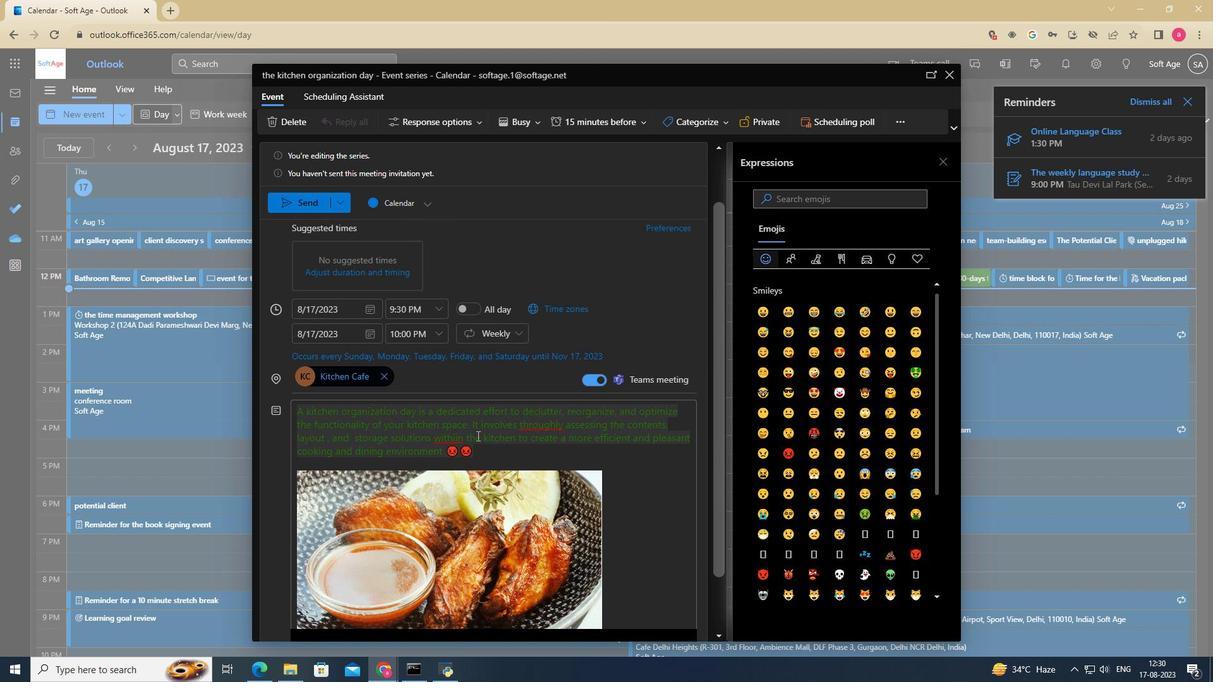 
Action: Mouse scrolled (478, 436) with delta (0, 0)
Screenshot: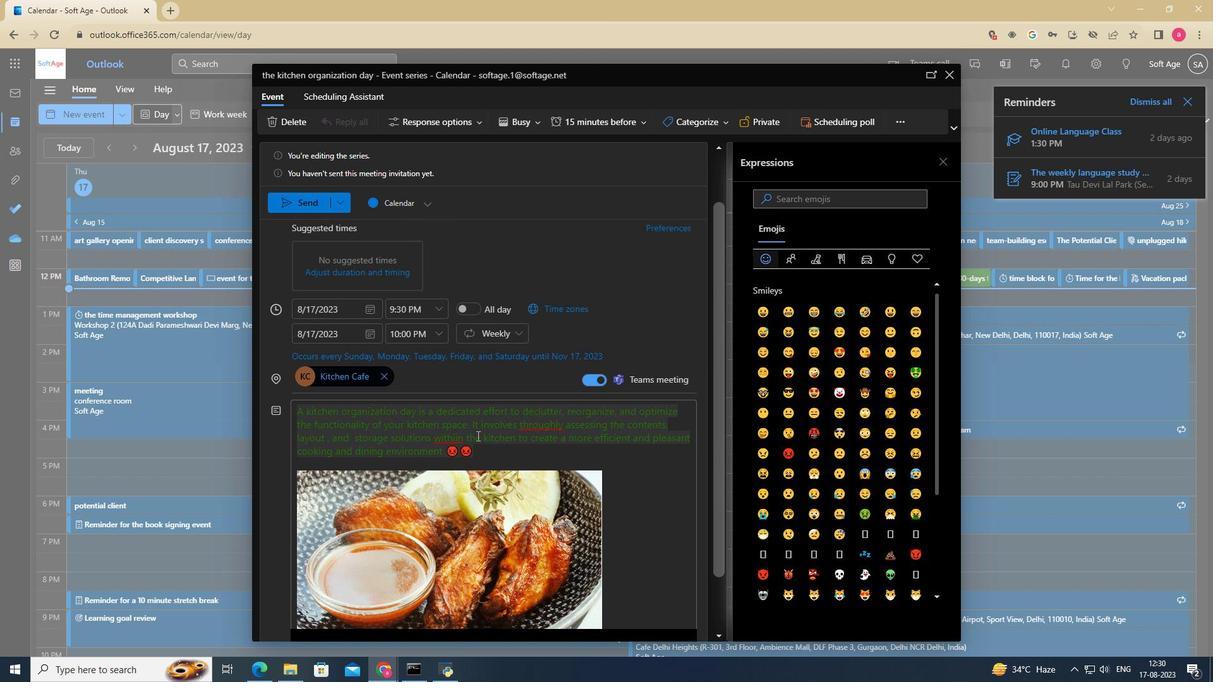 
Action: Mouse scrolled (478, 436) with delta (0, 0)
Screenshot: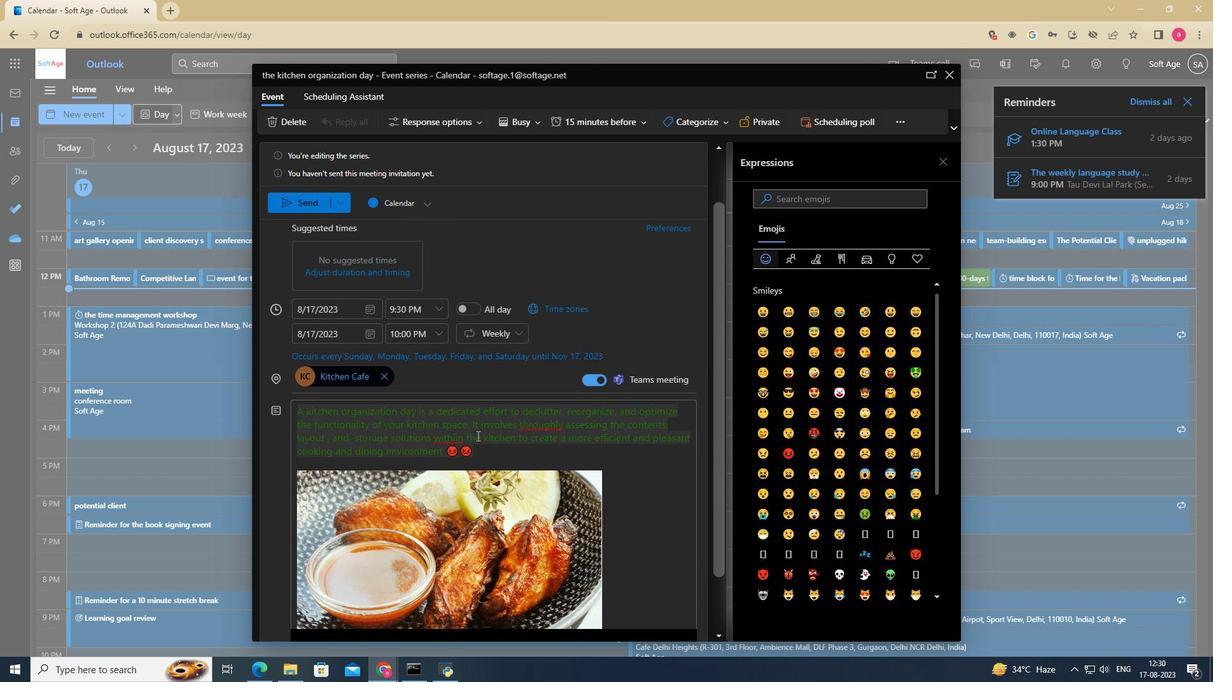 
Action: Mouse scrolled (478, 436) with delta (0, 0)
Screenshot: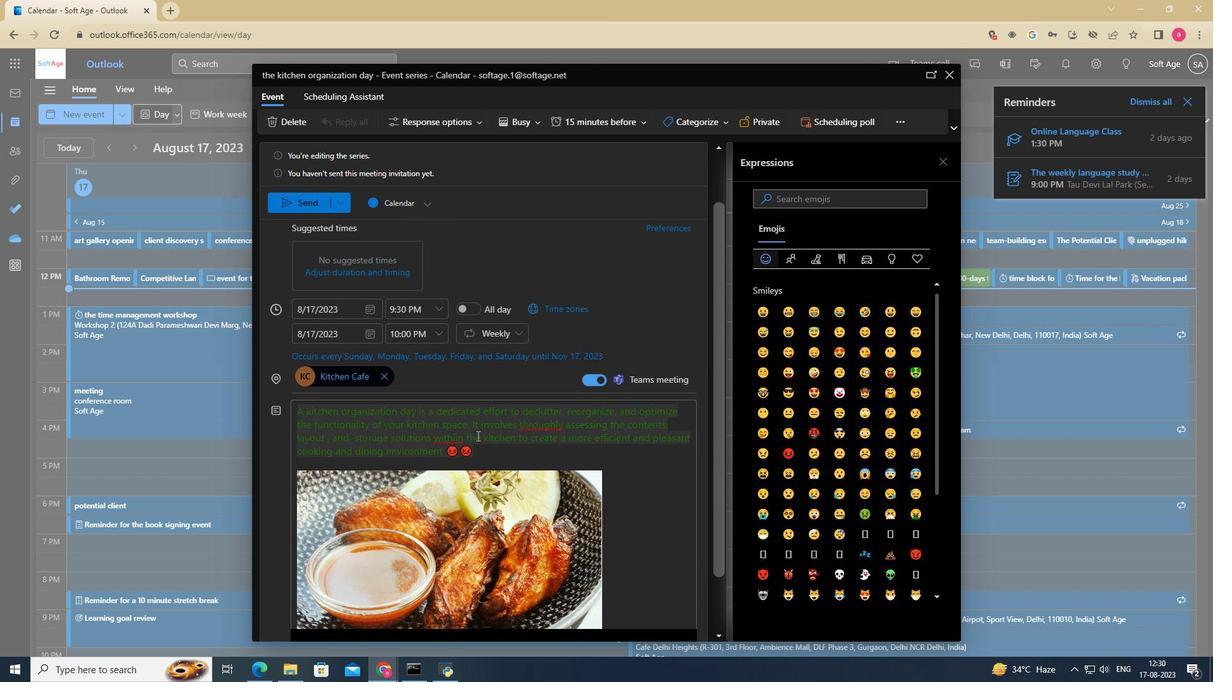 
Action: Mouse scrolled (478, 436) with delta (0, 0)
Screenshot: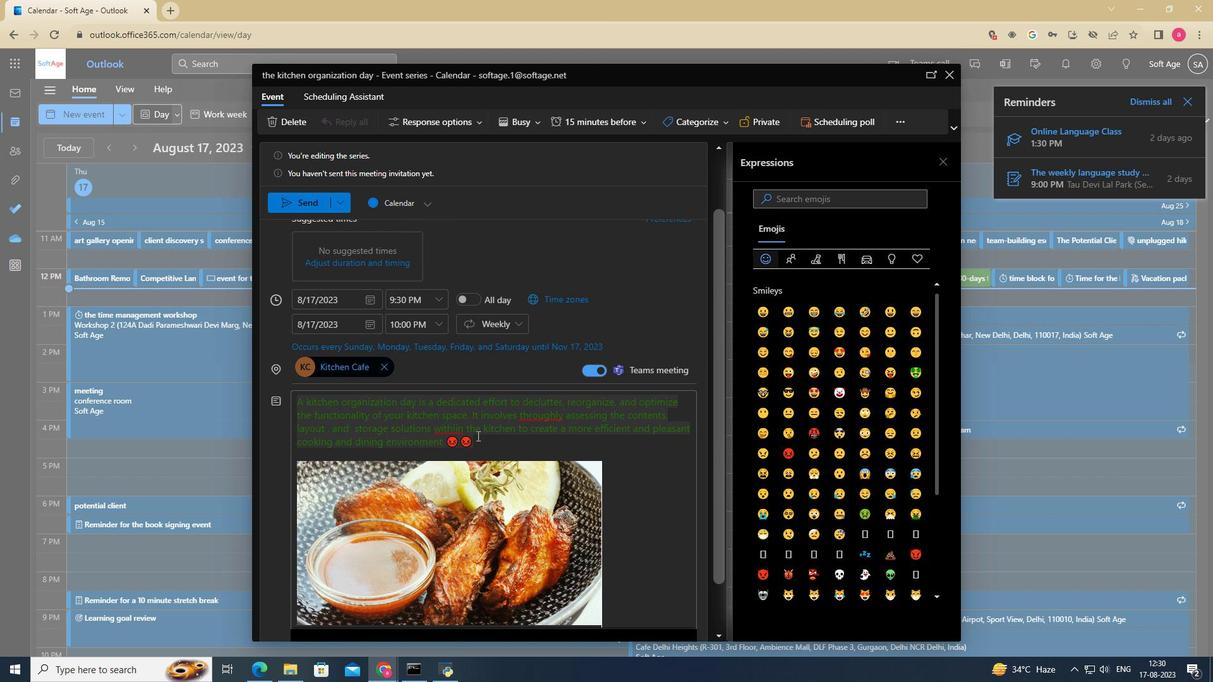 
Action: Mouse scrolled (478, 436) with delta (0, 0)
Screenshot: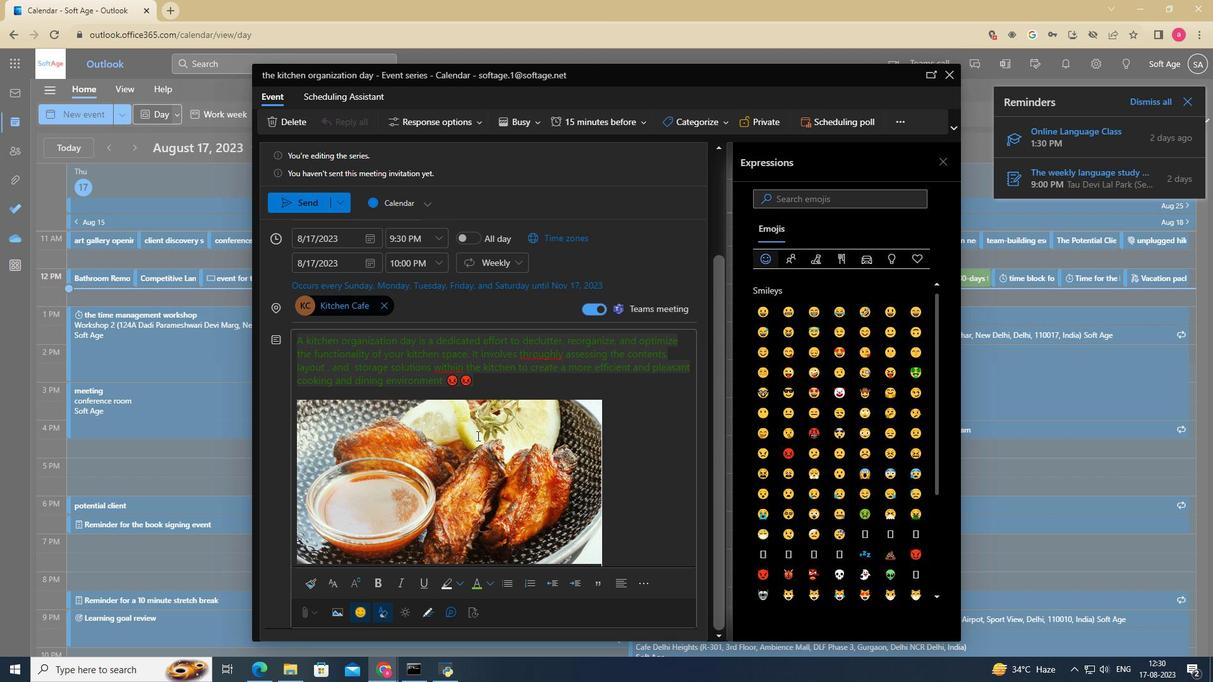 
Action: Mouse scrolled (478, 436) with delta (0, 0)
Screenshot: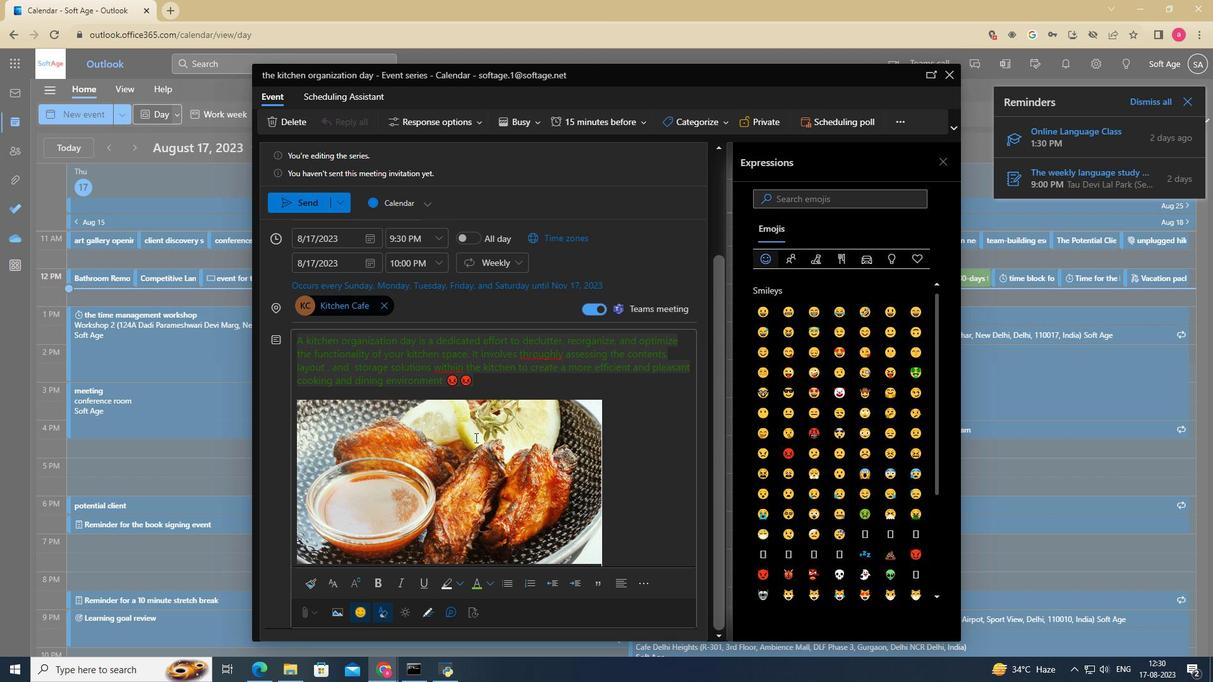
Action: Mouse scrolled (478, 436) with delta (0, 0)
Screenshot: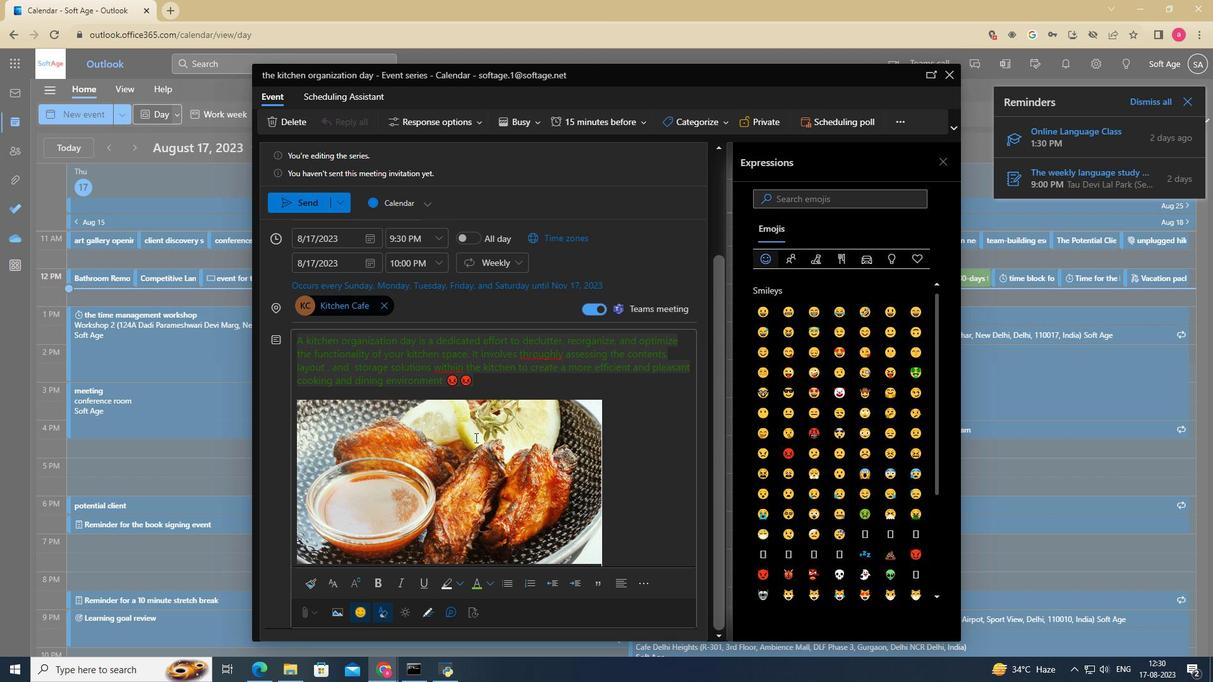 
Action: Mouse scrolled (478, 436) with delta (0, 0)
Screenshot: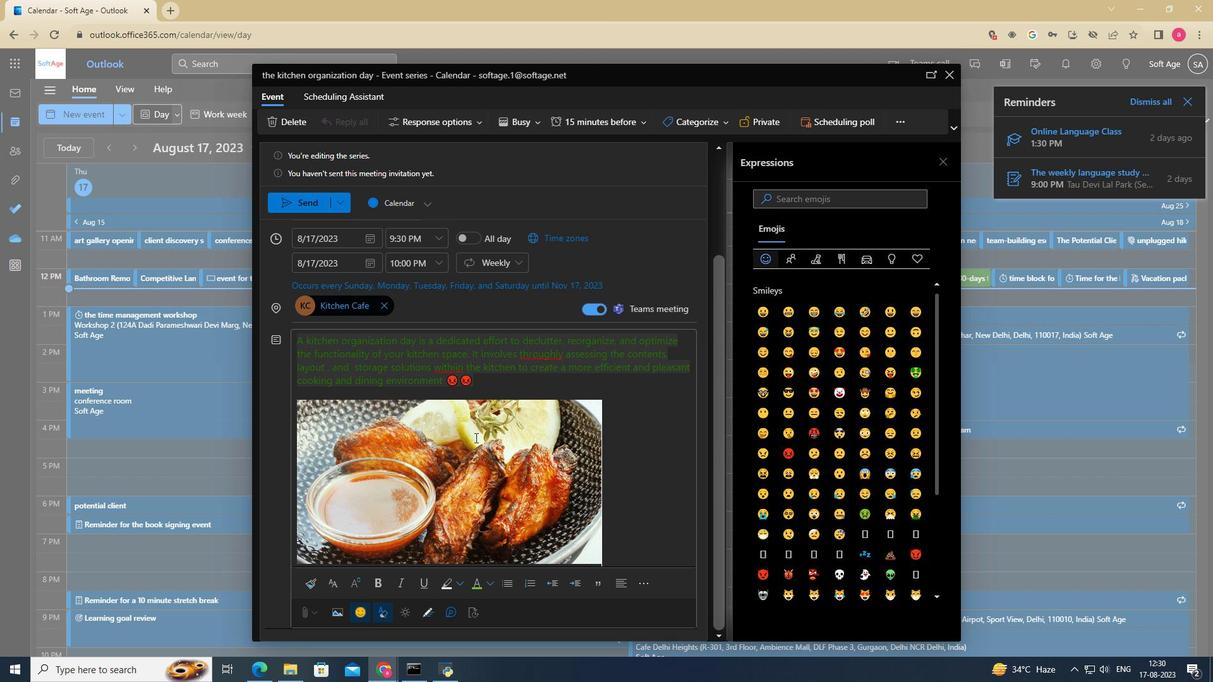 
Action: Mouse moved to (319, 204)
Screenshot: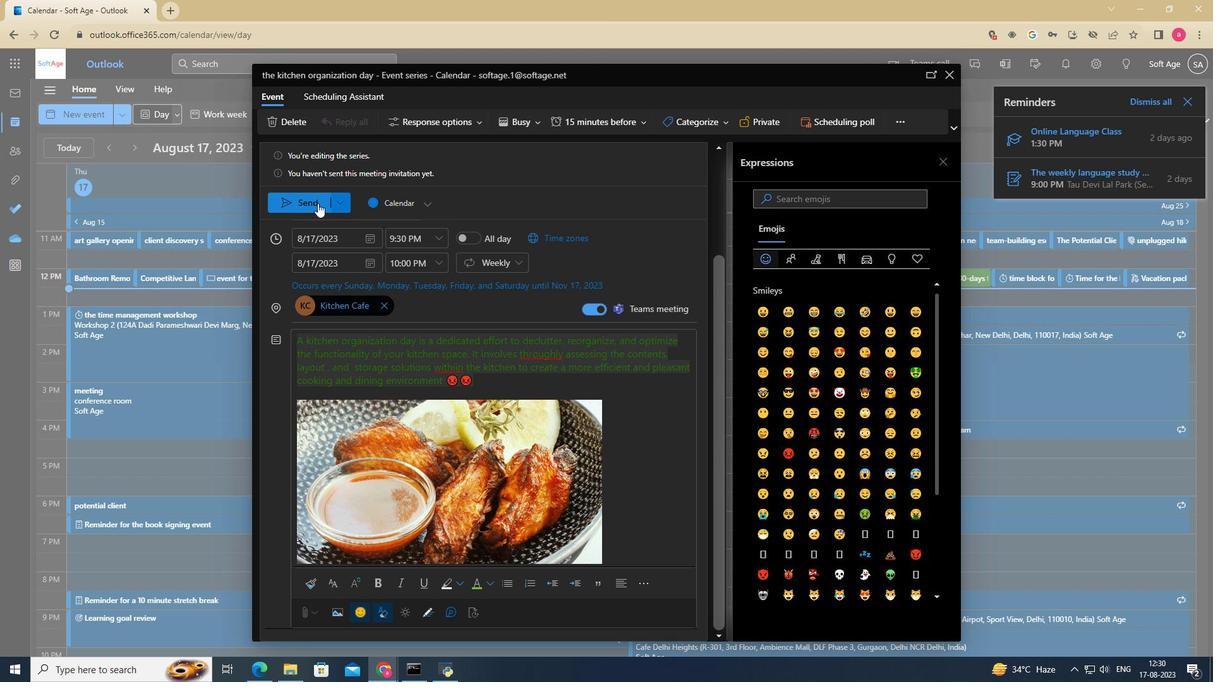 
Action: Mouse pressed left at (319, 204)
Screenshot: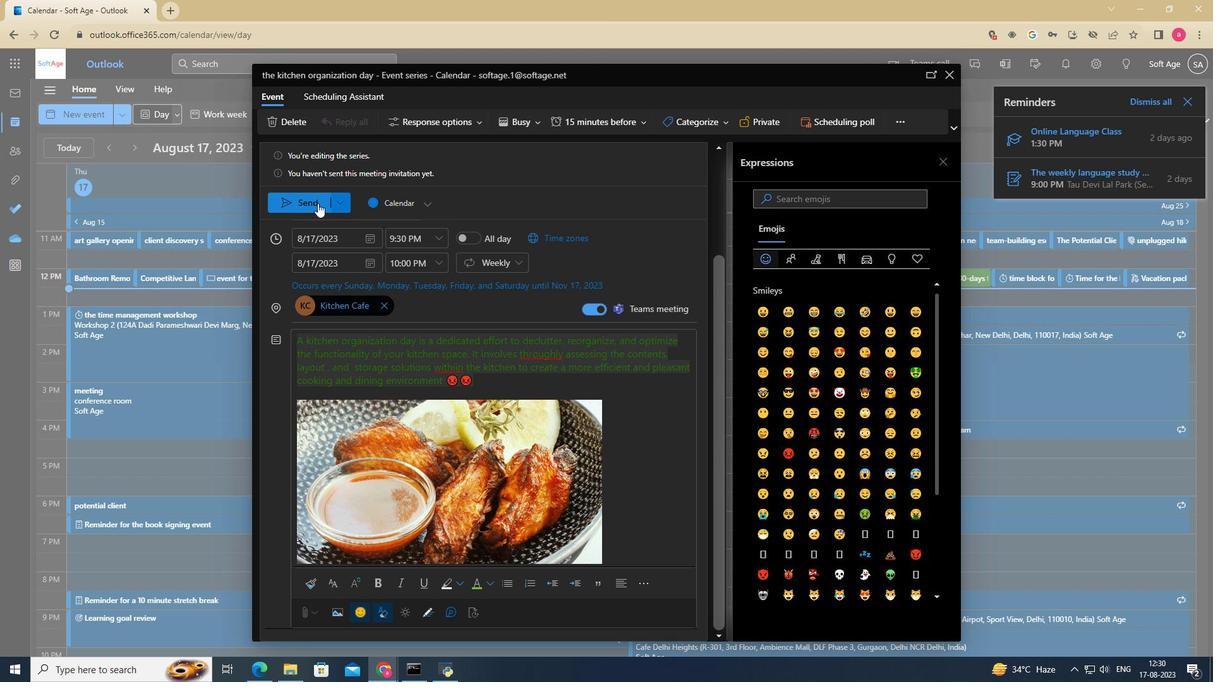 
Action: Mouse moved to (428, 374)
Screenshot: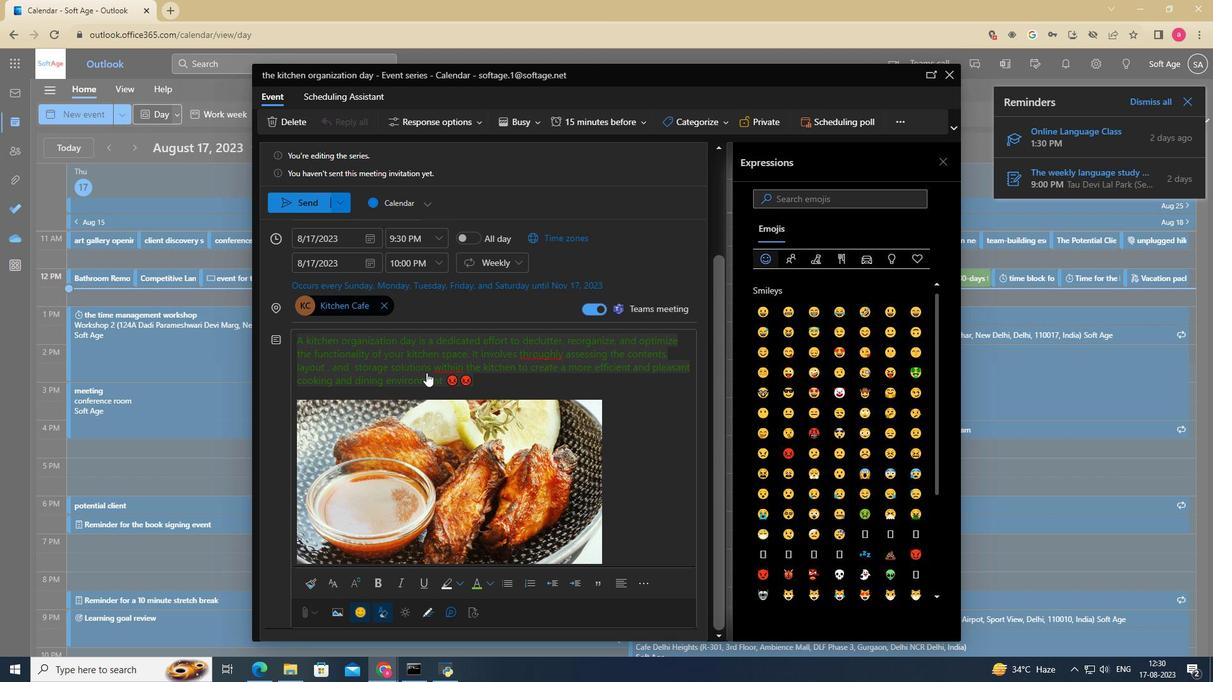 
